 Task: Fill out and submit a new job application form with candidate ID, position, and cover letter.
Action: Key pressed <Key.space>team's<Key.space>success<Key.space>amd<Key.space>be<Key.space>part<Key.space>of<Key.space>an<Key.space>organiation<Key.space>that<Key.space>va
Screenshot: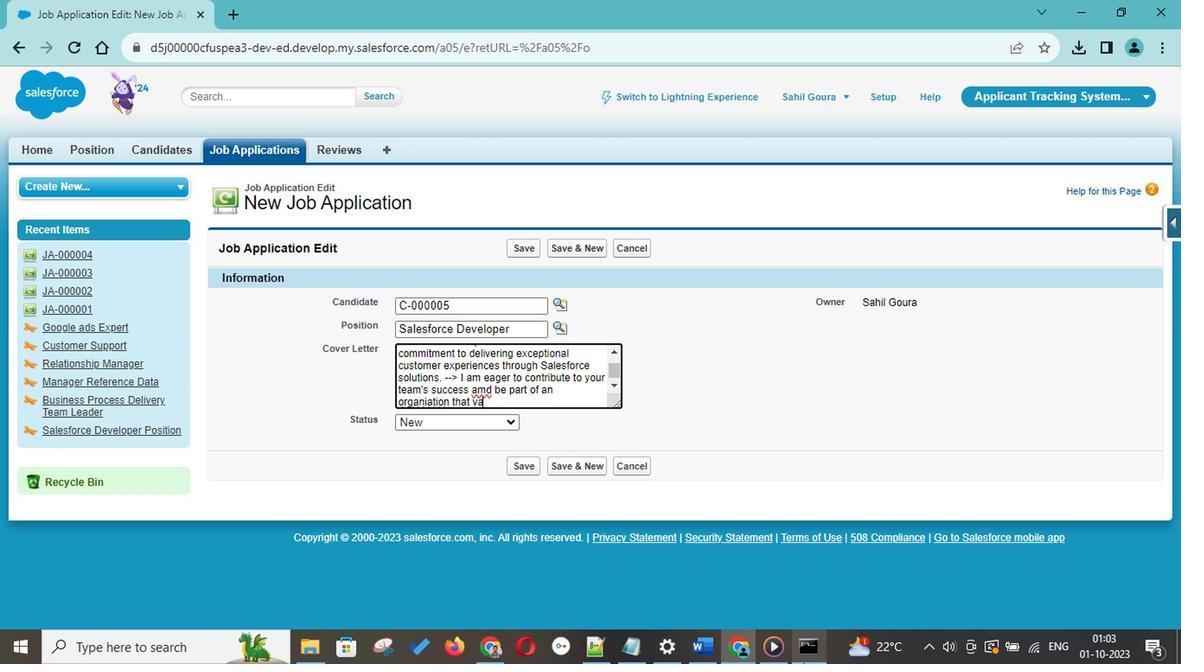 
Action: Mouse moved to (482, 388)
Screenshot: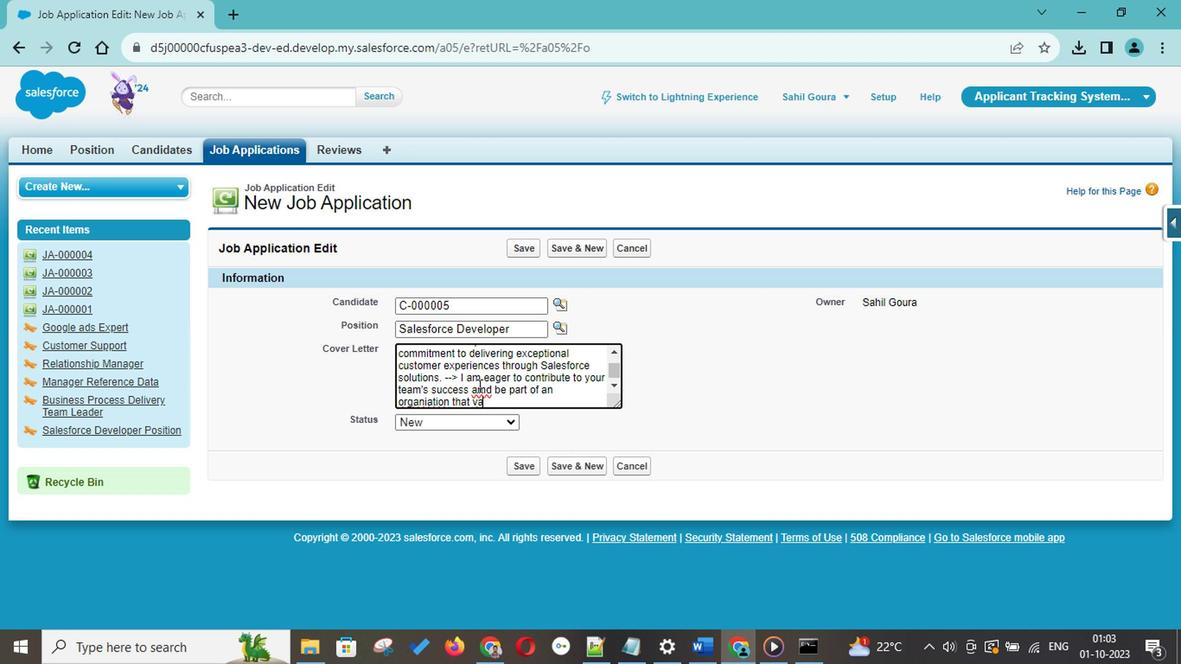 
Action: Mouse pressed left at (482, 388)
Screenshot: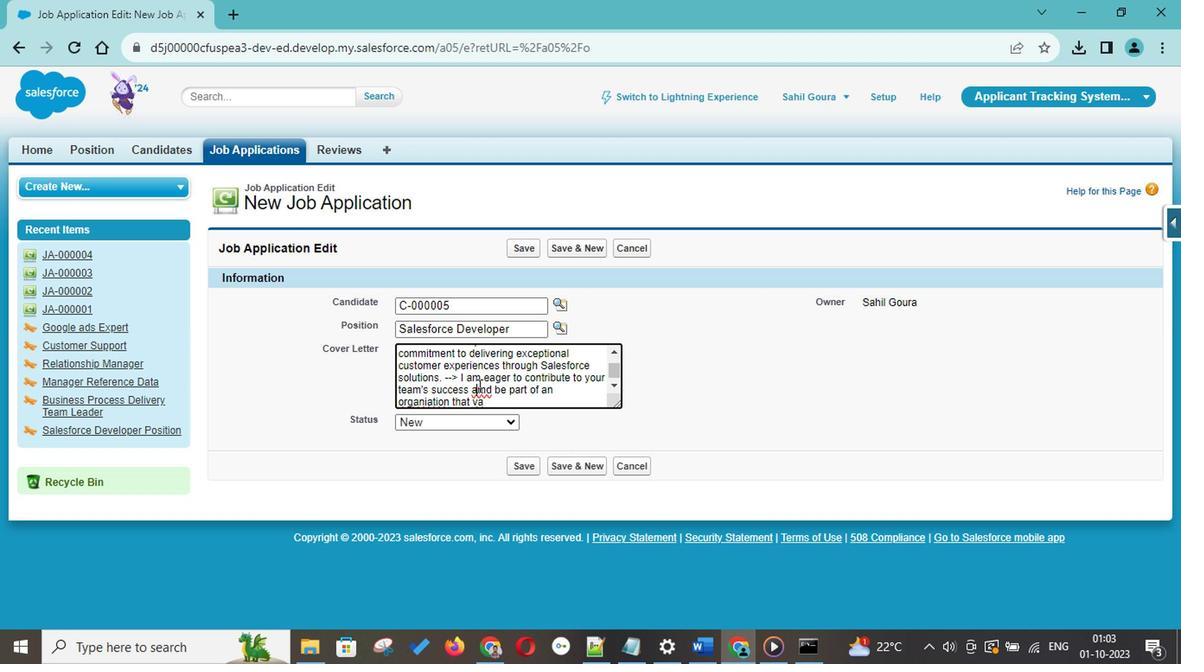 
Action: Mouse pressed right at (482, 388)
Screenshot: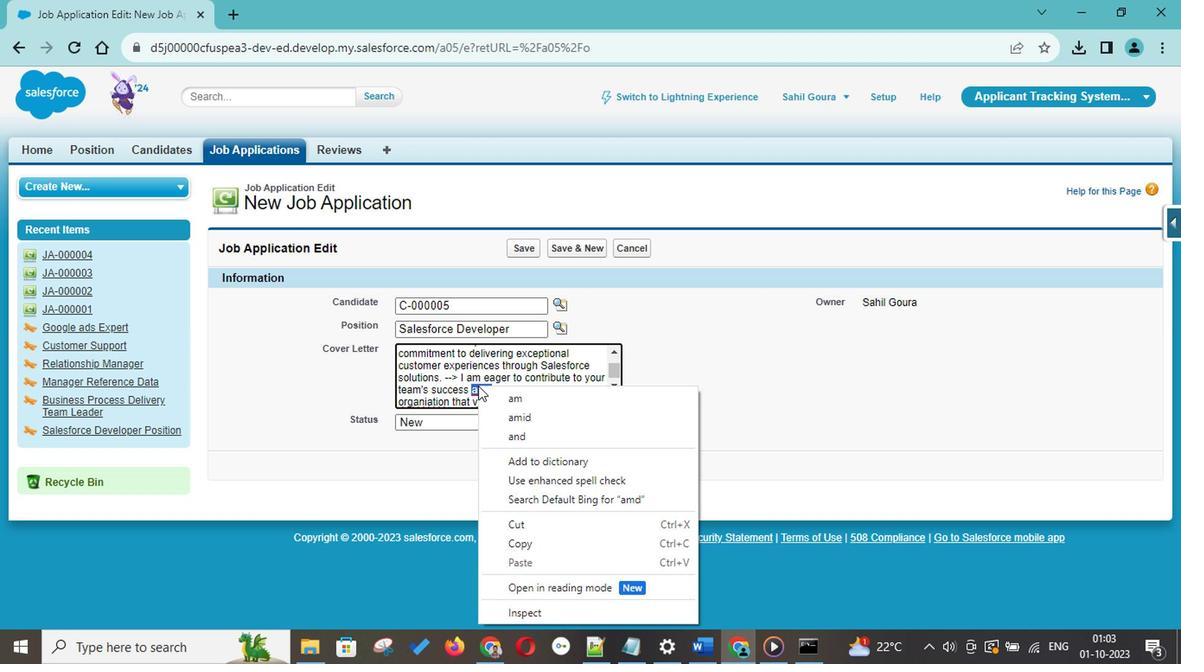 
Action: Mouse moved to (537, 432)
Screenshot: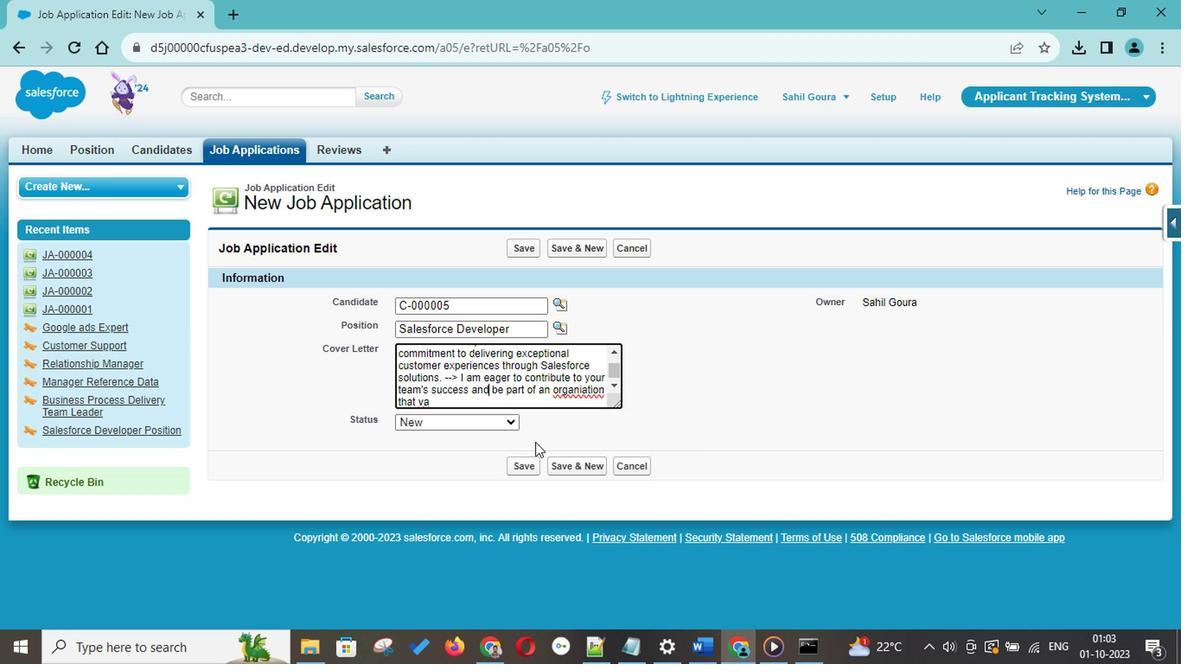 
Action: Mouse pressed left at (537, 432)
Screenshot: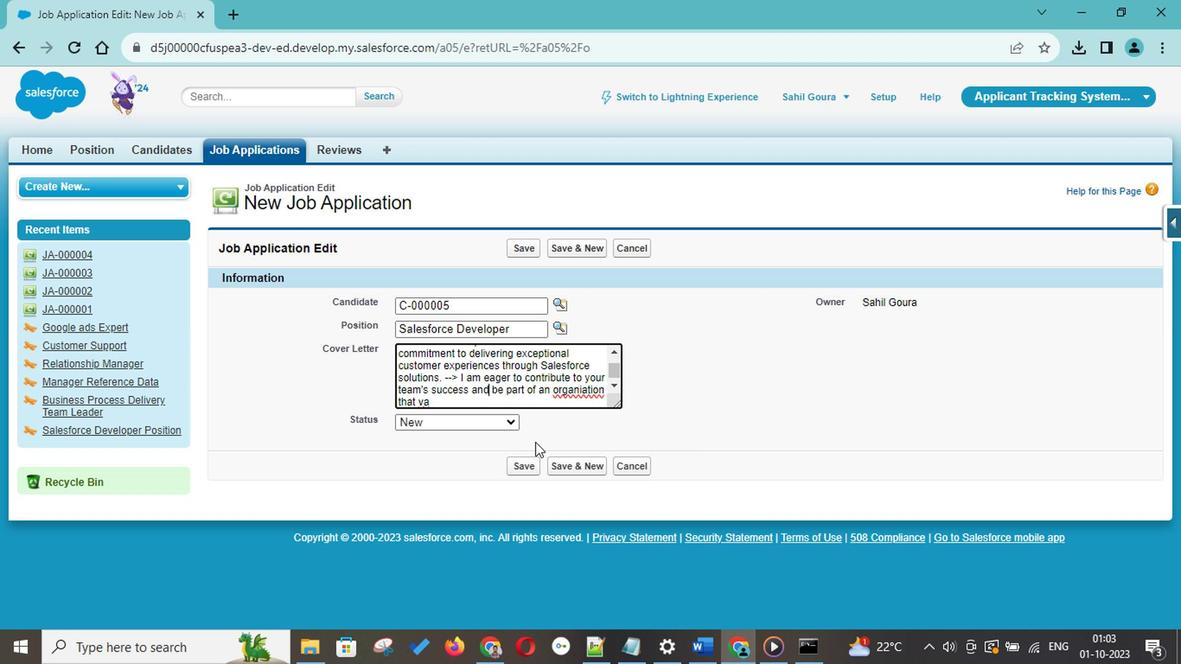 
Action: Mouse moved to (585, 390)
Screenshot: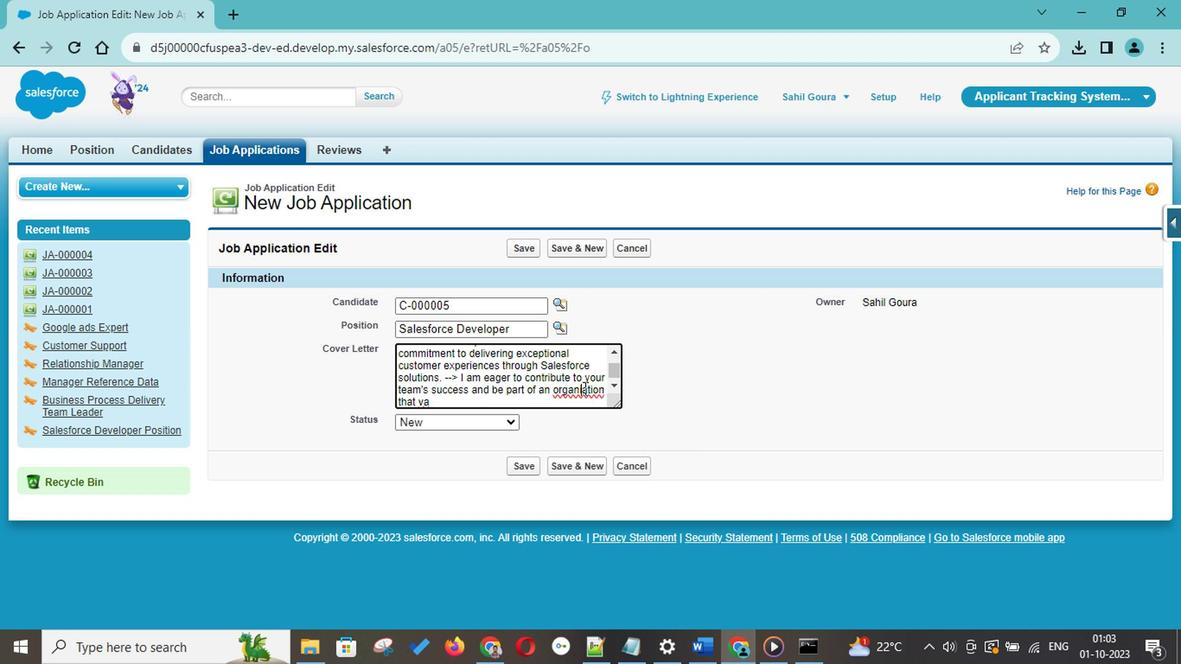 
Action: Mouse pressed left at (585, 390)
Screenshot: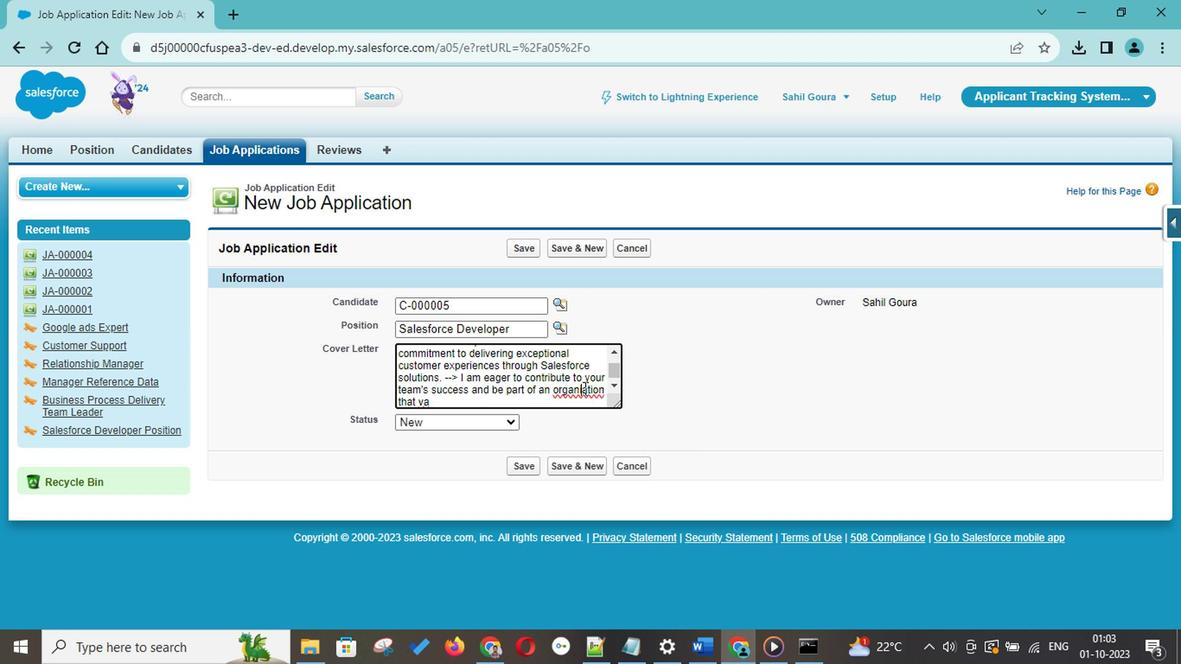 
Action: Key pressed <Key.right><Key.left>z
Screenshot: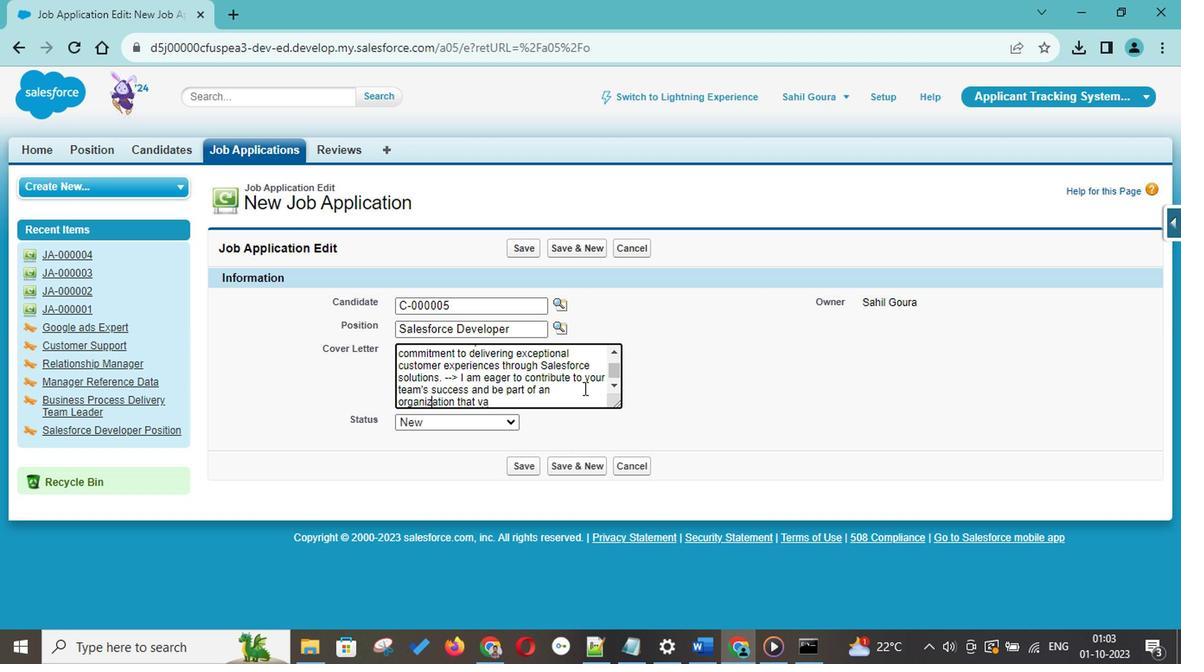 
Action: Mouse moved to (553, 400)
Screenshot: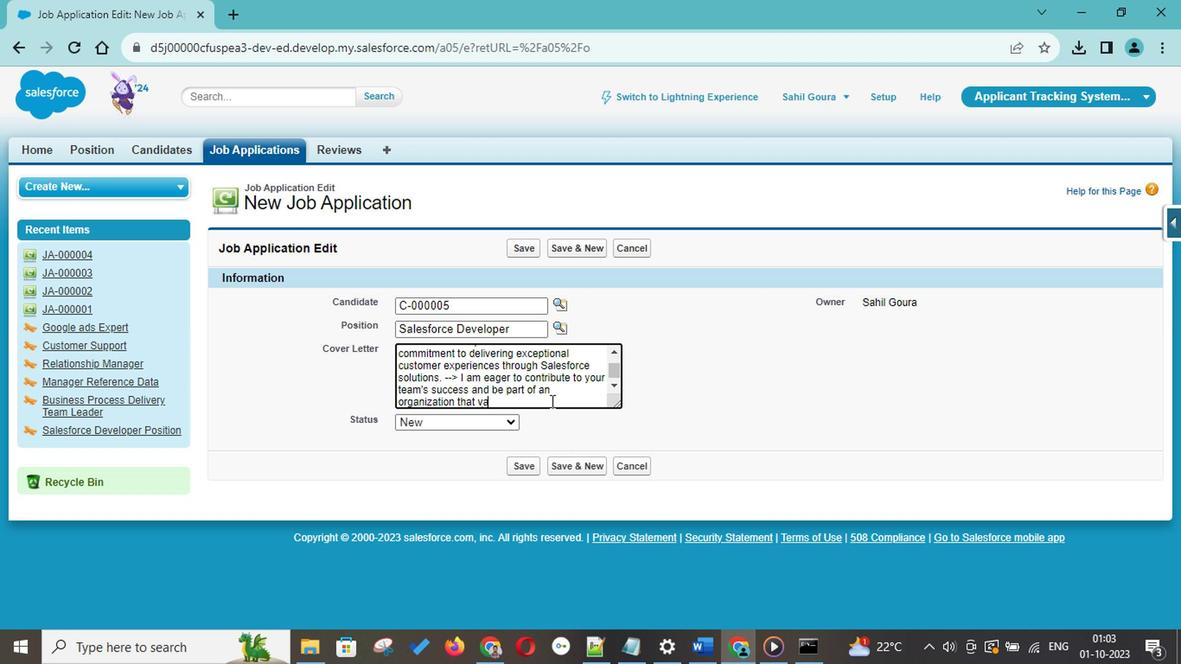 
Action: Mouse pressed left at (553, 400)
Screenshot: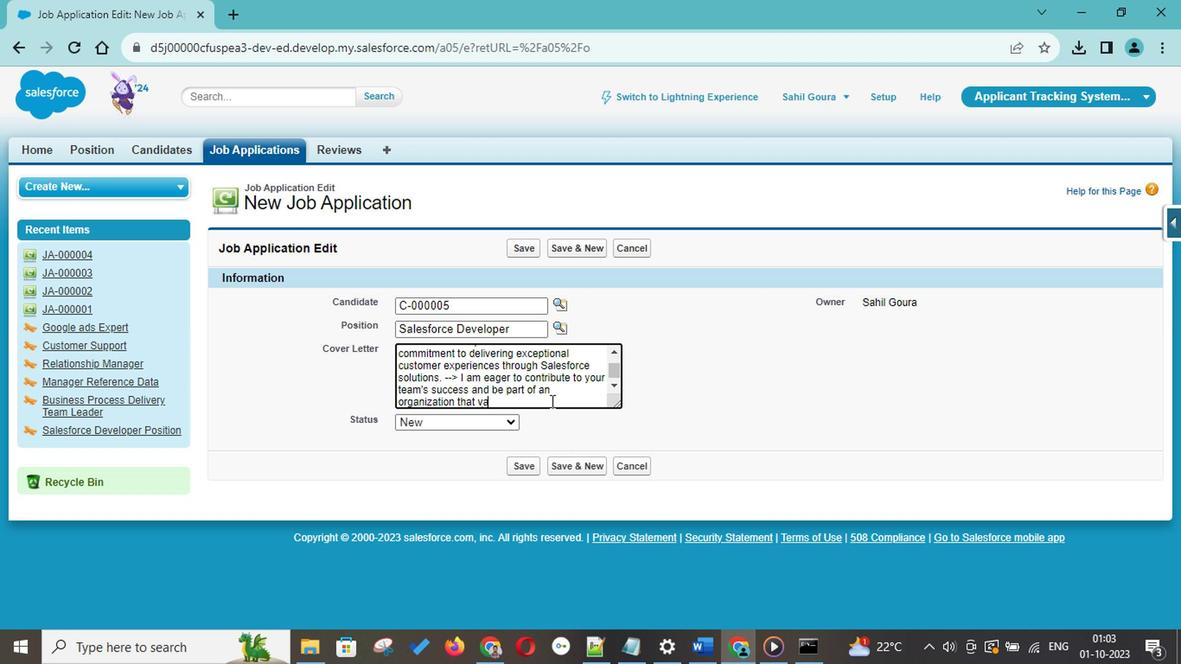 
Action: Key pressed lues<Key.space>technical<Key.space>excellence<Key.space>and<Key.space>innovation.
Screenshot: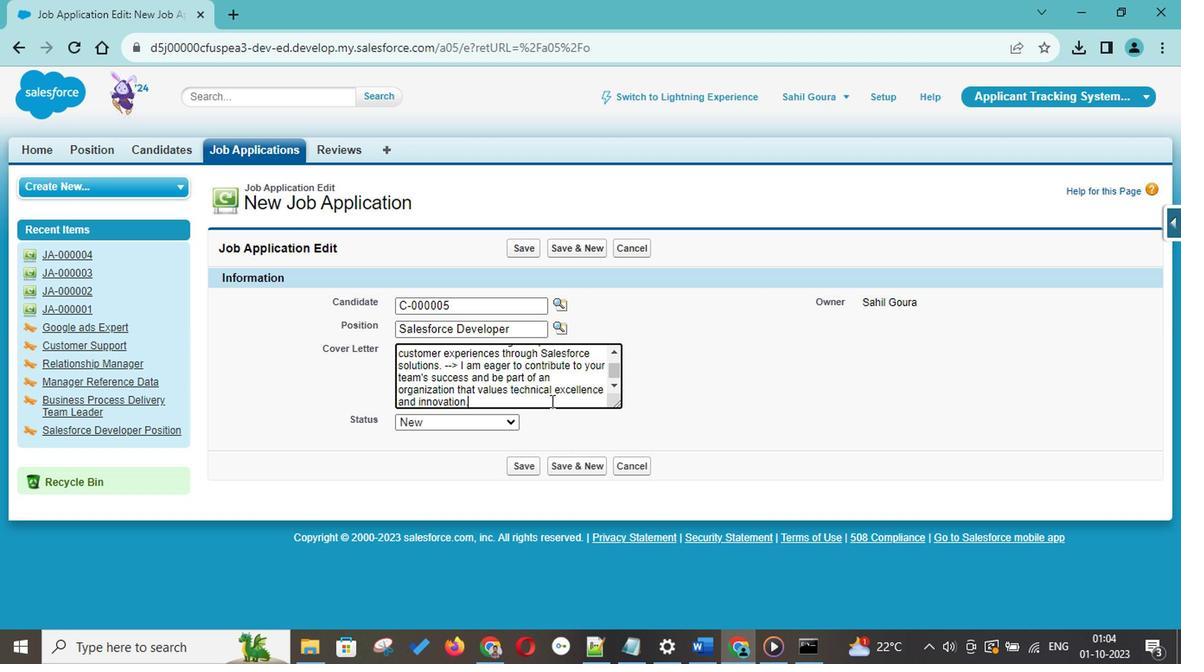 
Action: Mouse moved to (574, 451)
Screenshot: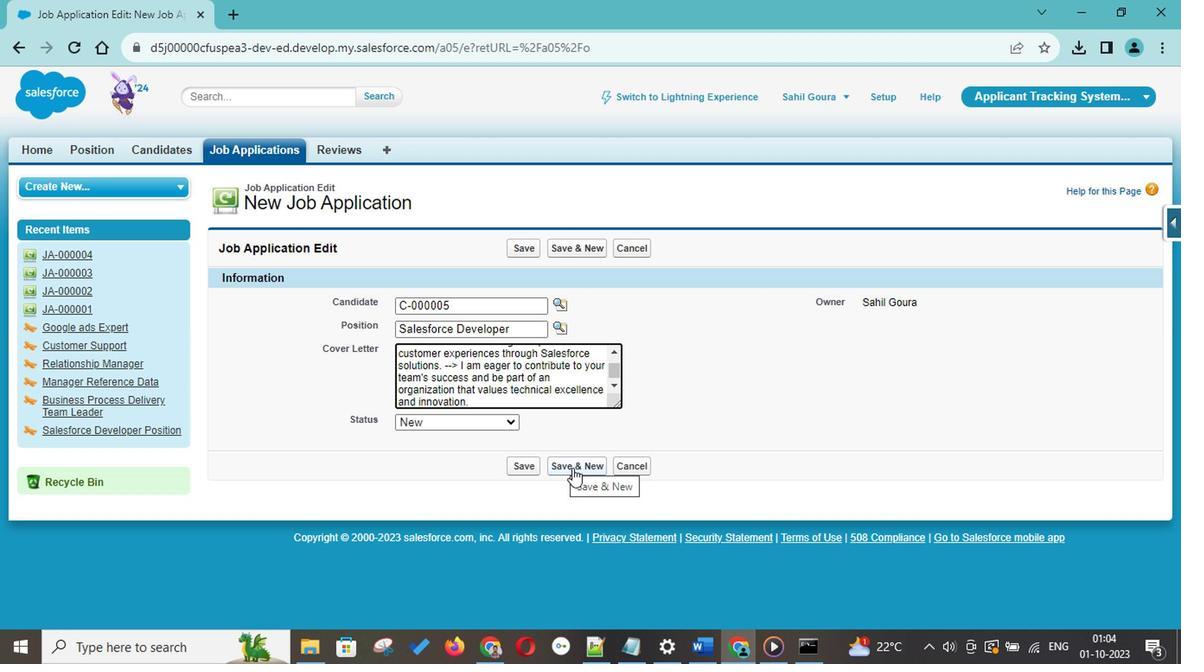 
Action: Mouse pressed left at (574, 451)
Screenshot: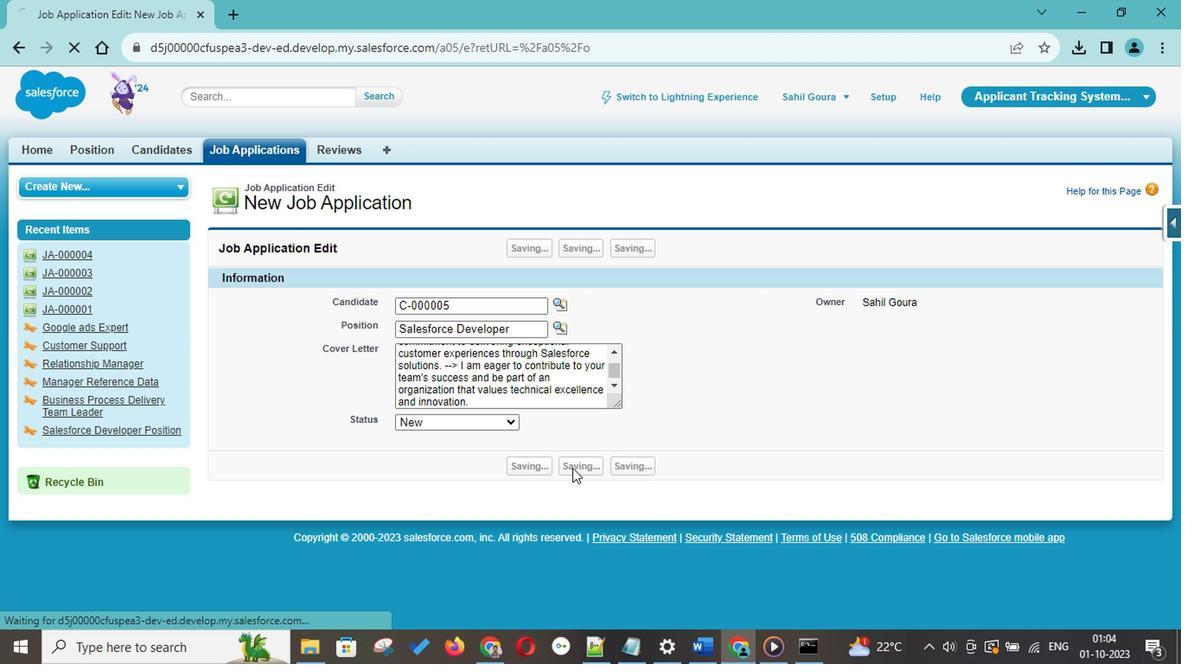 
Action: Mouse moved to (562, 323)
Screenshot: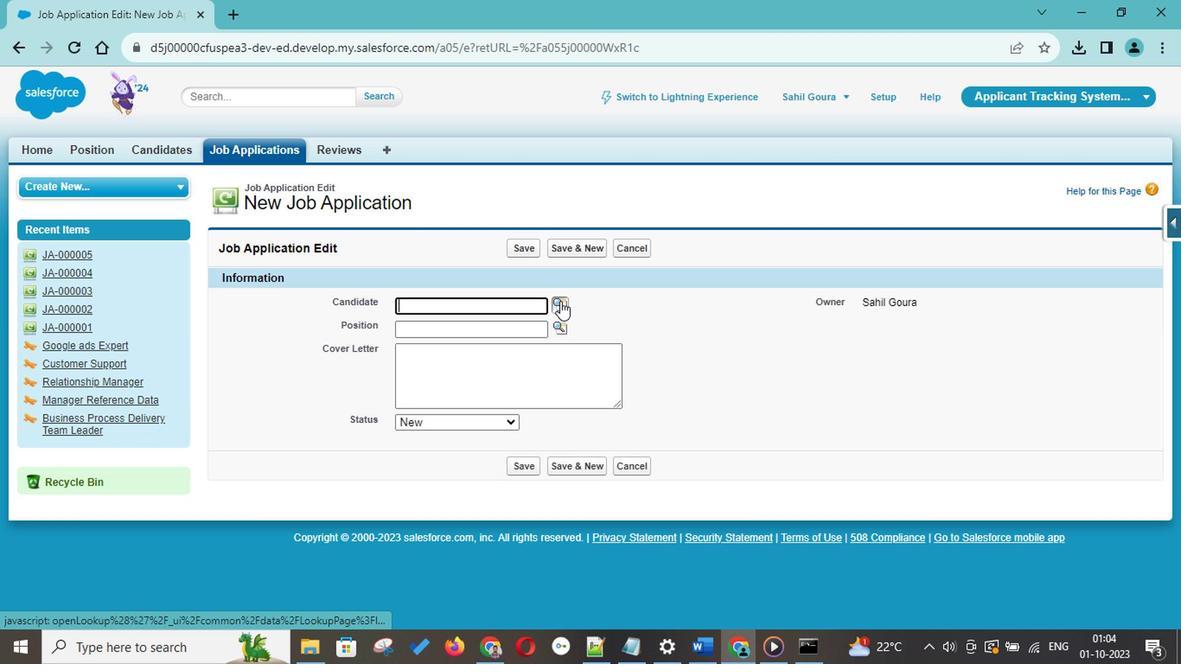 
Action: Mouse pressed left at (562, 323)
Screenshot: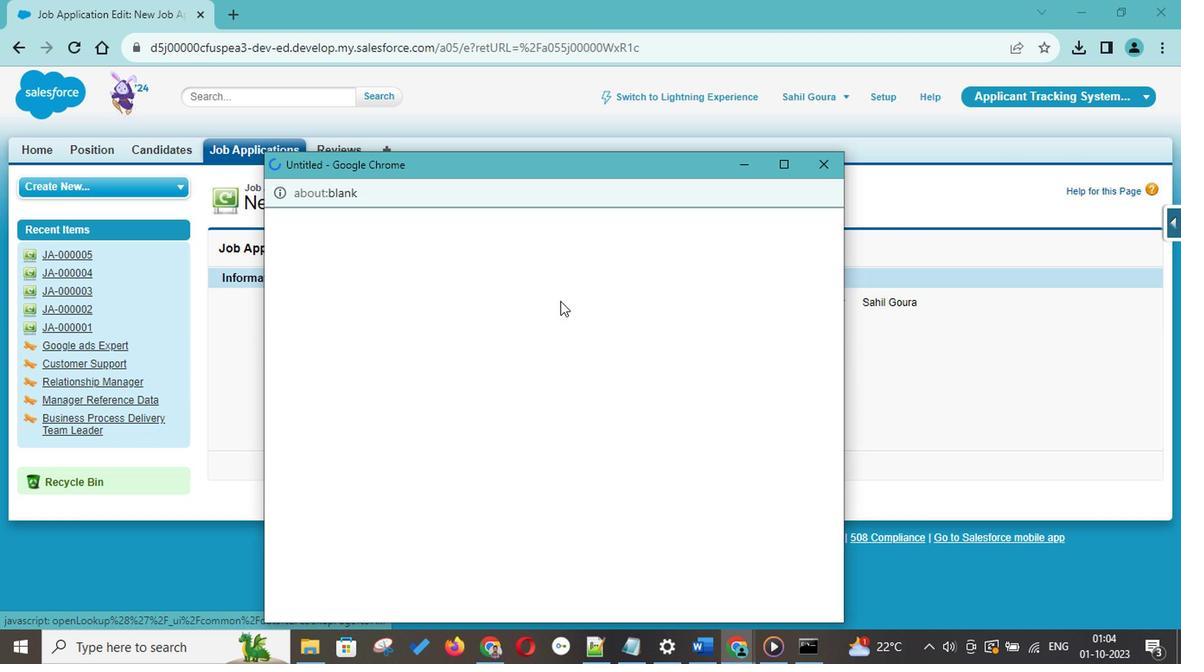 
Action: Mouse moved to (557, 372)
Screenshot: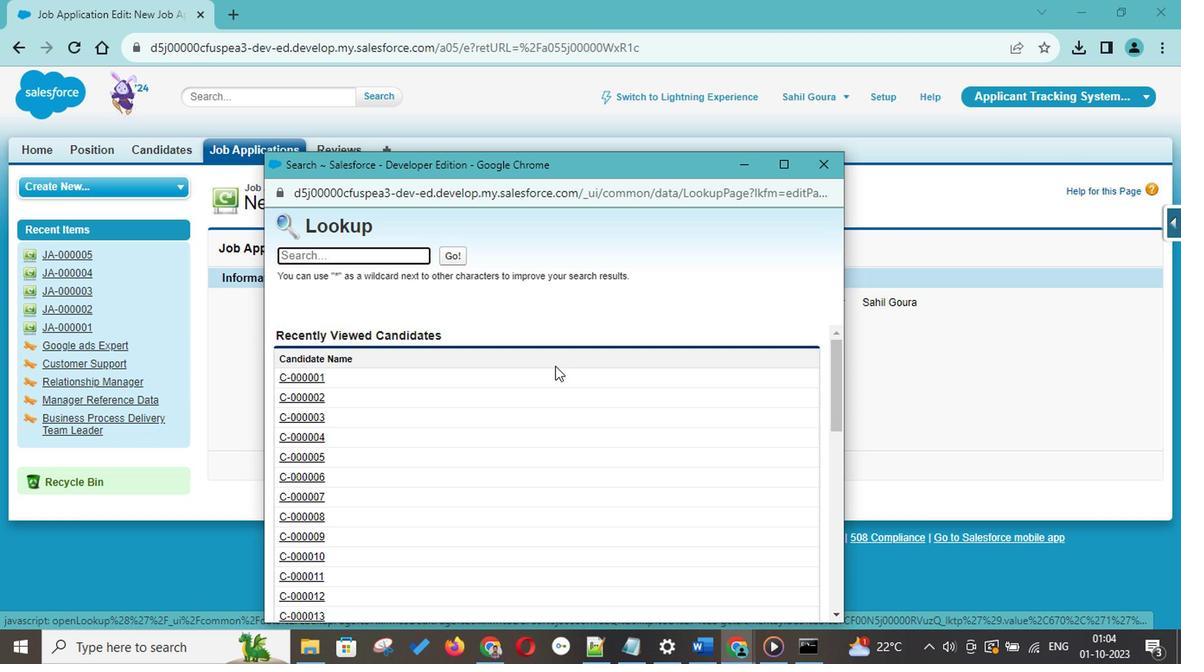 
Action: Mouse scrolled (557, 372) with delta (0, 0)
Screenshot: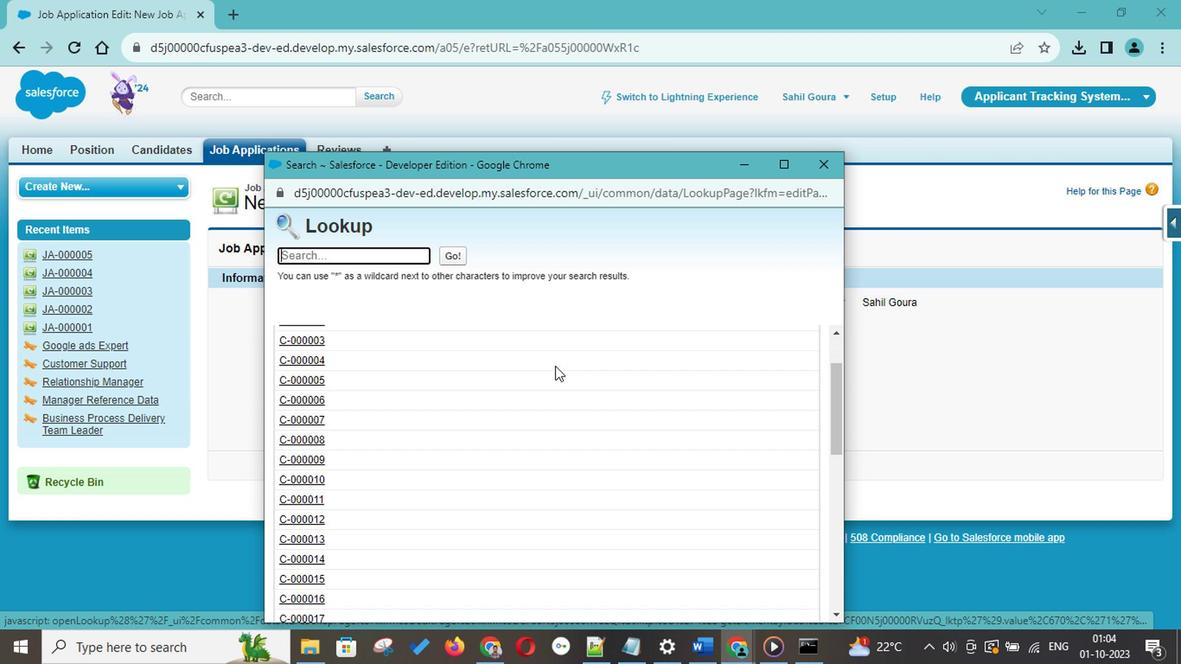 
Action: Mouse scrolled (557, 372) with delta (0, 0)
Screenshot: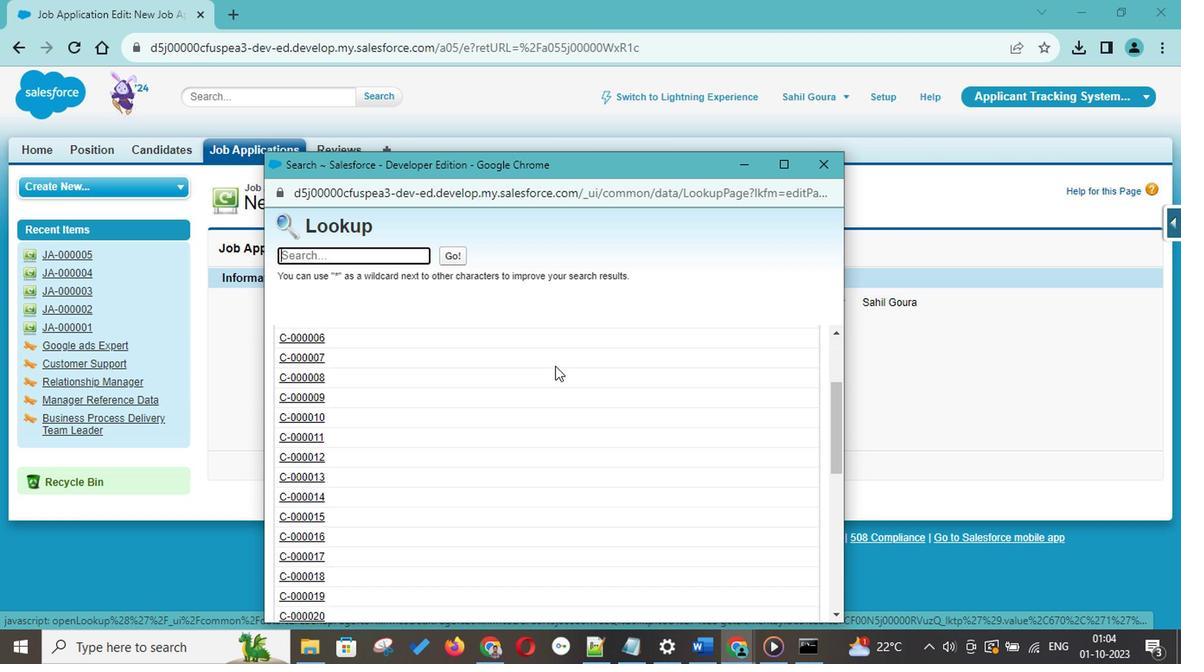 
Action: Mouse scrolled (557, 372) with delta (0, 0)
Screenshot: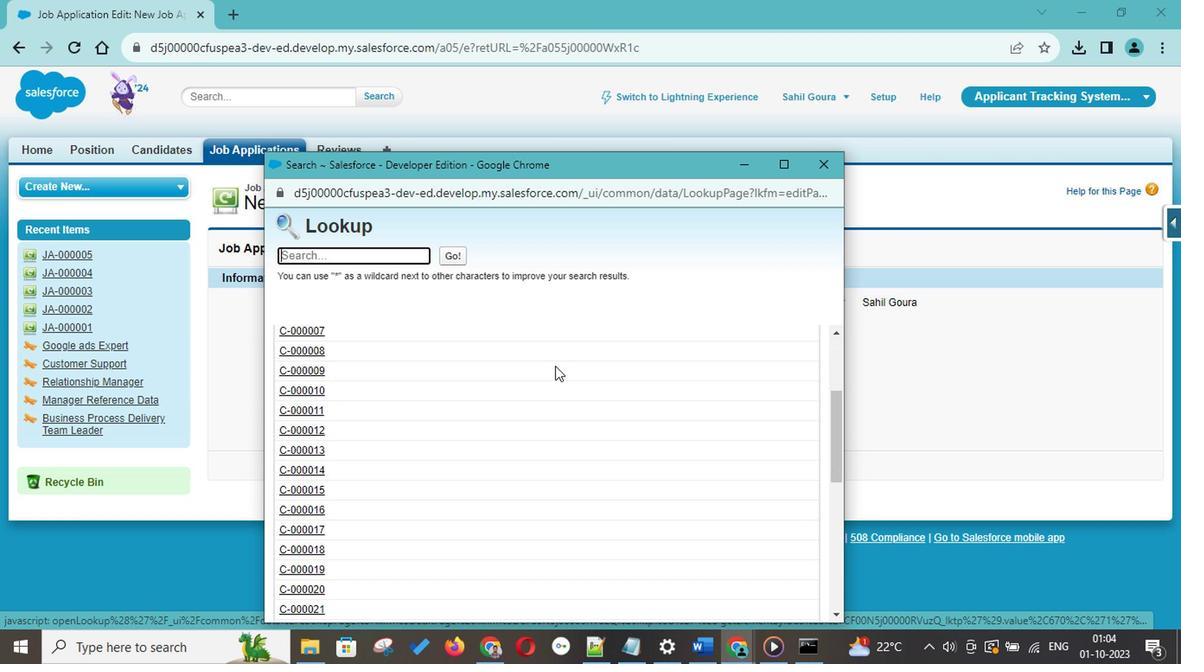 
Action: Mouse scrolled (557, 372) with delta (0, 0)
Screenshot: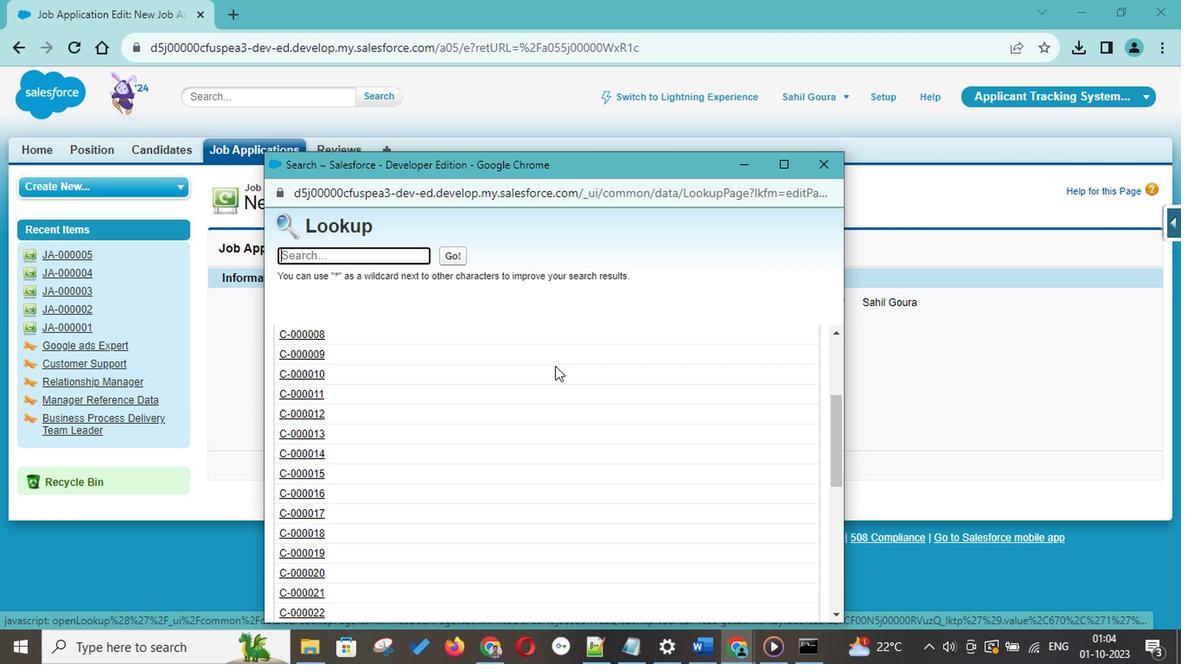 
Action: Mouse scrolled (557, 372) with delta (0, 0)
Screenshot: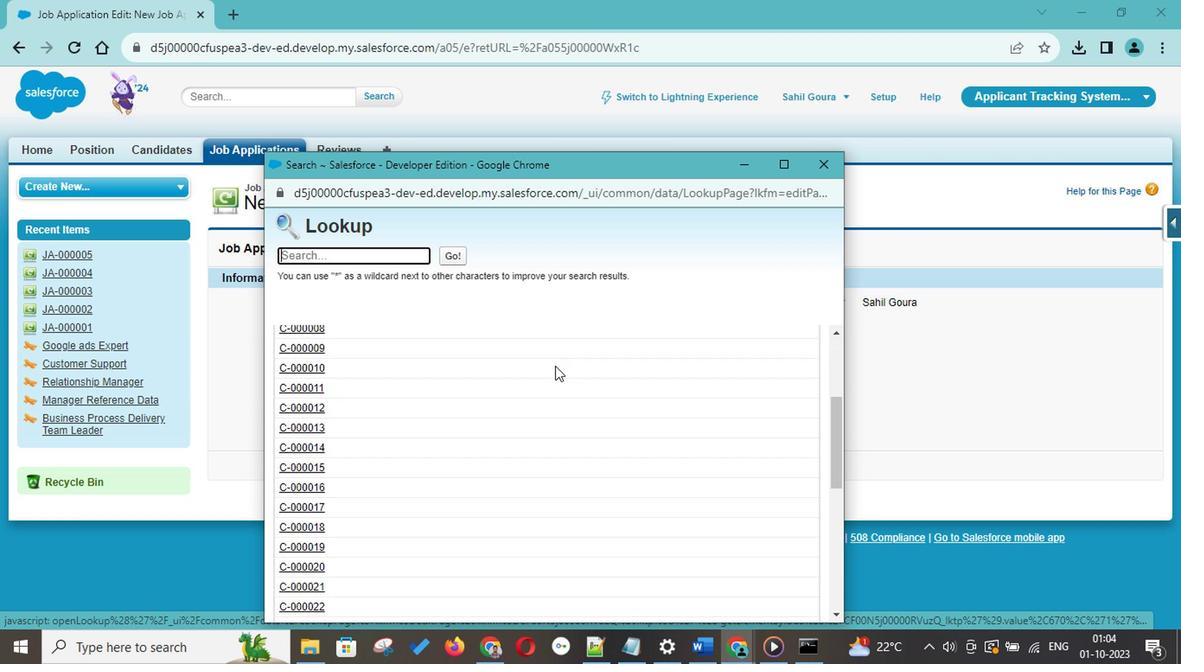 
Action: Mouse scrolled (557, 372) with delta (0, 0)
Screenshot: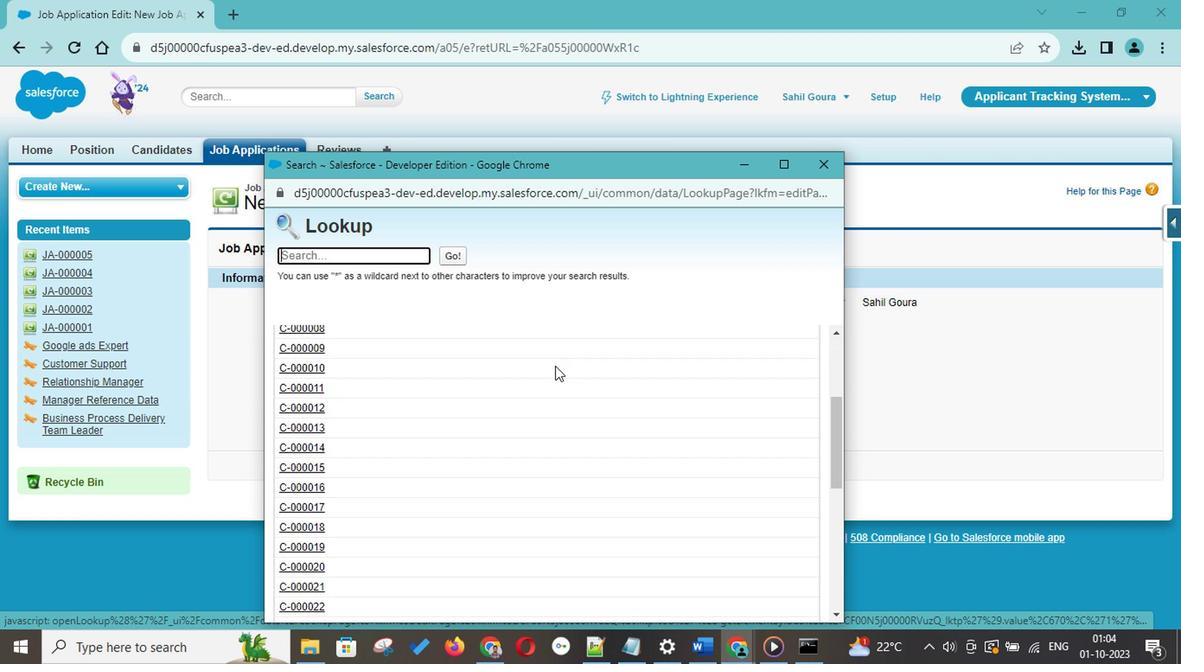 
Action: Mouse scrolled (557, 372) with delta (0, 0)
Screenshot: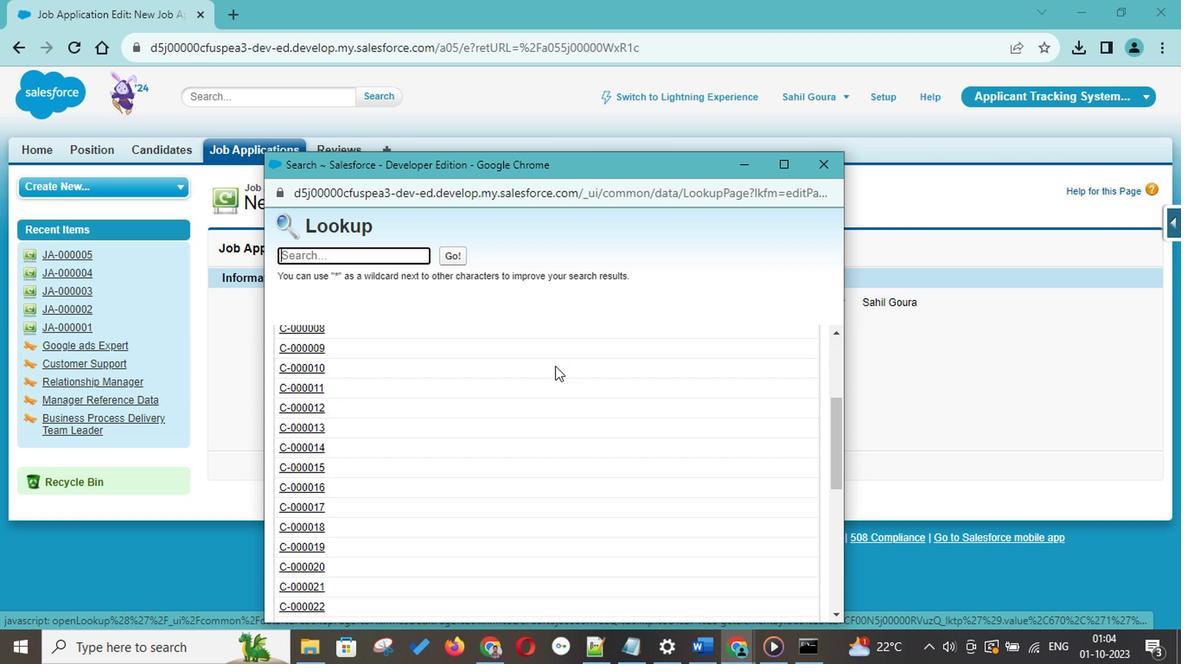 
Action: Mouse scrolled (557, 372) with delta (0, 0)
Screenshot: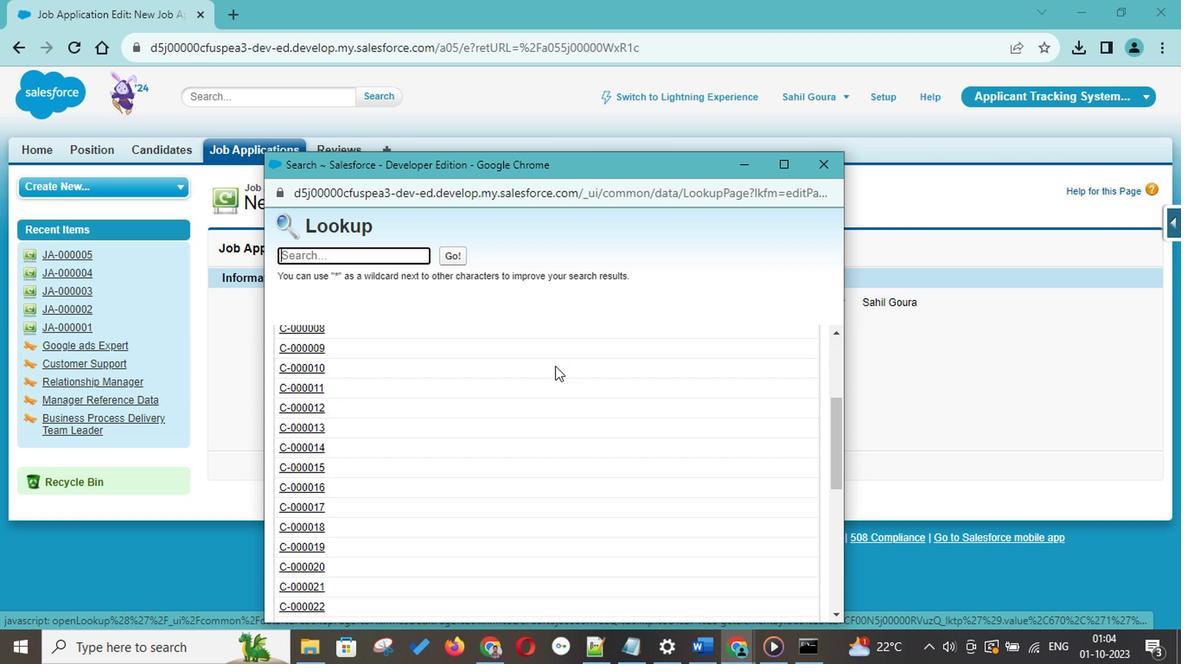 
Action: Mouse scrolled (557, 372) with delta (0, 0)
Screenshot: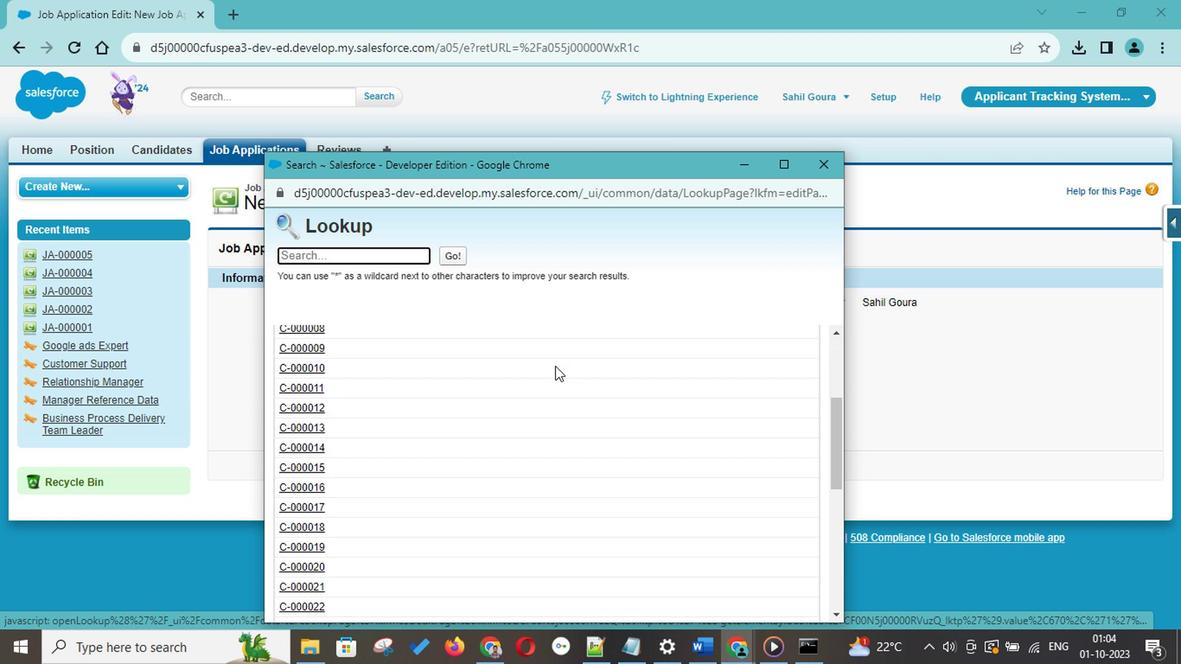 
Action: Mouse scrolled (557, 372) with delta (0, 0)
Screenshot: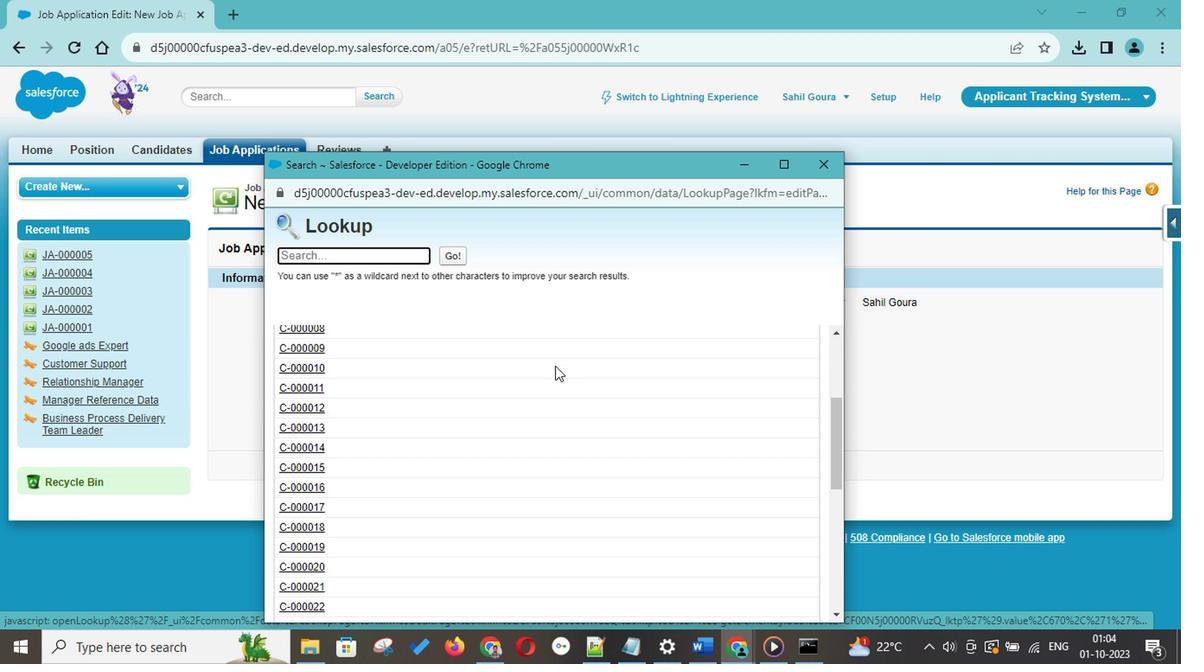 
Action: Mouse scrolled (557, 372) with delta (0, 0)
Screenshot: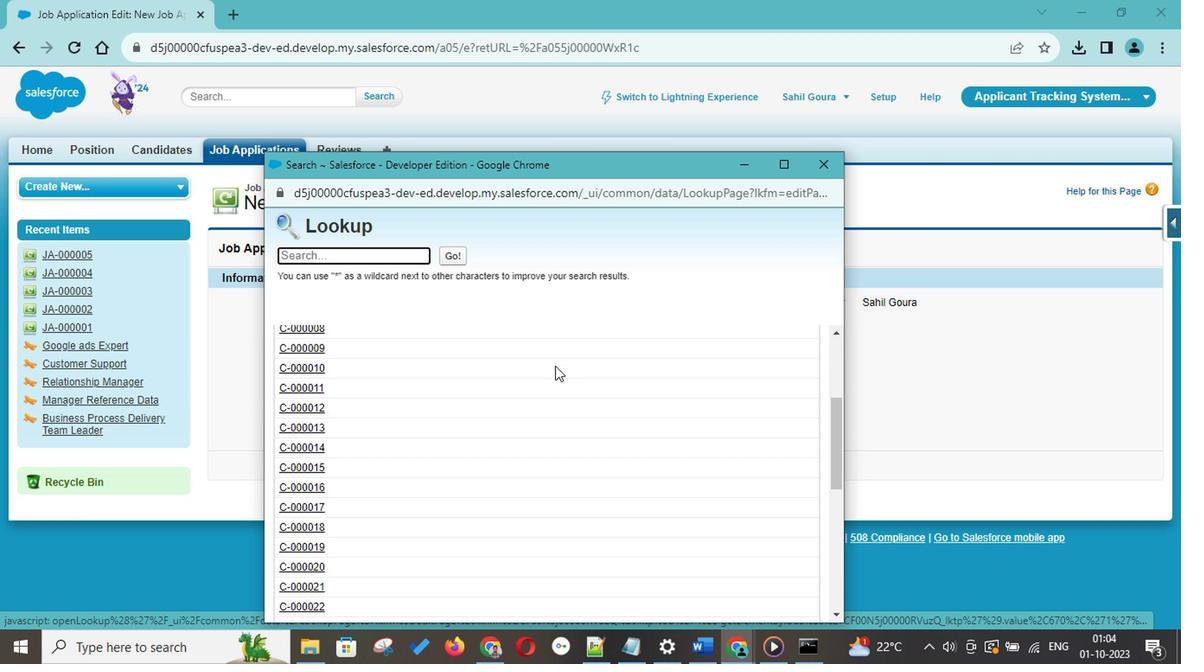 
Action: Mouse moved to (448, 380)
Screenshot: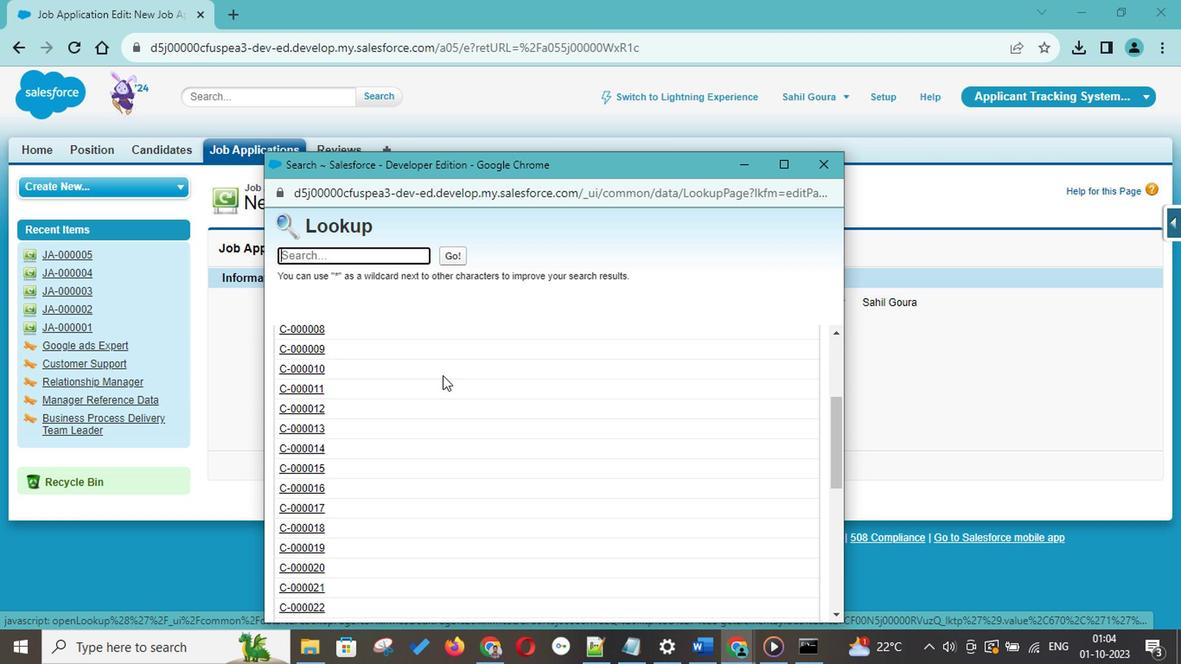 
Action: Mouse scrolled (448, 381) with delta (0, 1)
Screenshot: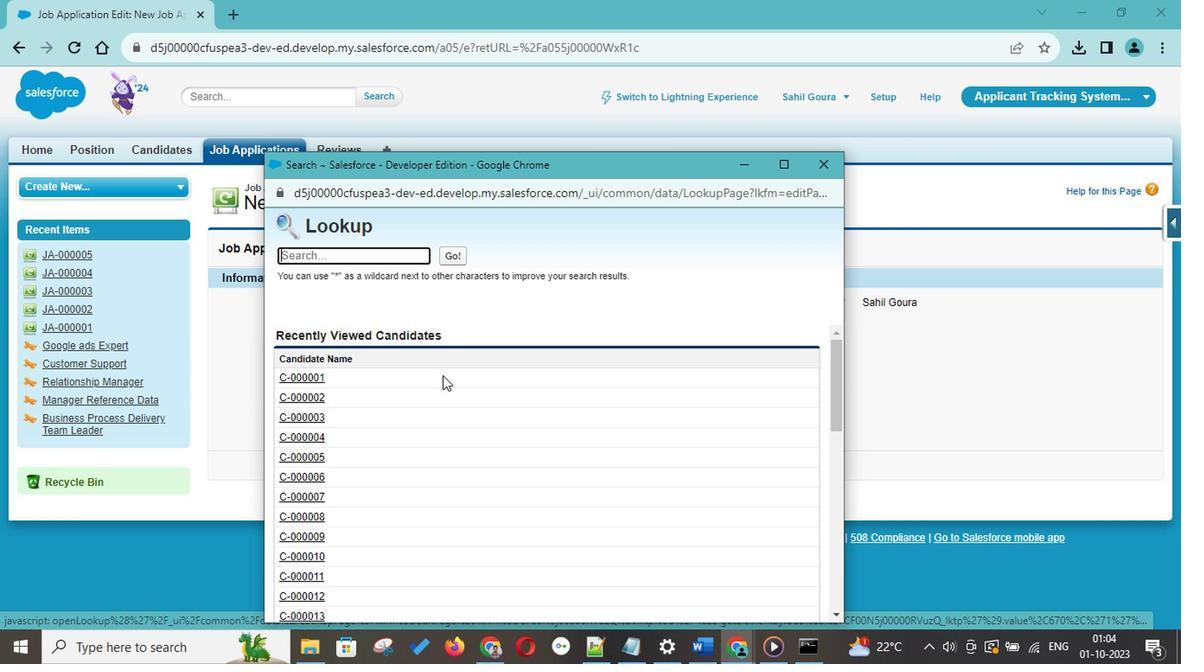 
Action: Mouse scrolled (448, 381) with delta (0, 1)
Screenshot: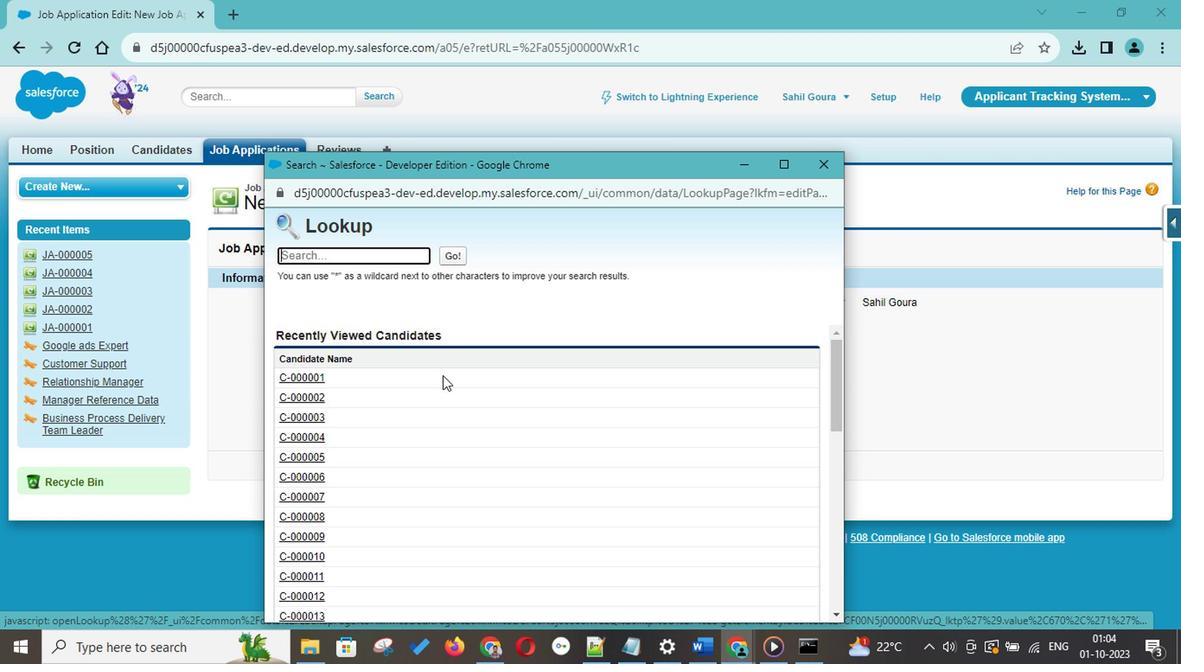 
Action: Mouse moved to (316, 456)
Screenshot: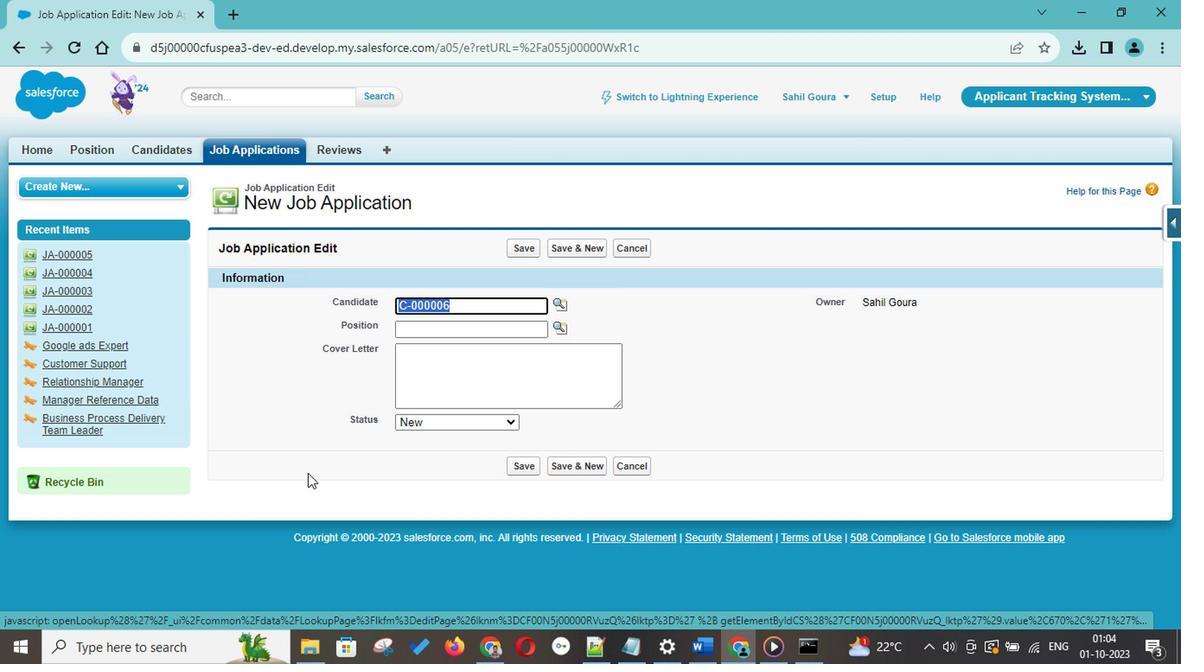 
Action: Mouse pressed left at (316, 456)
Screenshot: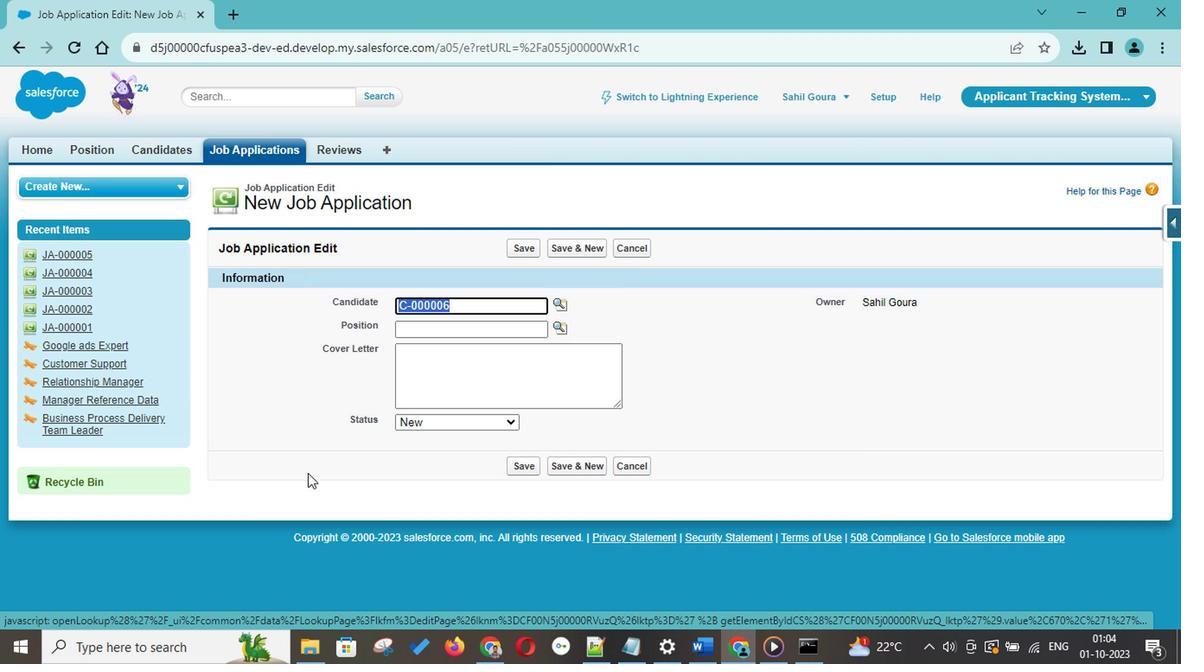 
Action: Mouse moved to (556, 347)
Screenshot: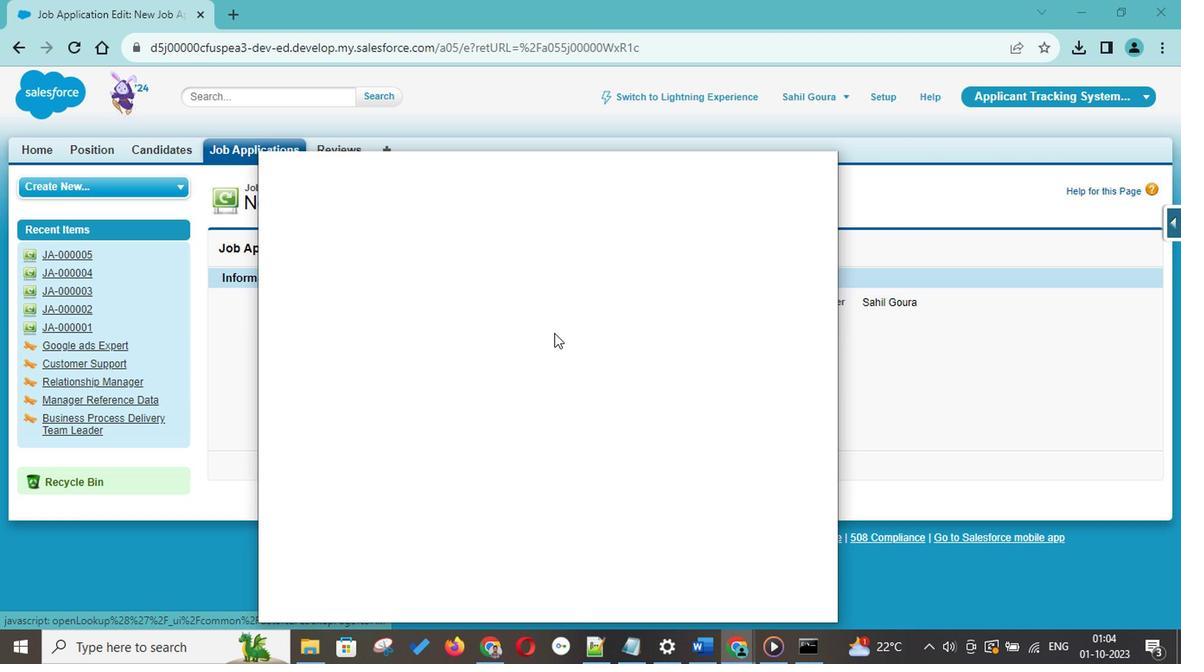 
Action: Mouse pressed left at (556, 347)
Screenshot: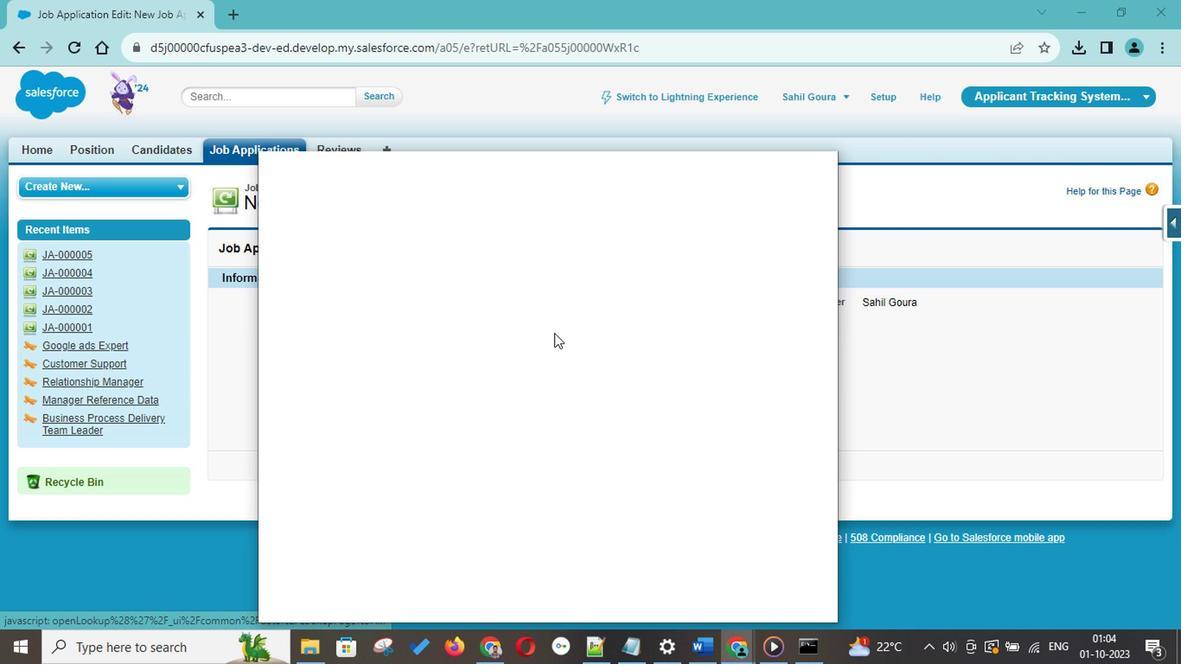 
Action: Mouse moved to (302, 521)
Screenshot: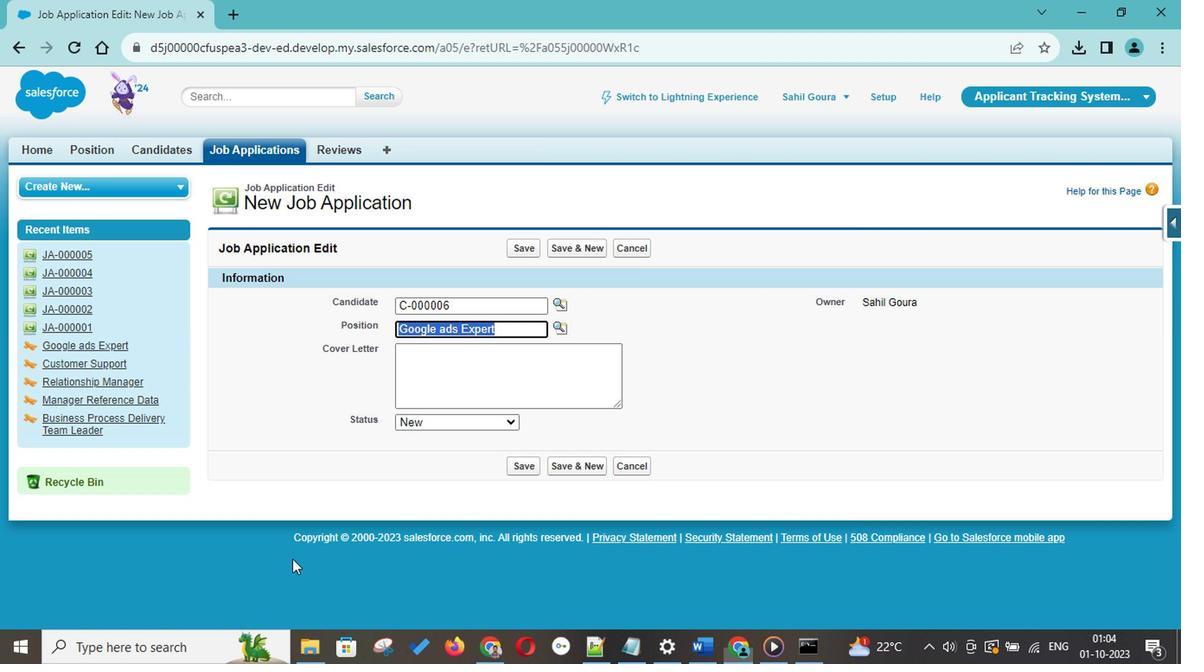
Action: Mouse pressed left at (302, 521)
Screenshot: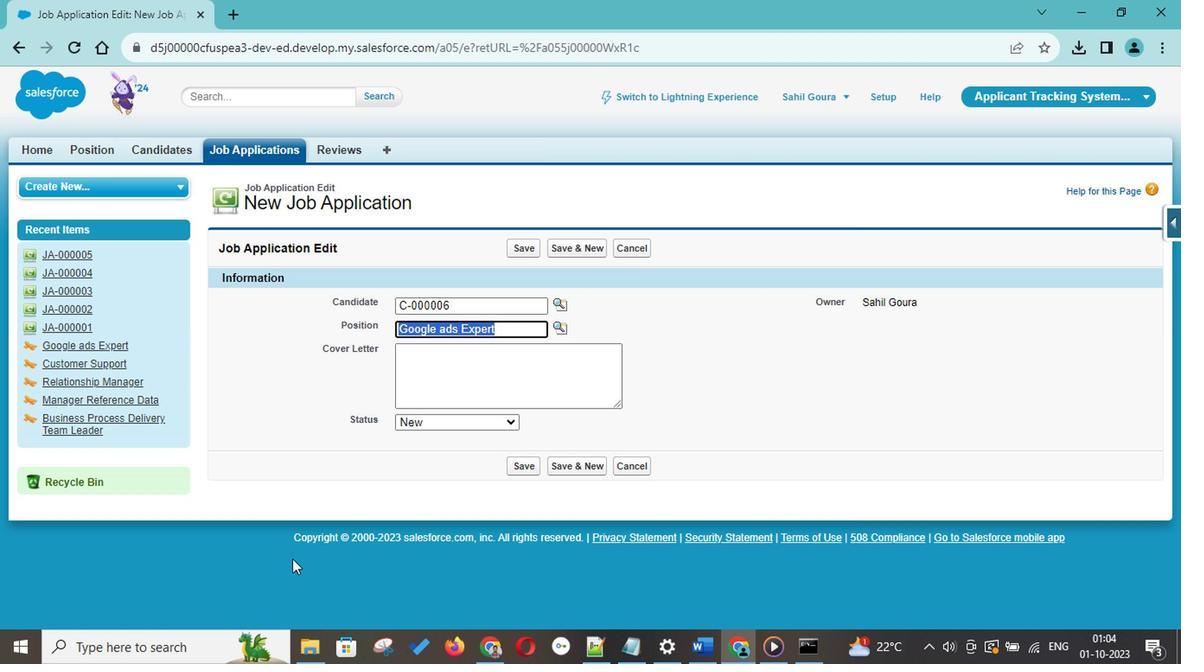 
Action: Key pressed <Key.tab><Key.tab><Key.shift>I<Key.space>am<Key.space>writing<Key.space>to<Key.space>express<Key.space>my<Key.space>strong<Key.space>interest<Key.space>in<Key.space>the<Key.space><Key.shift>Google<Key.space><Key.shift><Key.shift><Key.shift><Key.shift><Key.shift><Key.shift><Key.shift><Key.shift><Key.shift><Key.shift><Key.shift><Key.shift>Ads<Key.space><Key.shift>Expert<Key.space>position<Key.space>as<Key.space>advertised<Key.space>on<Key.space><Key.shift>Job<Key.space><Key.shift>Portal.<Key.space>--<Key.shift_r>><Key.space><Key.shift>With<Key.space>a<Key.space>proven<Key.space>track<Key.space>record<Key.space>of<Key.space>optimizing<Key.space>online<Key.space>advertizing<Key.space>
Screenshot: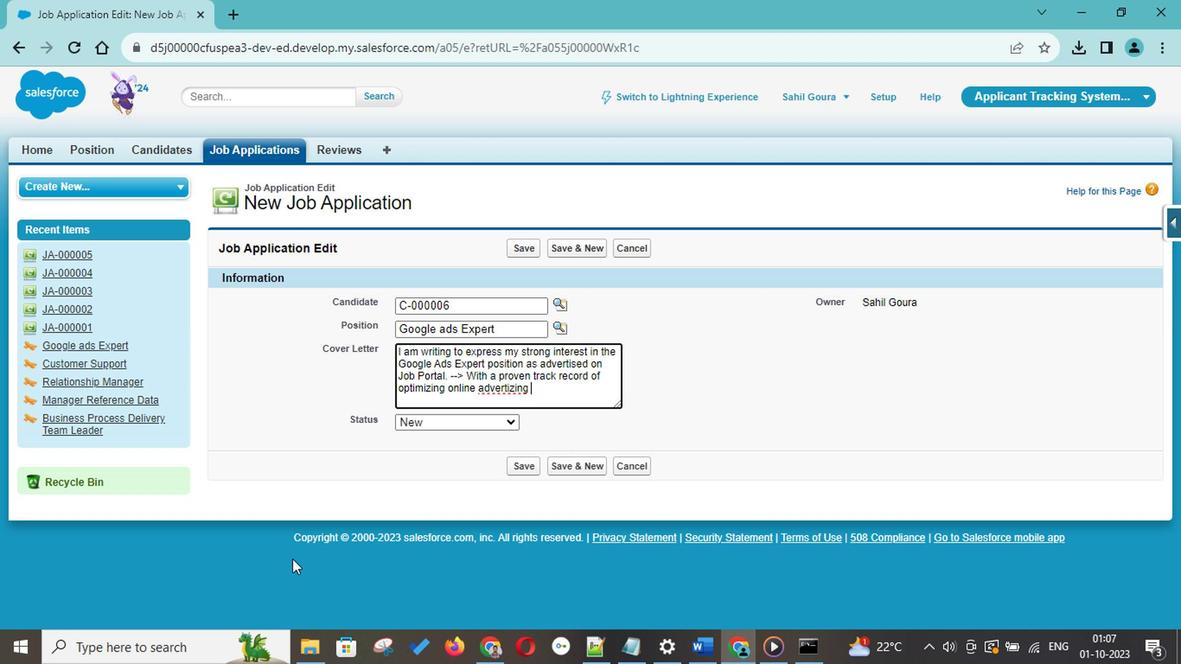 
Action: Mouse moved to (512, 393)
Screenshot: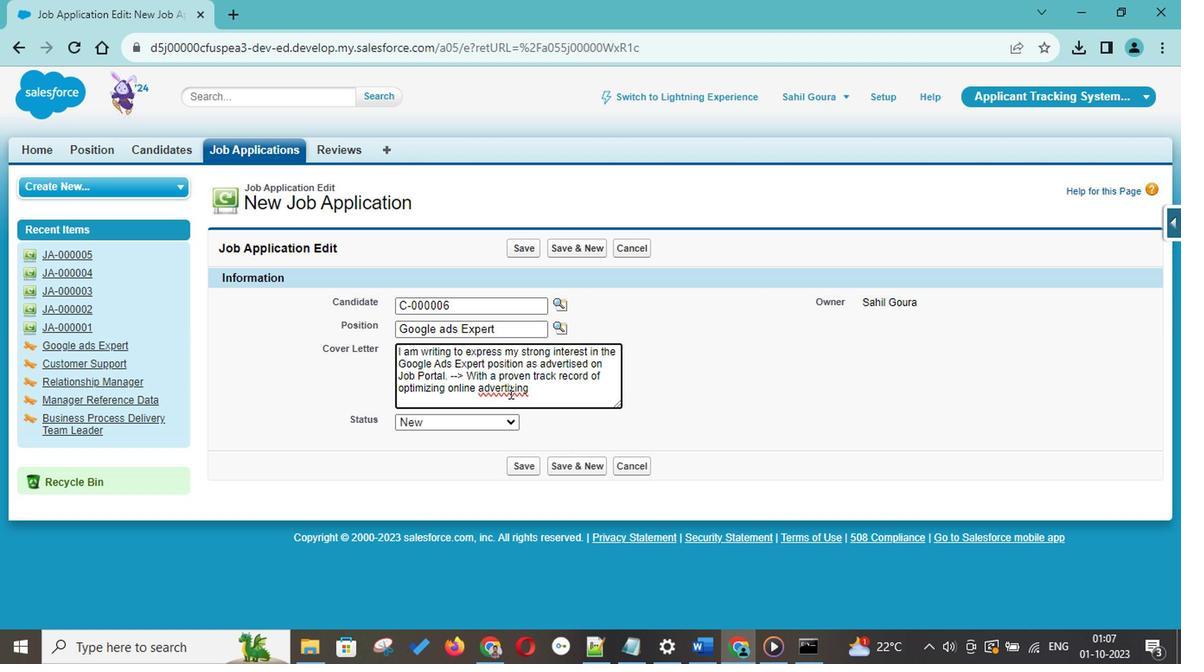 
Action: Mouse pressed right at (512, 393)
Screenshot: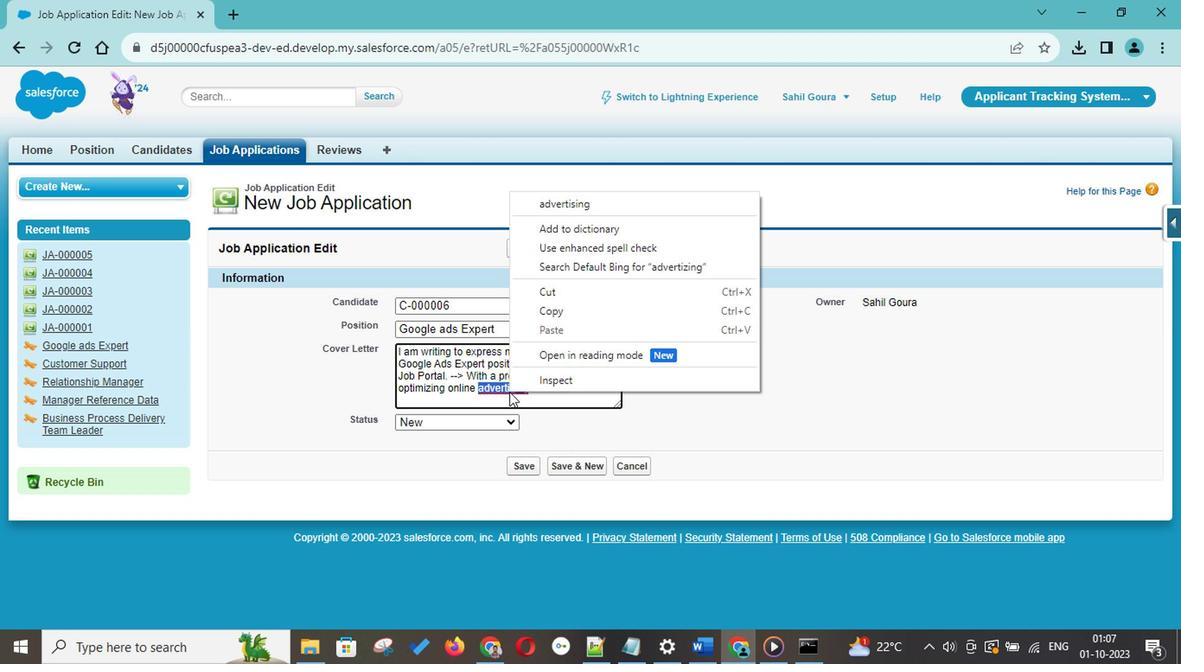 
Action: Mouse moved to (547, 254)
Screenshot: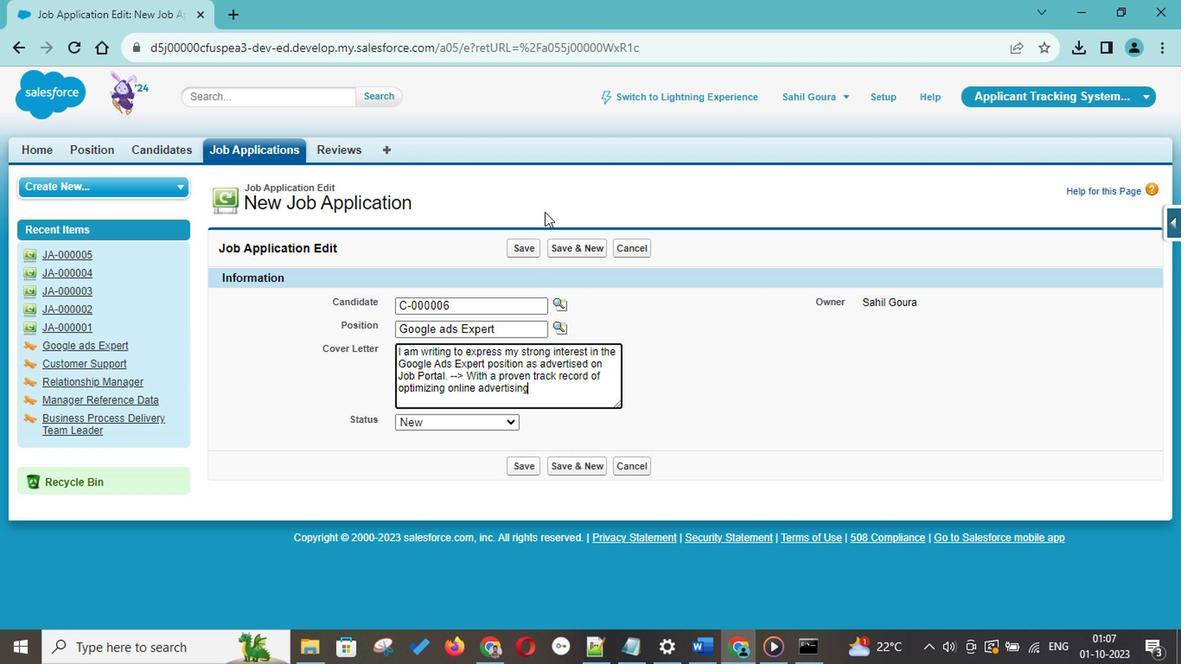 
Action: Mouse pressed left at (547, 254)
Screenshot: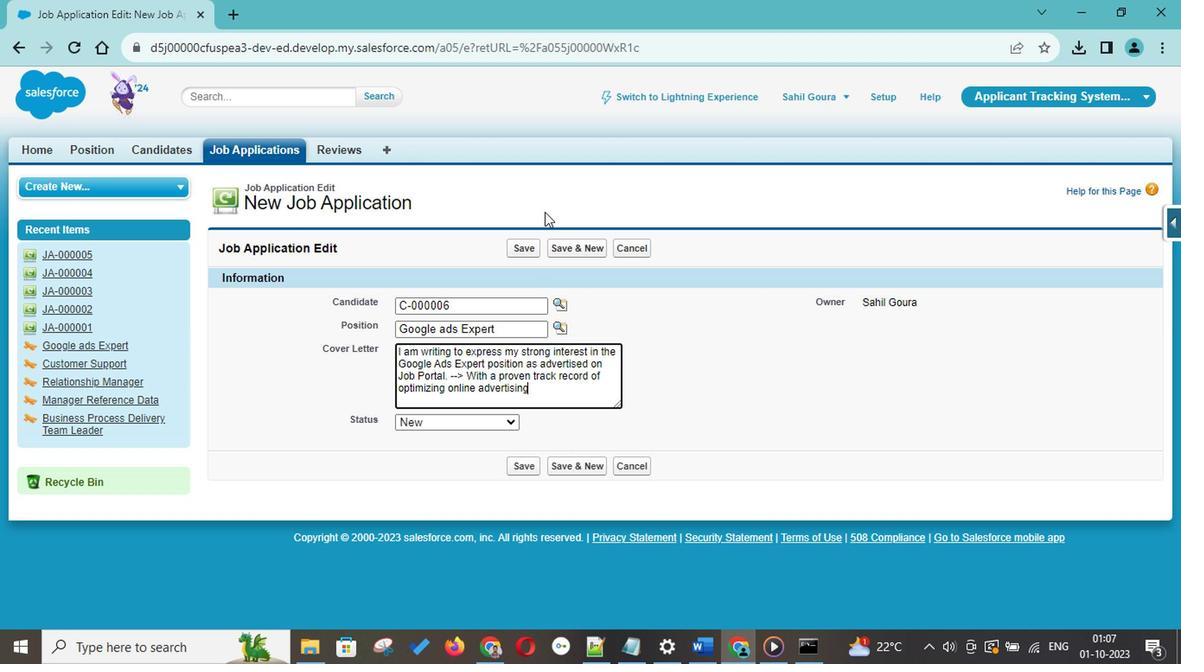 
Action: Mouse moved to (584, 419)
Screenshot: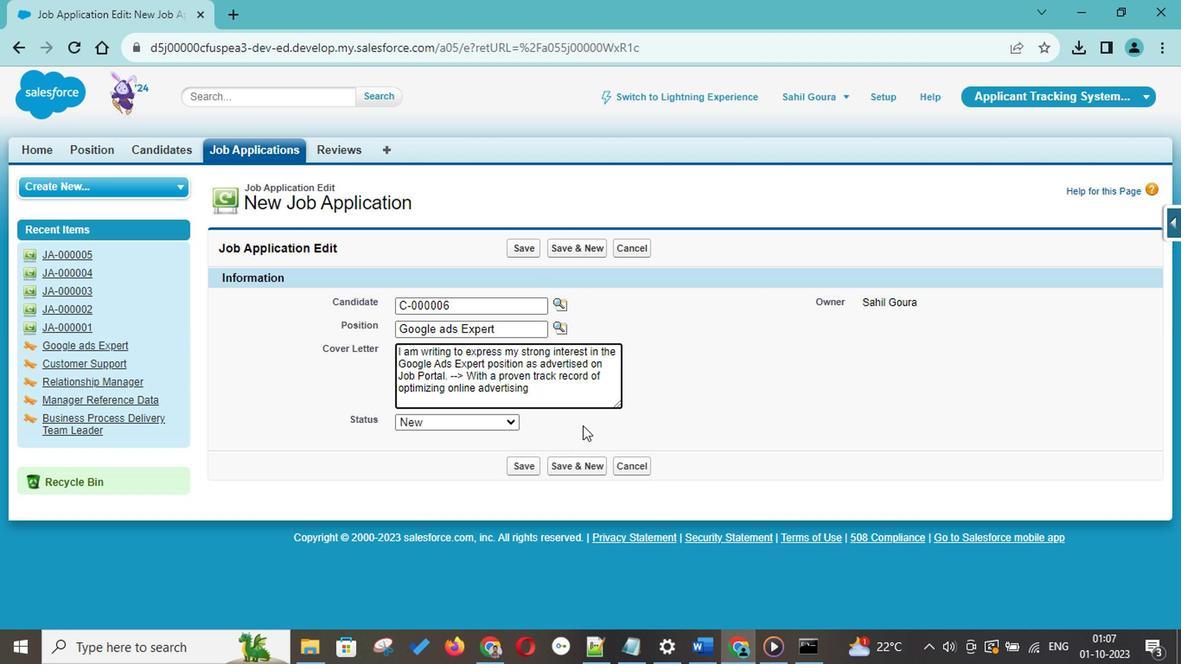
Action: Key pressed <Key.space>campaigns<Key.space>and<Key.space>a<Key.space>deep<Key.space>understanding<Key.space>of<Key.space><Key.shift>Google<Key.space><Key.shift>Ads,<Key.space><Key.shift>I<Key.space>am<Key.space>confident<Key.space>that<Key.space><Key.shift>I<Key.space>can<Key.space>contribute<Key.space>to<Key.space>your<Key.space>team's<Key.space>success<Key.space>and<Key.space>help<Key.space>achieve<Key.space>its<Key.space>marekting<Key.space>objectives.<Key.space>--<Key.shift_r>><Key.space><Key.shift>My<Key.space>experience<Key.space>in<Key.space>digital
Screenshot: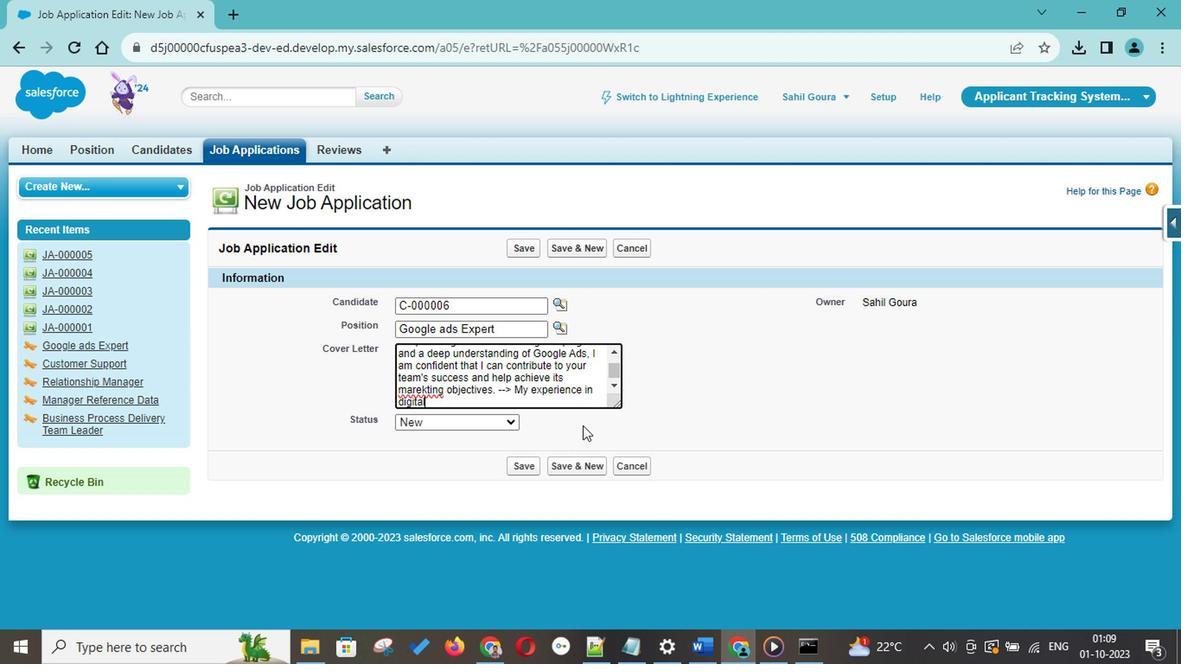 
Action: Mouse moved to (433, 392)
Screenshot: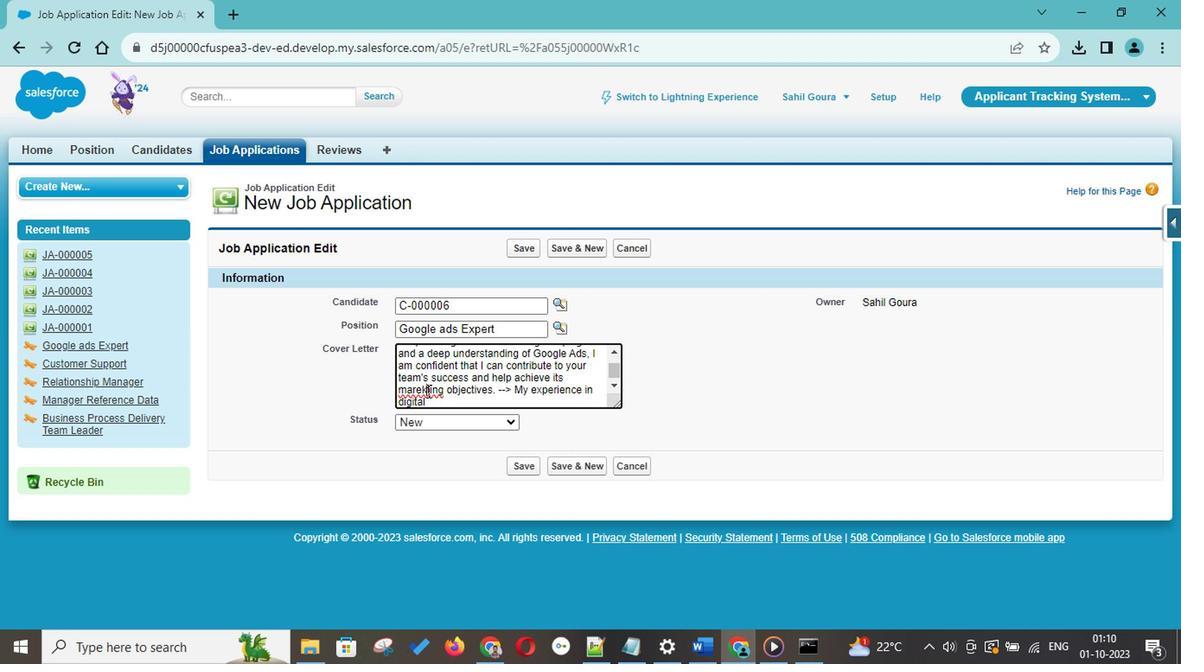 
Action: Mouse pressed left at (433, 392)
Screenshot: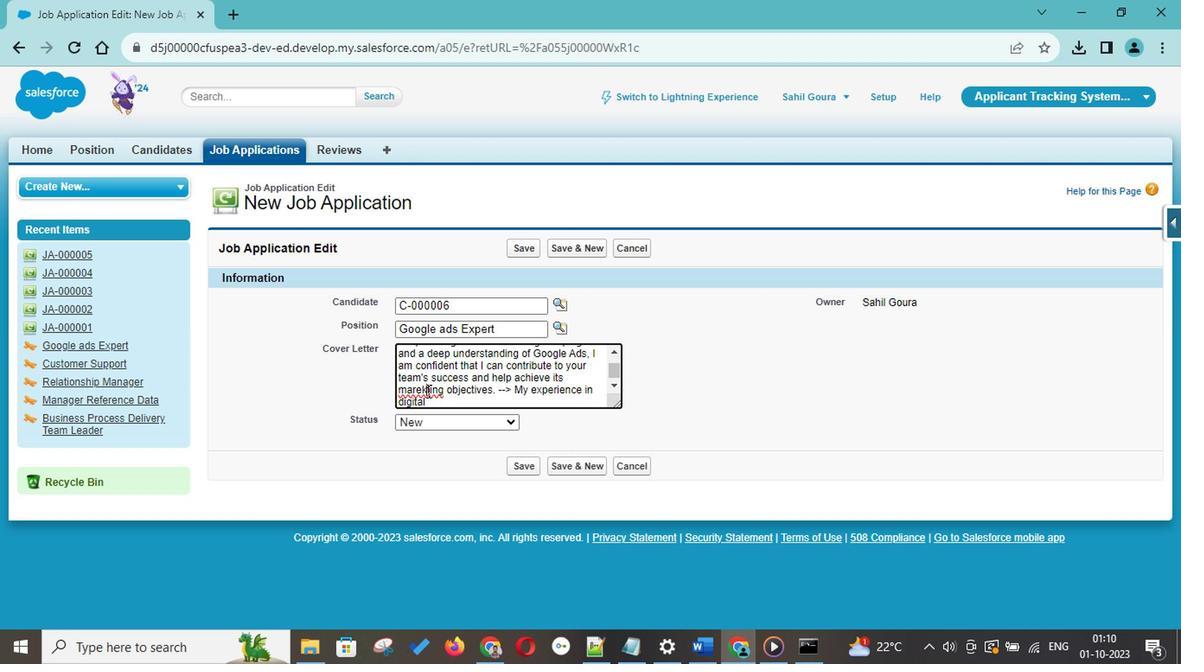 
Action: Key pressed <Key.backspace><Key.backspace>ke
Screenshot: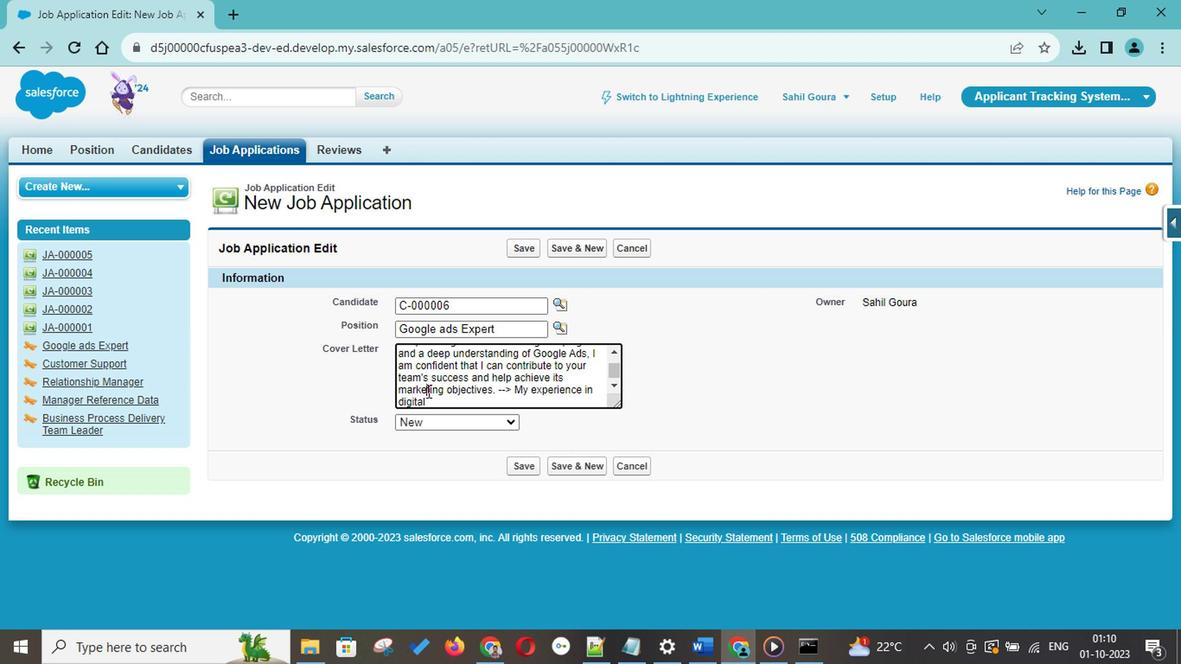 
Action: Mouse moved to (444, 402)
Screenshot: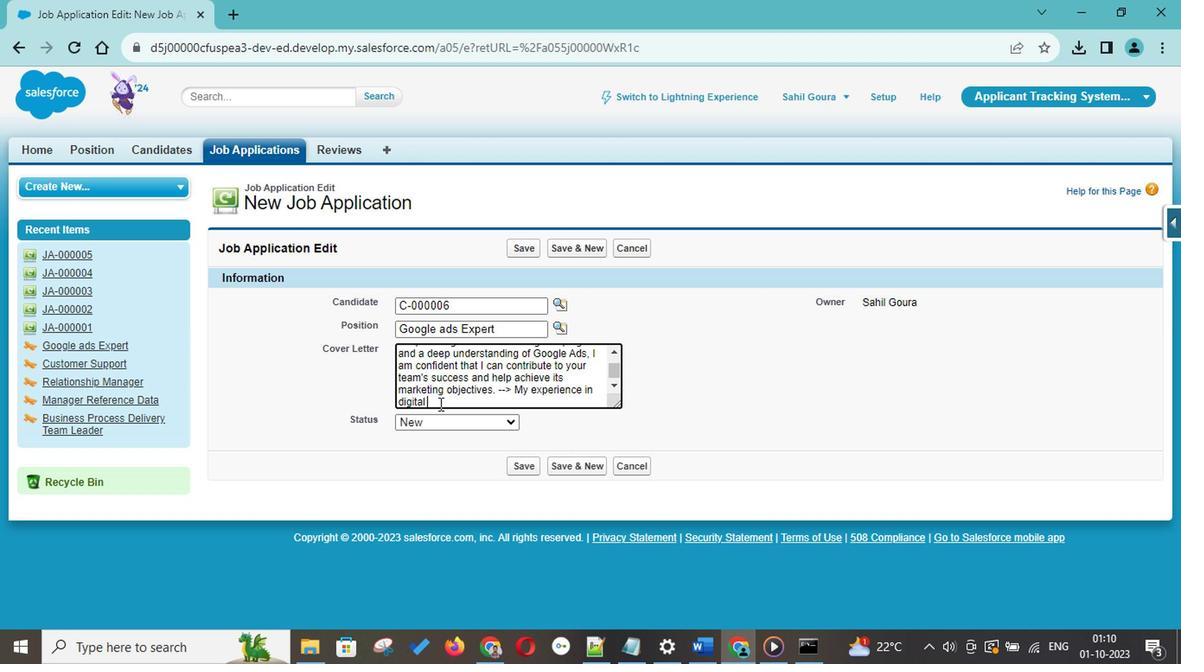 
Action: Mouse pressed left at (444, 402)
Screenshot: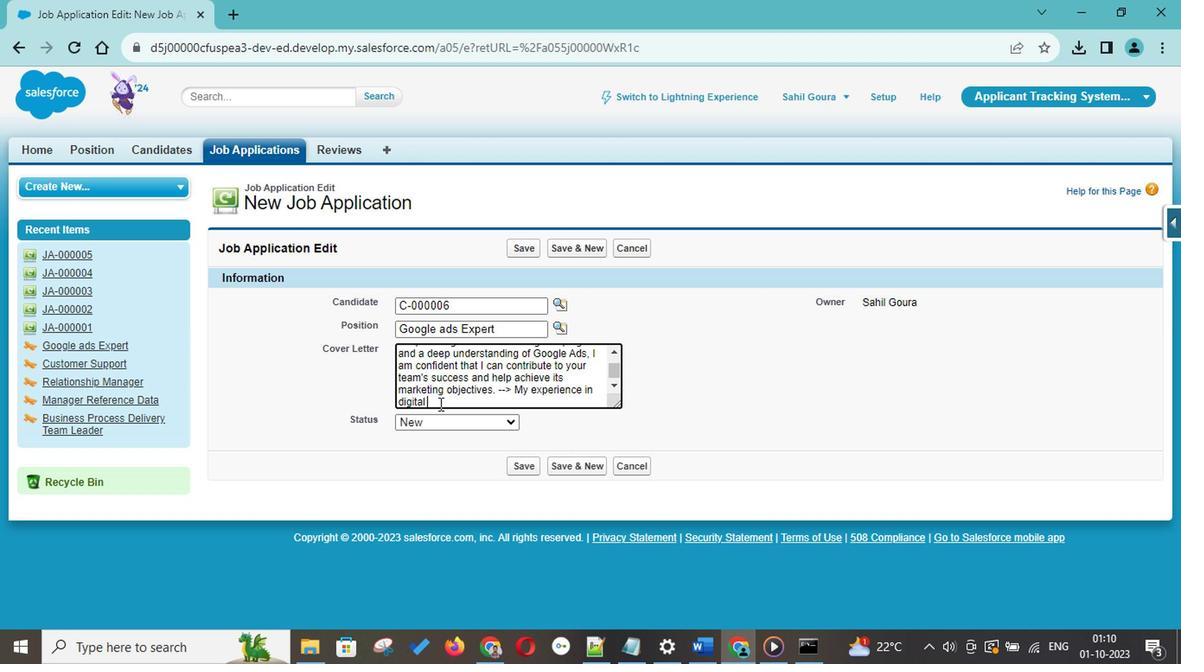 
Action: Key pressed spans<Key.space>over<Key.space>4<Key.space>years<Key.space>\<Key.backspace><Key.backspace>,<Key.space><Key.space><Key.backspace>during<Key.space>which<Key.space><Key.shift>I<Key.space>c<Key.backspace>have<Key.space>developed<Key.space>a<Key.space>strong<Key.space>expertise<Key.space>in<Key.space><Key.shift>Google<Key.space><Key.shift>Ads.<Key.space>--<Key.shift_r>><Key.space><Key.shift>Here<Key.space>are<Key.space>some<Key.space>highlights<Key.space>of<Key.space>my<Key.space>qualification<Key.space>and<Key.space>achievements<Key.space>that<Key.space>make<Key.space>me<Key.space>an<Key.space>ideal<Key.space>candidate<Key.space>for<Key.space>this<Key.space>role-<Key.shift_r>:<Key.space><Key.shift>Proven<Key.space><Key.shift>Track<Key.space><Key.shift><Key.shift>Record<Key.space><Key.shift_r>:<Key.space><Key.shift>I<Key.space>have<Key.space>successully<Key.space>
Screenshot: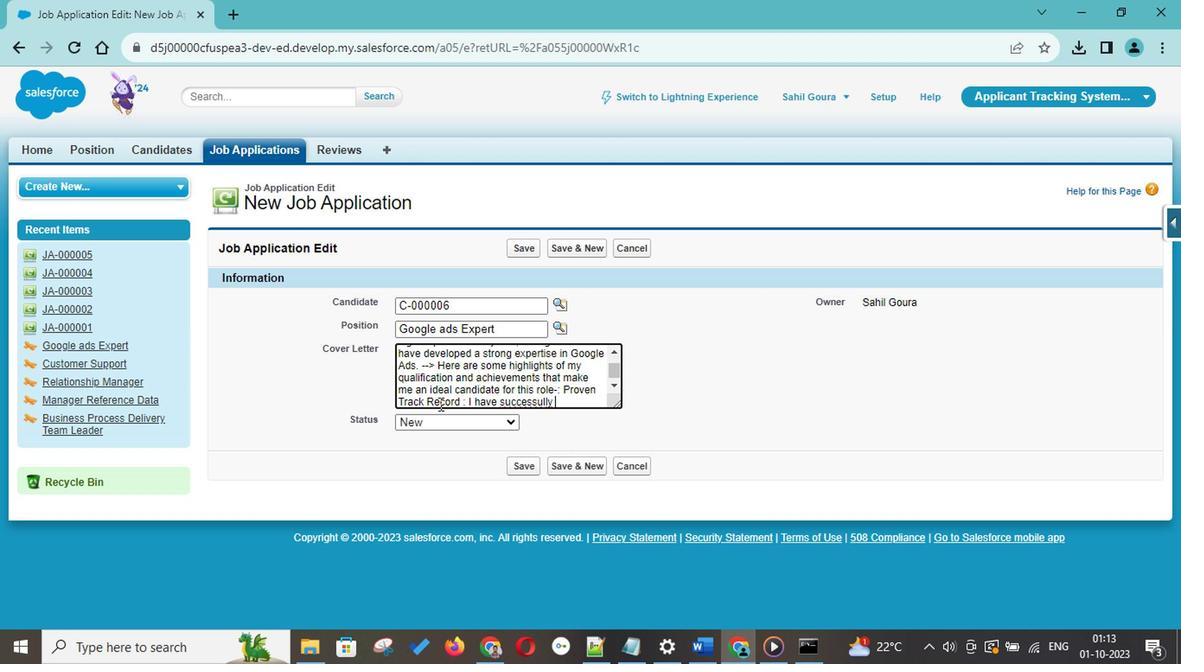 
Action: Mouse moved to (535, 404)
Screenshot: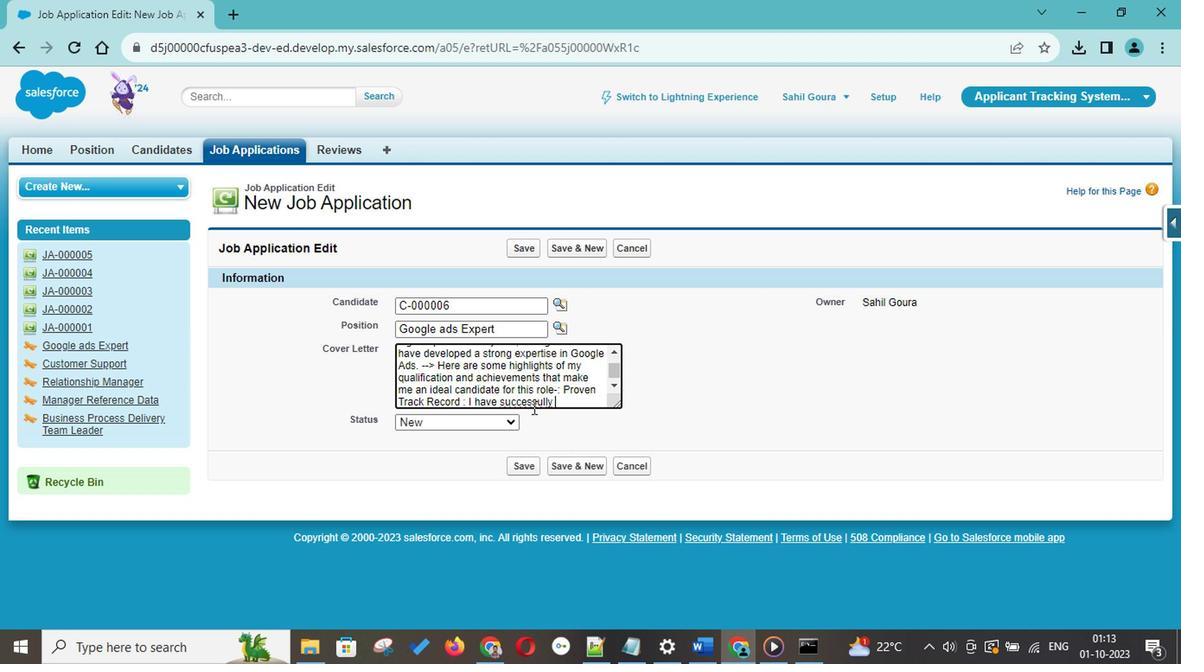 
Action: Mouse pressed right at (535, 404)
Screenshot: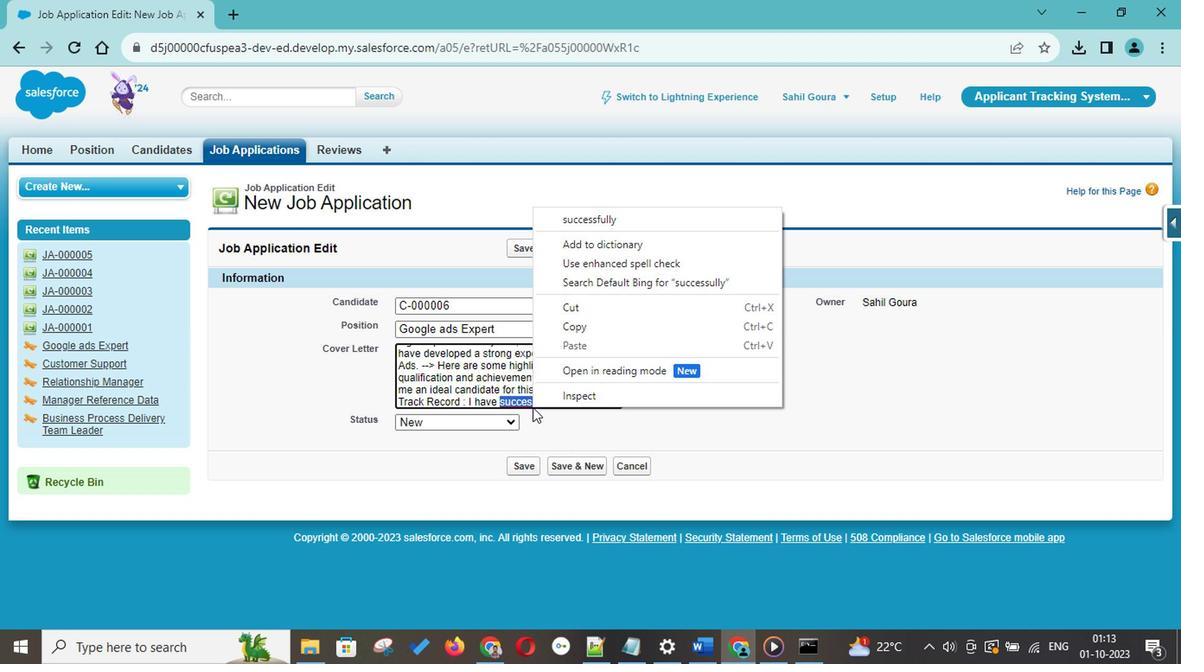 
Action: Mouse moved to (656, 257)
Screenshot: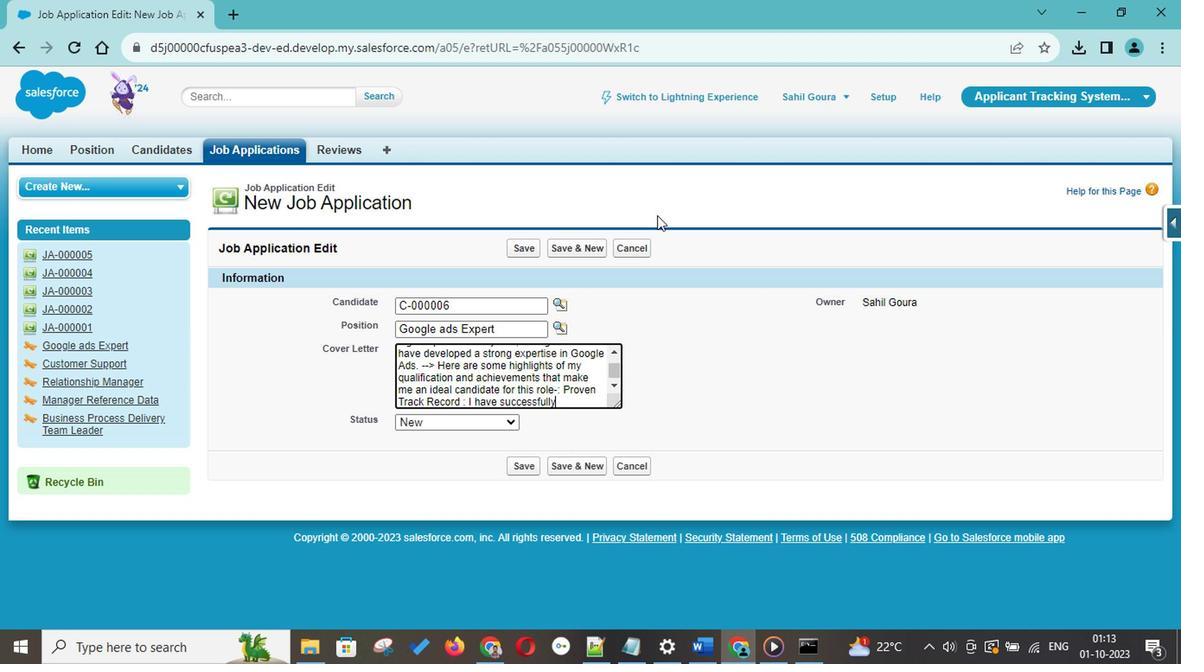 
Action: Mouse pressed left at (656, 257)
Screenshot: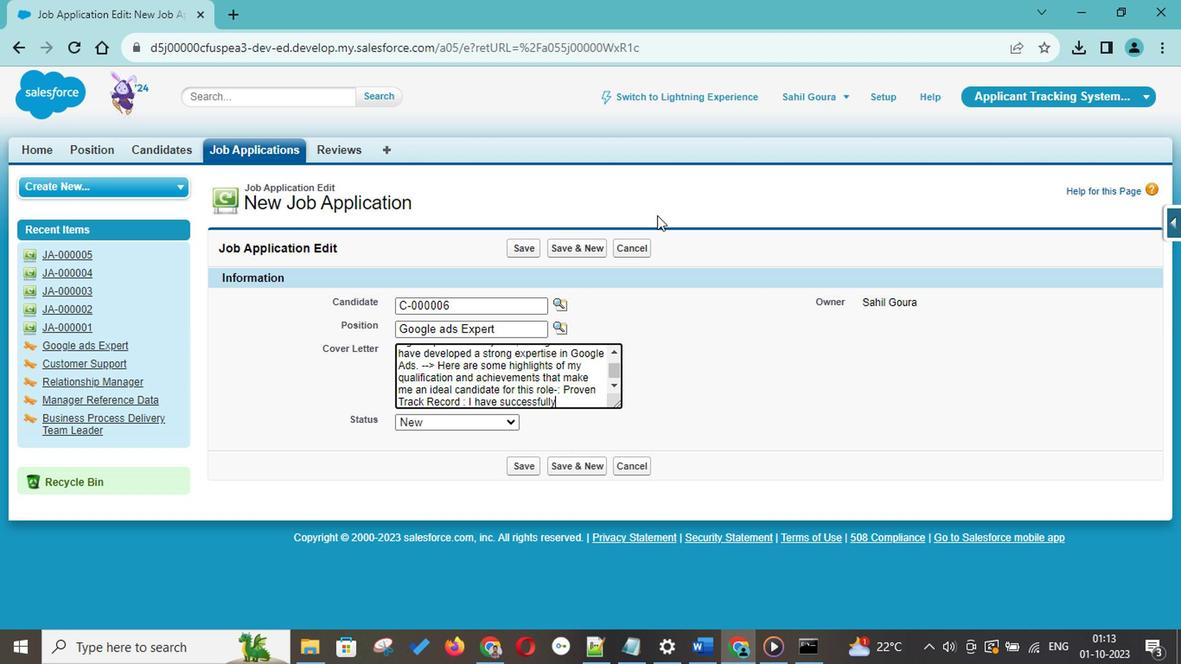 
Action: Mouse moved to (636, 377)
Screenshot: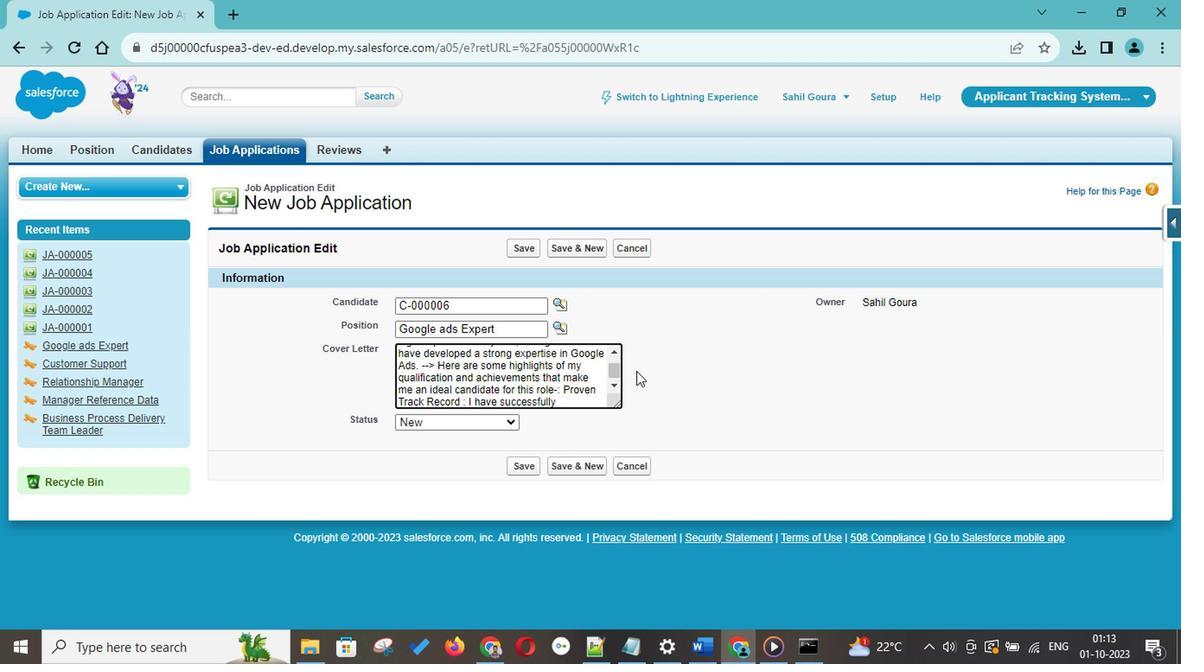 
Action: Key pressed <Key.space>managed<Key.space>and<Key.space>optimized<Key.space><Key.shift>Google<Key.space><Key.shift>ad<Key.backspace><Key.backspace><Key.shift><Key.shift><Key.shift><Key.shift><Key.shift><Key.shift>Ads<Key.space>campaigns<Key.space>for<Key.space>diverse<Key.space>clients,<Key.space>consistenly<Key.space>
Screenshot: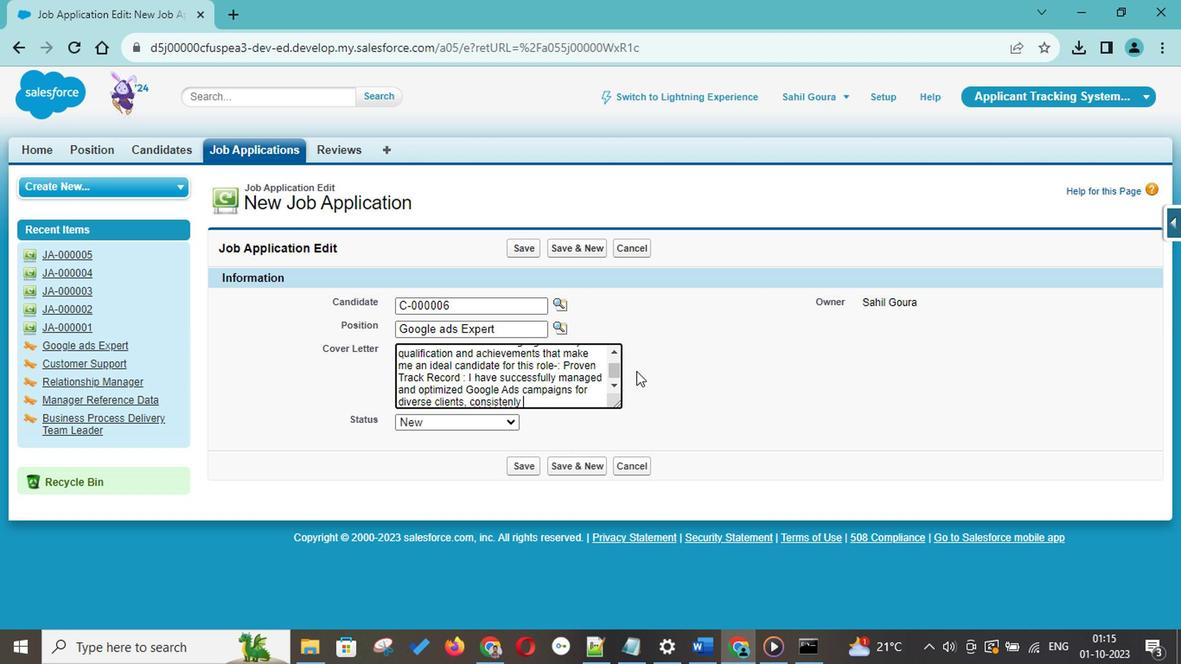 
Action: Mouse moved to (513, 403)
Screenshot: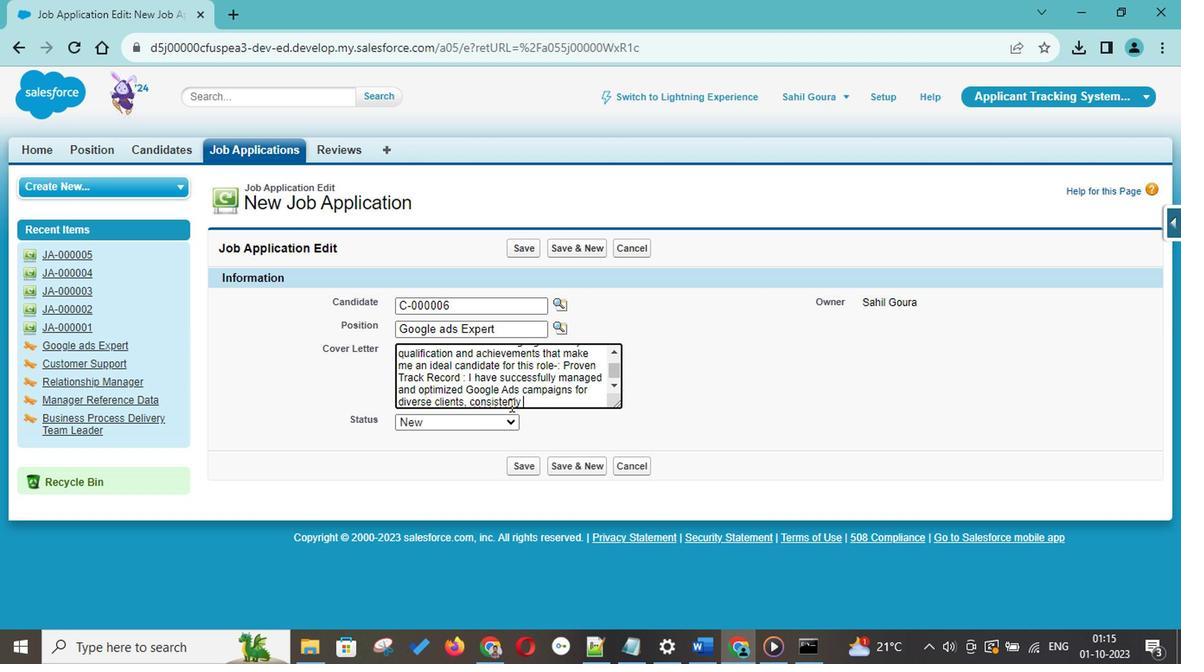 
Action: Mouse pressed right at (513, 403)
Screenshot: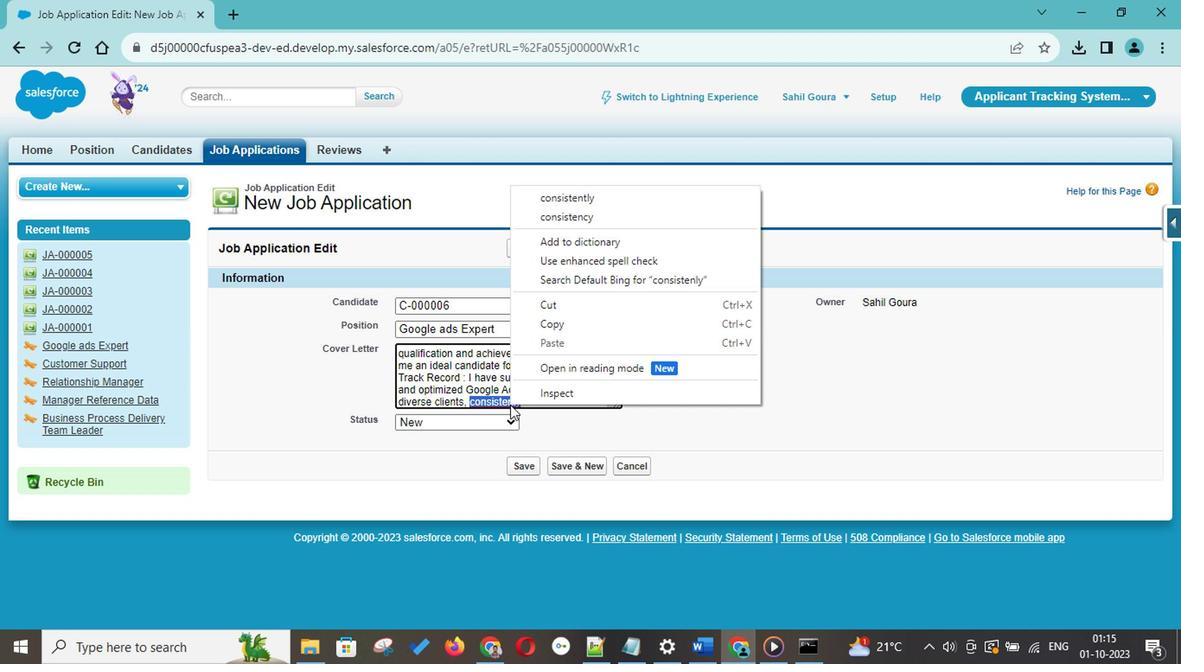 
Action: Mouse moved to (627, 248)
Screenshot: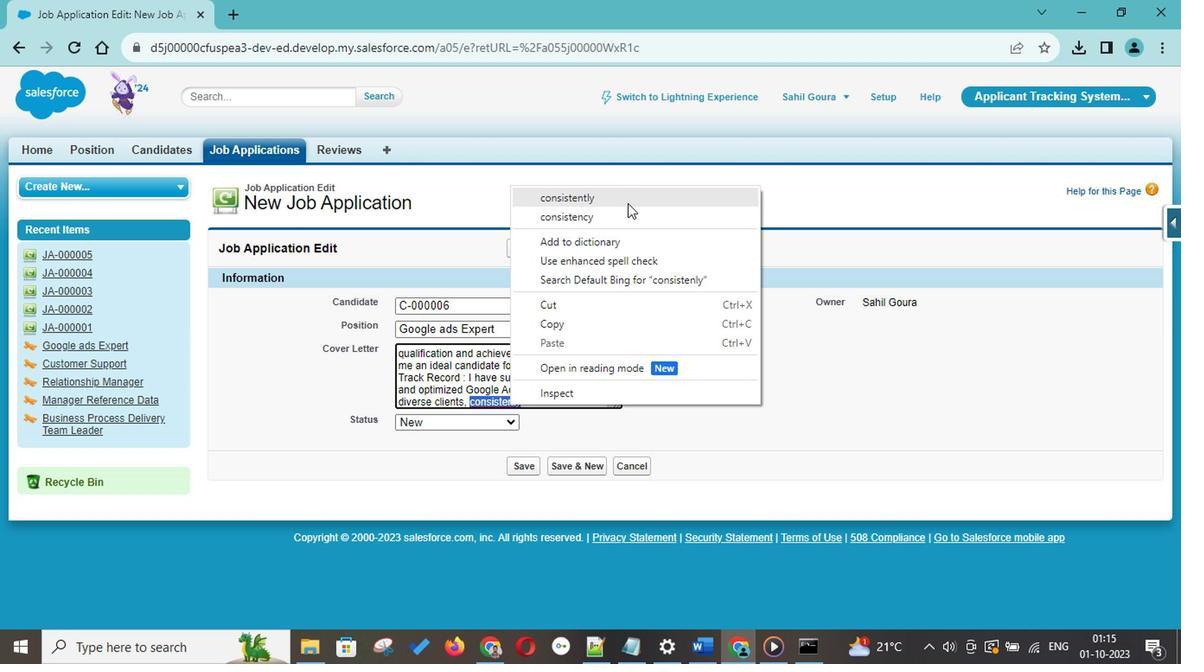 
Action: Mouse pressed left at (627, 248)
Screenshot: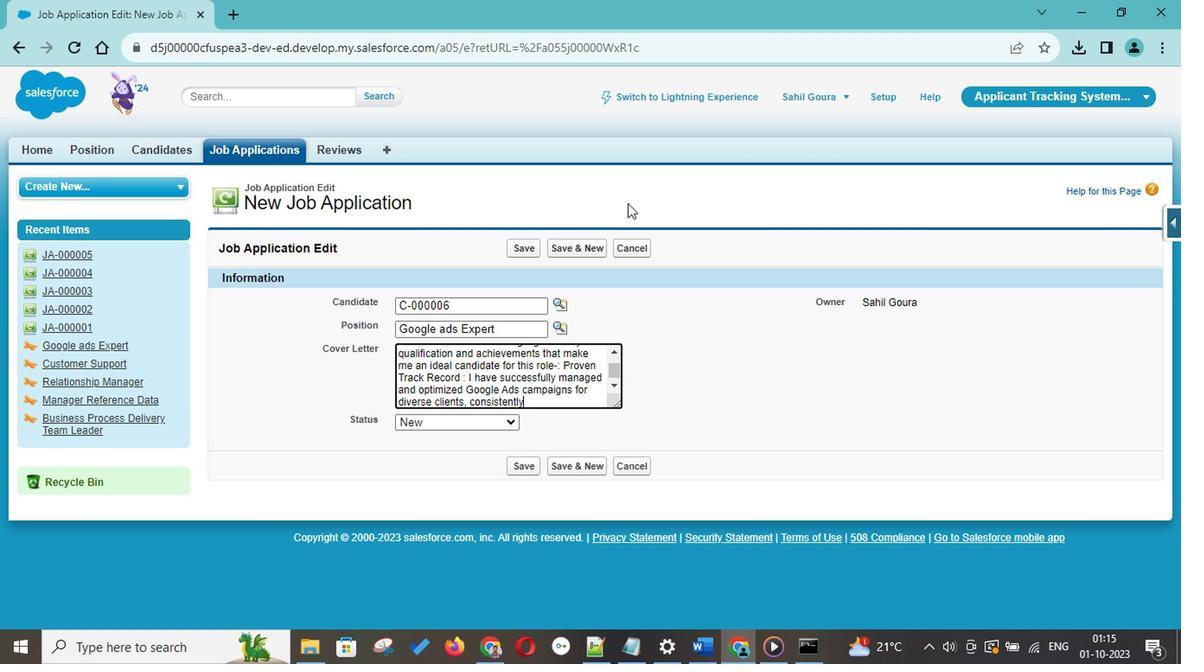 
Action: Mouse moved to (605, 366)
Screenshot: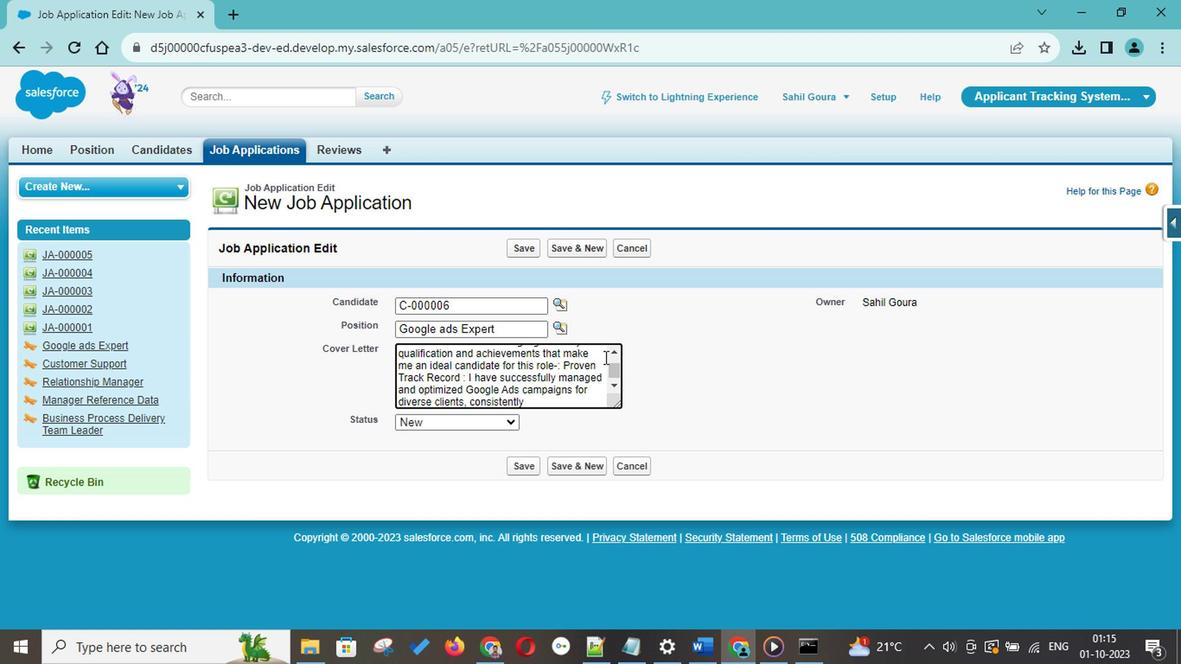 
Action: Key pressed <Key.space>achieving<Key.space>improvements<Key.space>in<Key.space>click-through<Key.space>rates<Key.space><Key.shift_r>(<Key.shift>CTR<Key.shift_r>),<Key.space>conversion<Key.space>rates,<Key.space>and<Key.space>return<Key.space>on<Key.space>d<Key.backspace>ad<Key.space>spend<Key.space><Key.shift_r>(<Key.shift>ROa<Key.backspace><Key.shift><Key.shift><Key.shift><Key.shift>AS<Key.shift_r>).<Key.space>--<Key.shift_r><Key.shift_r>><Key.space><Key.shift>Strategix<Key.backspace>c<Key.space><Key.shift>Planning<Key.space><Key.shift_r>:<Key.space><Key.shift>I<Key.space>excel<Key.space>in<Key.space>creating<Key.space>tilored<Key.space>advertising<Key.space>strategiescondu<Key.backspace><Key.backspace><Key.backspace><Key.backspace><Key.backspace><Key.space>conducting<Key.space>thorough
Screenshot: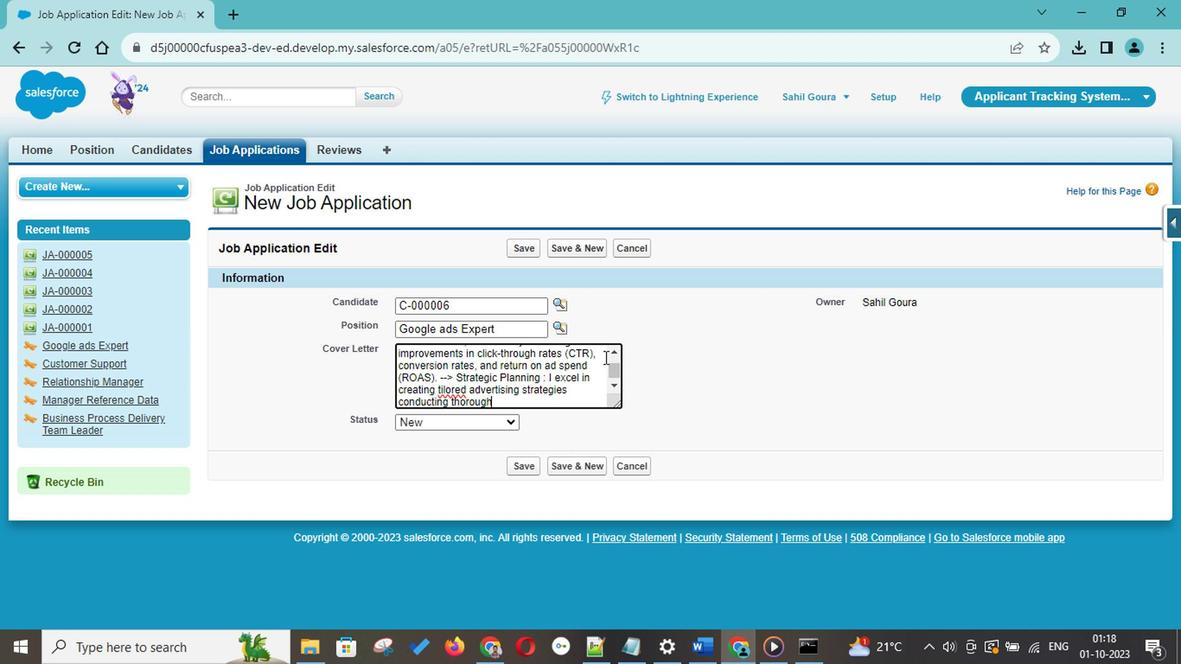 
Action: Mouse moved to (443, 392)
Screenshot: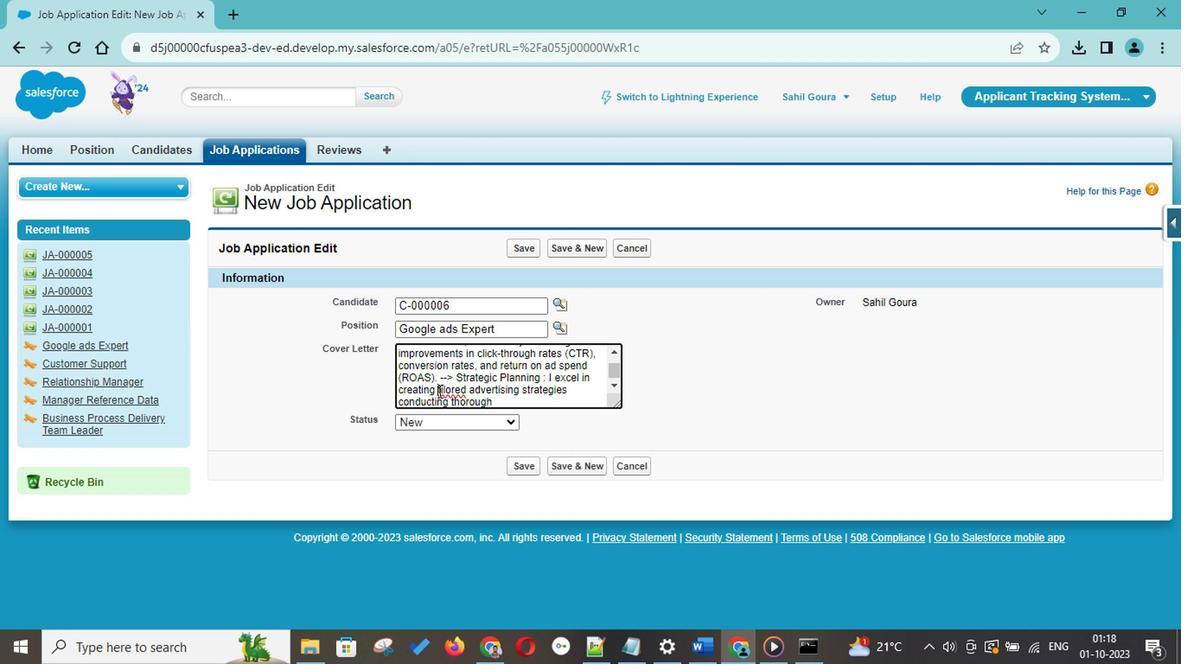 
Action: Mouse pressed left at (443, 392)
Screenshot: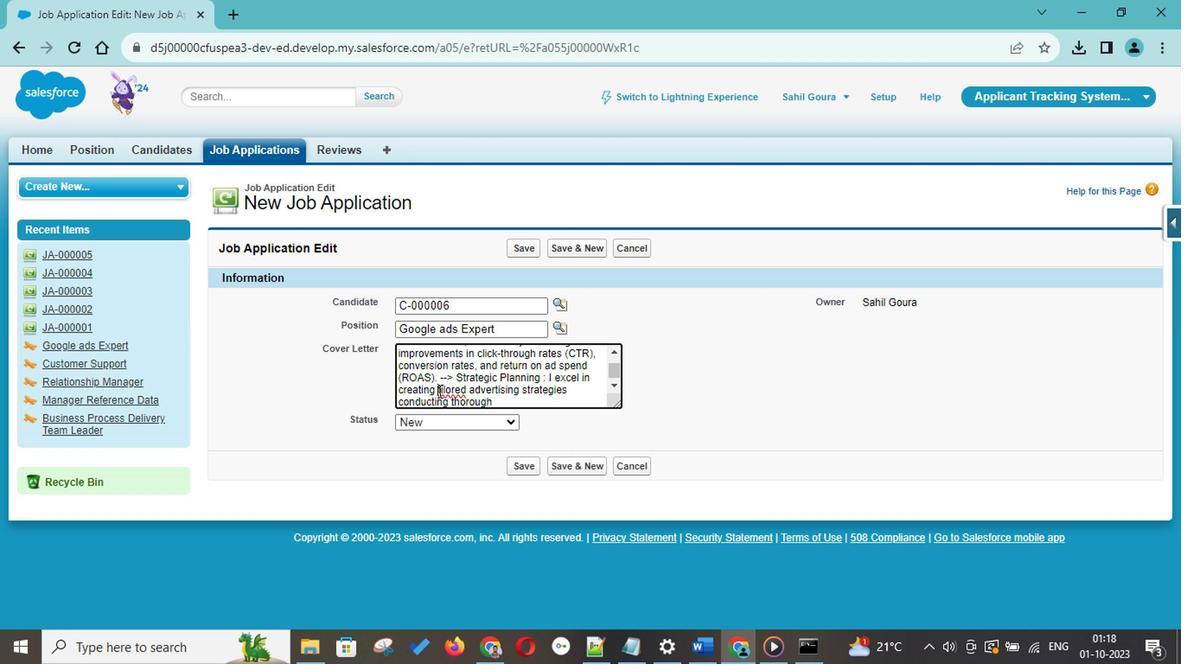 
Action: Key pressed <Key.right>a
Screenshot: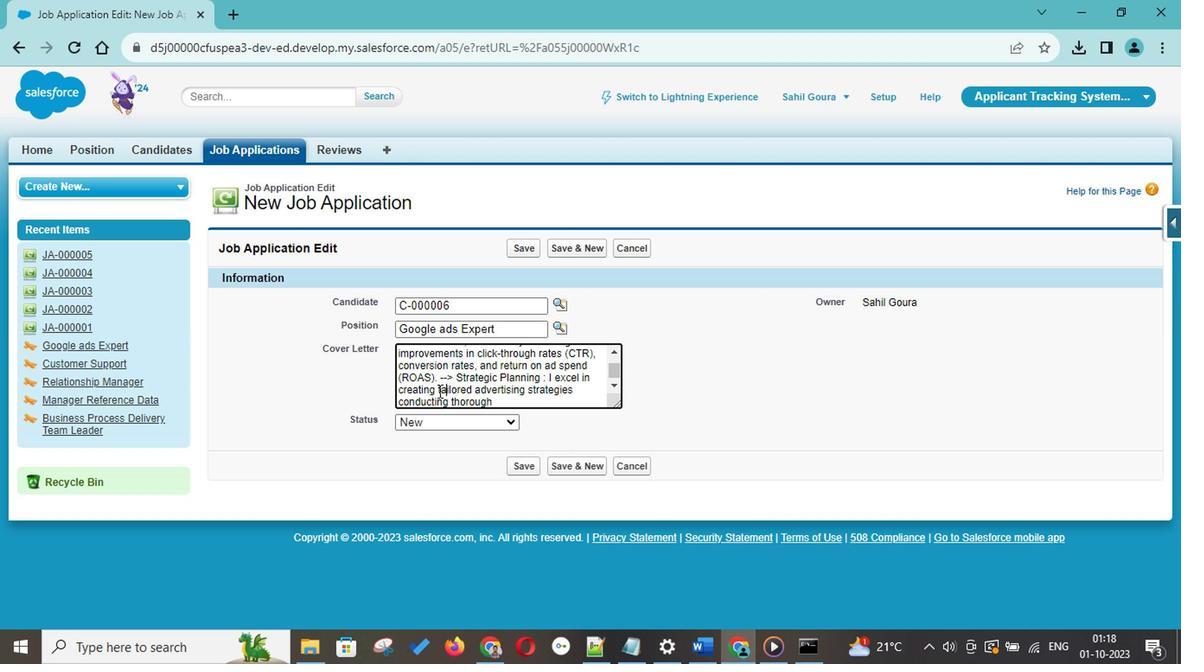 
Action: Mouse moved to (509, 403)
Screenshot: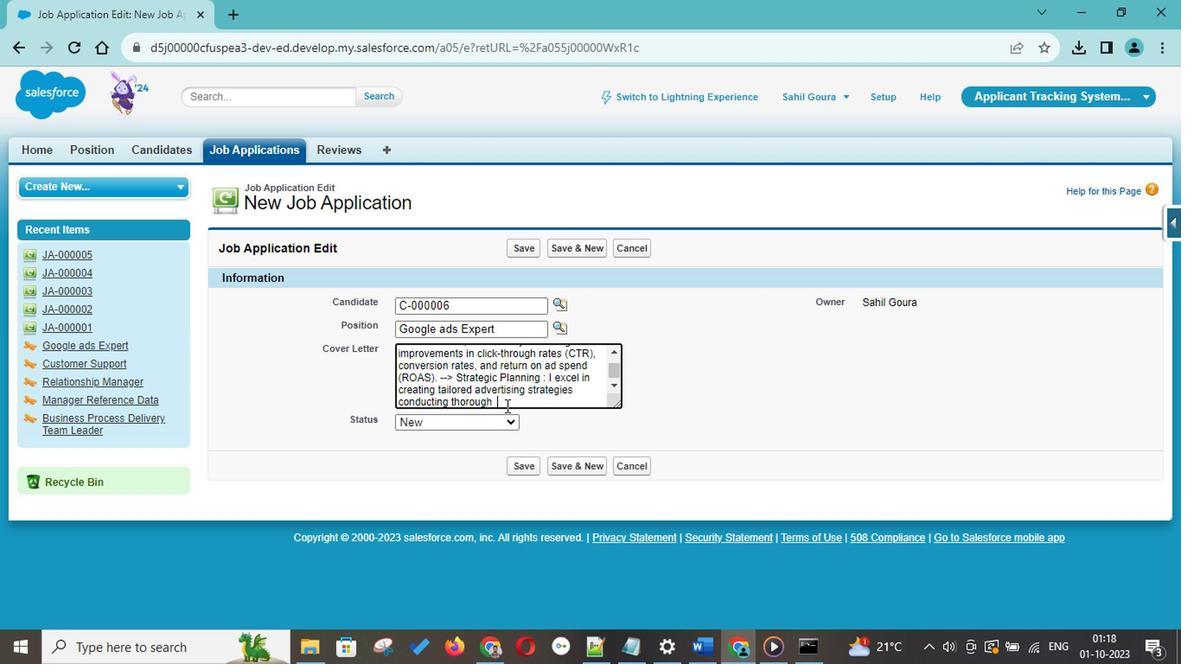 
Action: Mouse pressed left at (509, 403)
Screenshot: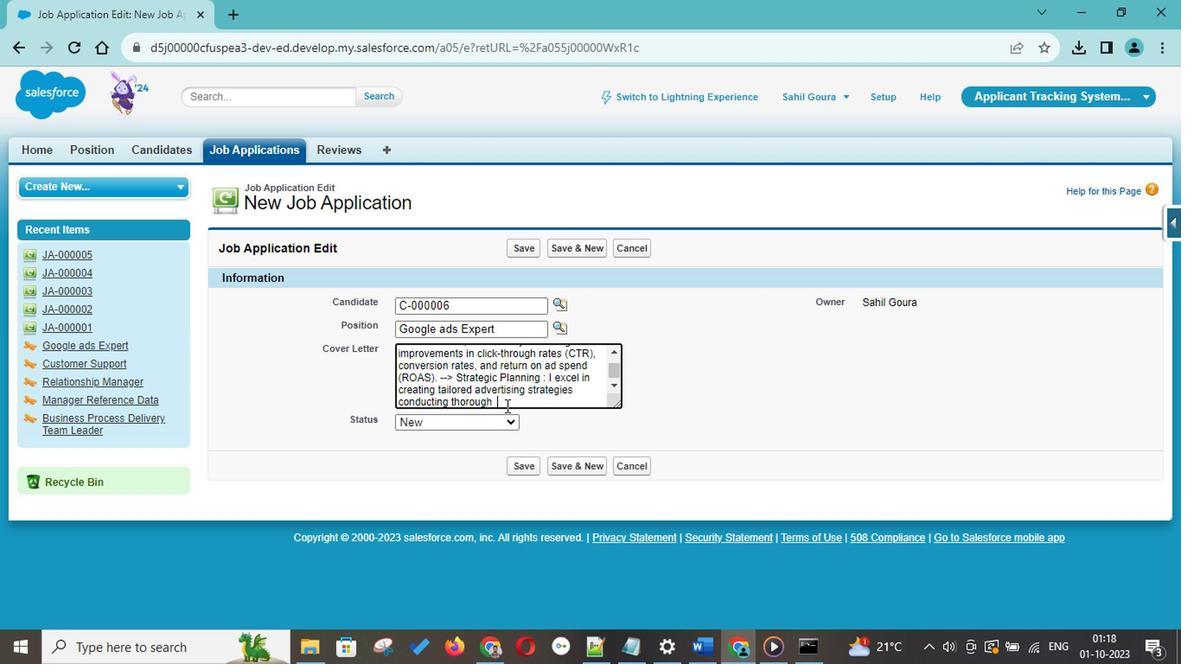 
Action: Key pressed keyword<Key.space>research,<Key.space>and<Key.space>optimizing<Key.space>ad<Key.space>copy<Key.space>to<Key.space>im<Key.backspace>mprove<Key.space>ad<Key.space>relevnc<Key.backspace><Key.backspace>ance,<Key.space>which<Key.space>ultimately<Key.space>enhanci
Screenshot: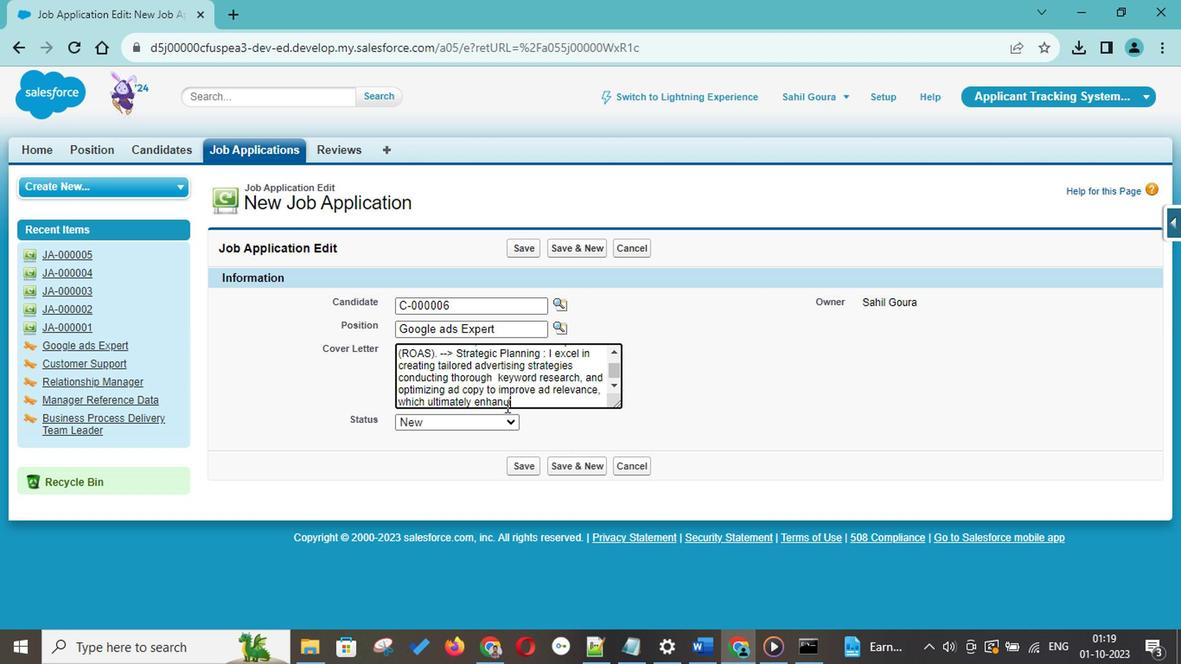 
Action: Mouse moved to (531, 404)
Screenshot: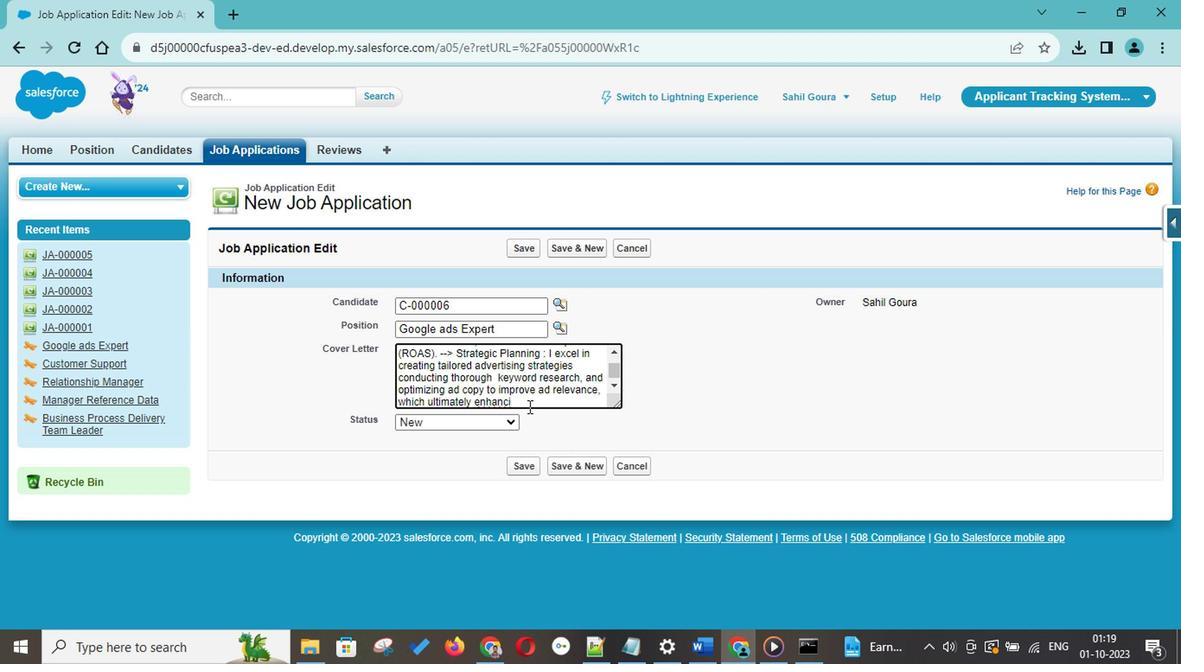 
Action: Key pressed <Key.backspace>es<Key.space>campaign<Key.space>performance.<Key.space>--<Key.shift_r><Key.shift_r><Key.shift_r>><Key.space><Key.shift>Budget<Key.space><Key.shift>m<Key.backspace><Key.shift><Key.shift>Management<Key.space><Key.shift_r>:<Key.space><Key.shift><Key.shift><Key.shift><Key.shift><Key.shift><Key.shift><Key.shift><Key.shift><Key.shift><Key.shift><Key.shift><Key.shift><Key.shift><Key.shift><Key.shift><Key.shift><Key.shift><Key.shift><Key.shift><Key.shift><Key.shift><Key.shift><Key.shift><Key.shift><Key.shift><Key.shift><Key.shift><Key.shift><Key.shift><Key.shift><Key.shift><Key.shift><Key.shift><Key.shift><Key.shift><Key.shift><Key.shift><Key.shift><Key.shift><Key.shift><Key.shift><Key.shift><Key.shift><Key.shift><Key.shift><Key.shift><Key.shift><Key.shift><Key.shift><Key.shift><Key.shift><Key.shift><Key.shift><Key.shift><Key.shift><Key.shift><Key.shift><Key.shift><Key.shift><Key.shift><Key.shift><Key.shift><Key.shift><Key.shift><Key.shift><Key.shift><Key.shift><Key.shift><Key.shift><Key.shift><Key.shift><Key.shift><Key.shift><Key.shift><Key.shift><Key.shift><Key.shift><Key.shift><Key.backspace><Key.backspace><Key.backspace><Key.backspace><Key.backspace><Key.backspace><Key.backspace><Key.backspace><Key.backspace><Key.backspace><Key.backspace><Key.backspace><Key.backspace><Key.backspace><Key.backspace><Key.backspace><Key.backspace><Key.backspace><Key.backspace><Key.backspace><Key.shift>Certifications<Key.space><Key.shift_r>:<Key.space><Key.shift><Key.shift>I<Key.space>hold<Key.space><Key.shift>Google<Key.space><Key.shift>Ads<Key.space>and<Key.space>its<Key.space>best<Key.space>practices.<Key.space>--<Key.shift_r>><Key.space><Key.shift>I<Key.backspace><Key.shift>Team<Key.space><Key.shift><Key.shift><Key.shift>Collaboration<Key.space><Key.shift_r>:<Key.space><Key.shift>I<Key.space>thrive<Key.space>in<Key.space>a<Key.space>collaborative<Key.space>environment<Key.space>and<Key.space>have<Key.space>a<Key.space>proven<Key.space>track<Key.space>record<Key.space>of<Key.space>working<Key.space>effectively<Key.space>with<Key.space>cross-functional<Key.space>teams<Key.space>to<Key.space>achieve<Key.space>shared<Key.space>marketing.--<Key.shift_r>><Key.space><Key.shift>I<Key.space>am<Key.space>enthusiastic<Key.space>about<Key.space>the<Key.space>opportunity<Key.space>to<Key.space>contribute<Key.space>my<Key.space>expertise<Key.space>to<Key.space>the<Key.space><Key.shift>Company<Key.space>and<Key.space>help<Key.space>drive<Key.space>its<Key.space>digital<Key.space>marketing<Key.space>initiatives.<Key.space>--<Key.shift_r>><Key.space><Key.shift>I<Key.space>am<Key.space>confident<Key.space>that<Key.space>that<Key.space>my<Key.space>passion<Key.space>for<Key.space>online<Key.space>advertising<Key.space>and<Key.space>my<Key.space>results-driven<Key.space>approach<Key.space>would<Key.space>make<Key.space>me<Key.space>a<Key.space>valuable<Key.space>addition<Key.space>to<Key.space>your<Key.space>team.<Key.space>
Screenshot: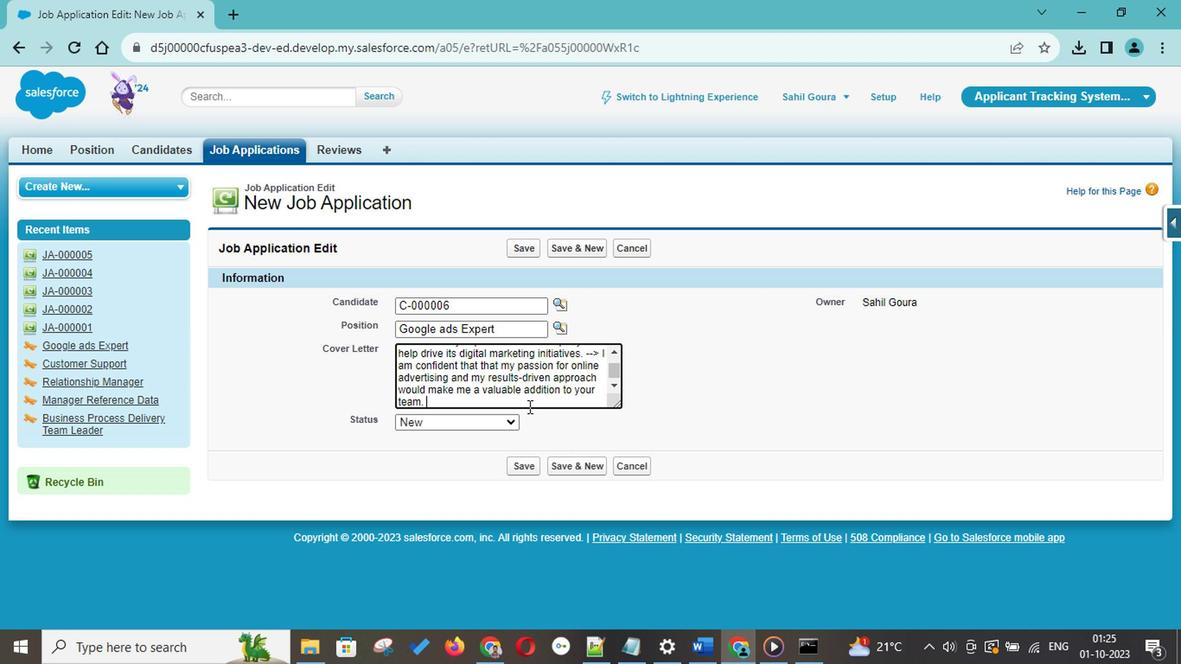 
Action: Mouse moved to (472, 416)
Screenshot: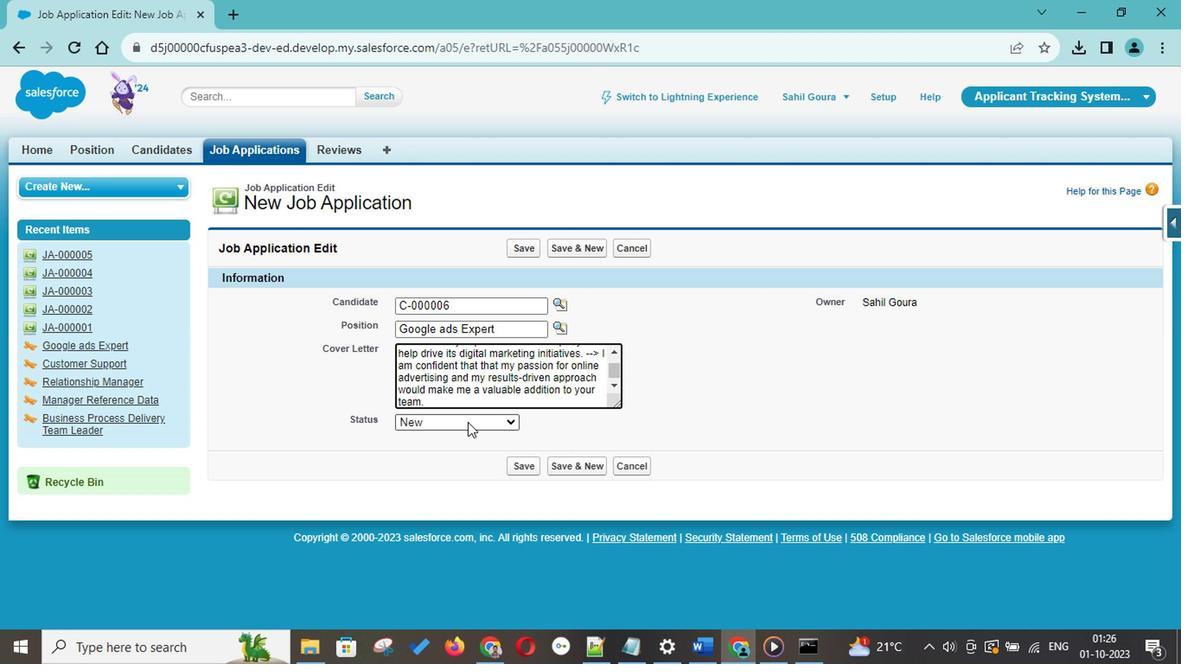 
Action: Mouse pressed left at (472, 416)
Screenshot: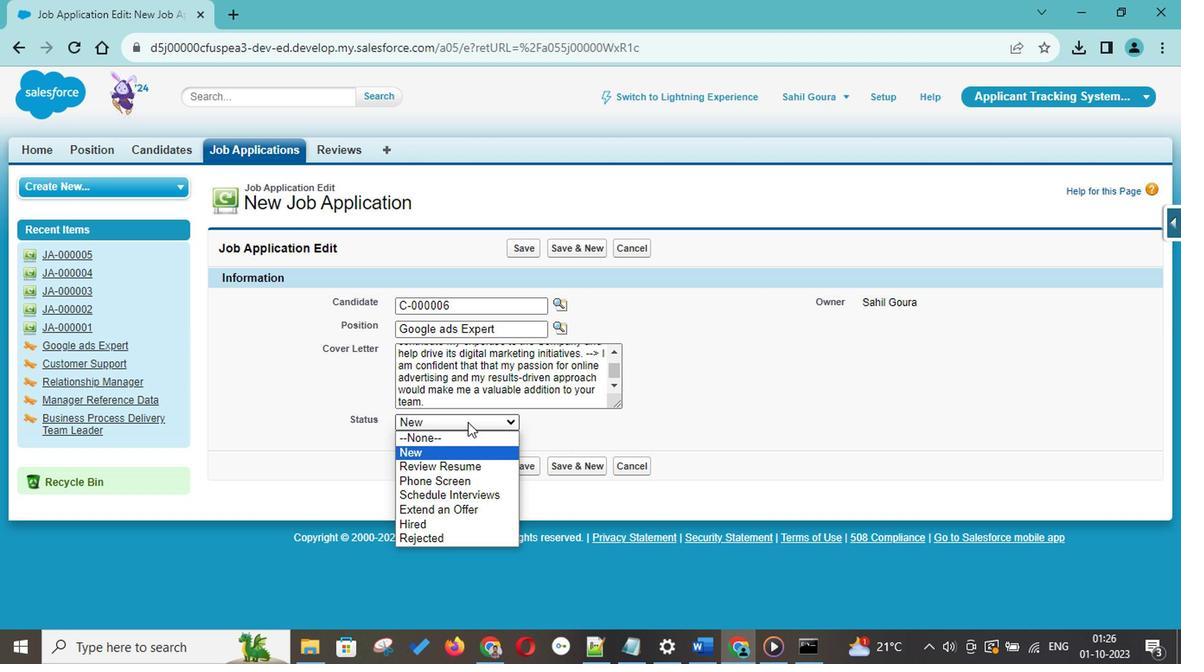 
Action: Mouse moved to (461, 495)
Screenshot: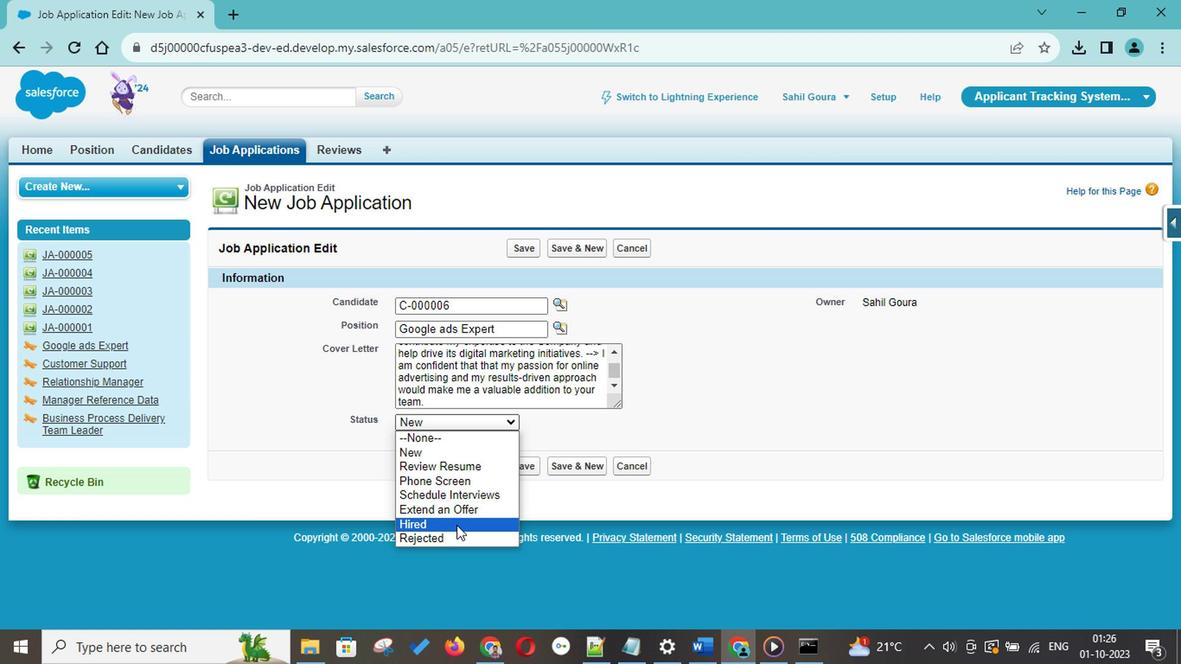 
Action: Mouse pressed left at (461, 495)
Screenshot: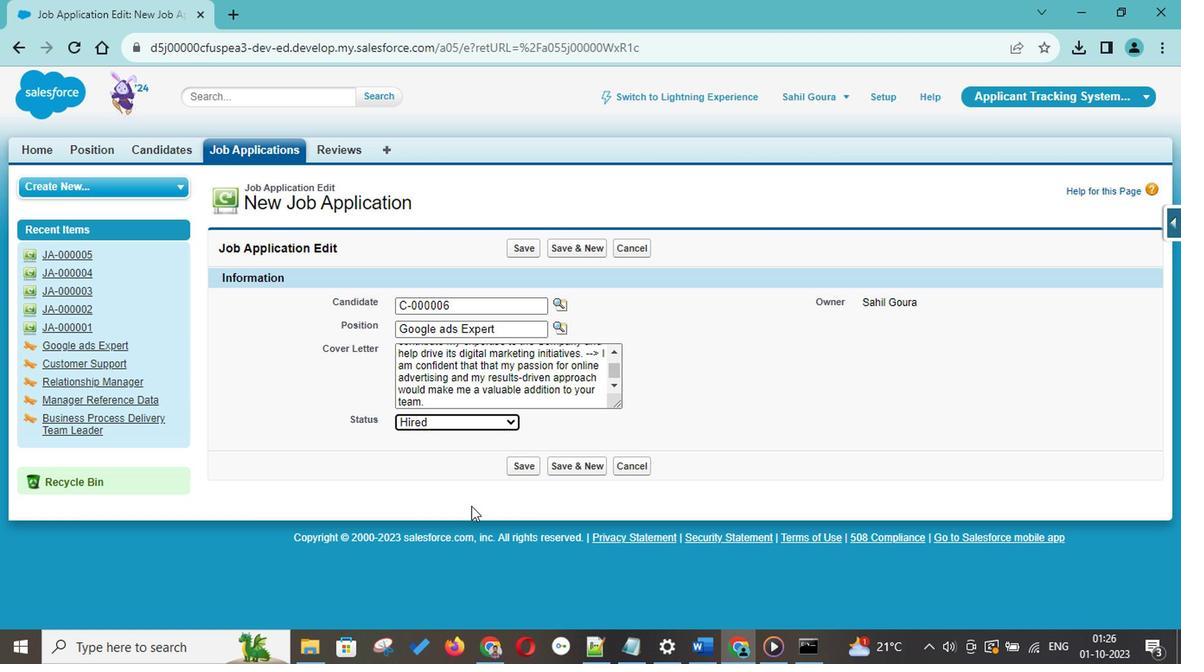 
Action: Mouse moved to (572, 449)
Screenshot: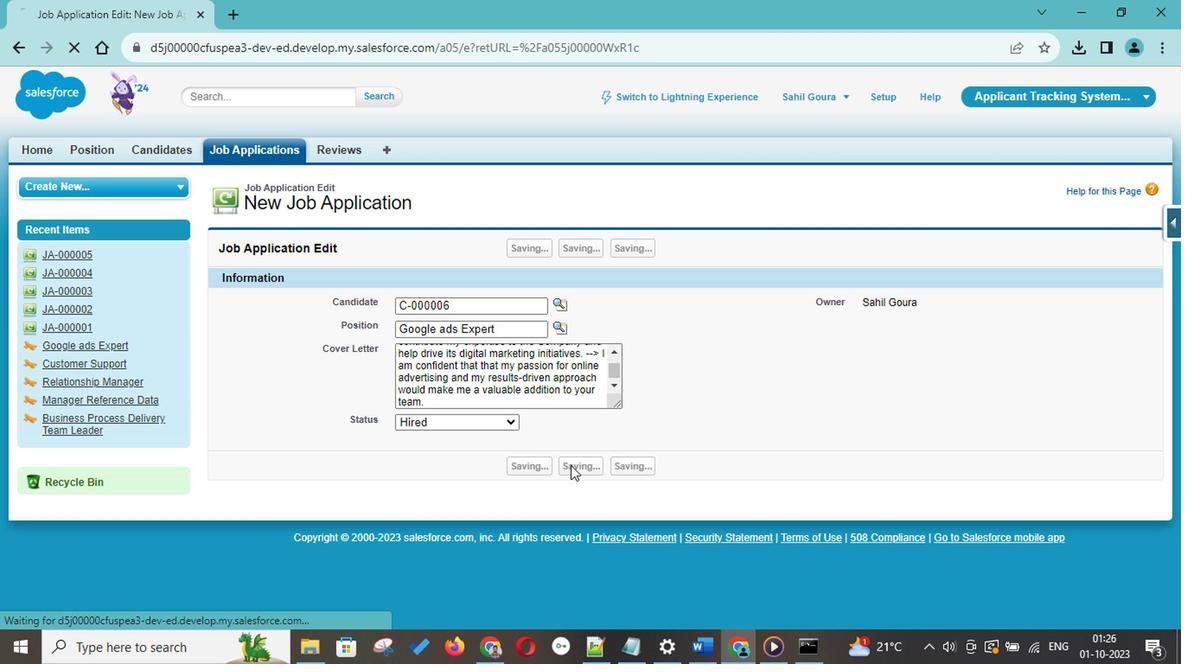 
Action: Mouse pressed left at (572, 449)
Screenshot: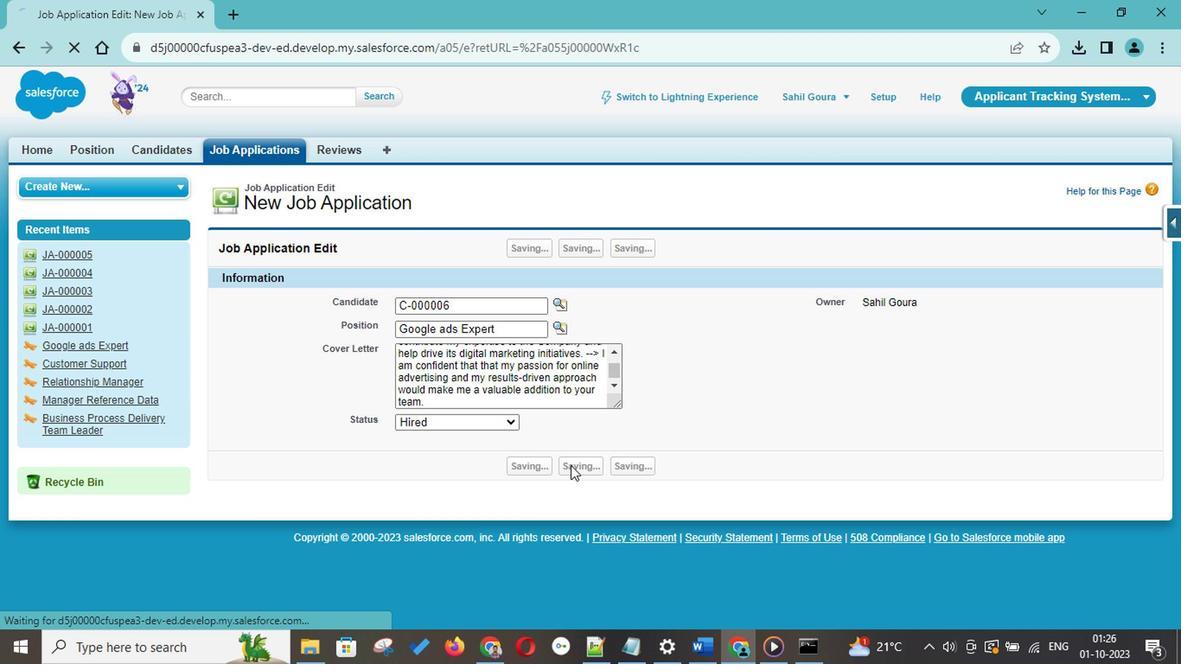 
Action: Mouse moved to (561, 323)
Screenshot: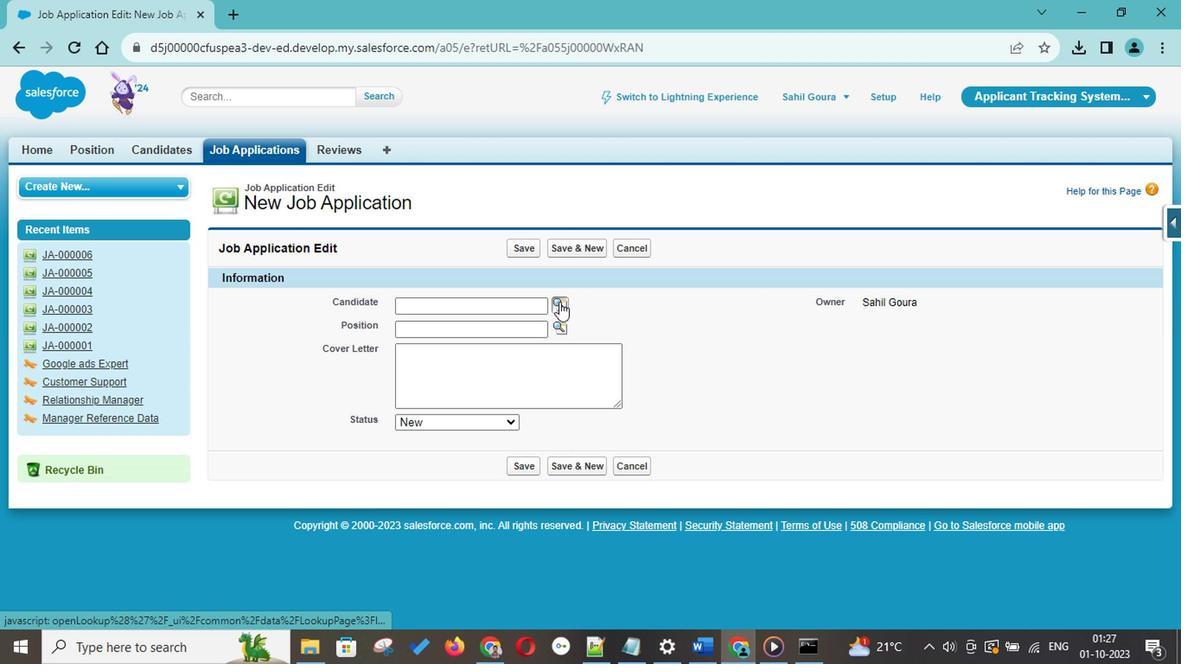 
Action: Mouse pressed left at (561, 323)
Screenshot: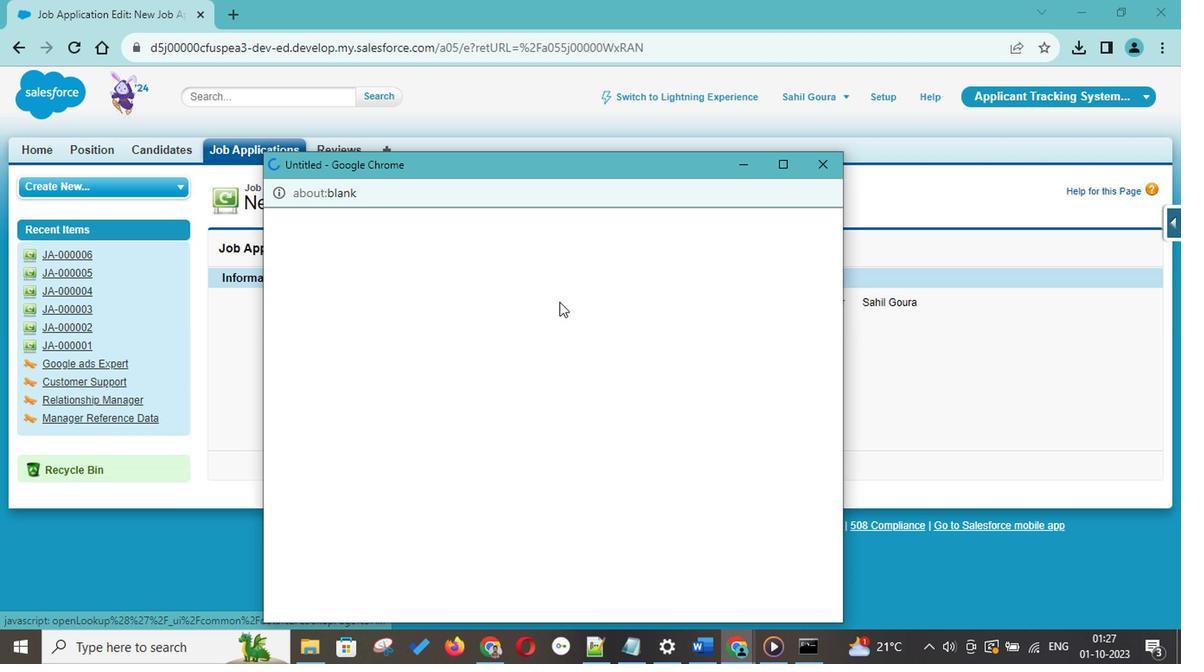 
Action: Mouse moved to (320, 475)
Screenshot: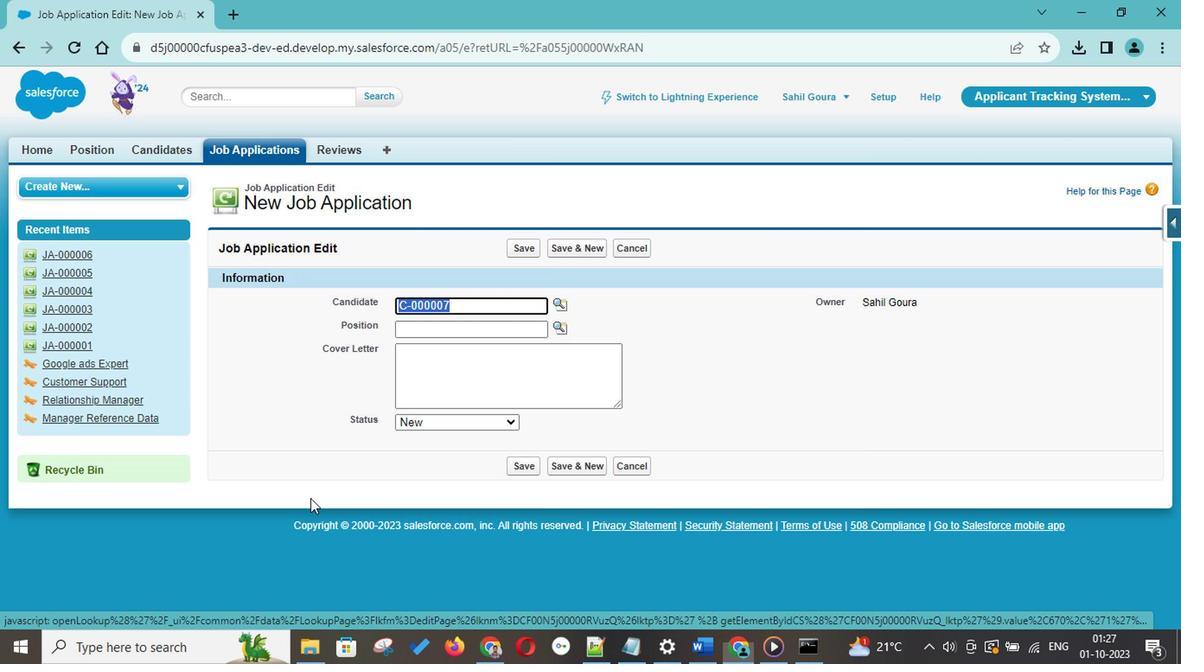
Action: Mouse pressed left at (320, 475)
Screenshot: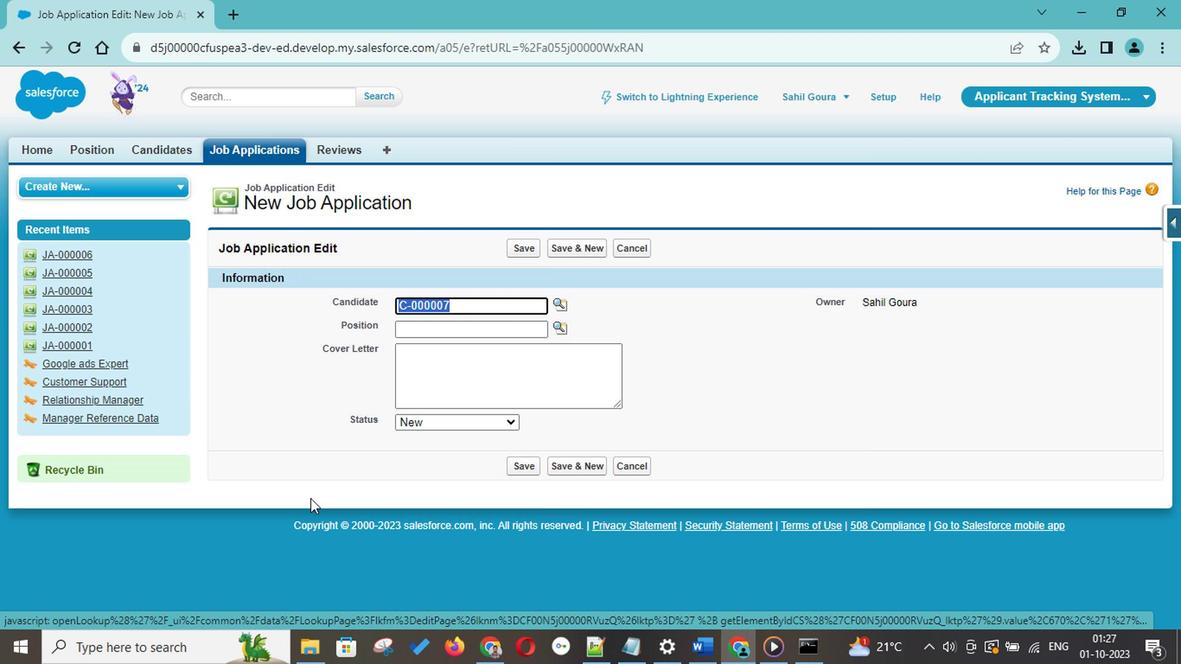 
Action: Mouse moved to (565, 344)
Screenshot: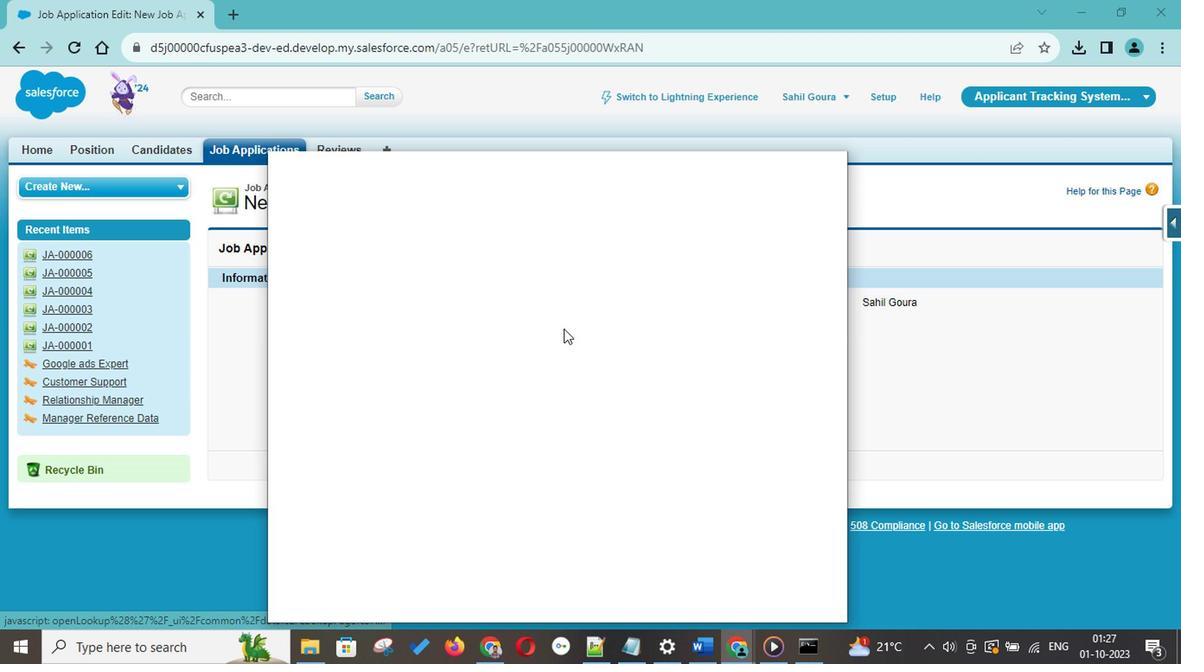 
Action: Mouse pressed left at (565, 344)
Screenshot: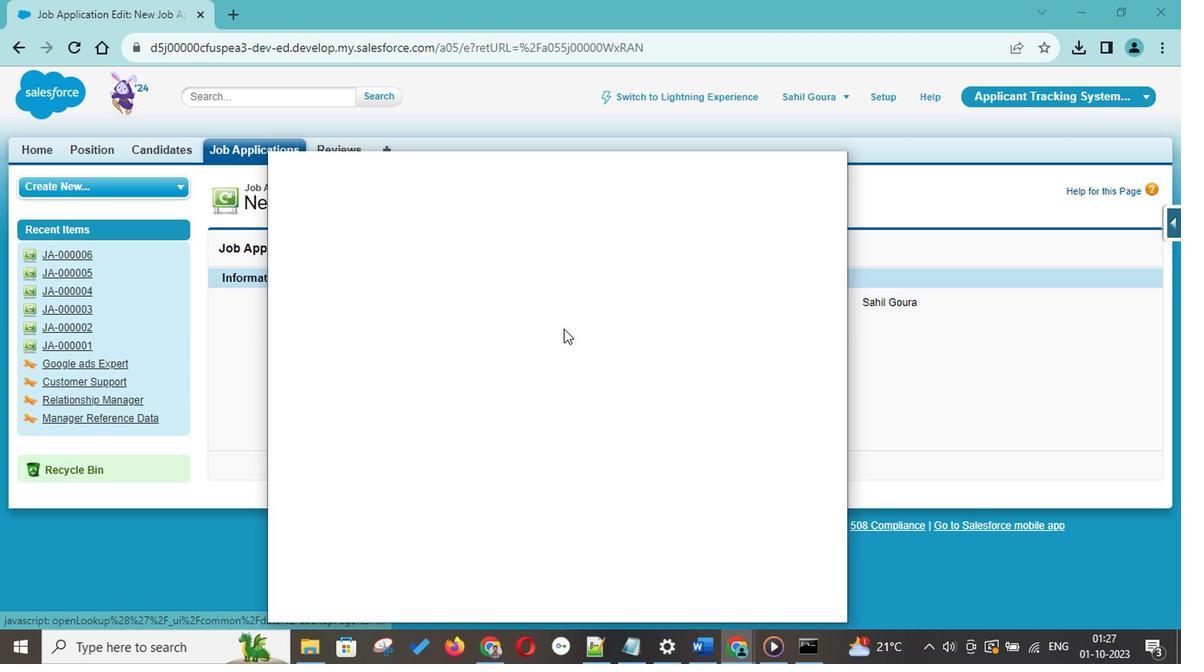 
Action: Mouse moved to (539, 441)
Screenshot: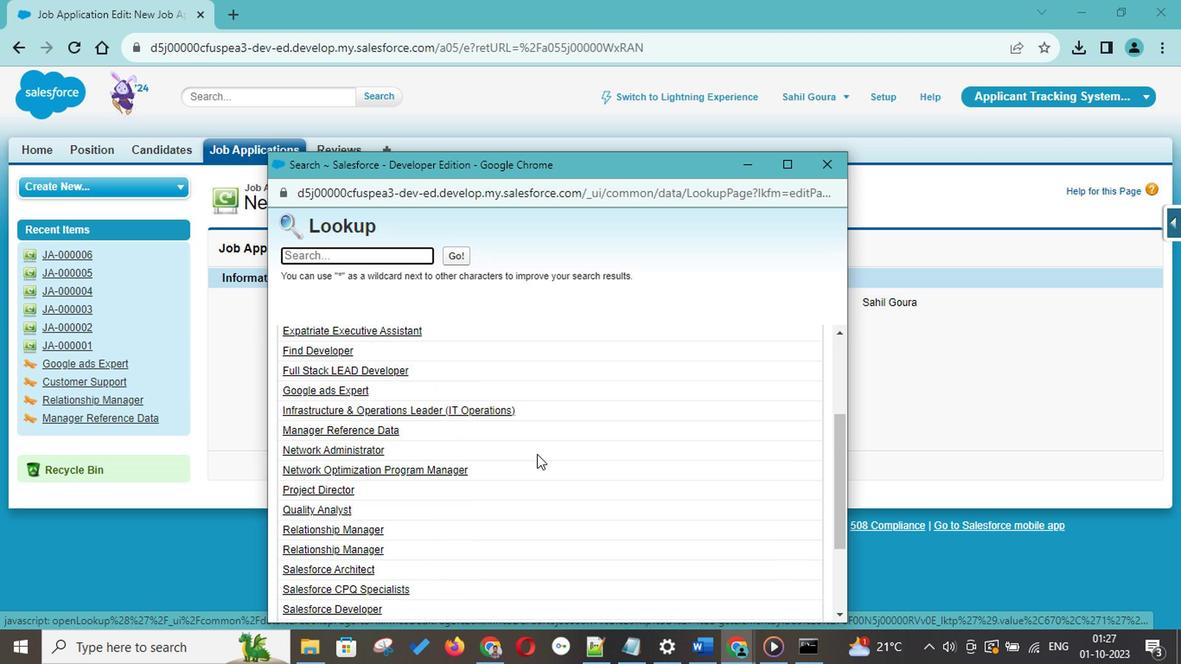 
Action: Mouse scrolled (539, 440) with delta (0, 0)
Screenshot: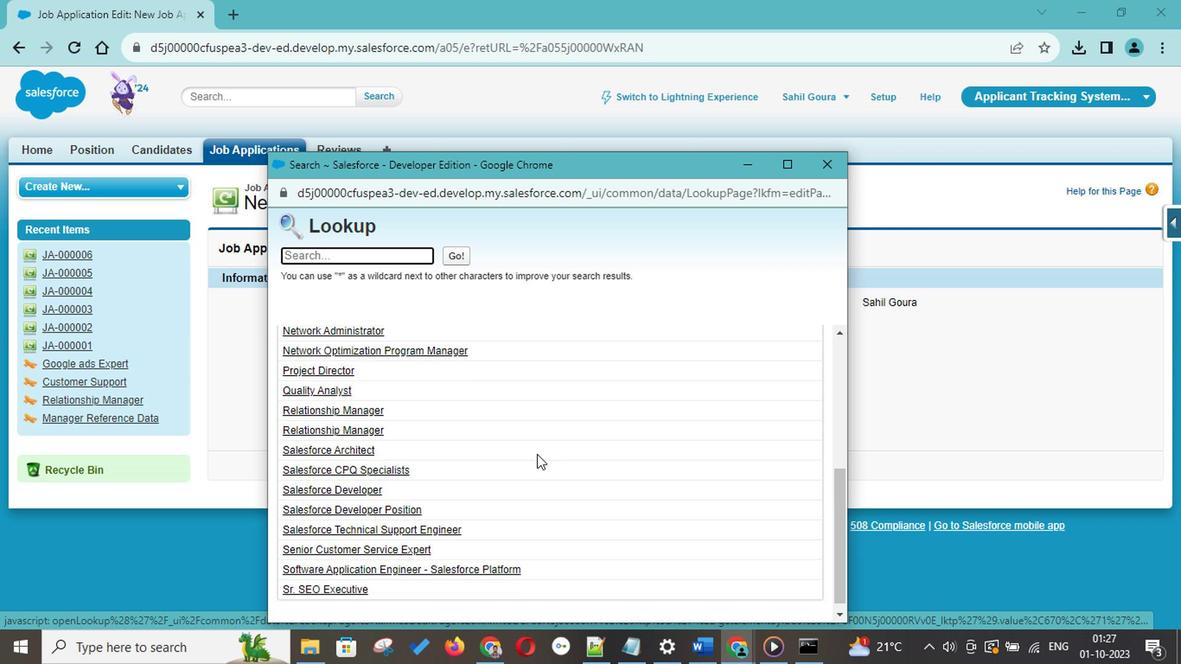 
Action: Mouse scrolled (539, 440) with delta (0, 0)
Screenshot: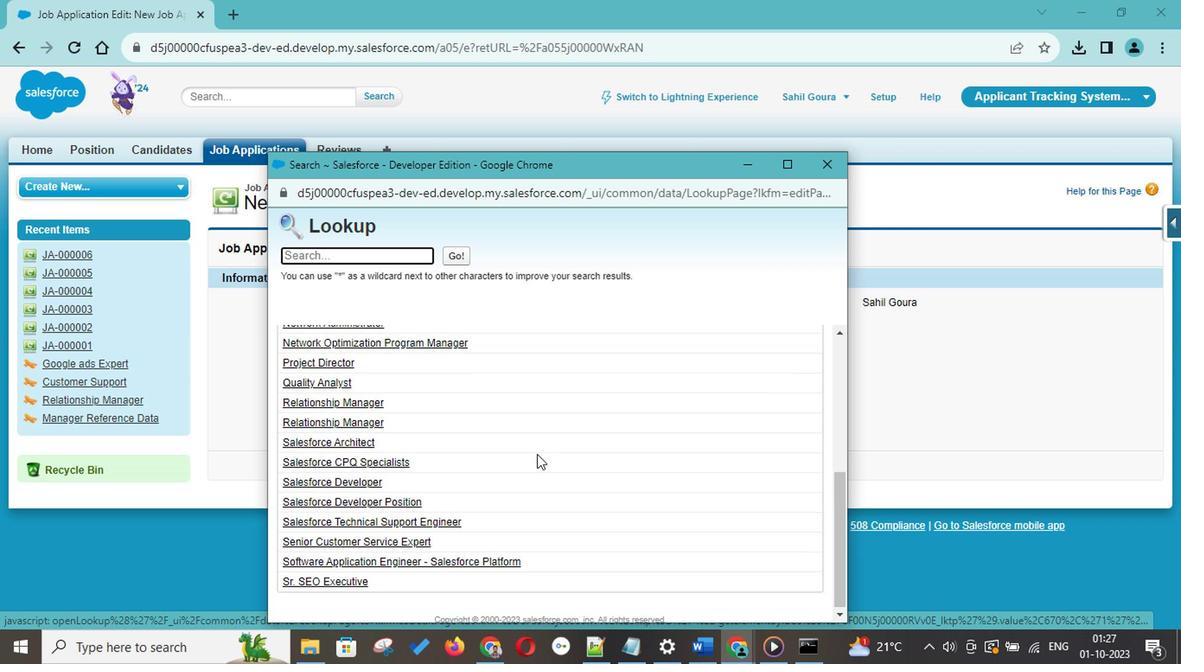 
Action: Mouse scrolled (539, 440) with delta (0, 0)
Screenshot: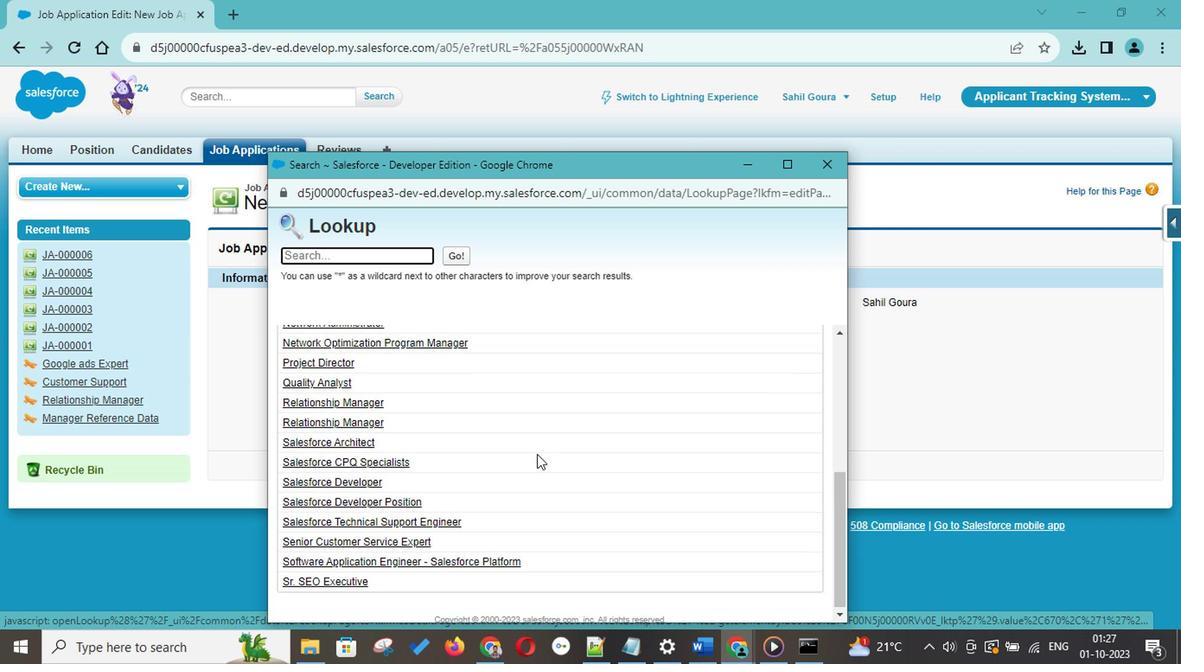 
Action: Mouse scrolled (539, 440) with delta (0, 0)
Screenshot: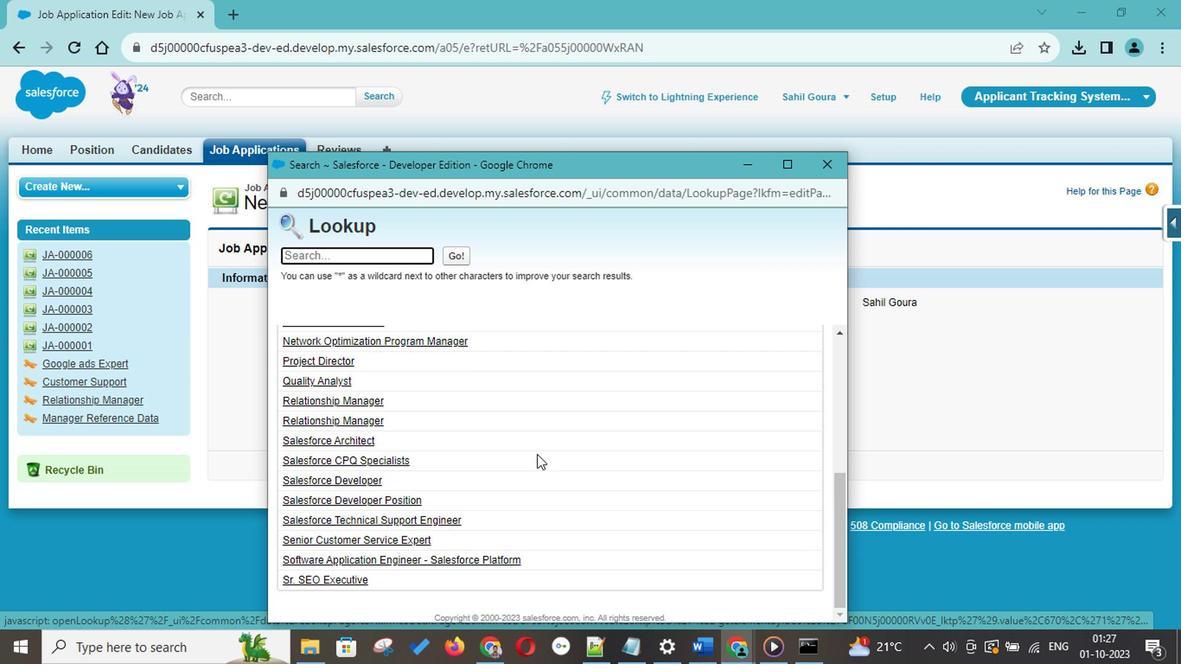 
Action: Mouse scrolled (539, 440) with delta (0, 0)
Screenshot: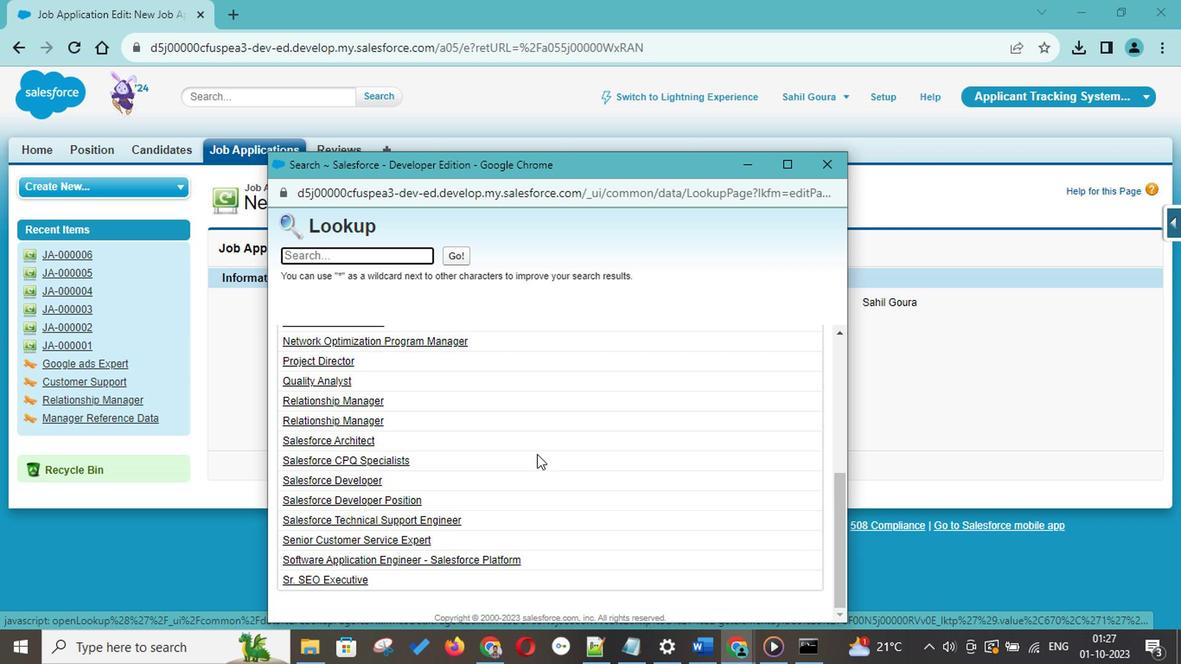 
Action: Mouse scrolled (539, 440) with delta (0, 0)
Screenshot: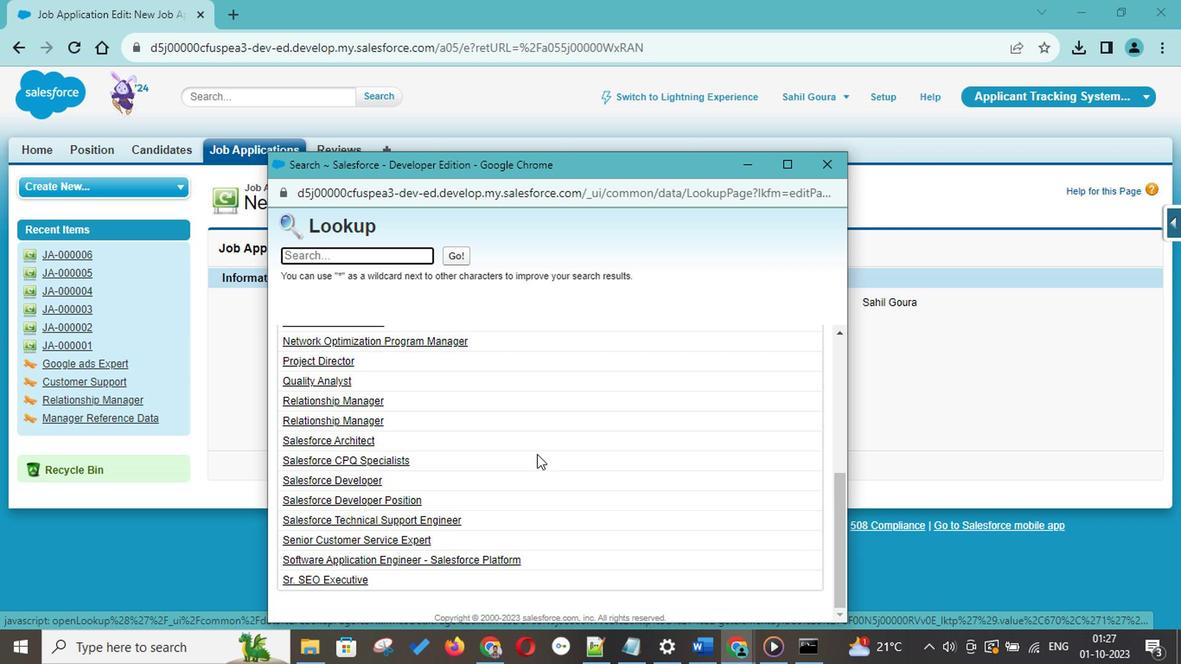 
Action: Mouse scrolled (539, 440) with delta (0, 0)
Screenshot: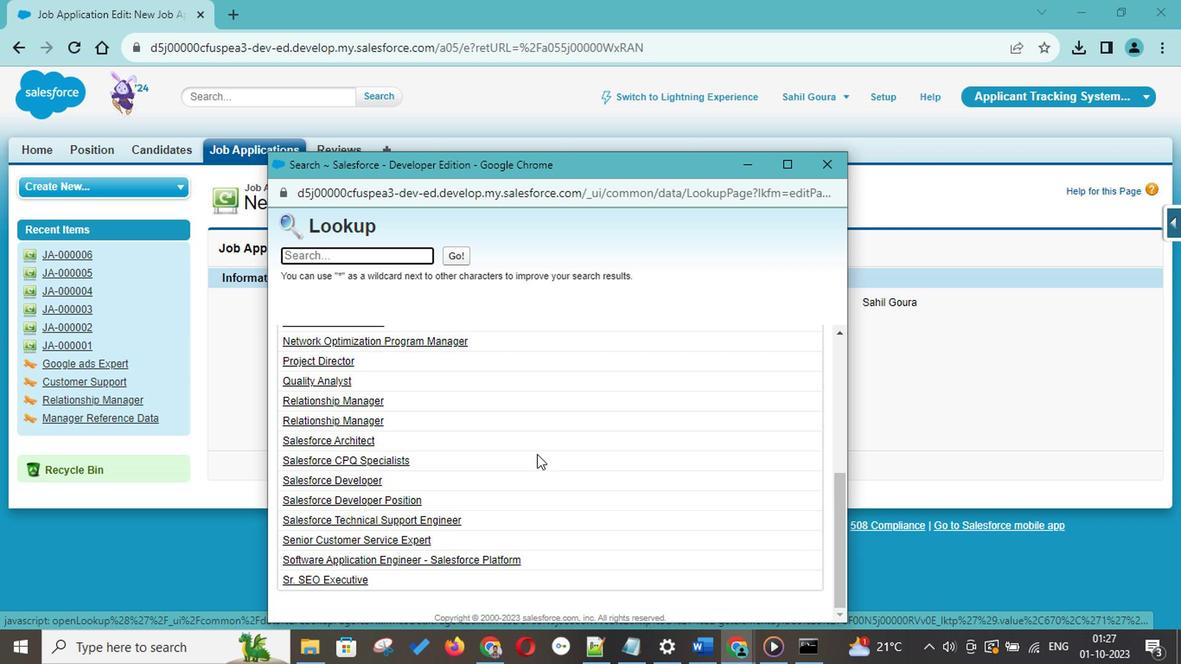 
Action: Mouse scrolled (539, 440) with delta (0, 0)
Screenshot: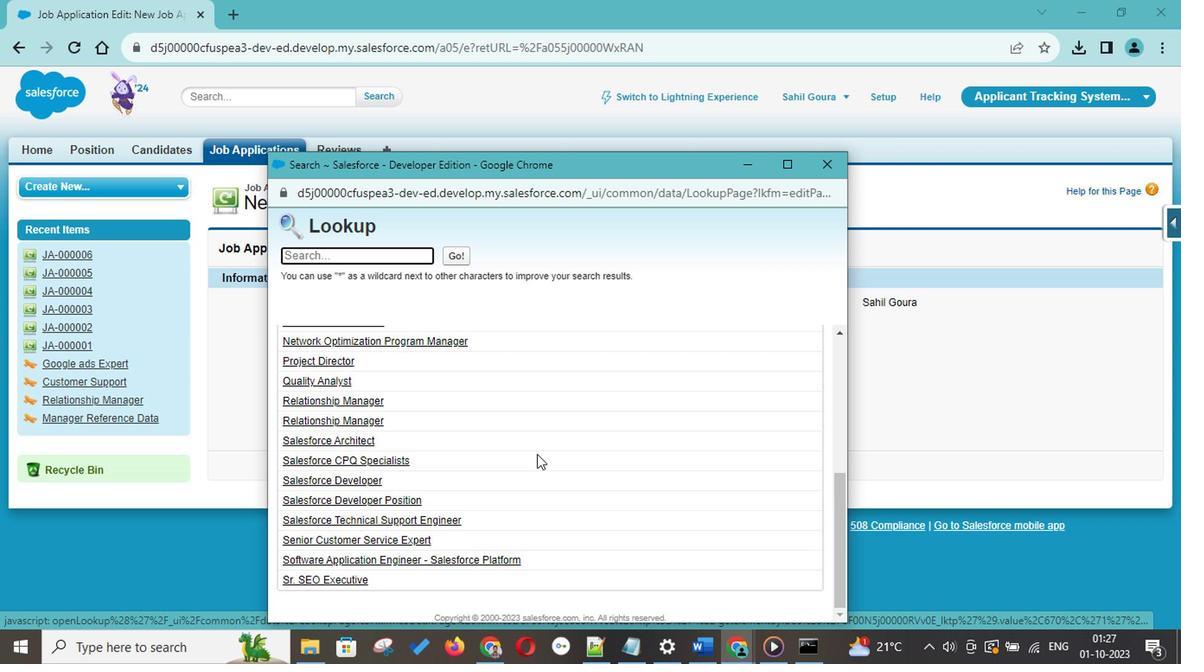 
Action: Mouse scrolled (539, 440) with delta (0, 0)
Screenshot: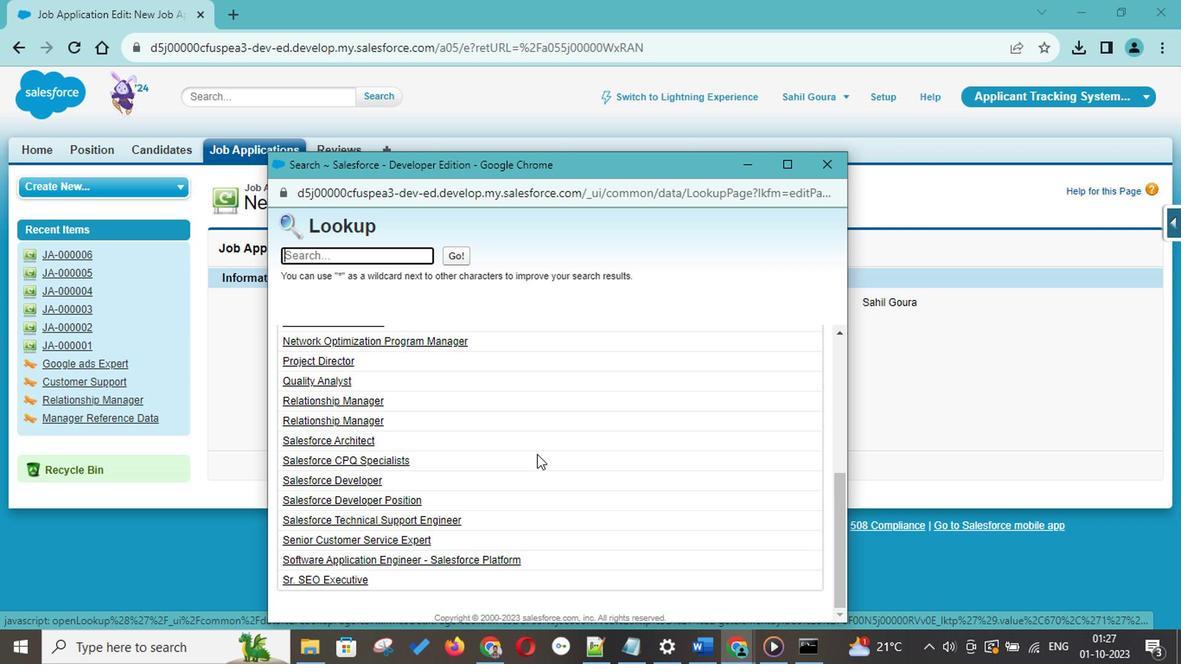 
Action: Mouse scrolled (539, 440) with delta (0, 0)
Screenshot: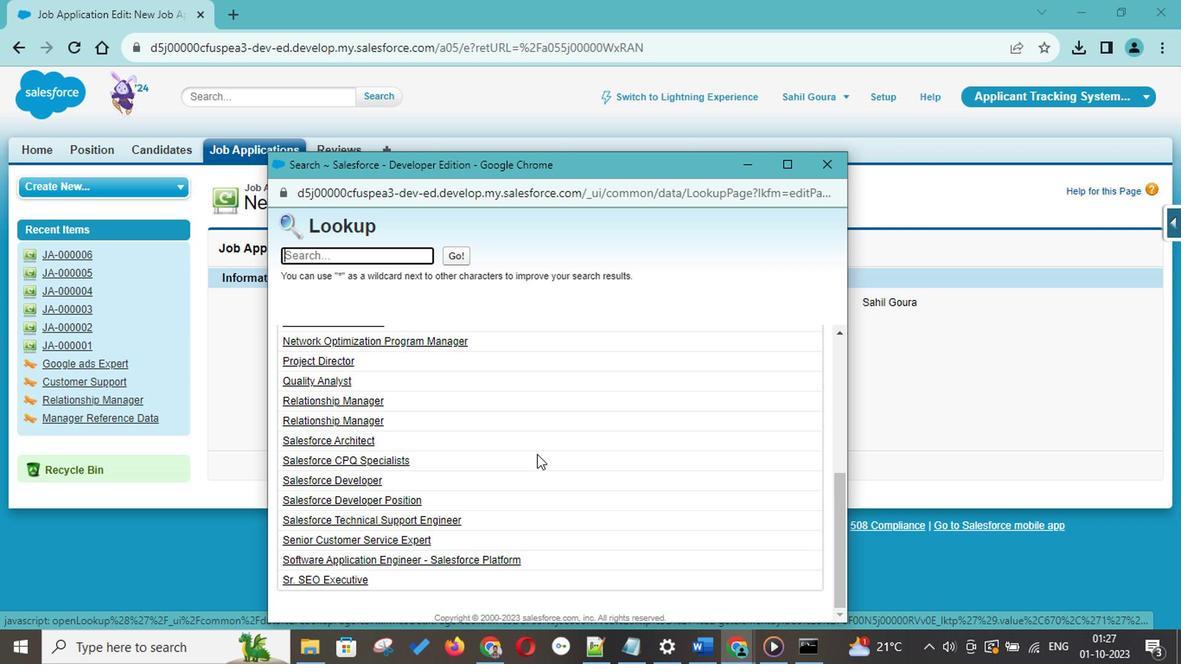 
Action: Mouse scrolled (539, 440) with delta (0, 0)
Screenshot: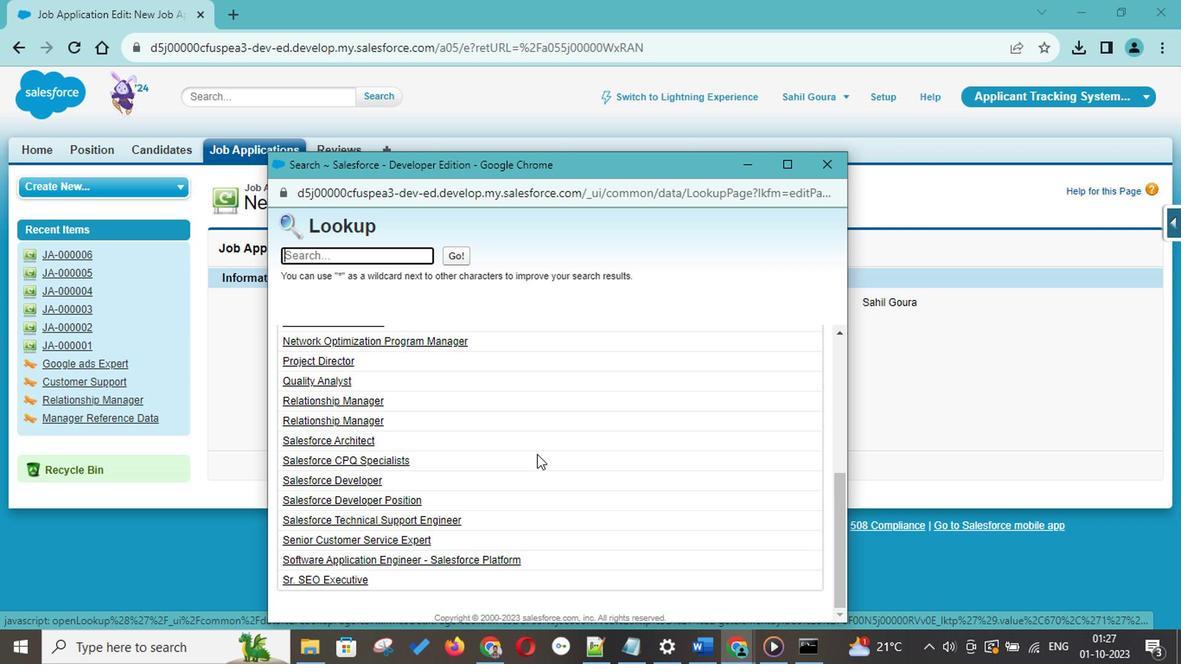 
Action: Mouse moved to (363, 503)
Screenshot: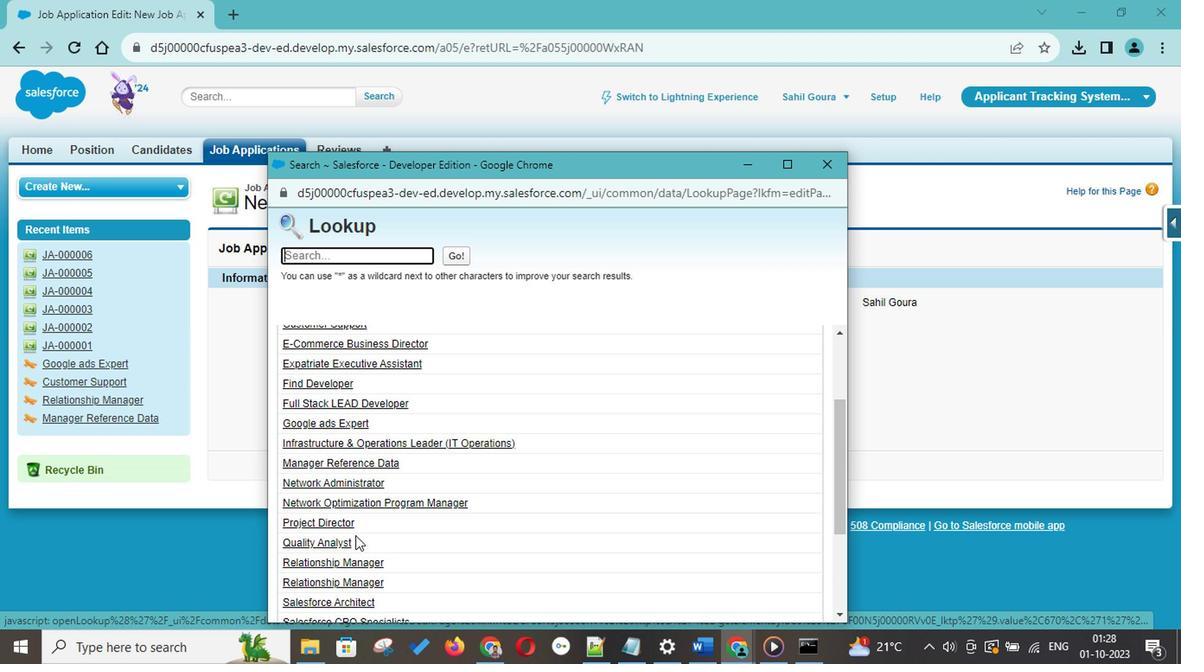 
Action: Mouse scrolled (363, 502) with delta (0, 0)
Screenshot: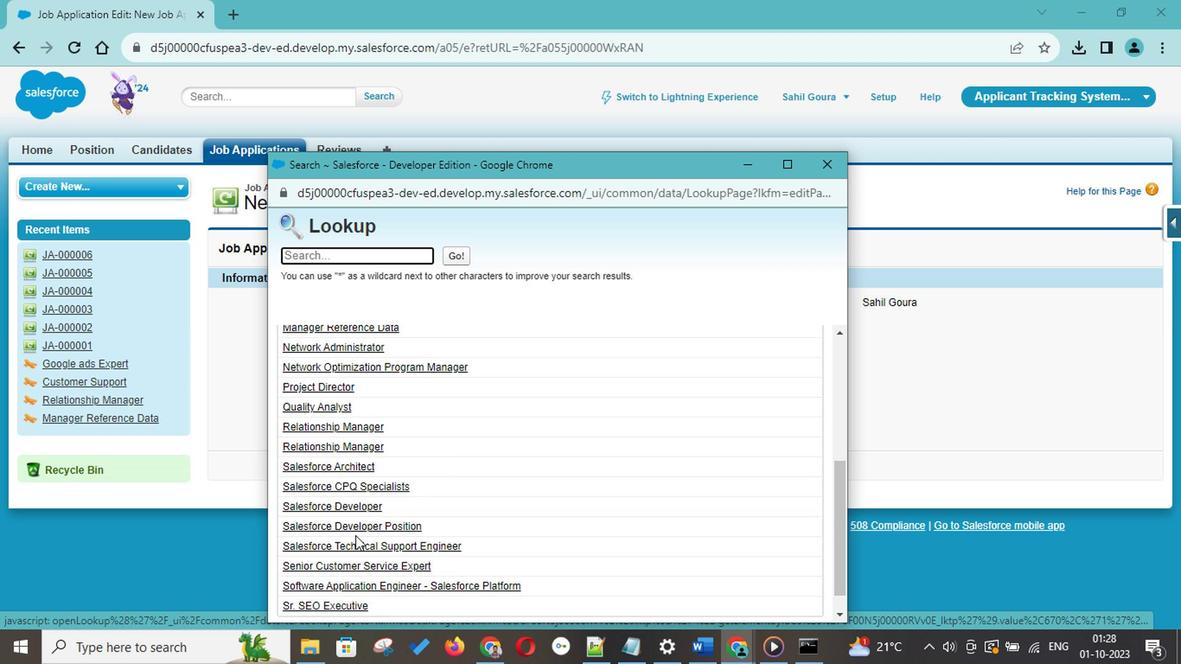 
Action: Mouse scrolled (363, 502) with delta (0, 0)
Screenshot: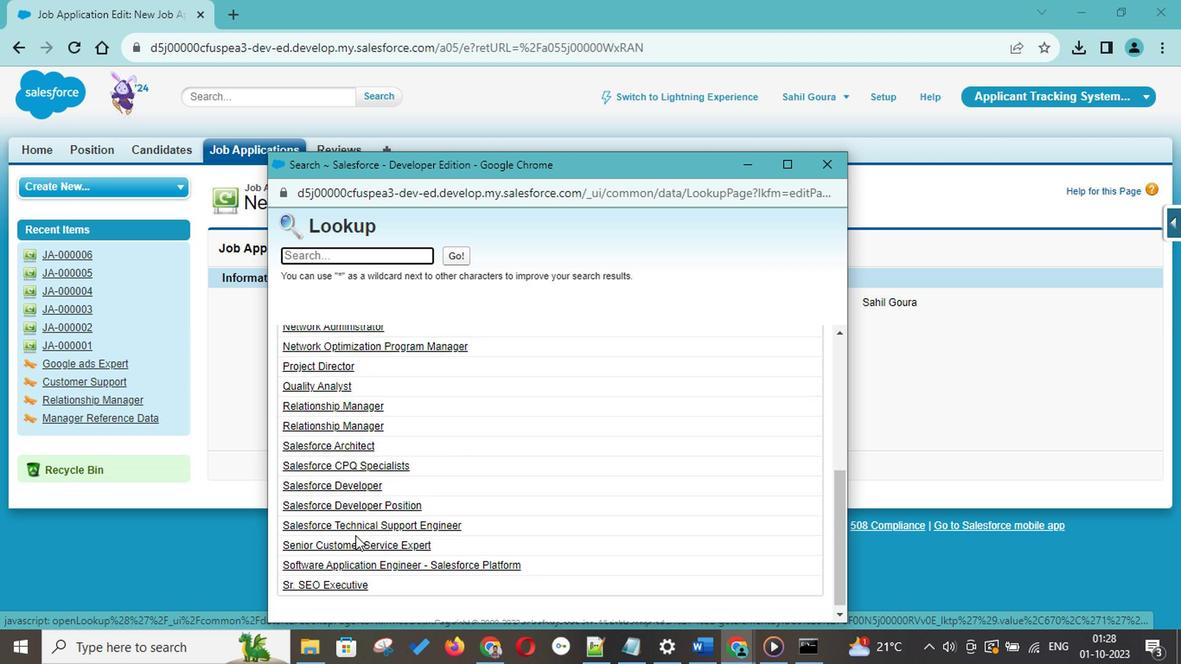 
Action: Mouse scrolled (363, 502) with delta (0, 0)
Screenshot: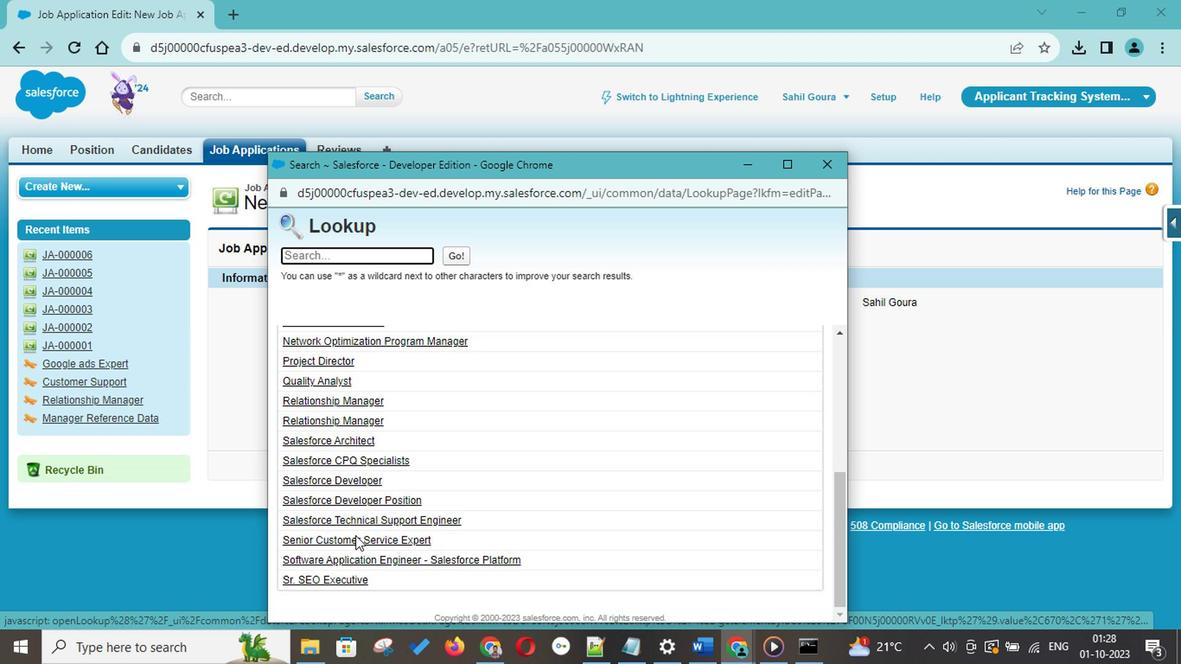 
Action: Mouse scrolled (363, 502) with delta (0, 0)
Screenshot: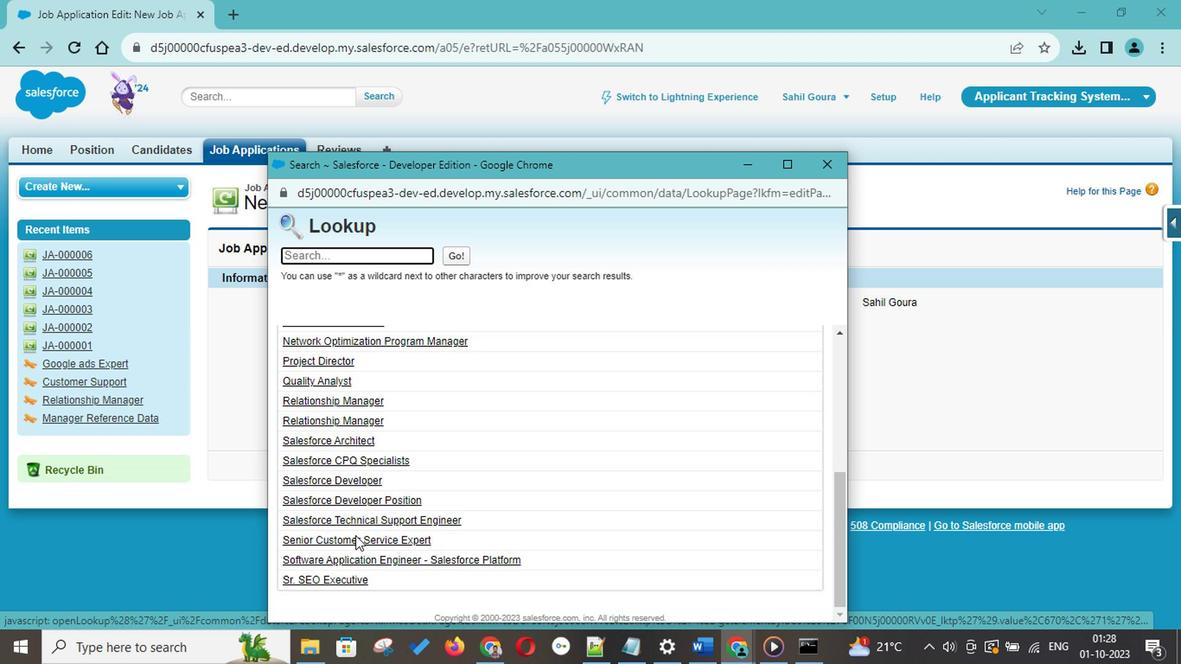
Action: Mouse scrolled (363, 502) with delta (0, 0)
Screenshot: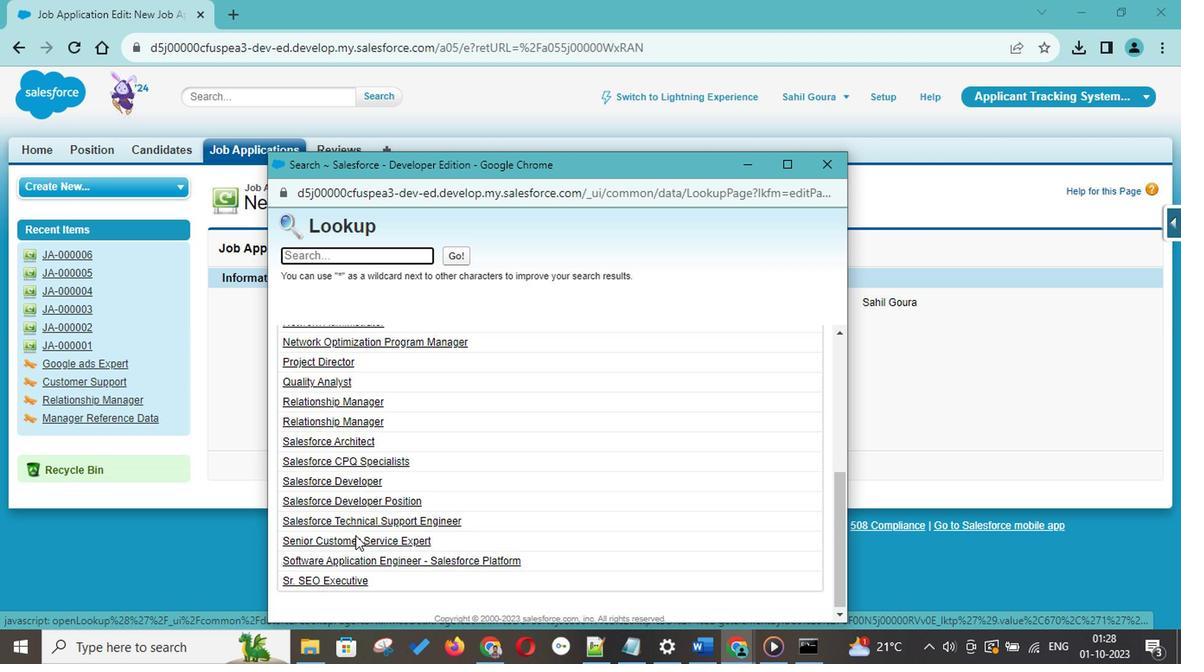 
Action: Mouse scrolled (363, 502) with delta (0, 0)
Screenshot: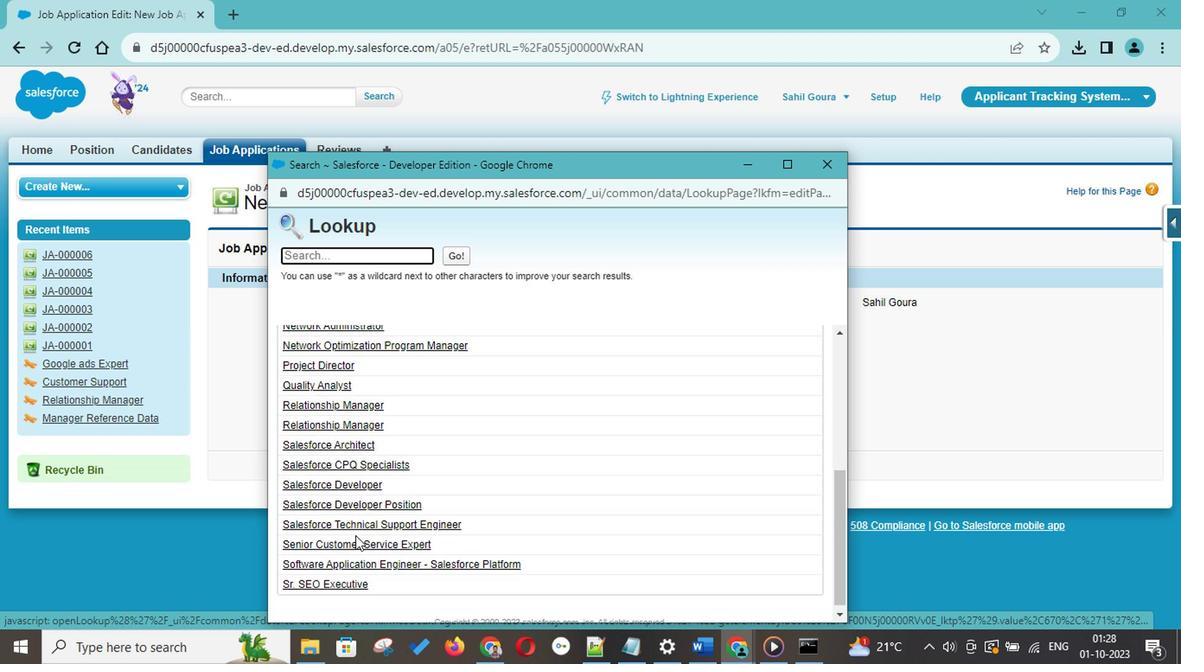 
Action: Mouse scrolled (363, 502) with delta (0, 0)
Screenshot: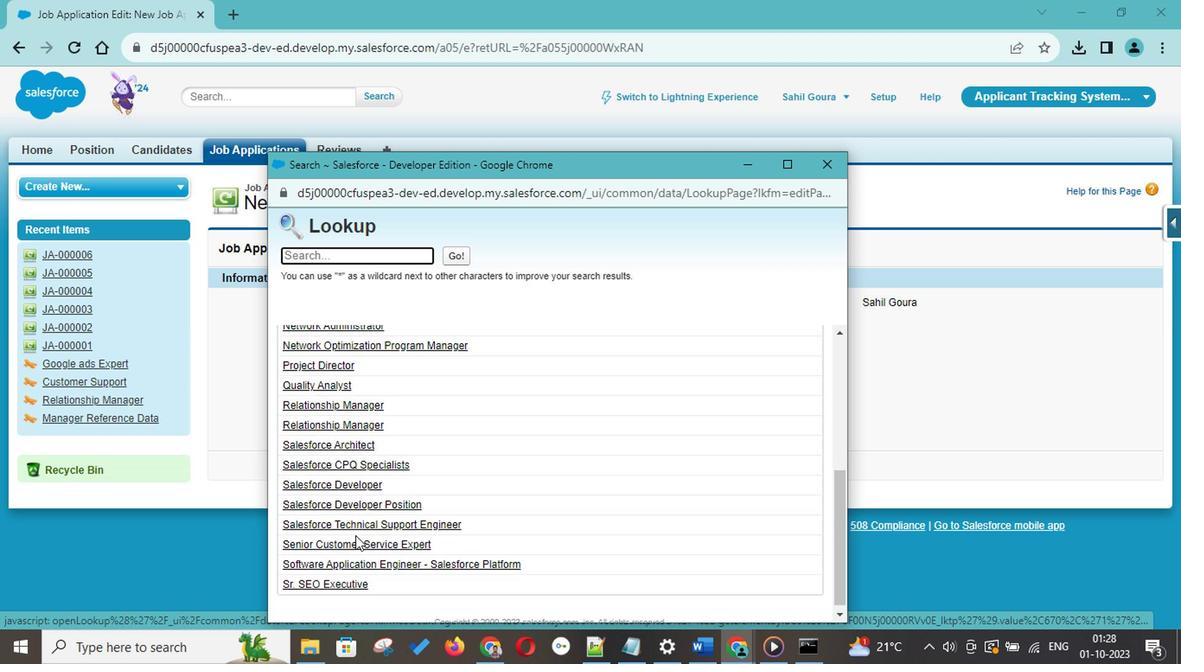 
Action: Mouse scrolled (363, 502) with delta (0, 0)
Screenshot: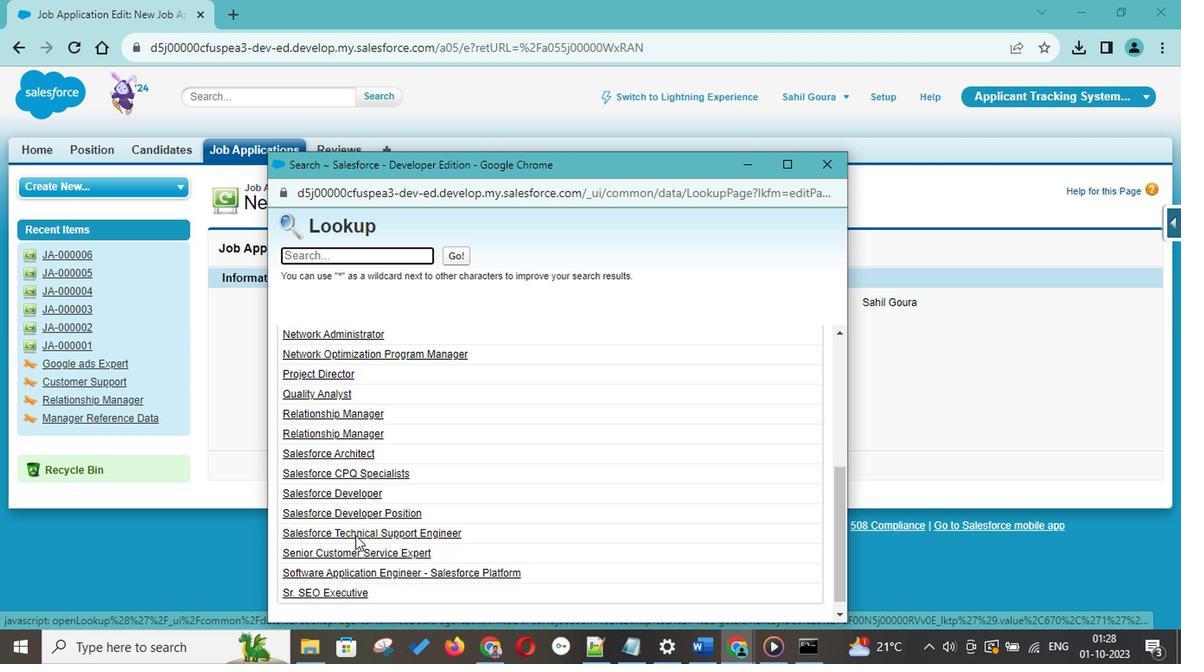
Action: Mouse scrolled (363, 502) with delta (0, 0)
Screenshot: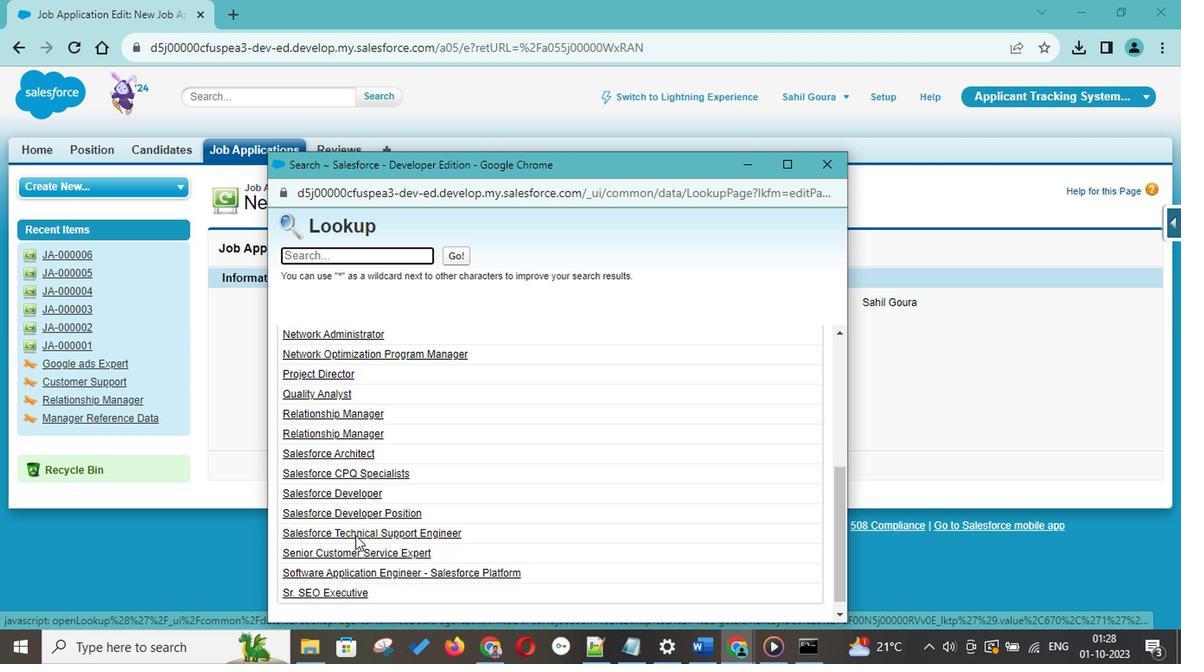 
Action: Mouse scrolled (363, 502) with delta (0, 0)
Screenshot: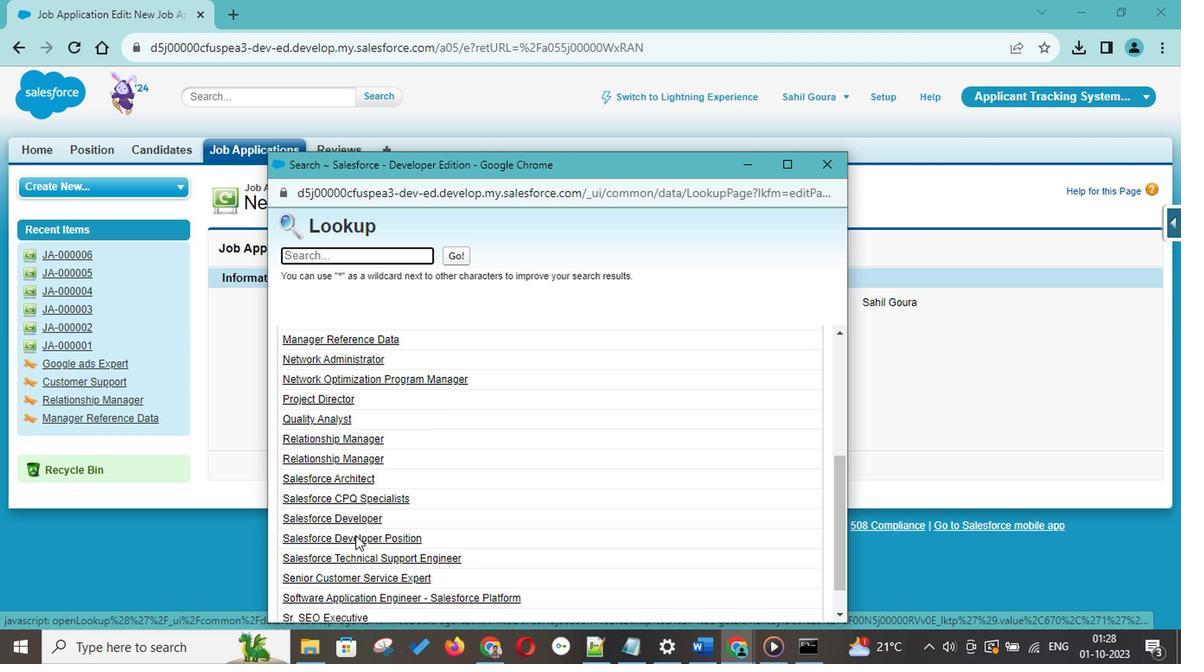 
Action: Mouse scrolled (363, 502) with delta (0, 0)
Screenshot: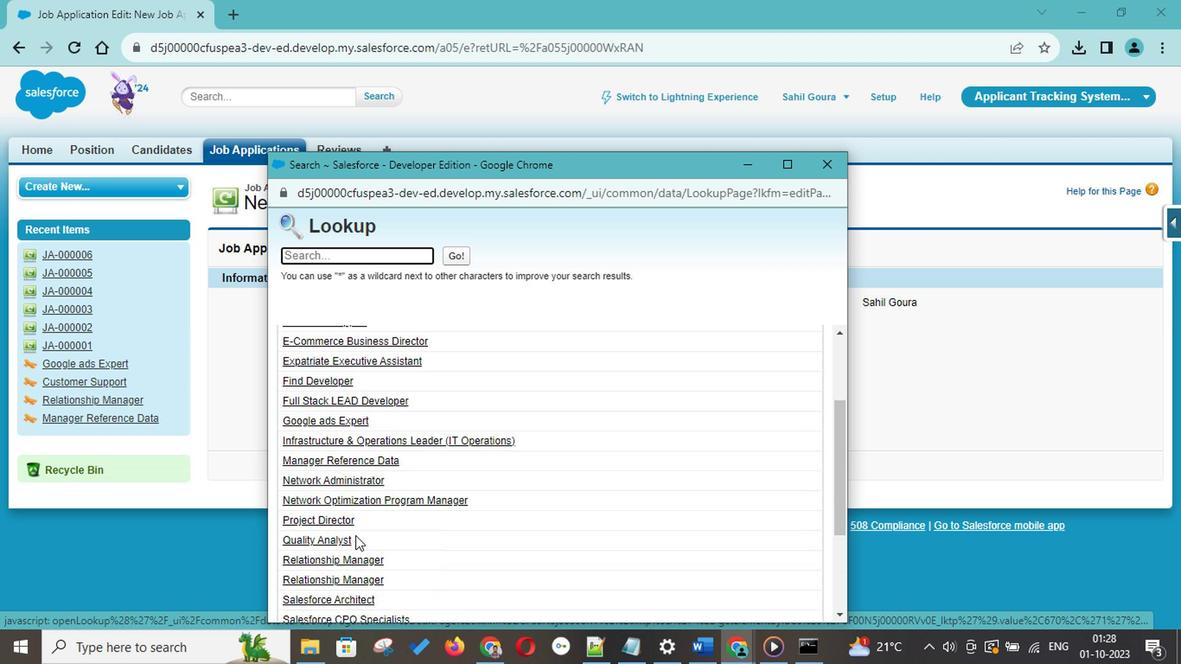 
Action: Mouse scrolled (363, 502) with delta (0, 0)
Screenshot: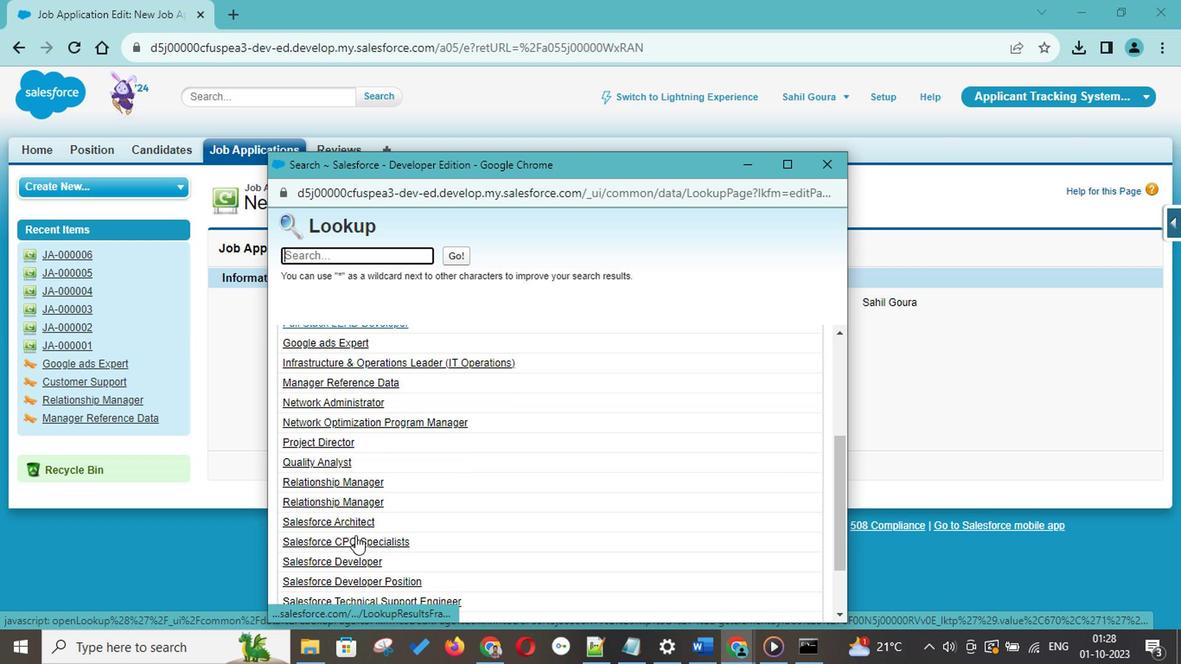 
Action: Mouse scrolled (363, 502) with delta (0, 0)
Screenshot: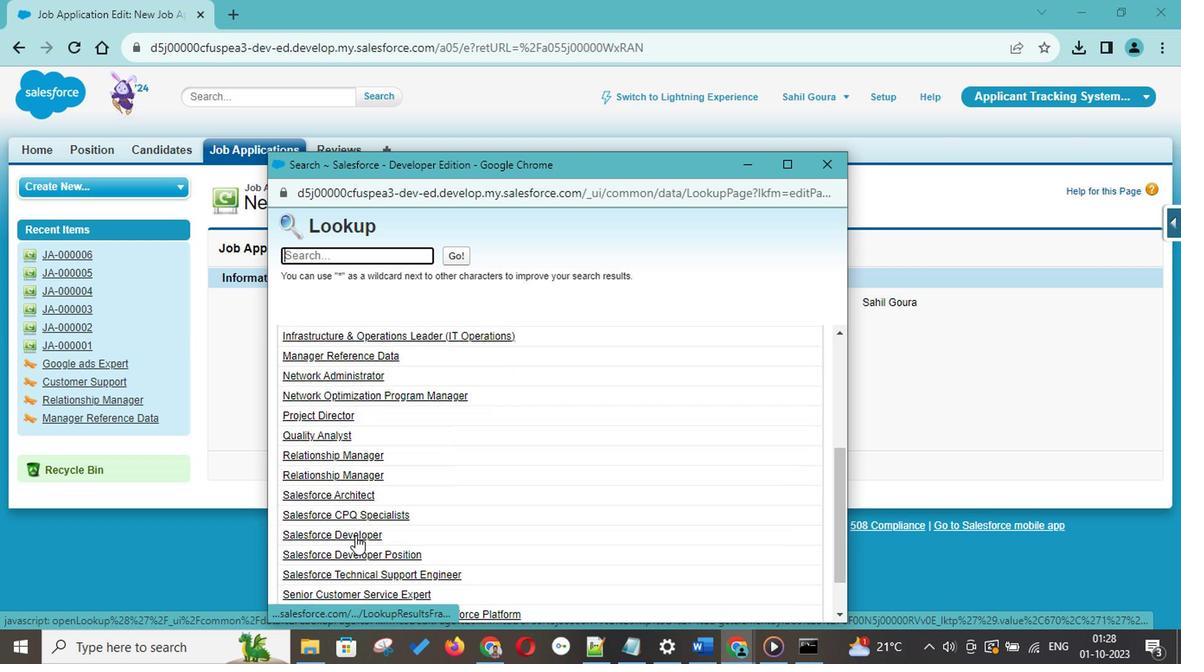 
Action: Mouse scrolled (363, 502) with delta (0, 0)
Screenshot: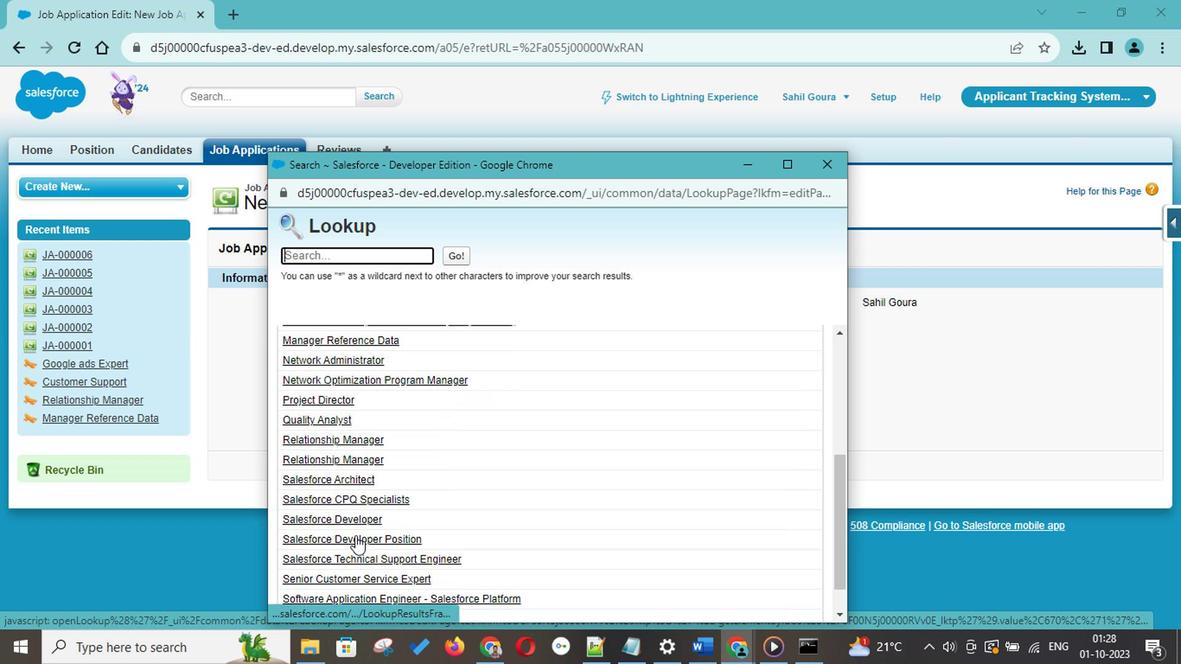 
Action: Mouse scrolled (363, 502) with delta (0, 0)
Screenshot: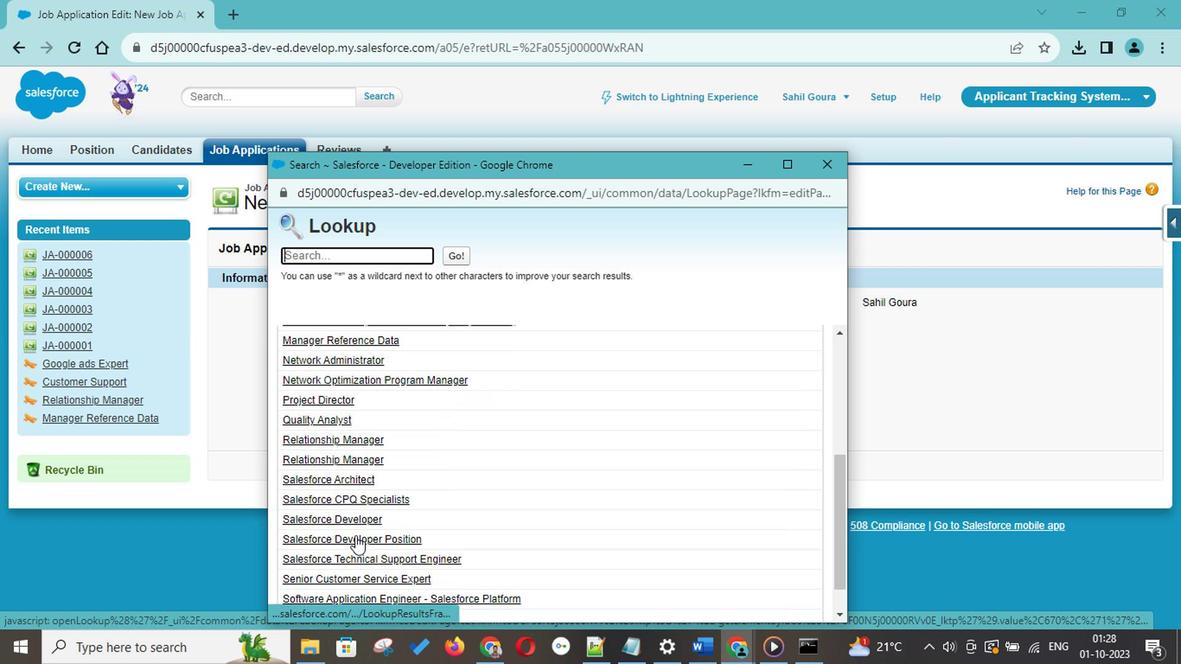 
Action: Mouse scrolled (363, 502) with delta (0, 0)
Screenshot: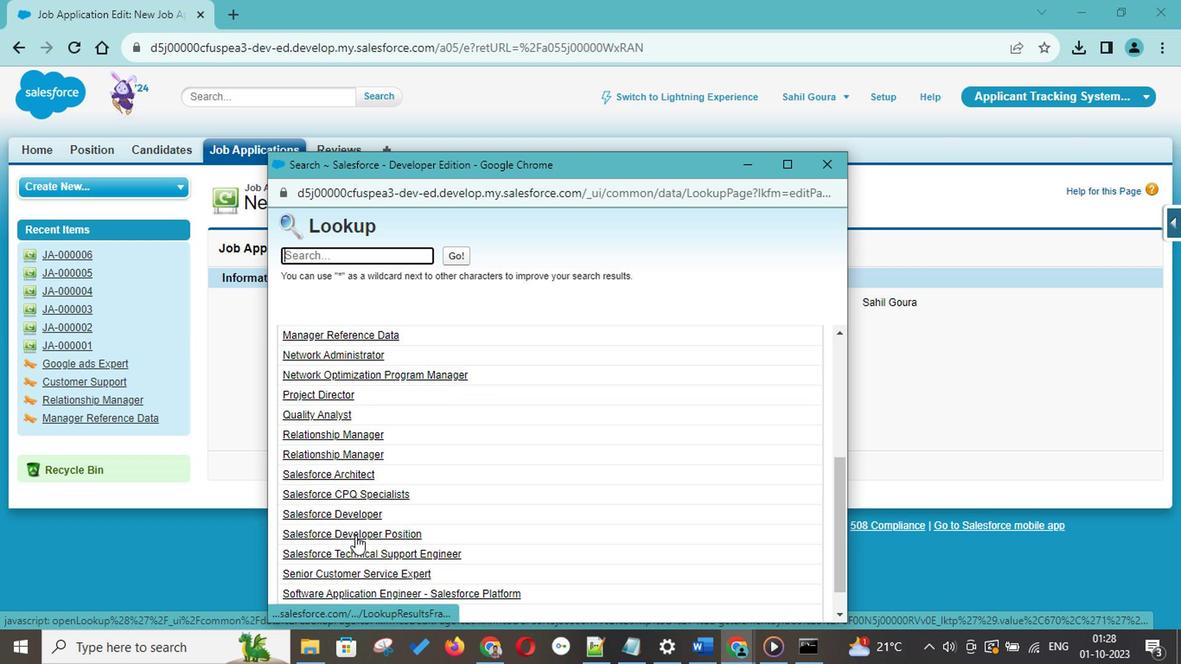
Action: Mouse scrolled (363, 502) with delta (0, 0)
Screenshot: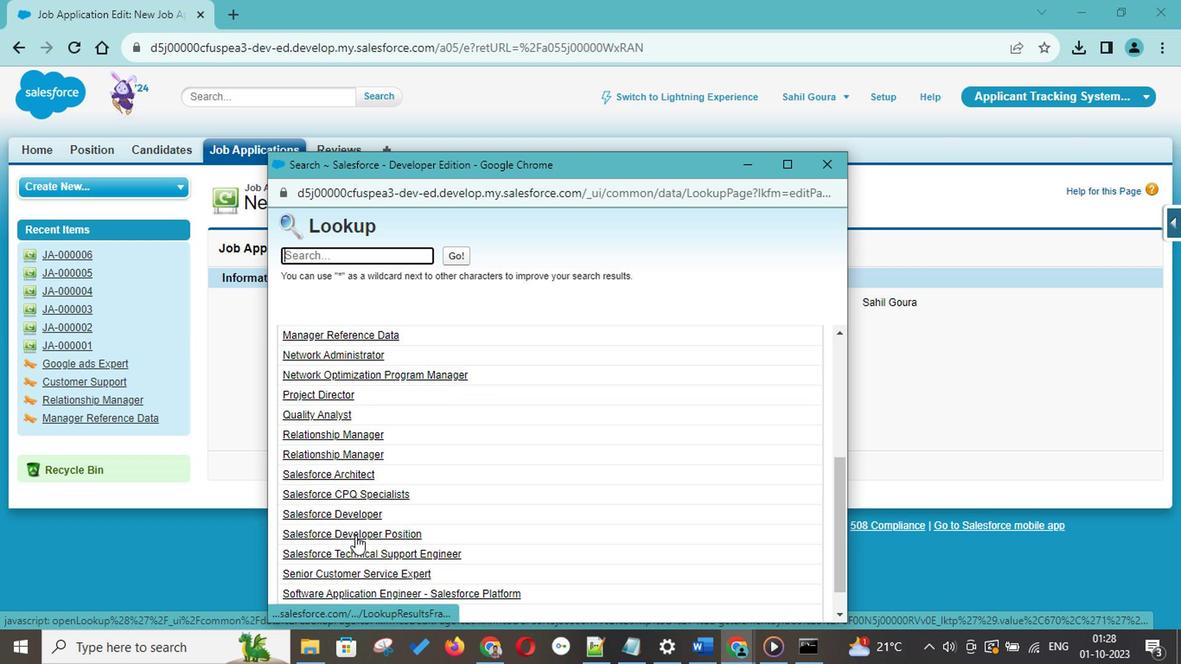
Action: Mouse scrolled (363, 502) with delta (0, 0)
Screenshot: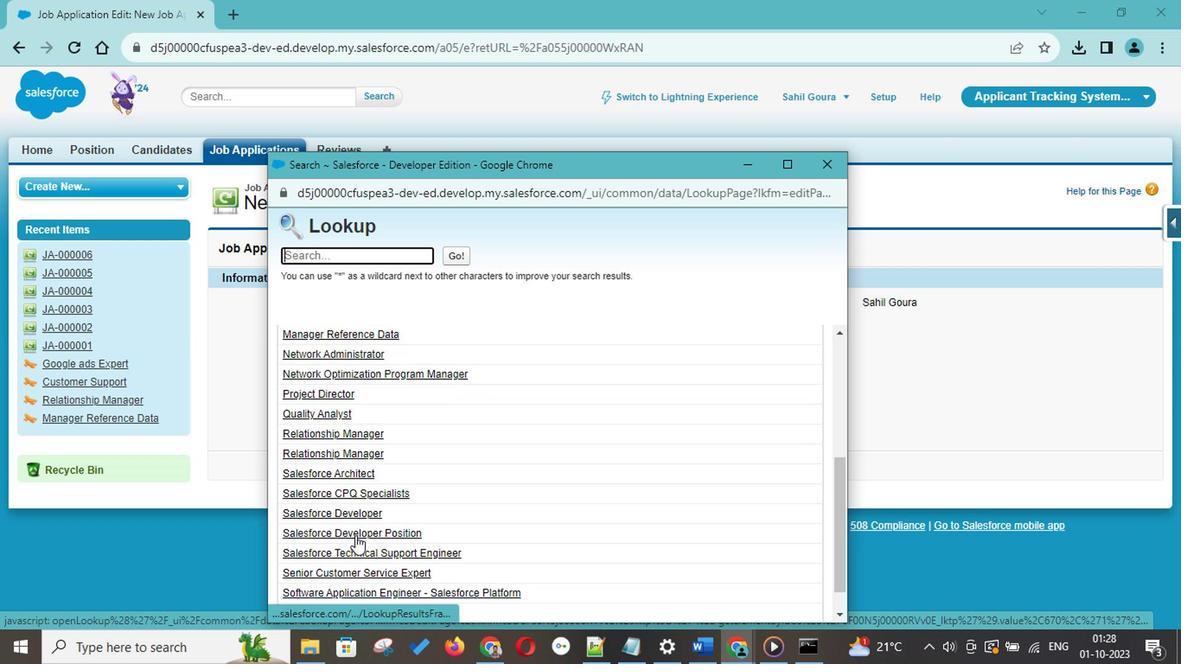 
Action: Mouse scrolled (363, 502) with delta (0, 0)
Screenshot: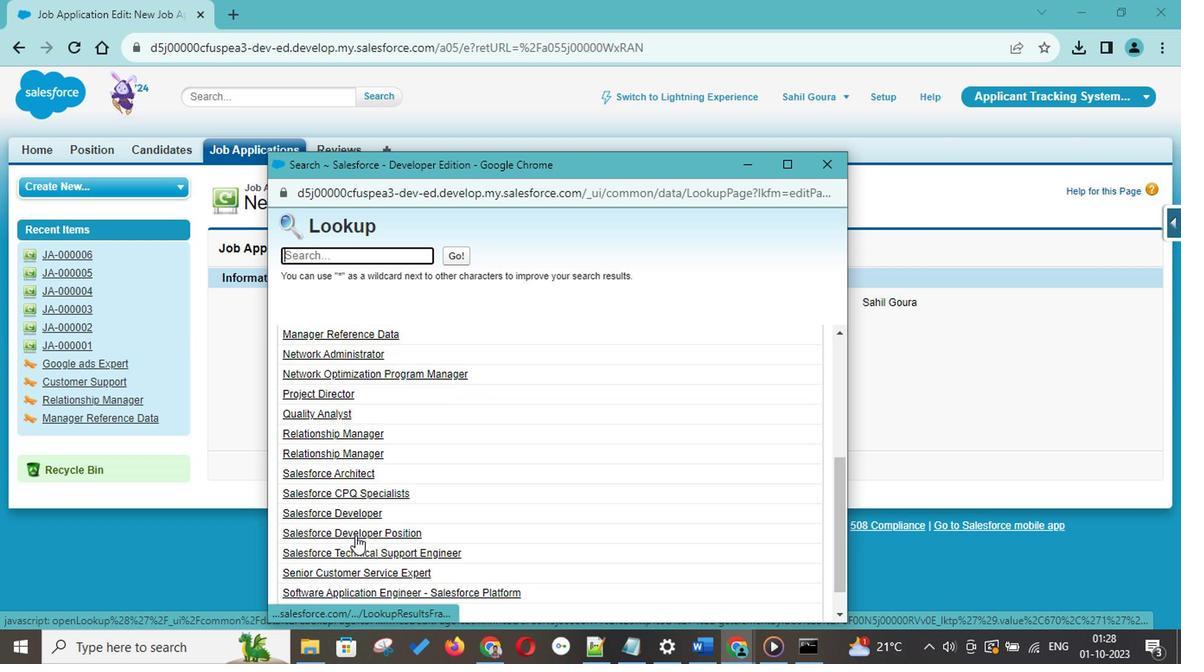 
Action: Mouse scrolled (363, 502) with delta (0, 0)
Screenshot: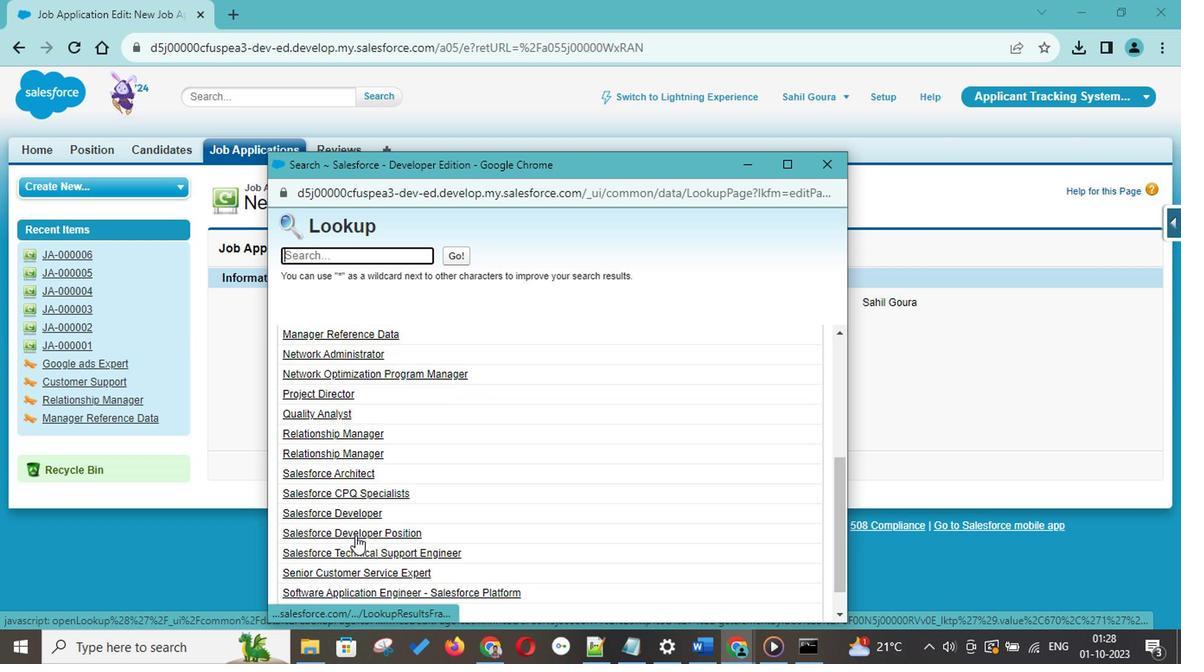 
Action: Mouse scrolled (363, 502) with delta (0, 0)
Screenshot: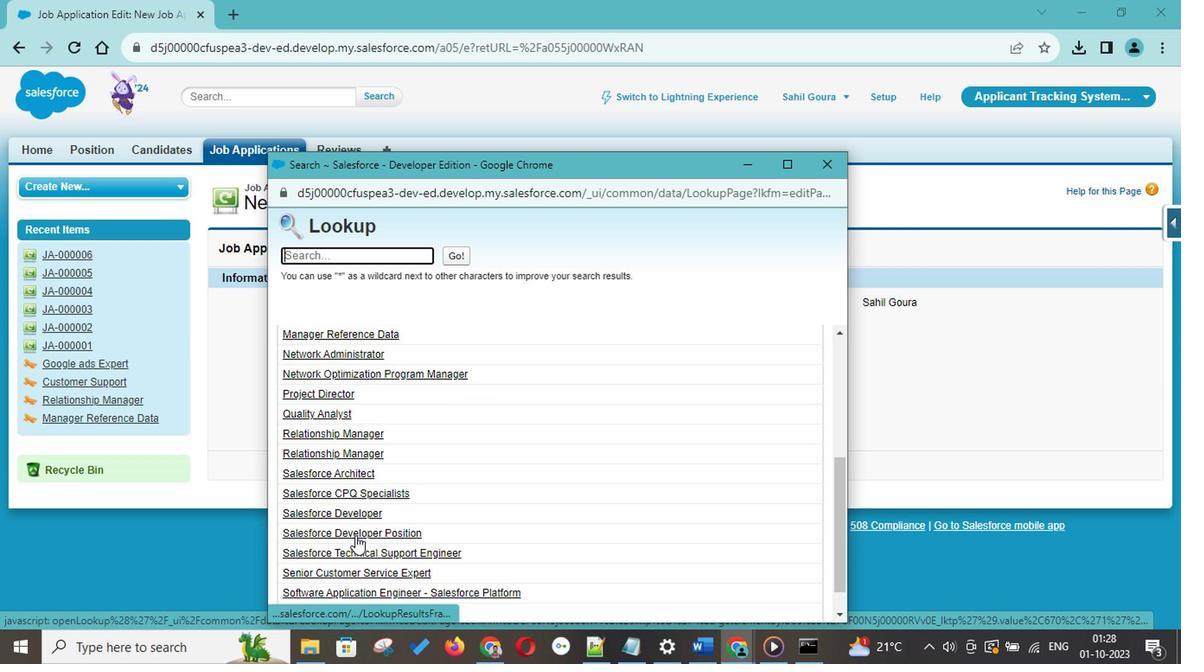 
Action: Mouse scrolled (363, 502) with delta (0, 0)
Screenshot: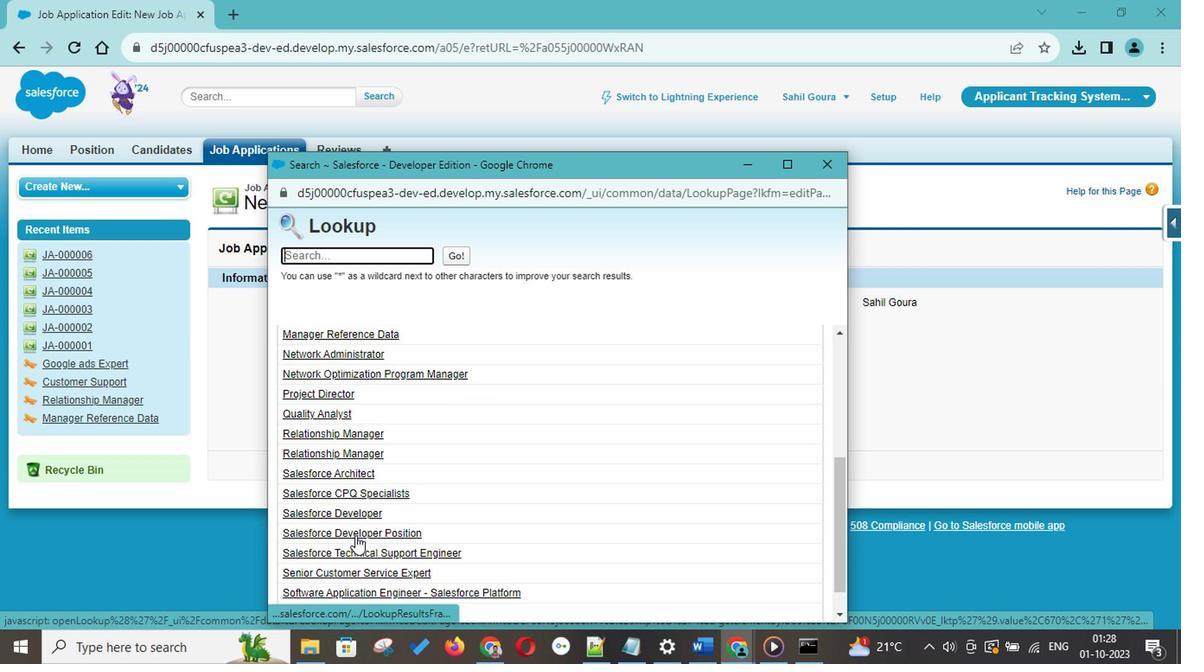 
Action: Mouse scrolled (363, 502) with delta (0, 0)
Screenshot: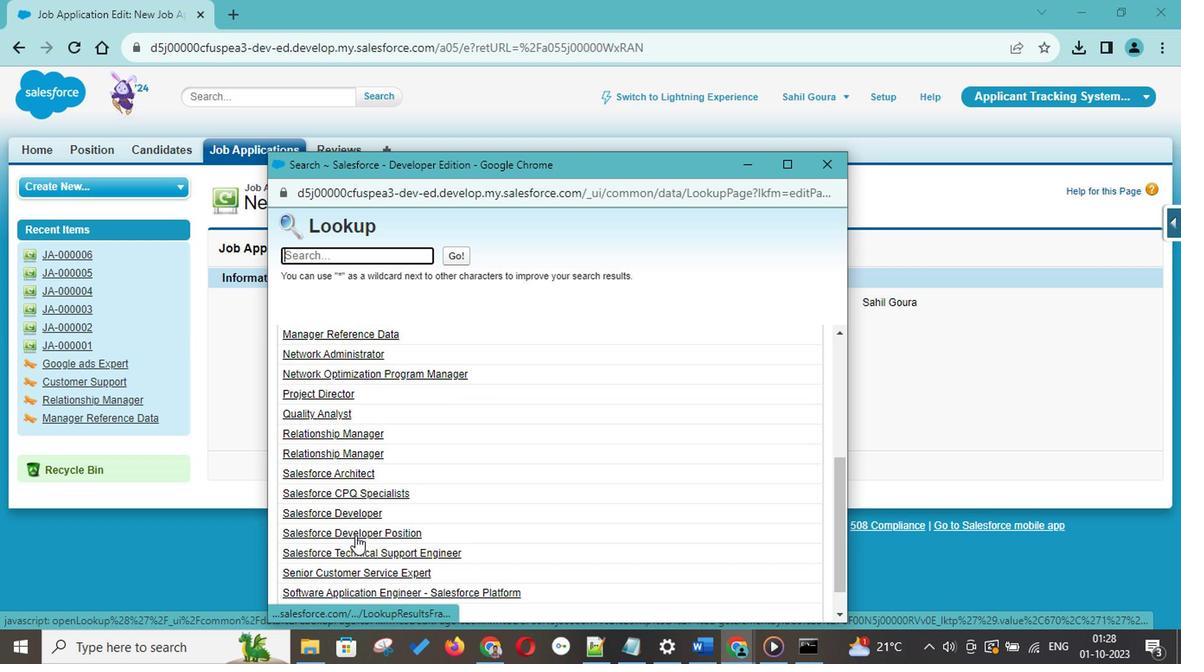 
Action: Mouse moved to (342, 473)
Screenshot: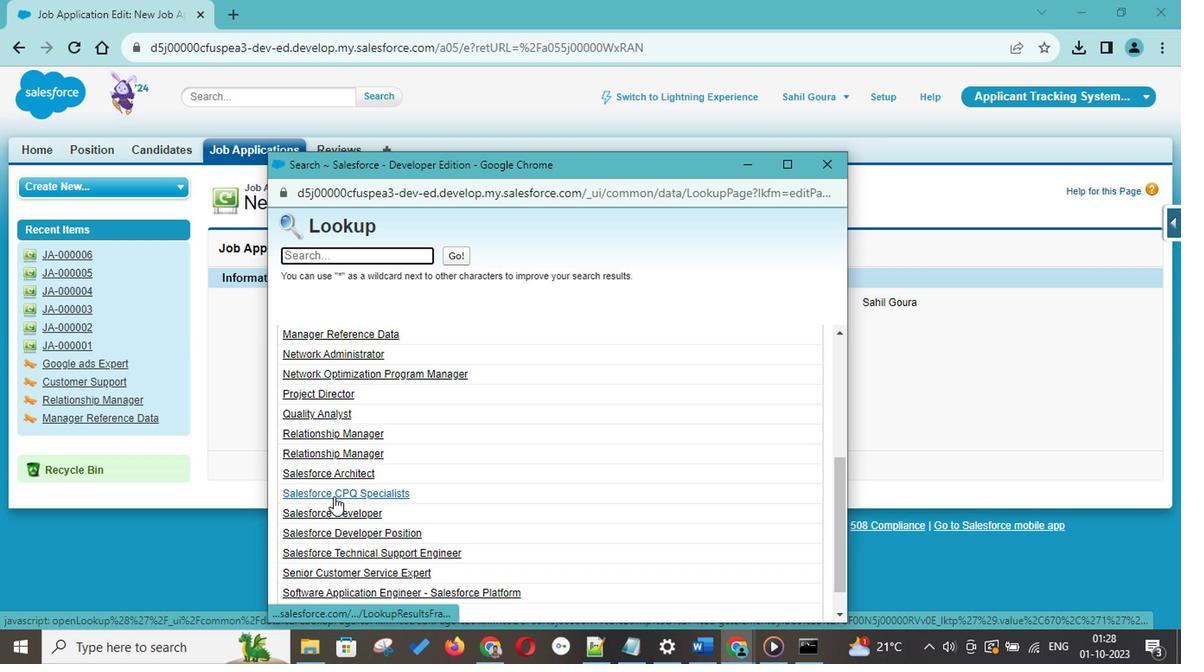 
Action: Mouse scrolled (342, 473) with delta (0, 0)
Screenshot: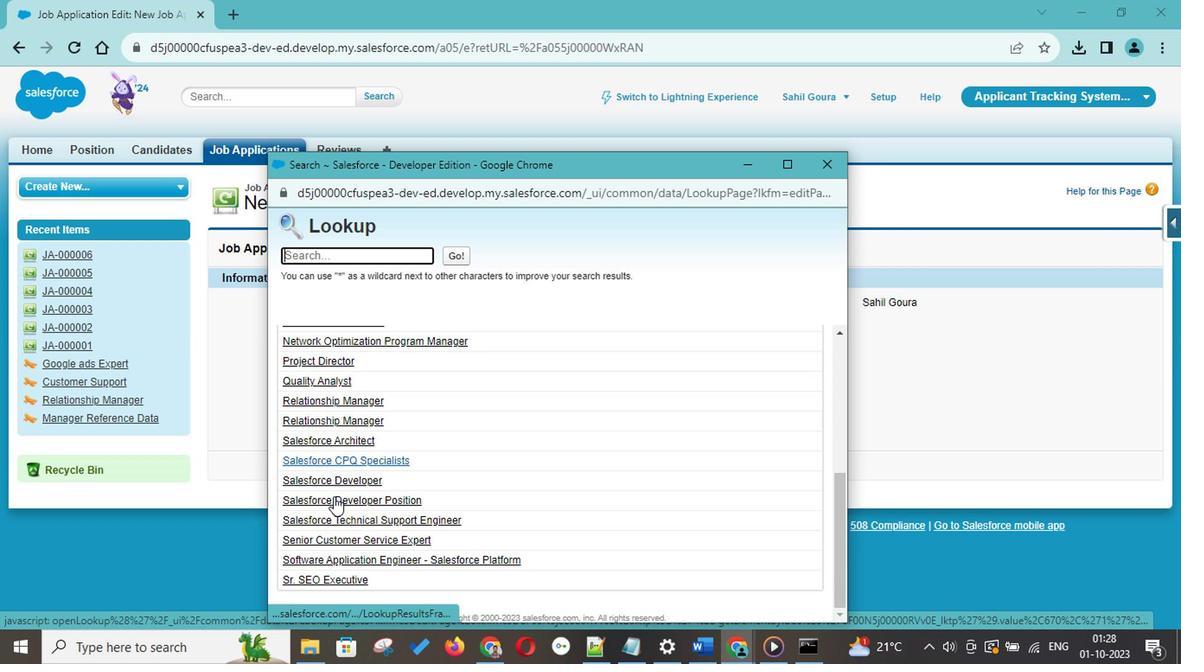 
Action: Mouse scrolled (342, 473) with delta (0, 0)
Screenshot: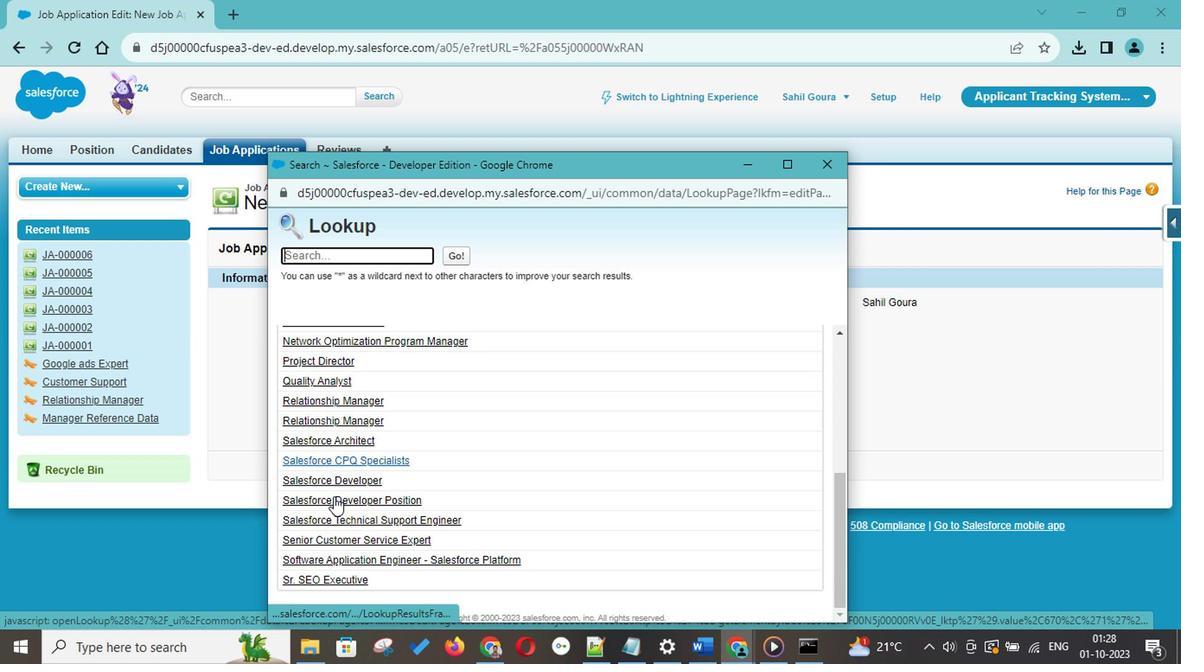 
Action: Mouse scrolled (342, 473) with delta (0, 0)
Screenshot: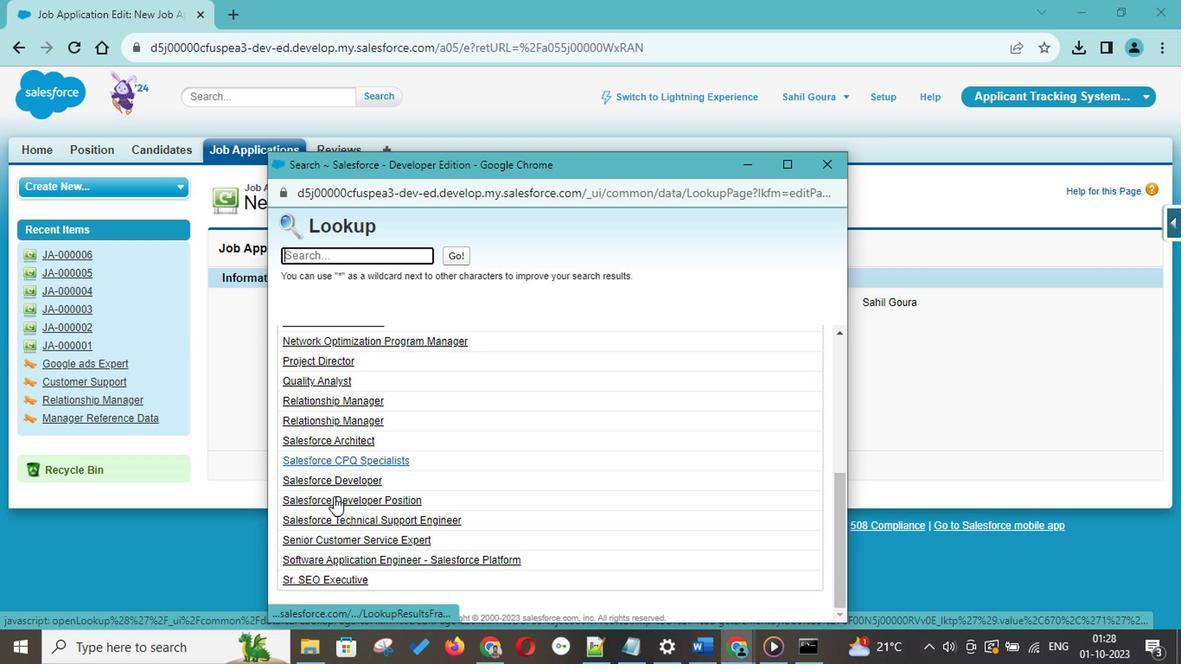 
Action: Mouse scrolled (342, 473) with delta (0, 0)
Screenshot: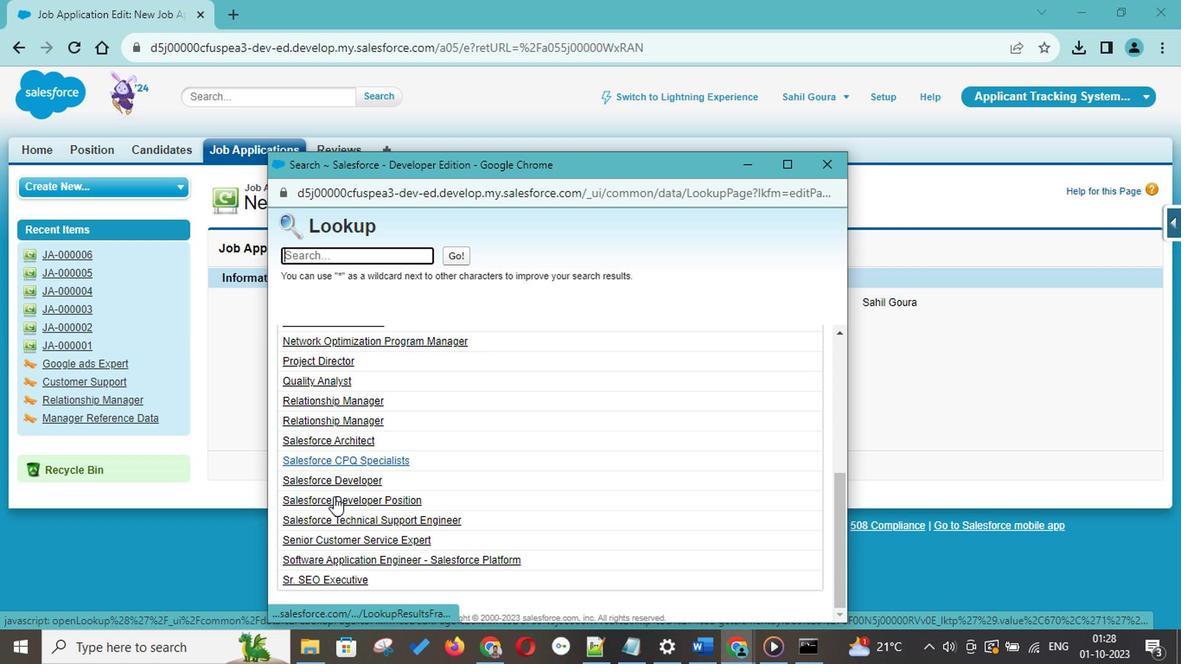 
Action: Mouse scrolled (342, 473) with delta (0, 0)
Screenshot: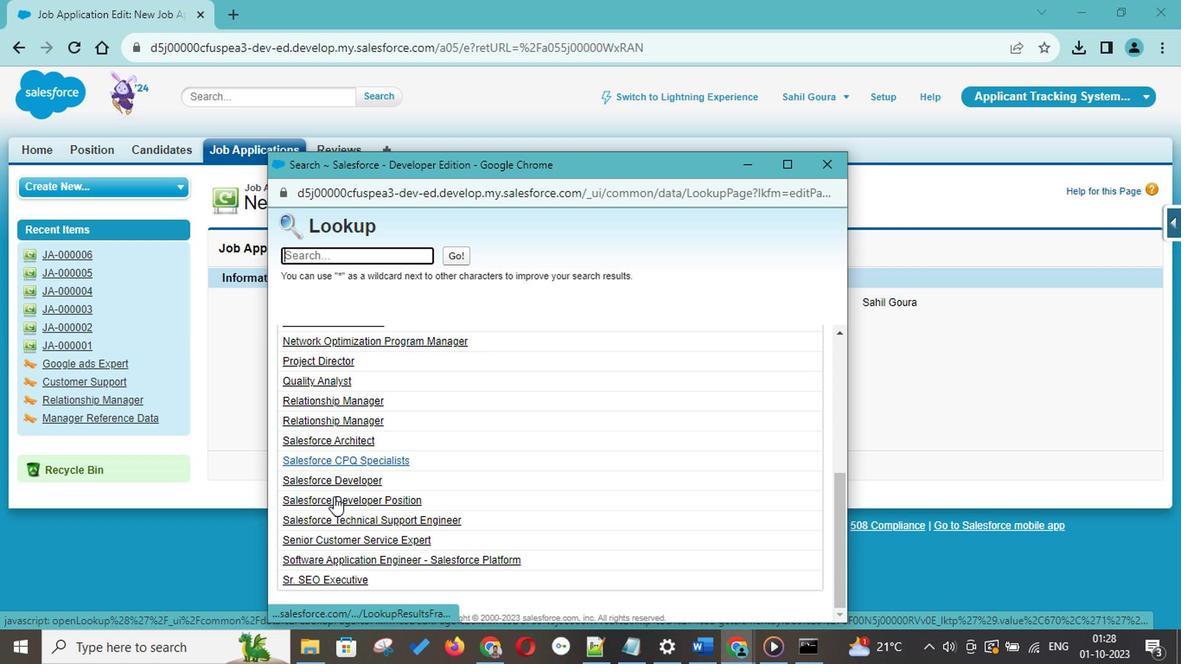 
Action: Mouse scrolled (342, 473) with delta (0, 0)
Screenshot: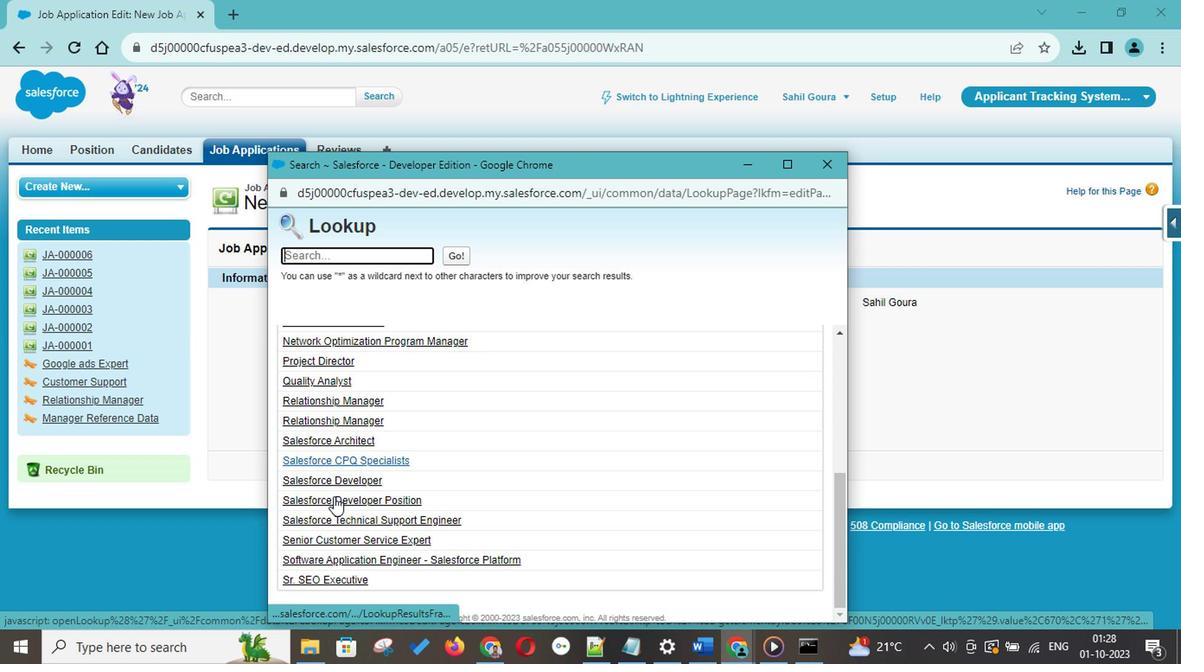 
Action: Mouse scrolled (342, 473) with delta (0, 0)
Screenshot: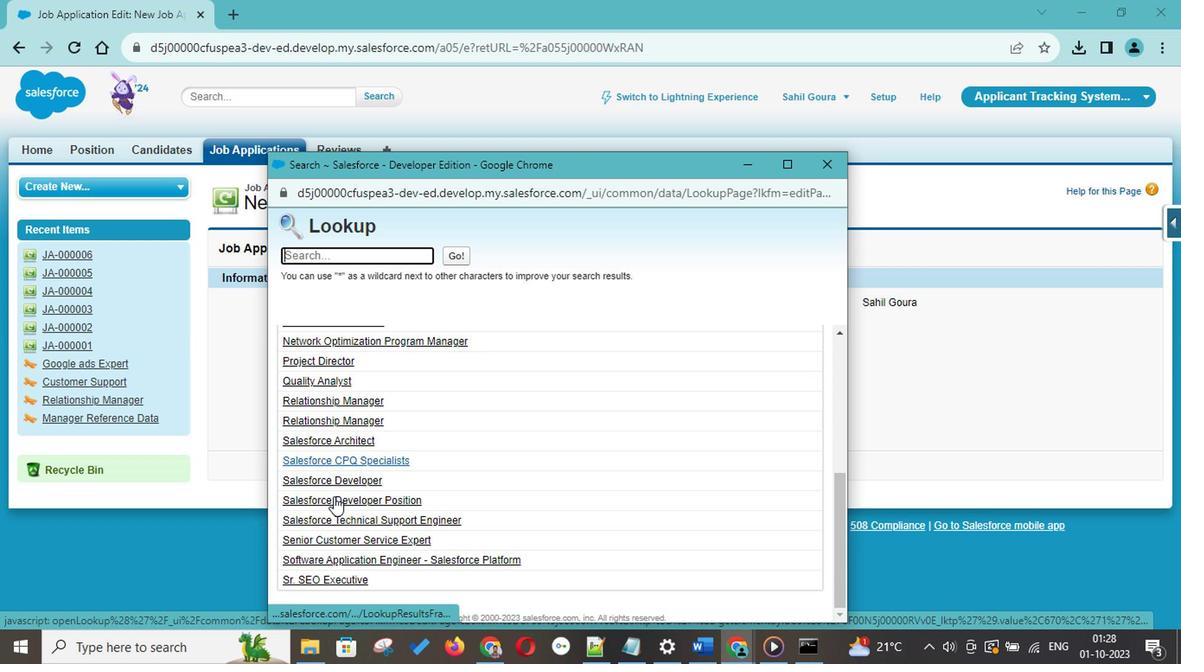 
Action: Mouse scrolled (342, 473) with delta (0, 0)
Screenshot: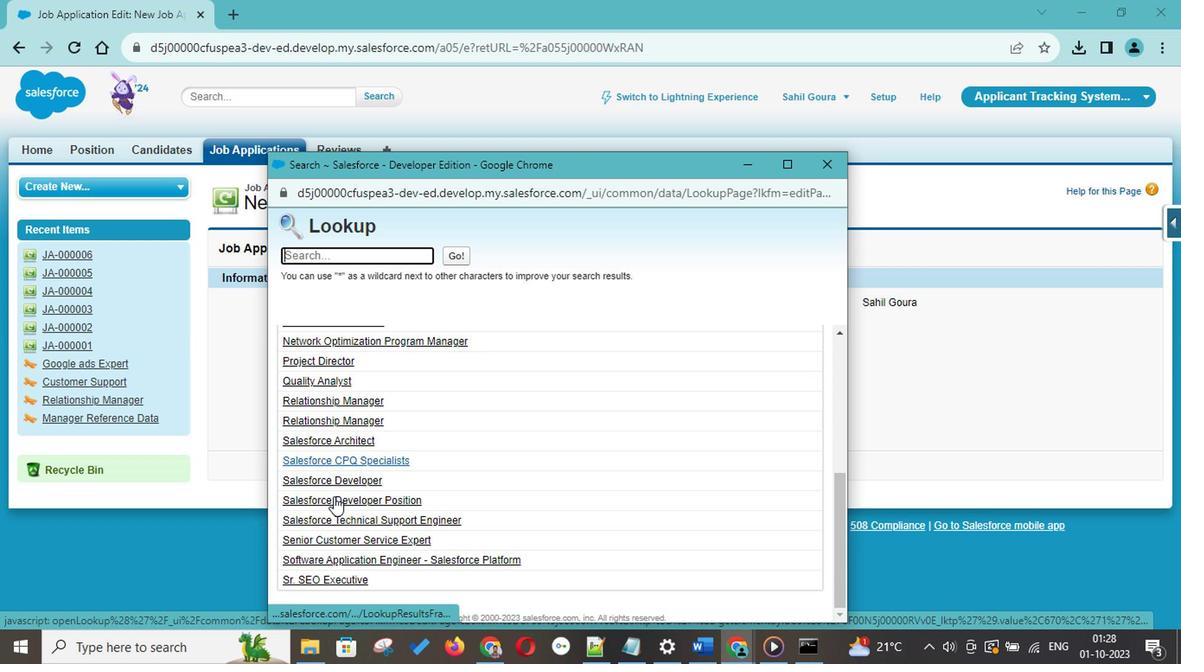 
Action: Mouse scrolled (342, 473) with delta (0, 0)
Screenshot: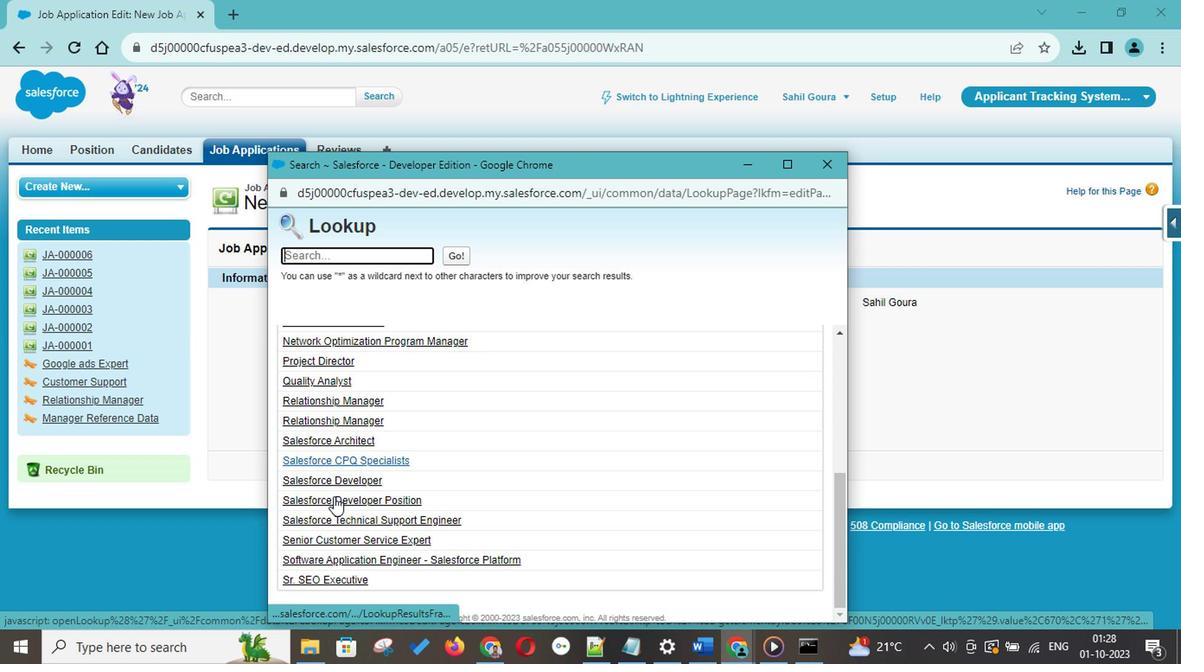 
Action: Mouse scrolled (342, 473) with delta (0, 0)
Screenshot: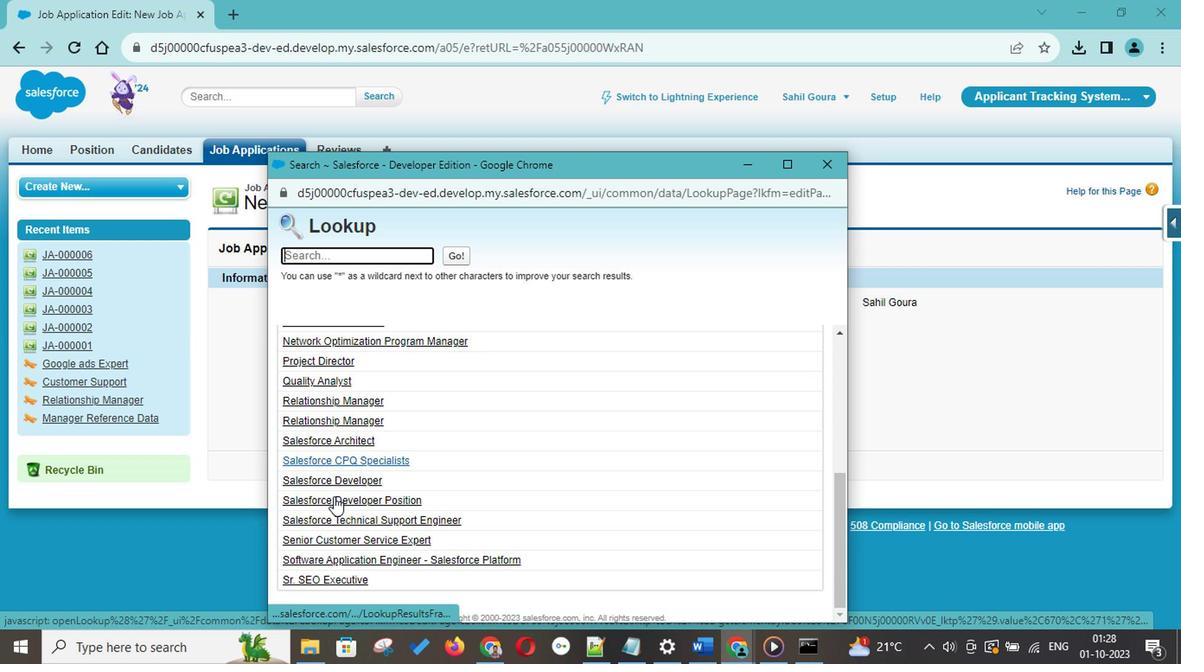 
Action: Mouse moved to (345, 458)
Screenshot: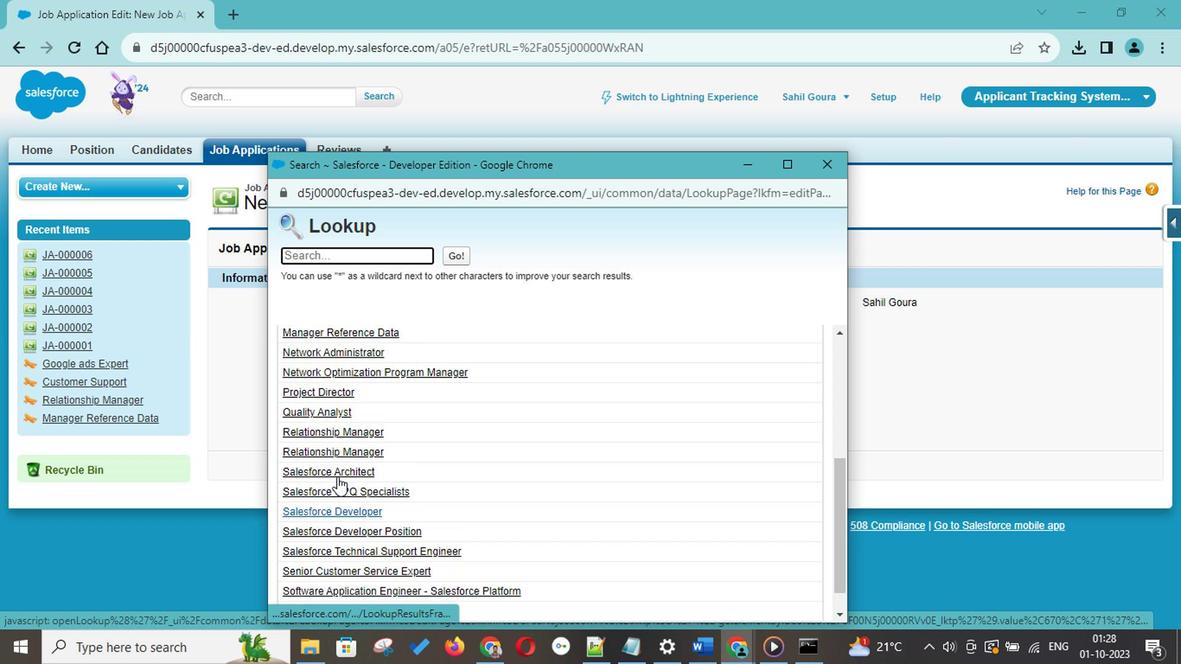 
Action: Mouse scrolled (345, 457) with delta (0, 0)
Screenshot: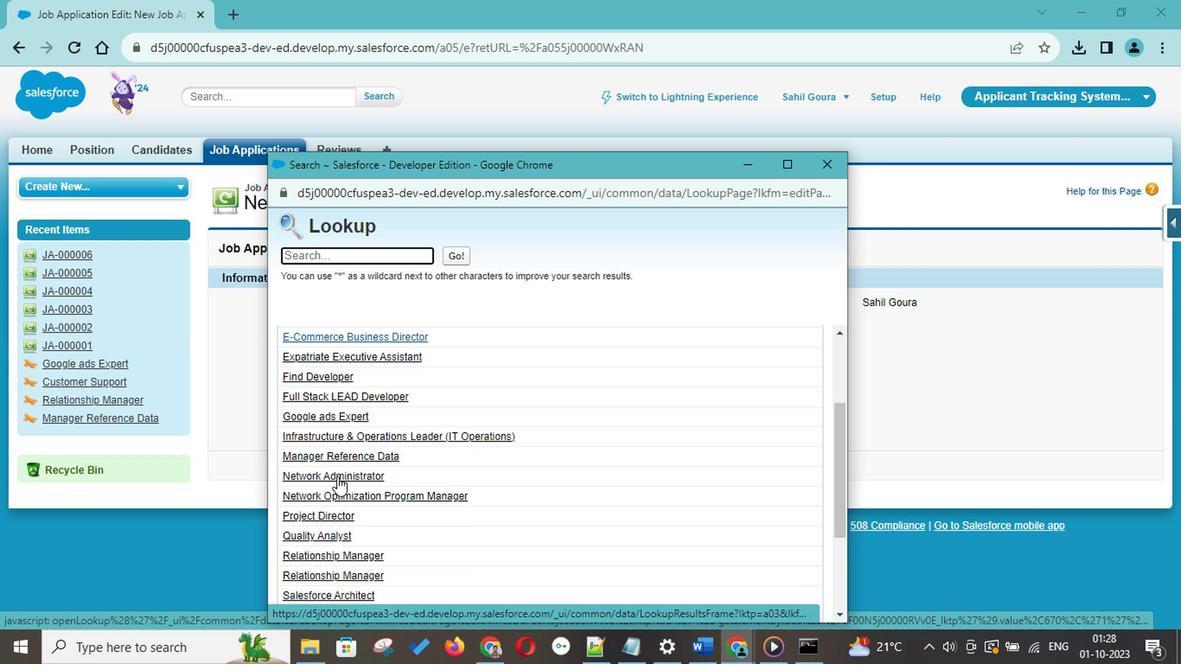 
Action: Mouse scrolled (345, 457) with delta (0, 0)
Screenshot: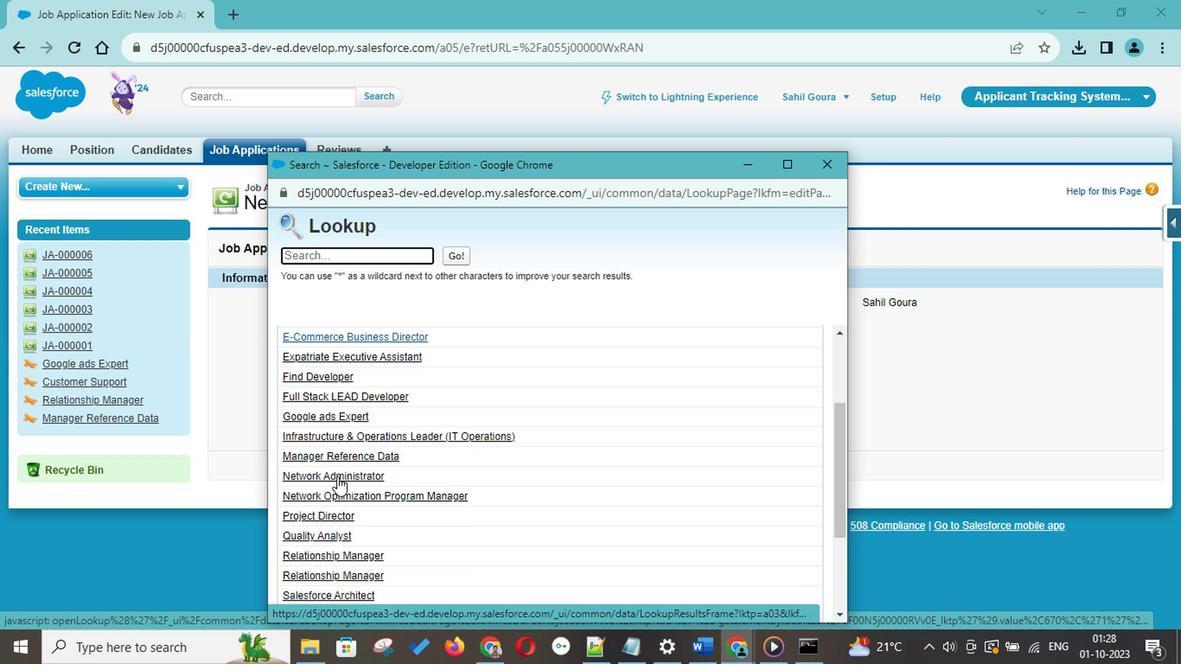 
Action: Mouse scrolled (345, 457) with delta (0, 0)
Screenshot: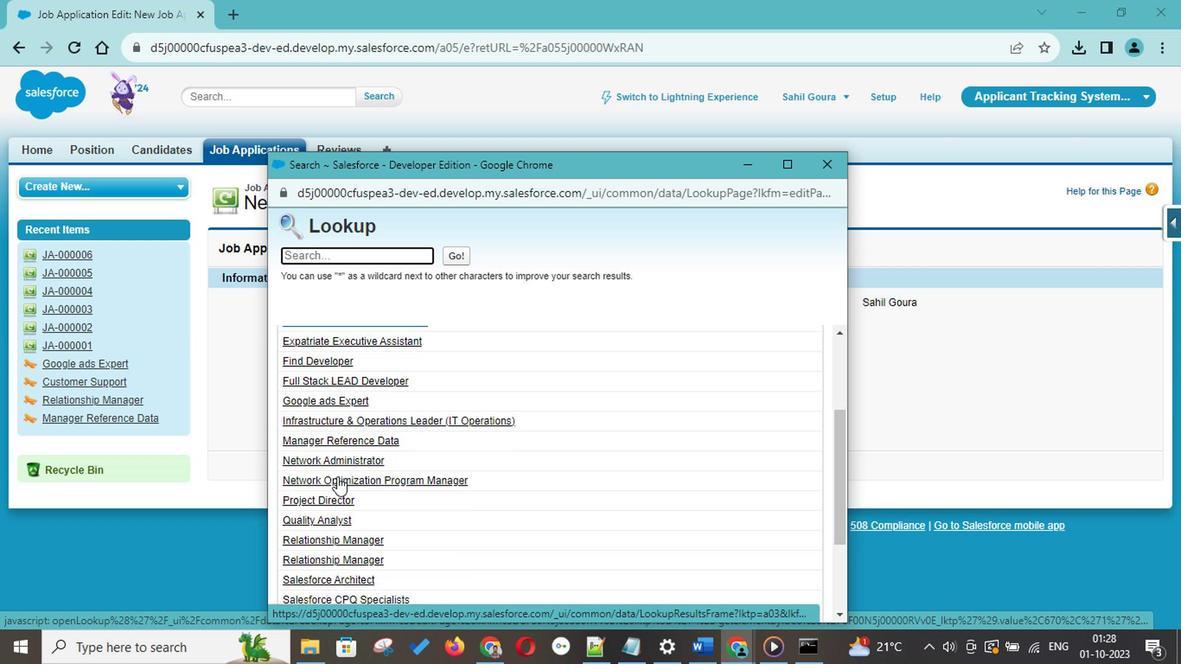 
Action: Mouse scrolled (345, 457) with delta (0, 0)
Screenshot: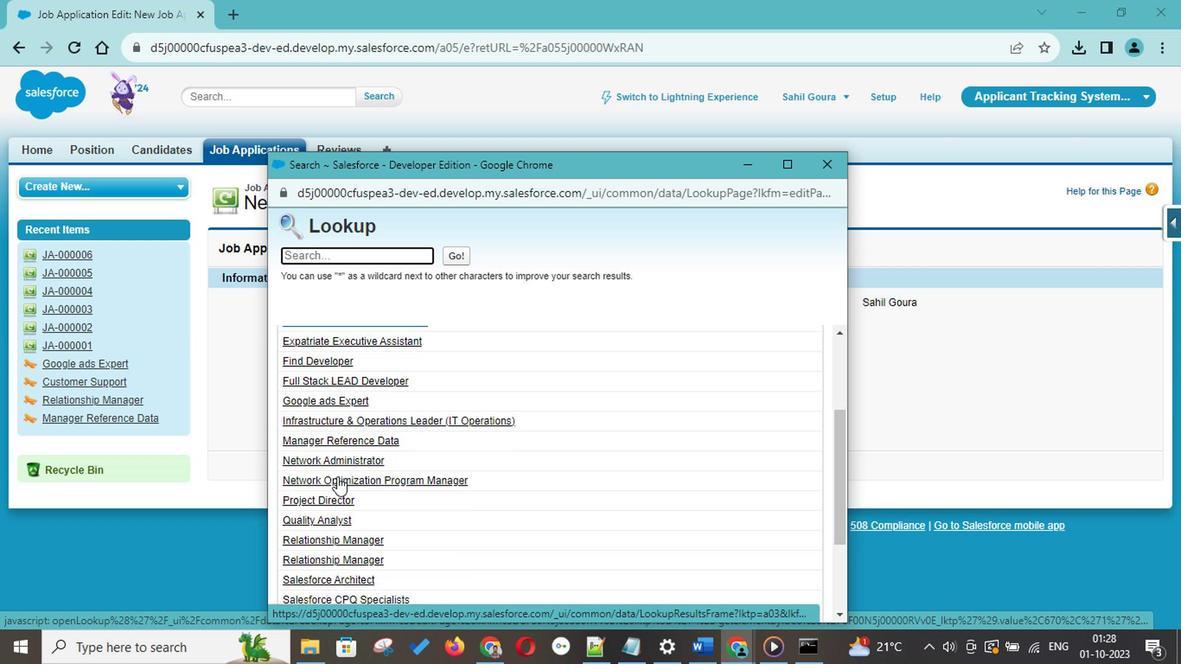 
Action: Mouse scrolled (345, 457) with delta (0, 0)
Screenshot: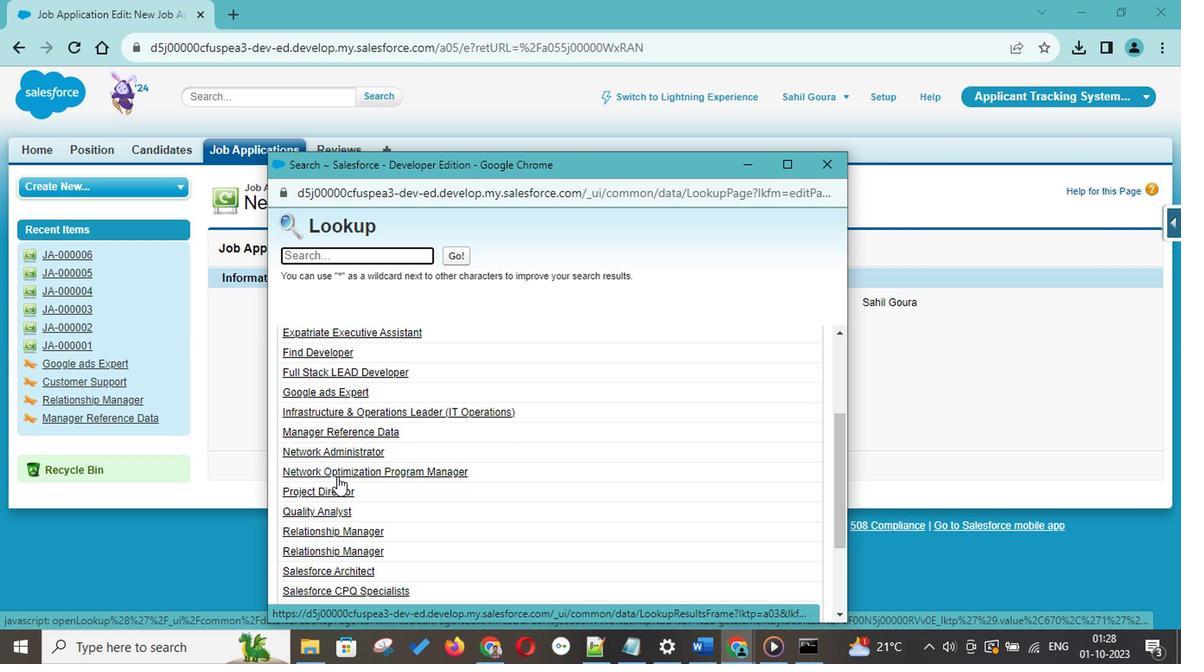 
Action: Mouse scrolled (345, 457) with delta (0, 0)
Screenshot: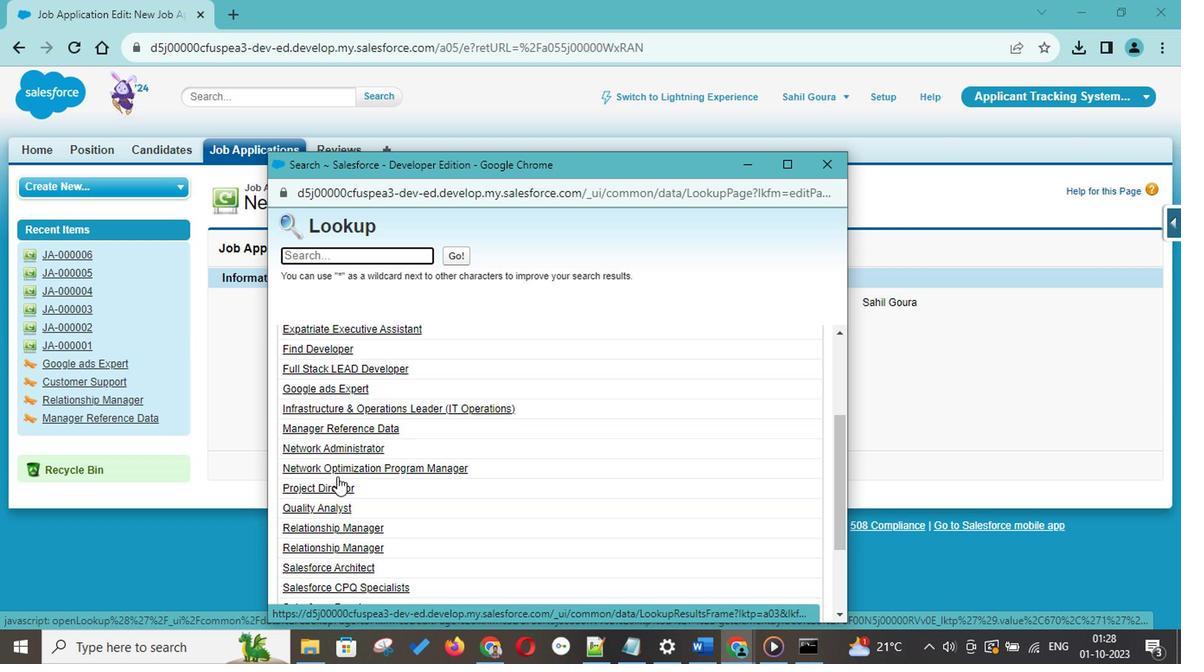 
Action: Mouse scrolled (345, 457) with delta (0, 0)
Screenshot: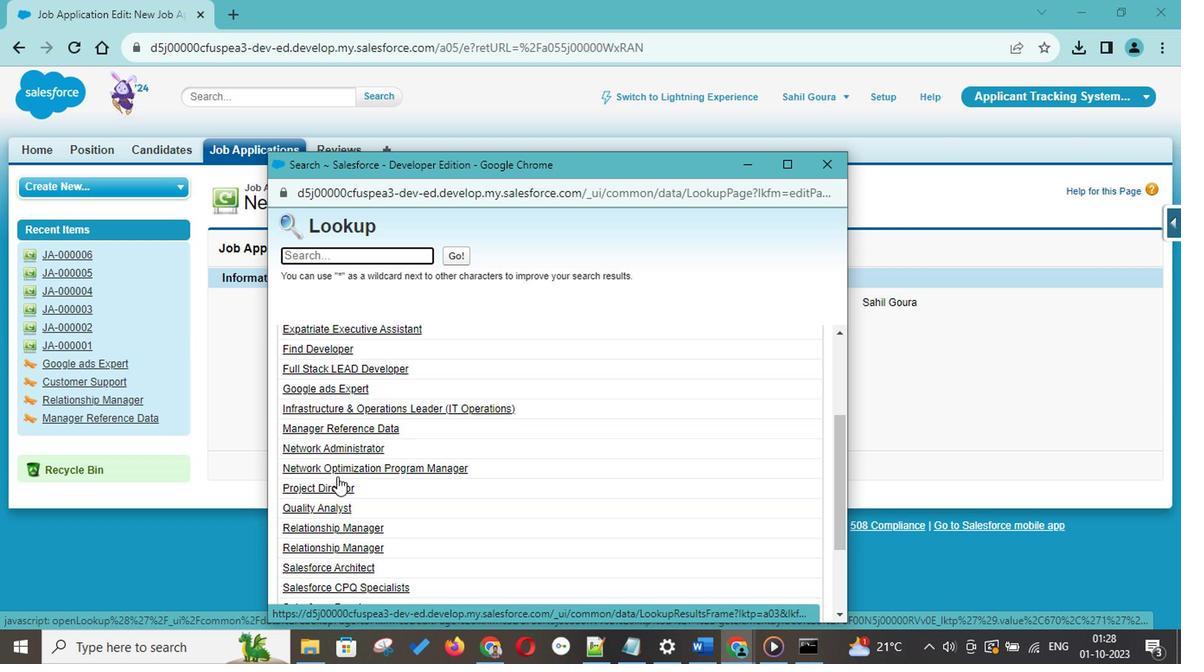 
Action: Mouse scrolled (345, 457) with delta (0, 0)
Screenshot: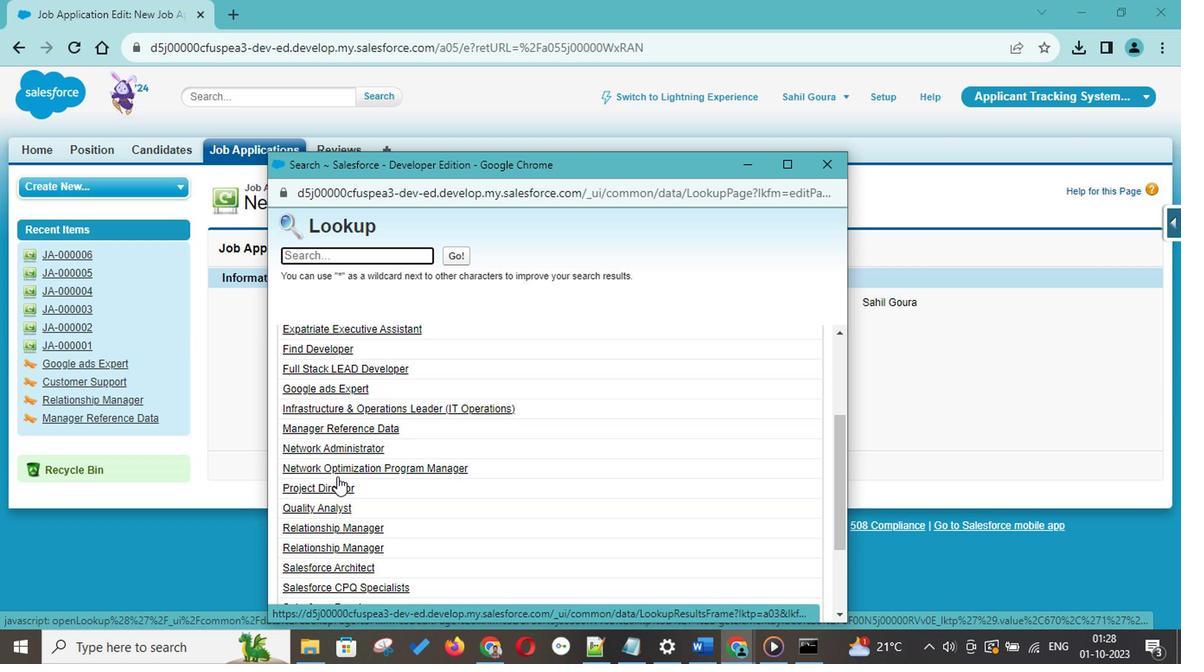 
Action: Mouse scrolled (345, 457) with delta (0, 0)
Screenshot: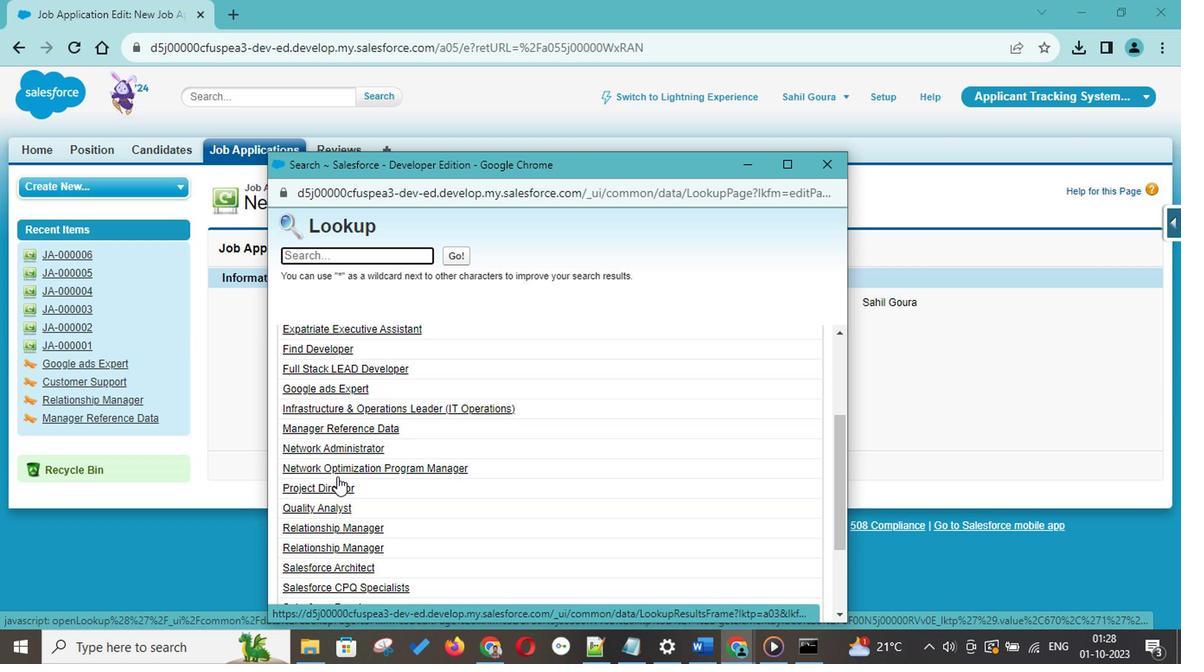 
Action: Mouse scrolled (345, 457) with delta (0, 0)
Screenshot: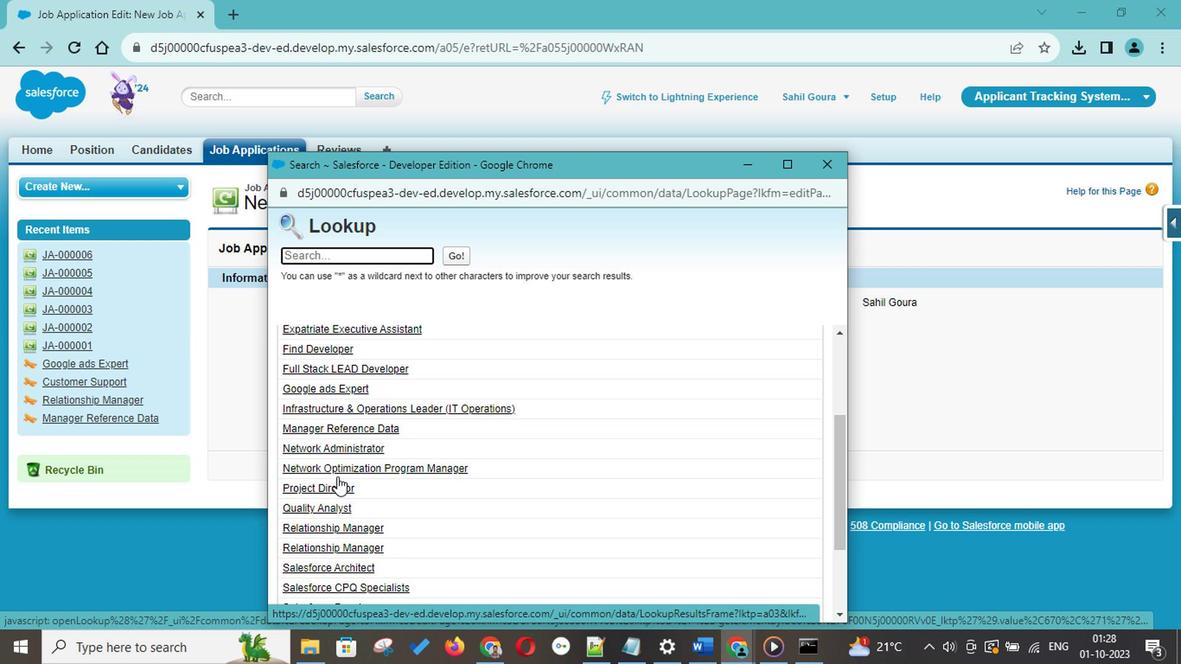 
Action: Mouse scrolled (345, 457) with delta (0, 0)
Screenshot: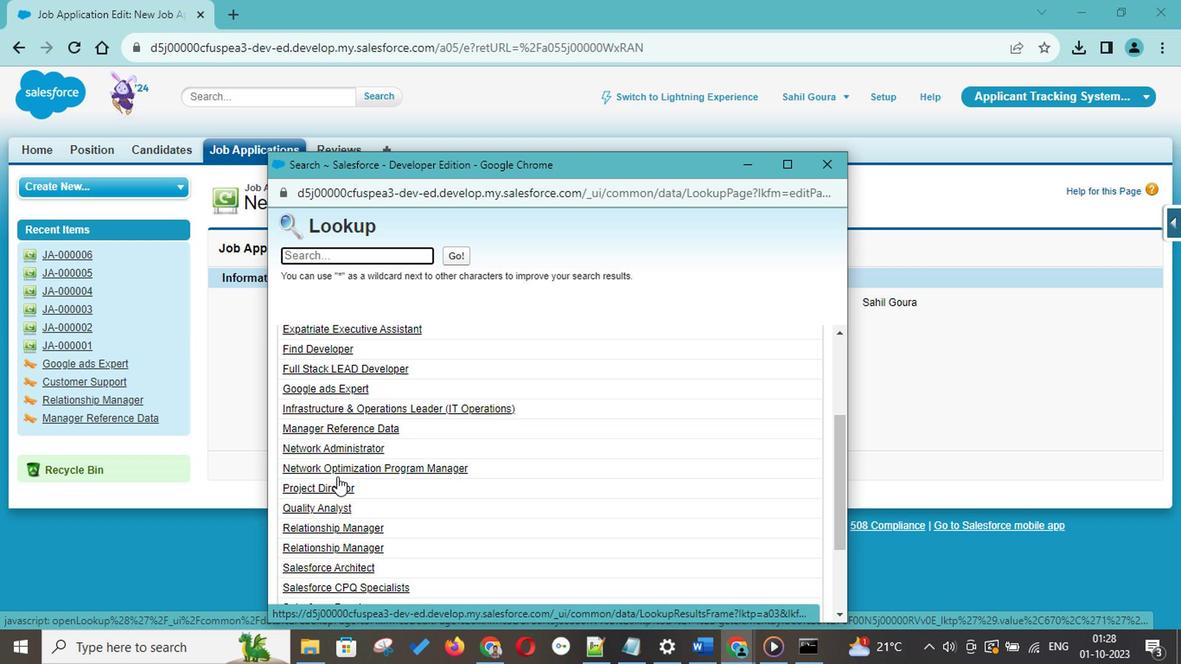 
Action: Mouse scrolled (345, 457) with delta (0, 0)
Screenshot: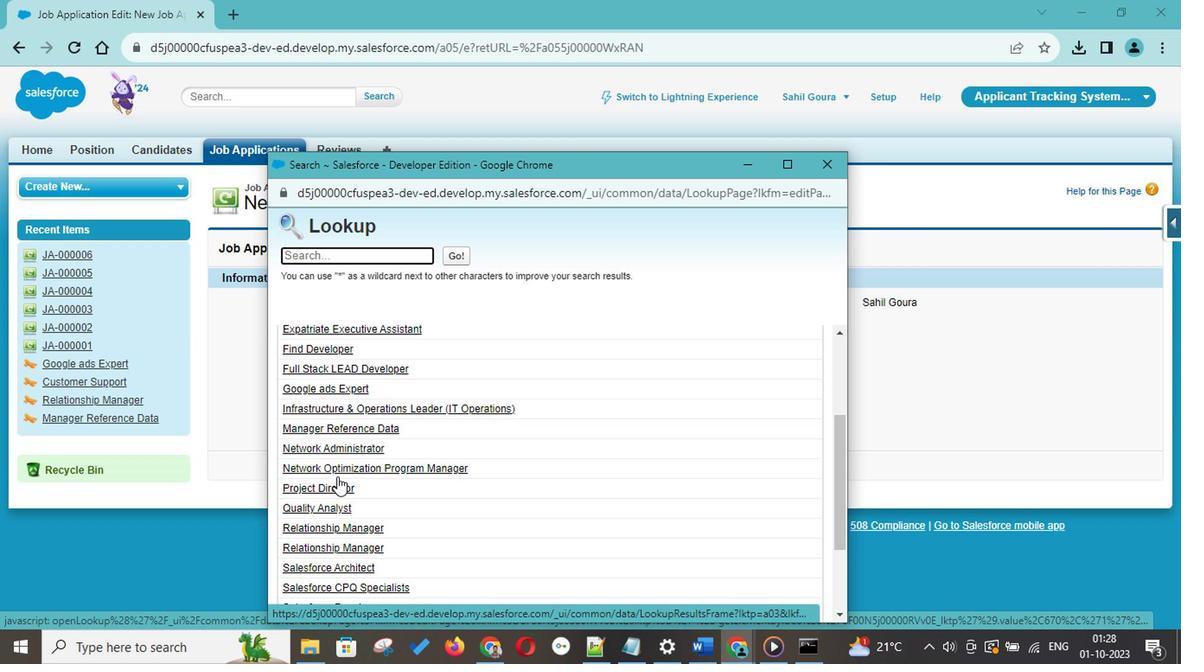 
Action: Mouse moved to (320, 388)
Screenshot: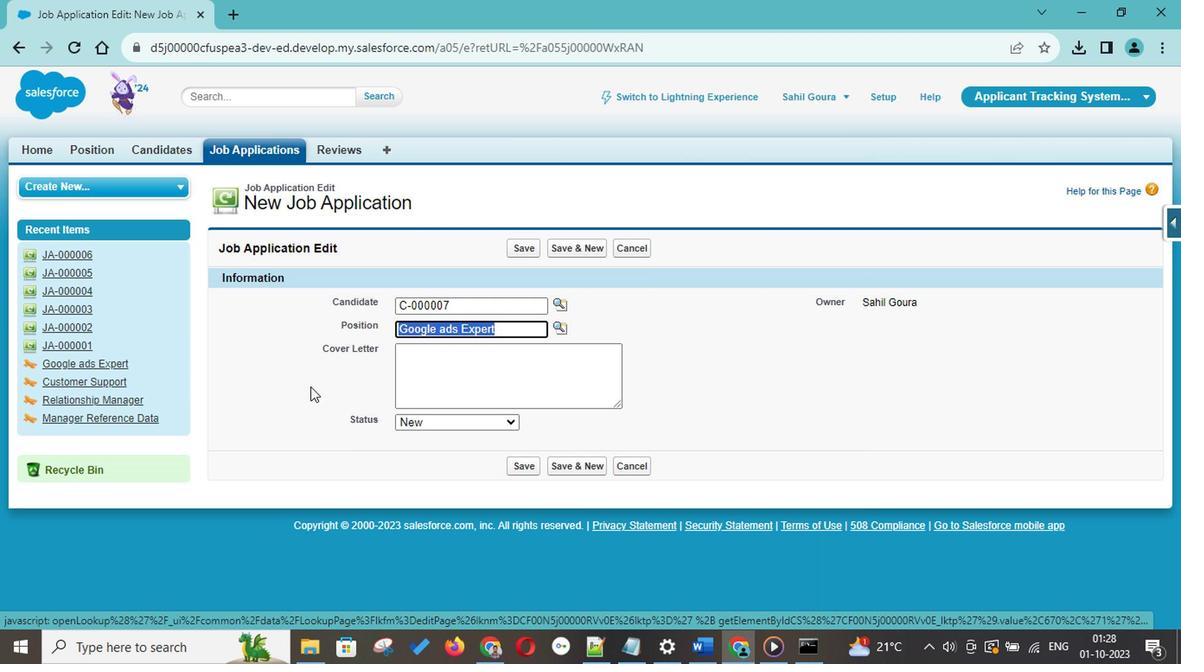 
Action: Mouse pressed left at (320, 388)
Screenshot: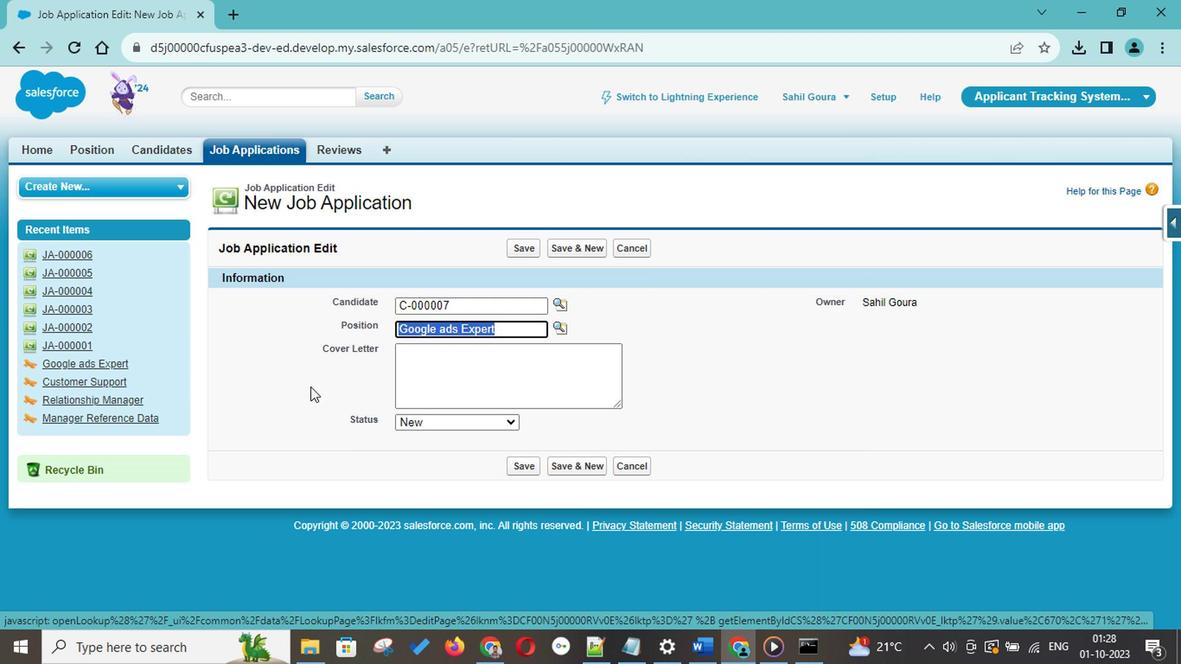 
Action: Mouse moved to (459, 388)
Screenshot: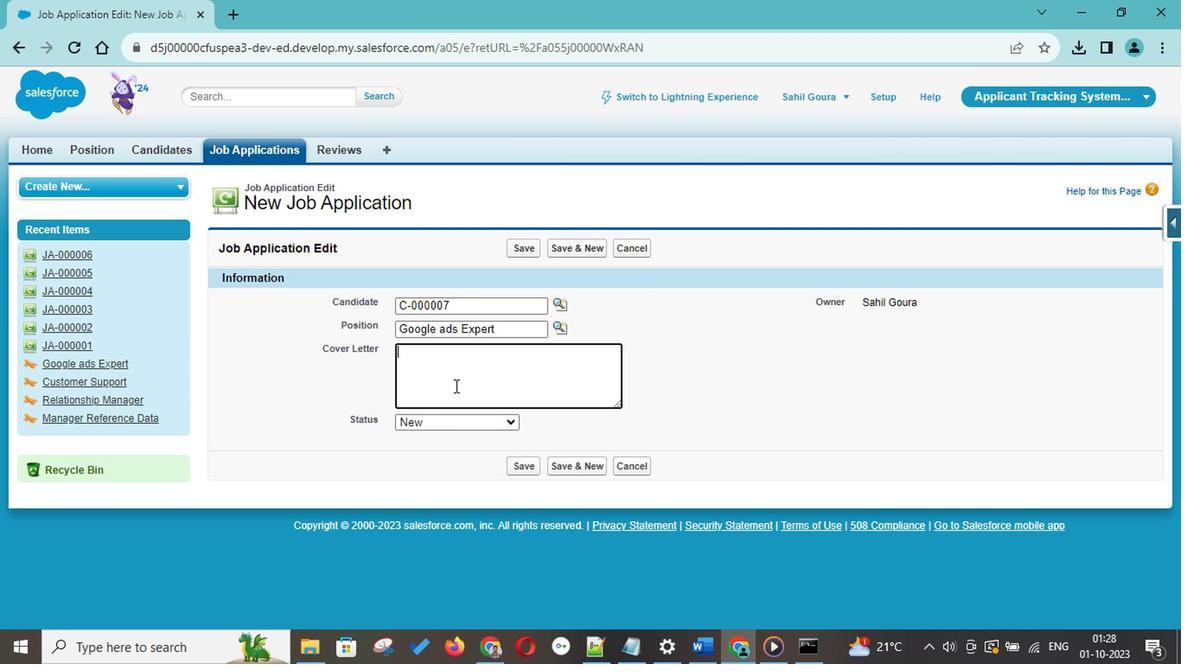 
Action: Mouse pressed left at (459, 388)
Screenshot: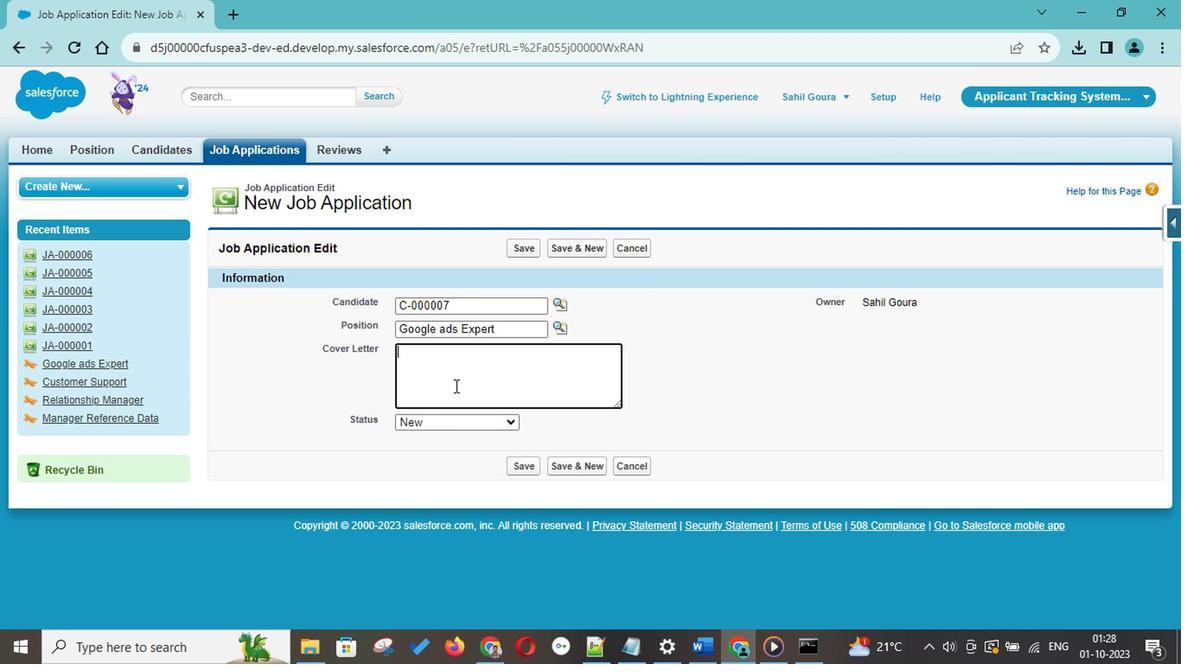 
Action: Key pressed <Key.shift>I<Key.space>am<Key.space>writing<Key.space>to<Key.space>express<Key.space>my<Key.space>strong<Key.space>interest<Key.space>in<Key.space>the<Key.space><Key.shift>Google<Key.space><Key.shift>Ads<Key.space><Key.shift>Expert<Key.space>position<Key.space>at<Key.space><Key.backspace><Key.backspace>s<Key.space>advertised<Key.space>on<Key.space><Key.shift><Key.shift><Key.shift><Key.shift><Key.shift><Key.shift><Key.shift><Key.shift><Key.shift><Key.shift><Key.shift><Key.shift><Key.shift><Key.shift><Key.shift><Key.shift><Key.shift>Company's<Key.space><Key.shift>Website.<Key.space>--<Key.shift_r>><Key.space><Key.shift>With<Key.space>a<Key.space>proven<Key.space>track<Key.space>record<Key.space>of<Key.space>optimizing<Key.space>online<Key.space>advertising<Key.space>campaigns<Key.space>and<Key.space>a<Key.space>passion<Key.space>for<Key.space>dats-driven
Screenshot: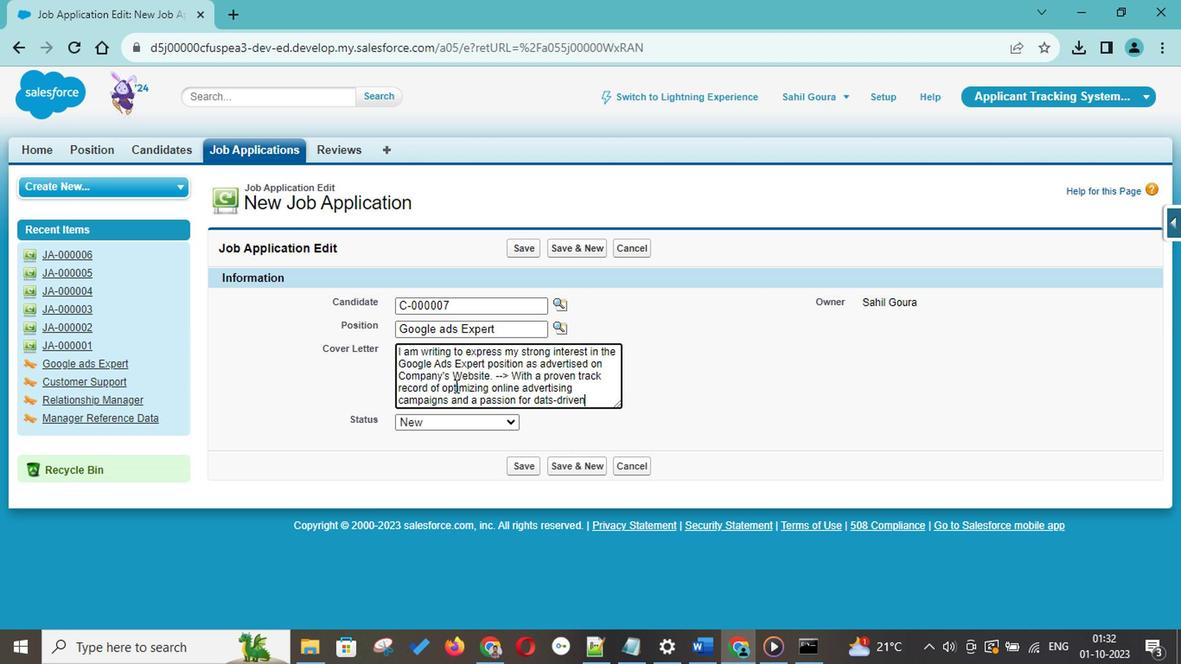 
Action: Mouse moved to (555, 399)
Screenshot: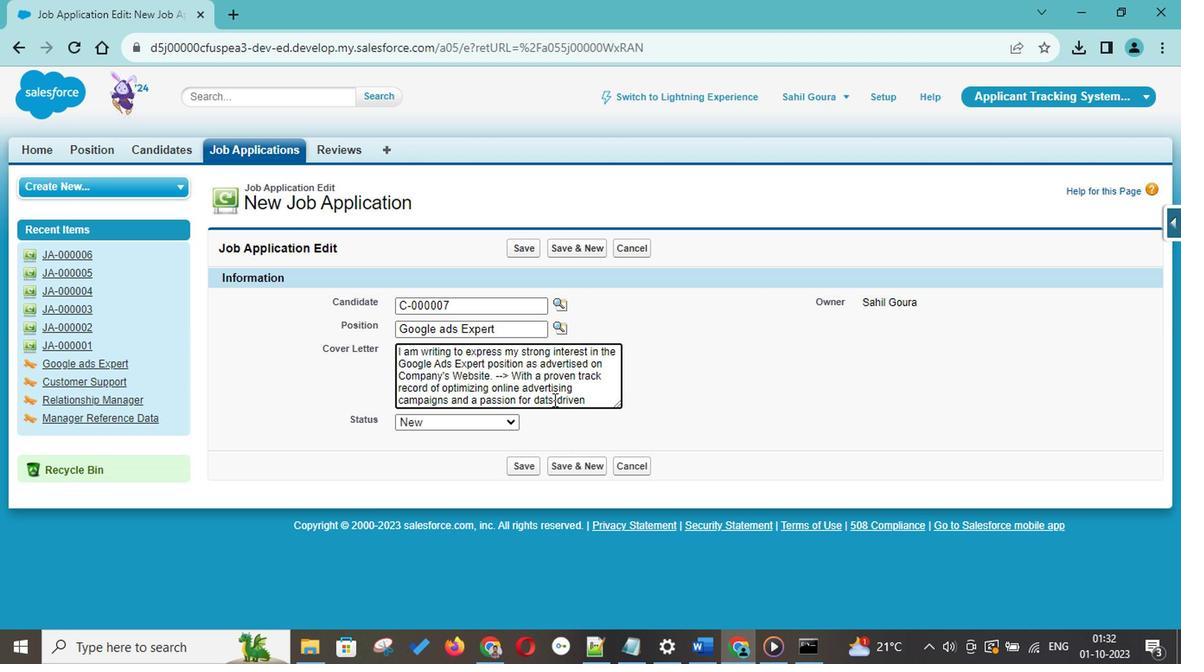 
Action: Mouse pressed left at (555, 399)
Screenshot: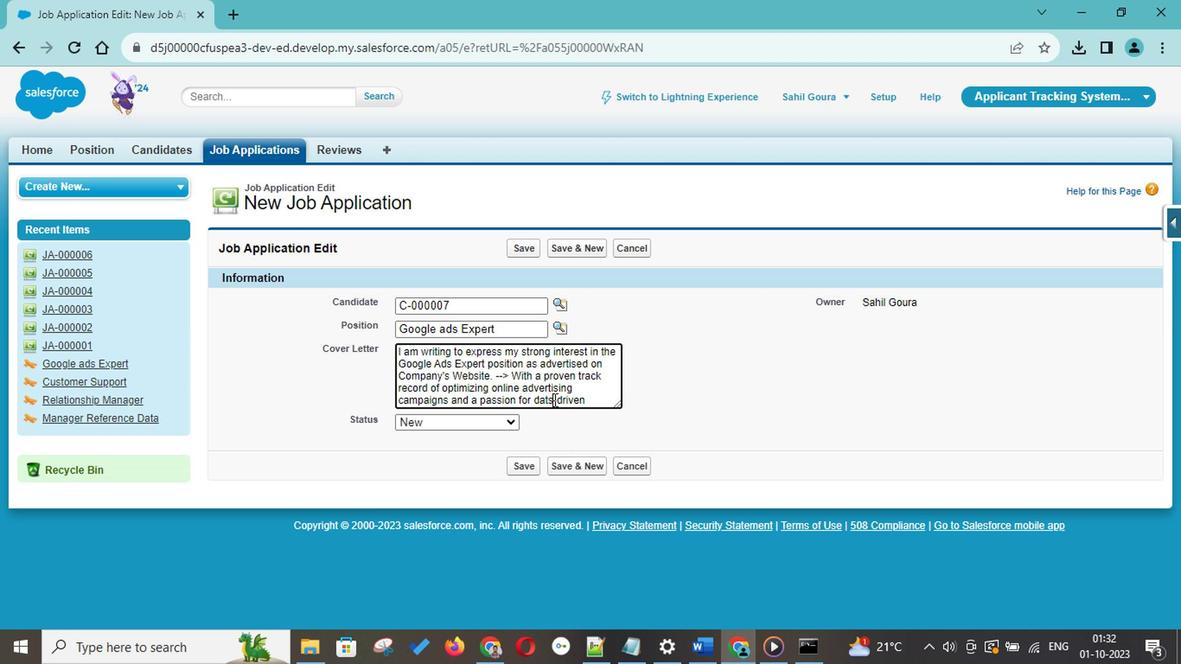 
Action: Key pressed <Key.backspace>a
Screenshot: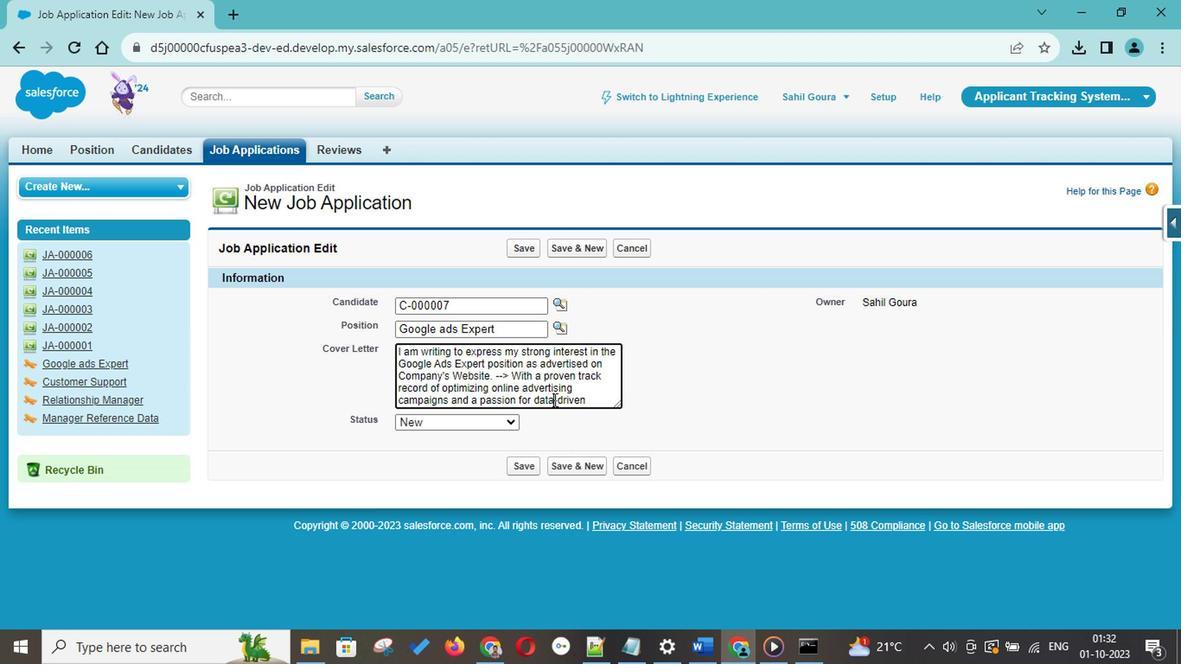 
Action: Mouse moved to (590, 394)
Screenshot: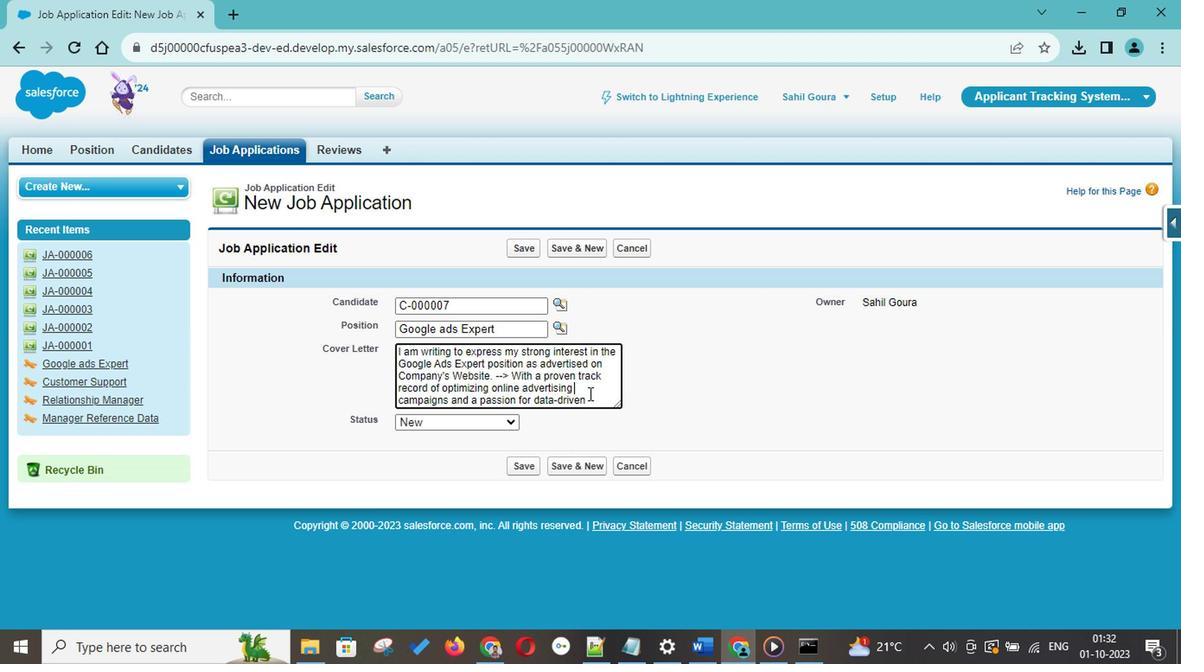 
Action: Mouse pressed left at (590, 394)
Screenshot: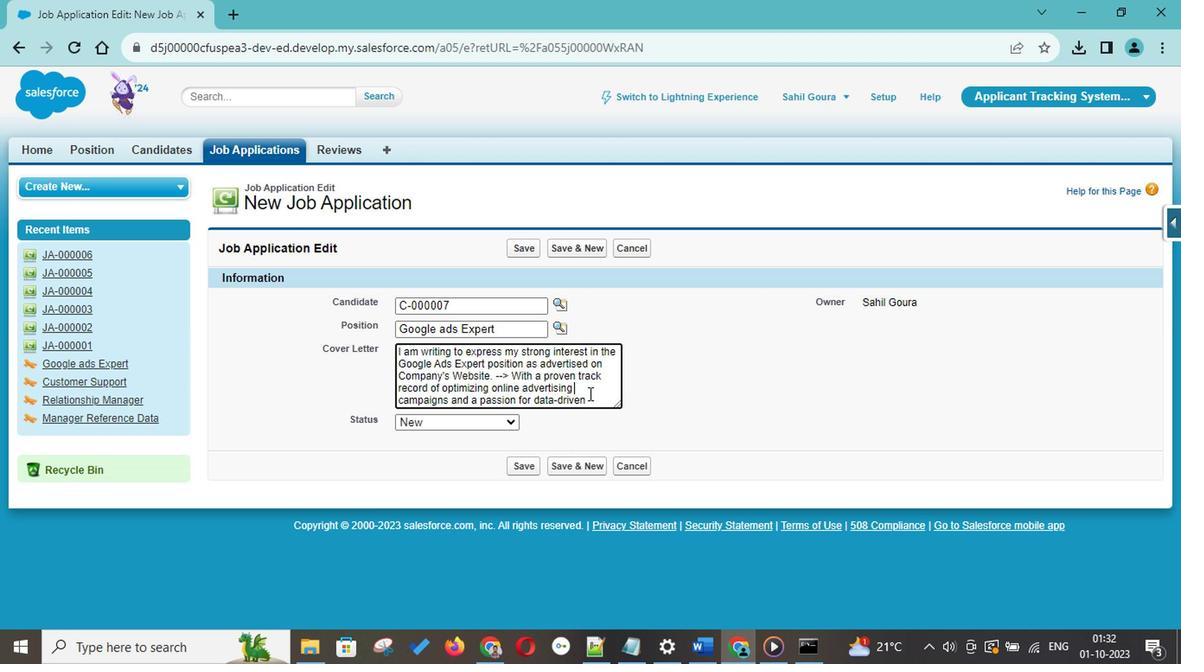 
Action: Mouse moved to (595, 401)
Screenshot: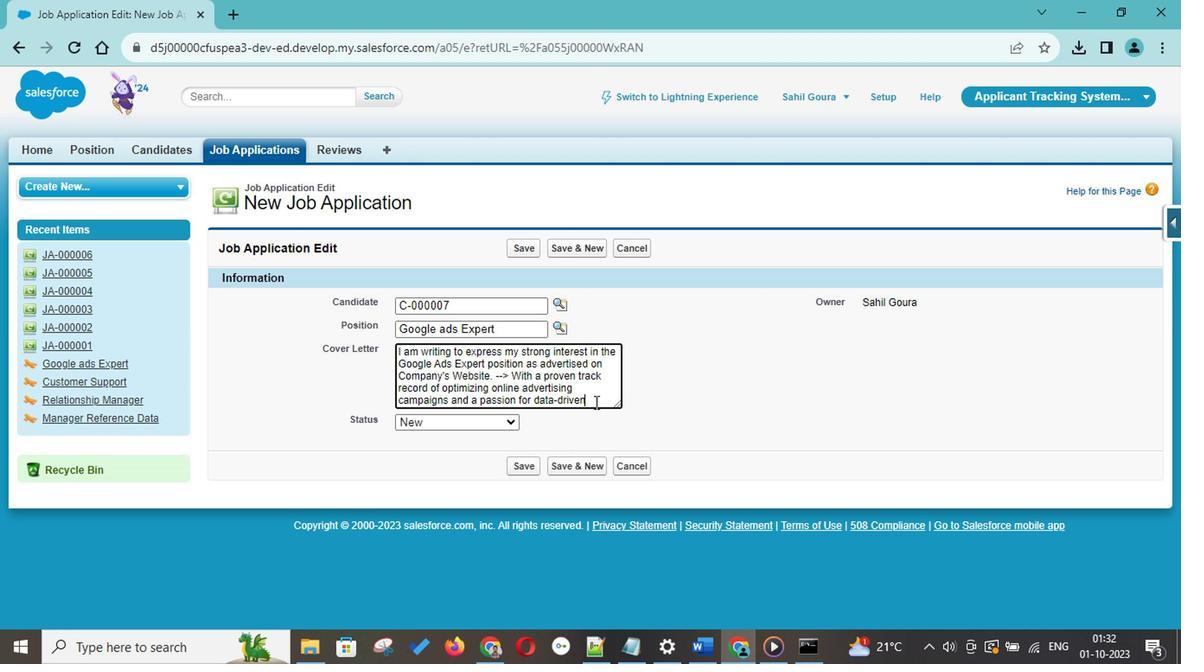 
Action: Mouse pressed left at (595, 401)
Screenshot: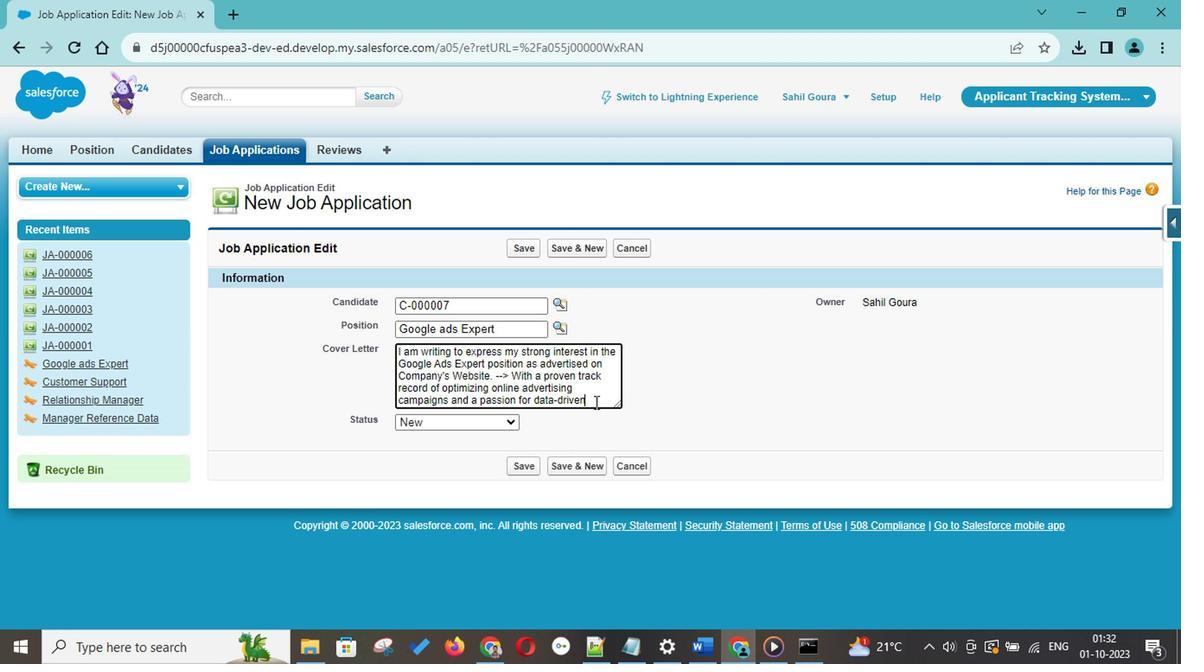 
Action: Key pressed <Key.space>results,<Key.space><Key.shift>I<Key.space>am<Key.space>confident<Key.space>in<Key.space>my<Key.space>ability<Key.space>to<Key.space>contribute<Key.space>to<Key.space>your<Key.space>team<Key.space>and<Key.space>help<Key.space>achieve<Key.space>its<Key.space>marketing<Key.space>goals.<Key.space>--<Key.shift_r>><Key.space><Key.shift>My<Key.space>expei<Key.backspace>rience<Key.space>in<Key.space><Key.shift>Google<Key.space><Key.shift><Key.shift>Ads<Key.space>spans<Key.space>over<Key.space>8<Key.space>years<Key.space>during<Key.space>which<Key.space><Key.shift>I<Key.space>have<Key.space>
Screenshot: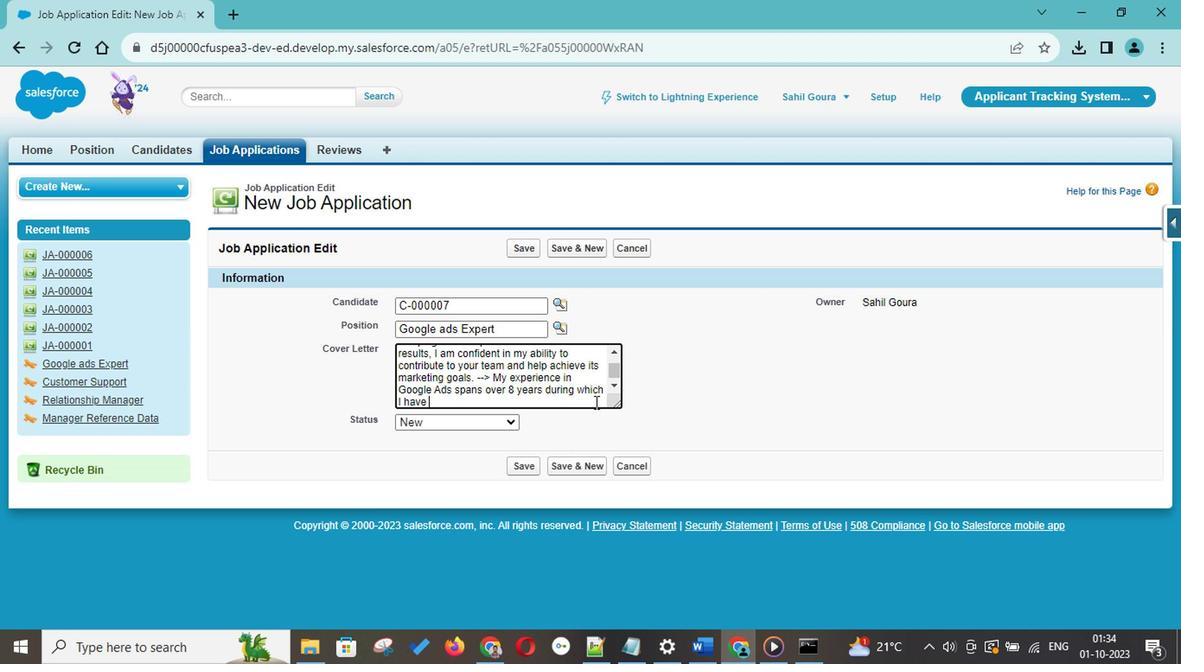 
Action: Mouse moved to (456, 400)
Screenshot: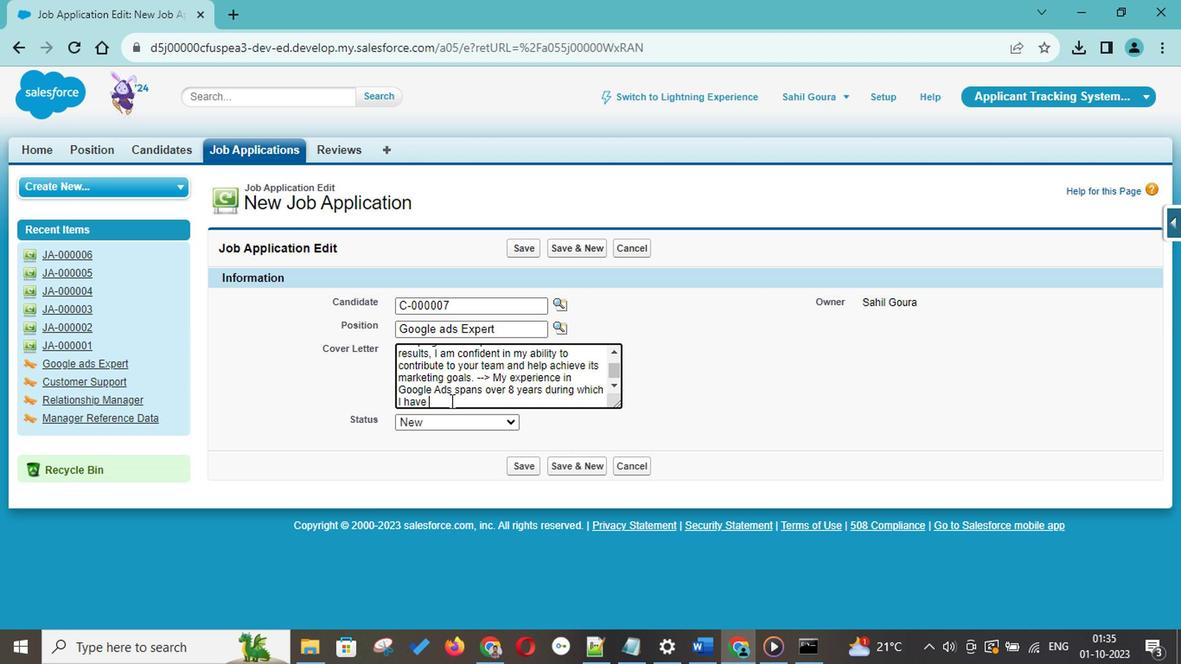 
Action: Mouse pressed left at (456, 400)
Screenshot: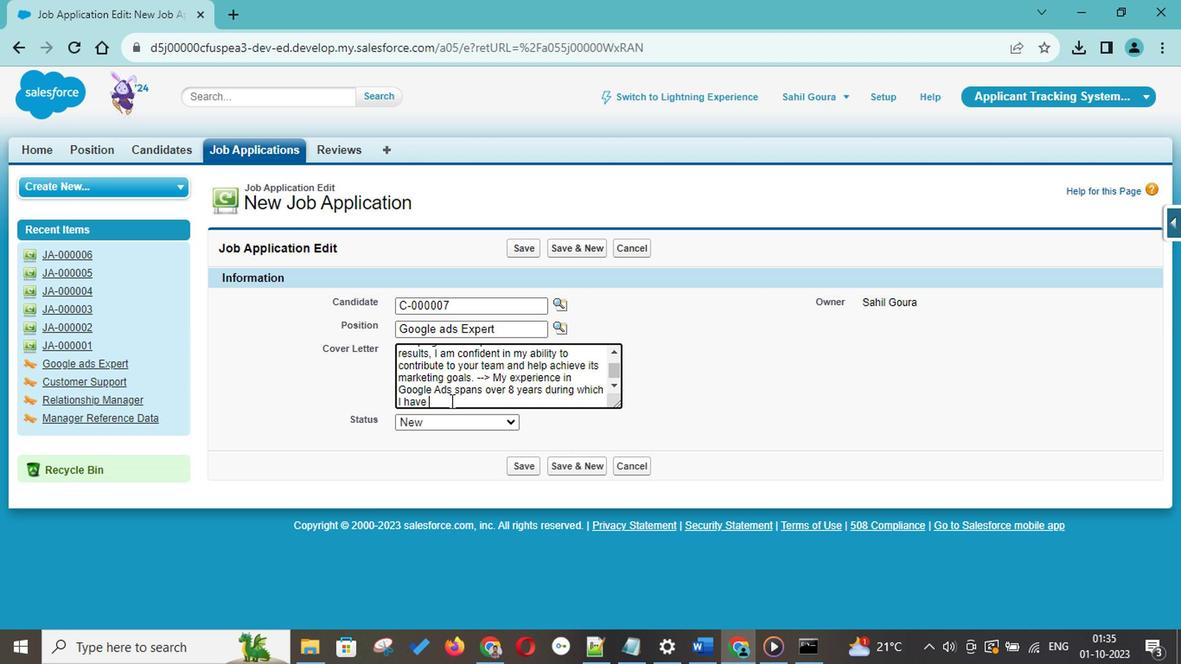 
Action: Key pressed managed<Key.space>and<Key.space>optimised<Key.space>
Screenshot: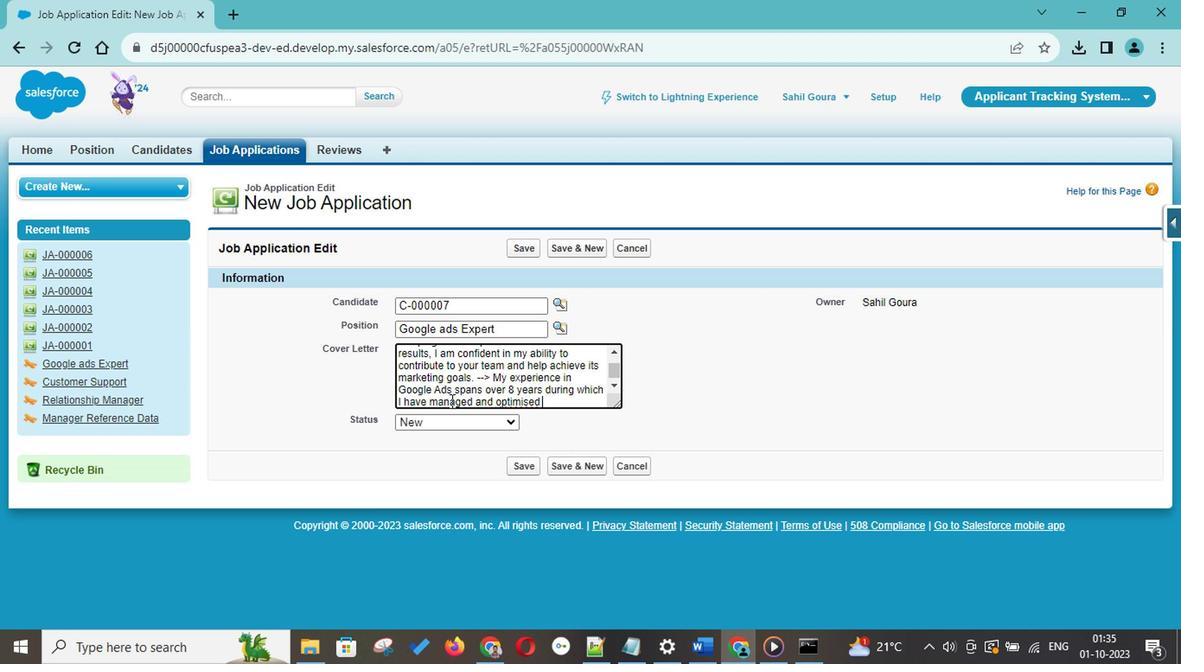 
Action: Mouse moved to (510, 402)
Screenshot: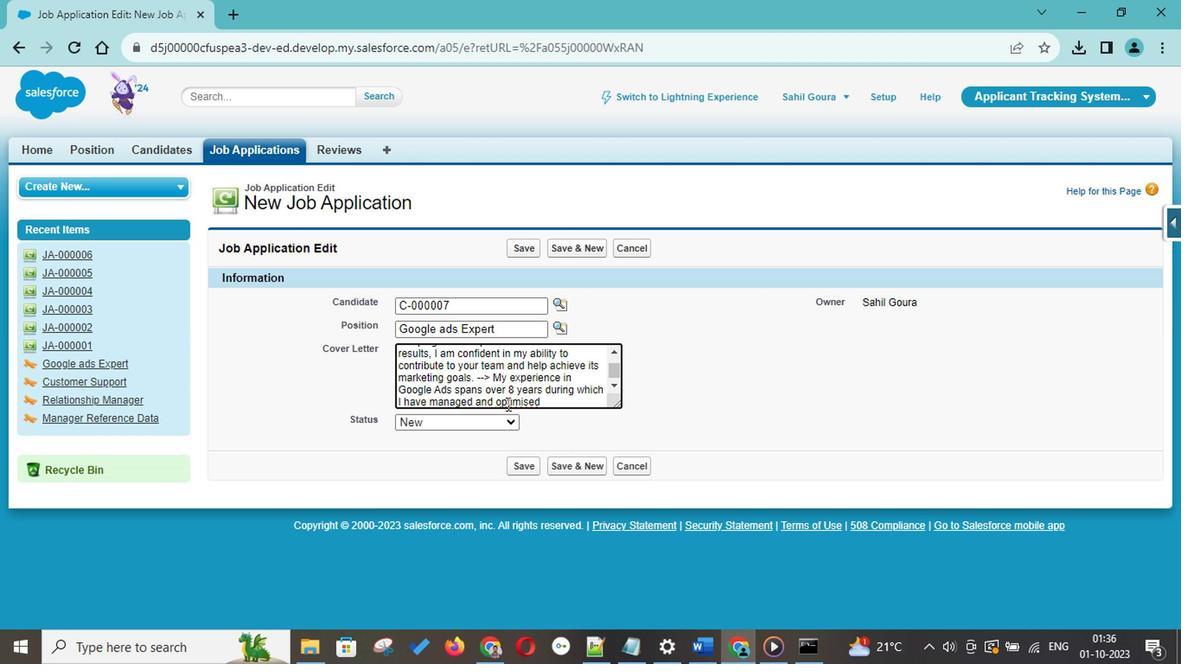 
Action: Mouse pressed right at (510, 402)
Screenshot: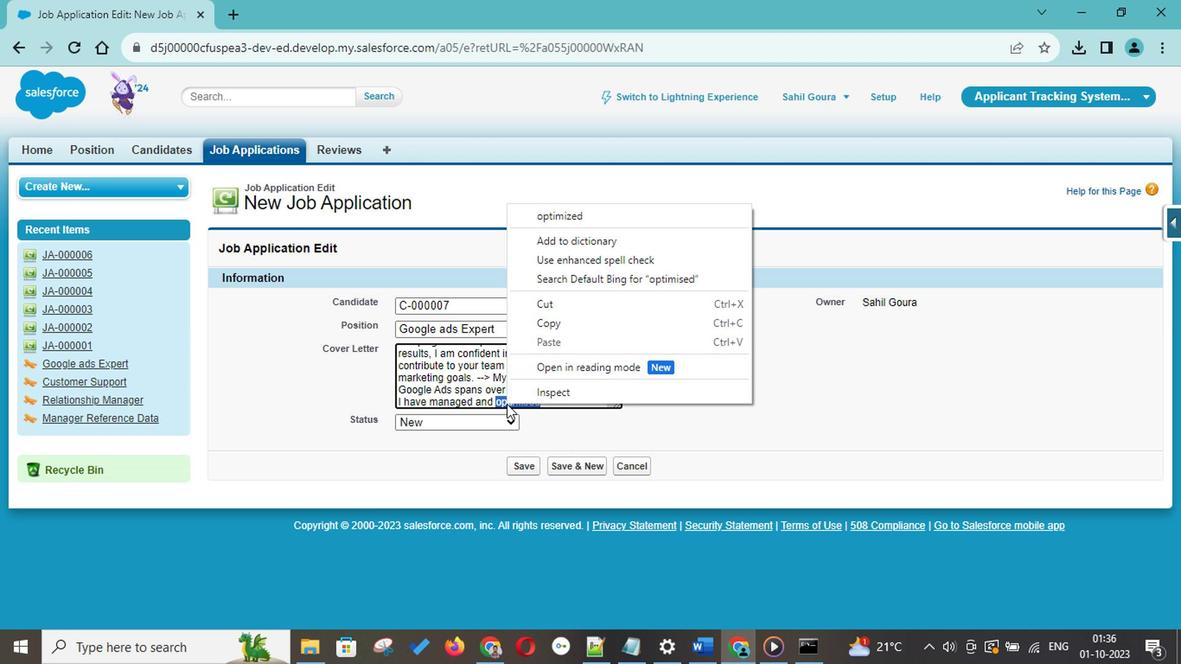 
Action: Mouse moved to (595, 258)
Screenshot: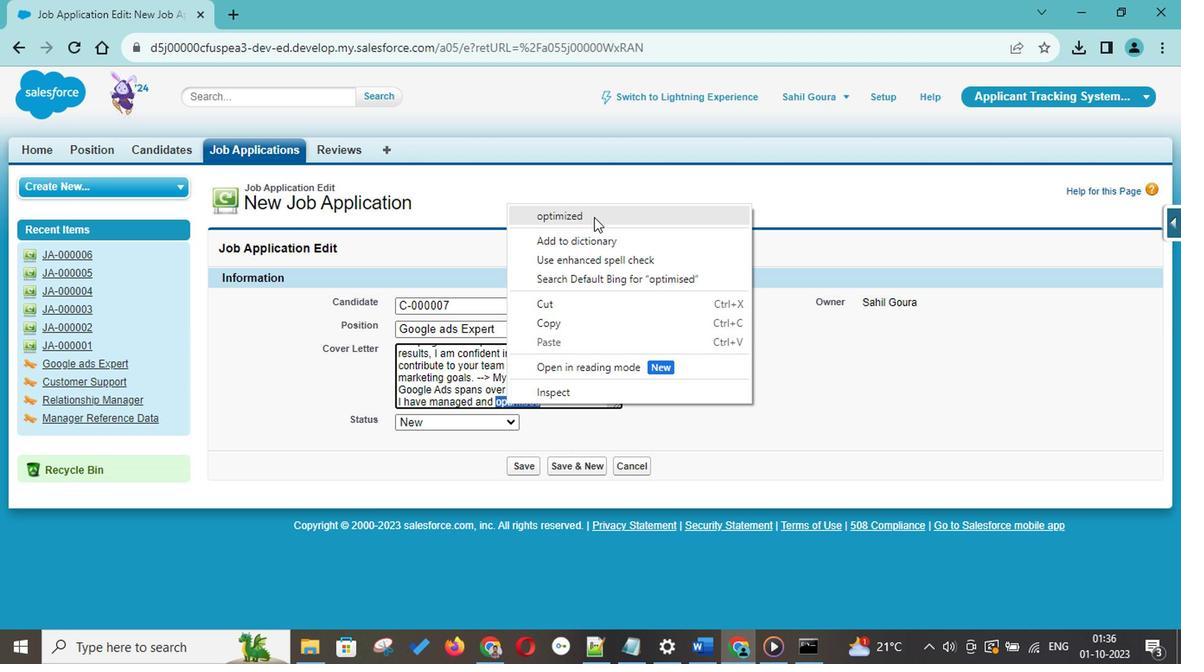 
Action: Mouse pressed left at (595, 258)
Screenshot: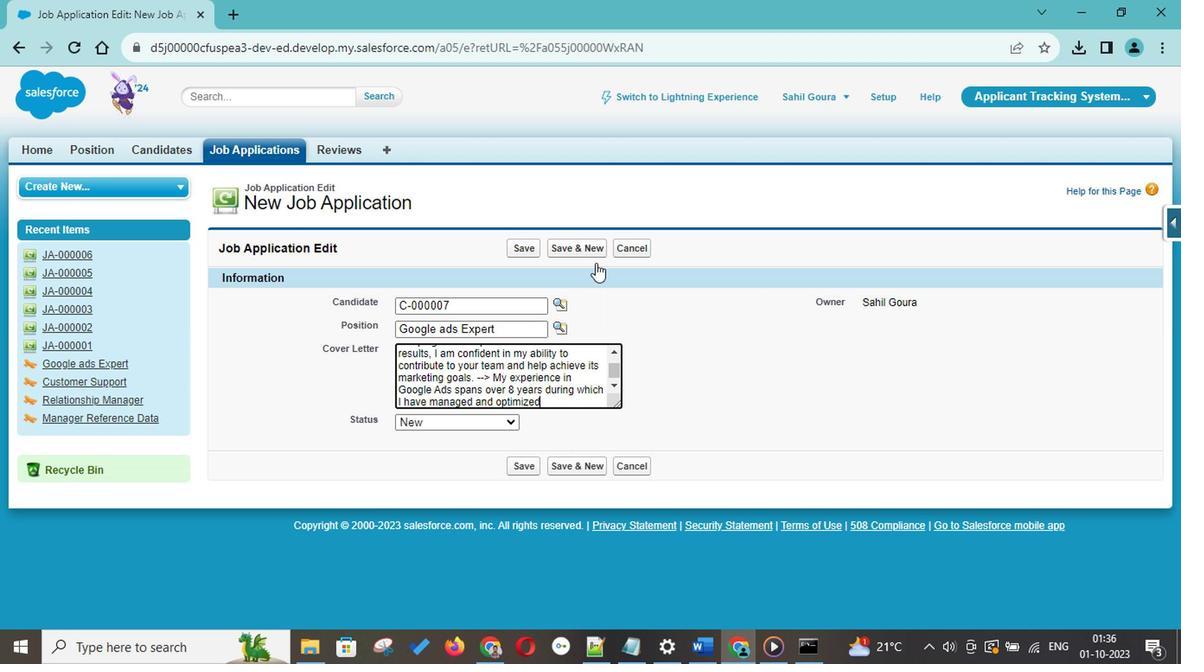 
Action: Mouse moved to (605, 371)
Screenshot: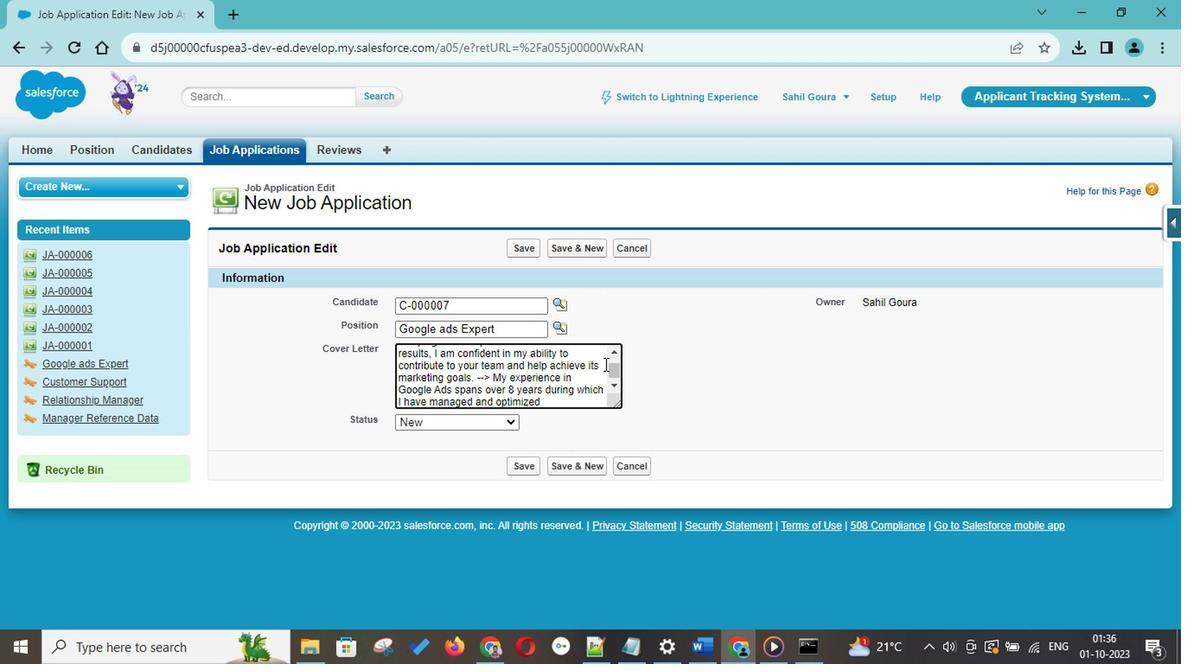 
Action: Key pressed <Key.space>campaigns<Key.space>for<Key.space>a<Key.space>deiv<Key.backspace><Key.backspace><Key.backspace>iverse<Key.space>range<Key.space>of<Key.space>clients<Key.space>in<Key.space>various<Key.space>industries,<Key.space>driving<Key.space>substantial<Key.space>improvements<Key.space>in<Key.space>click-through<Key.space>rates<Key.space><Key.shift_r>(<Key.shift>CTR<Key.shift>),<Key.space>conversion<Key.space>rates,<Key.space>and<Key.space>return<Key.space>on<Key.space>ad<Key.space>spend<Key.space><Key.shift>(<Key.shift>ROAS<Key.shift><Key.shift><Key.shift><Key.shift><Key.shift><Key.shift><Key.shift><Key.shift><Key.shift><Key.shift><Key.shift><Key.shift><Key.shift><Key.shift><Key.shift><Key.shift><Key.shift><Key.shift><Key.shift><Key.shift><Key.shift><Key.shift><Key.shift><Key.shift><Key.shift><Key.shift><Key.shift><Key.shift><Key.shift><Key.shift>).<Key.space><Key.shift>I<Key.space>excel<Key.space>in<Key.space><Key.shift_r>:<Key.space><Key.shift>Keywords<Key.space>reseac<Key.backspace><Key.backspace>arch<Key.space>and<Key.space>selection<Key.space>a<Key.backspace>to<Key.space>maximize<Key.space>relevance<Key.space>and<Key.space>cost-effectivemen<Key.backspace><Key.backspace><Key.backspace>ness.<Key.space>--<Key.shift_r>><Key.space><Key.shift>Creating<Key.space>compello<Key.backspace>ing<Key.space>ad<Key.space>copy<Key.space>that<Key.space>engages<Key.space>and<Key.space>converts<Key.space><Key.backspace>.<Key.space>--<Key.shift_r>><Key.space><Key.shift>Ongoing<Key.space>montinoring,<Key.space>ts<Key.backspace>esting,<Key.space>and<Key.space>adjustments
Screenshot: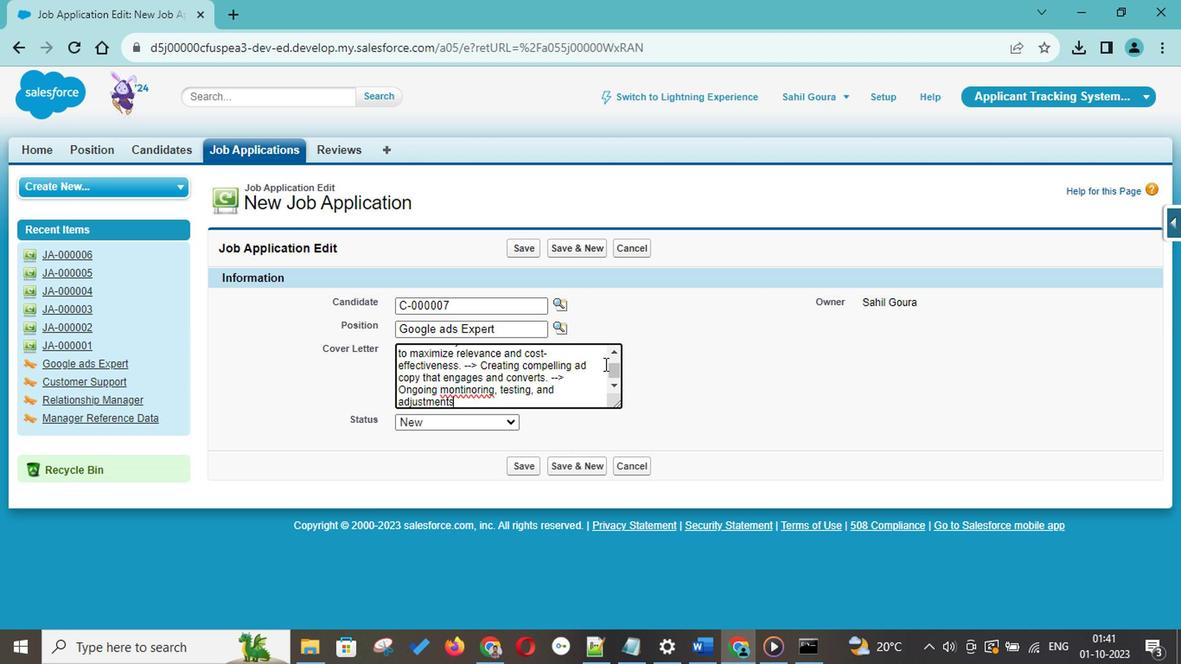 
Action: Mouse moved to (471, 395)
Screenshot: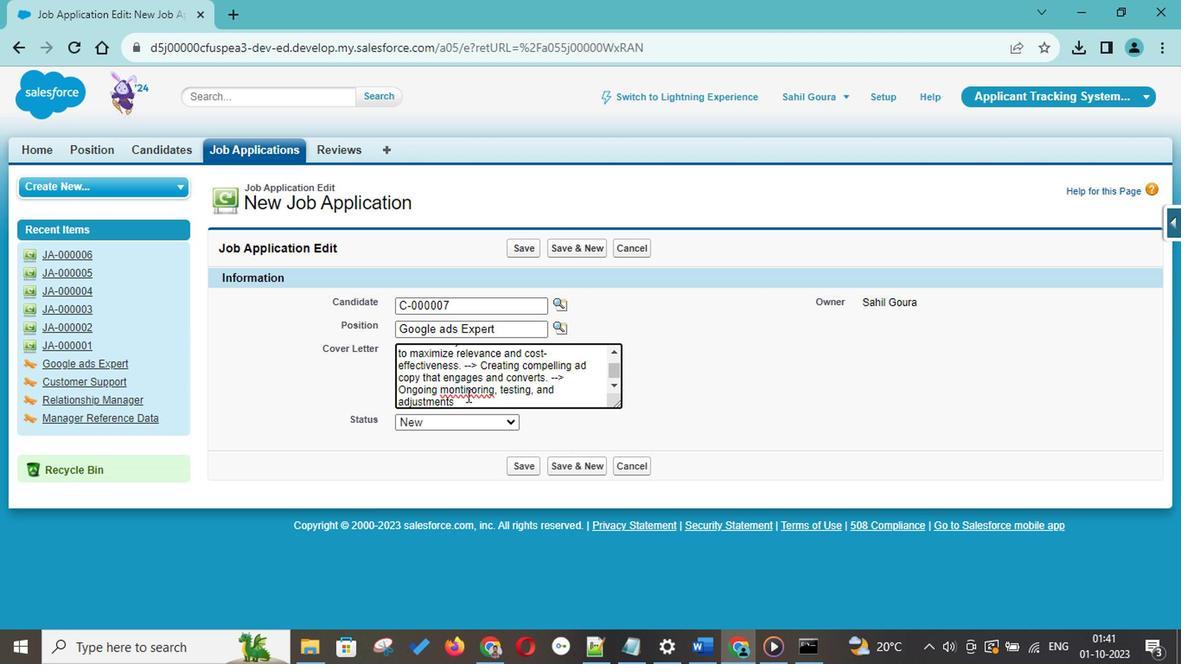
Action: Mouse pressed right at (471, 395)
Screenshot: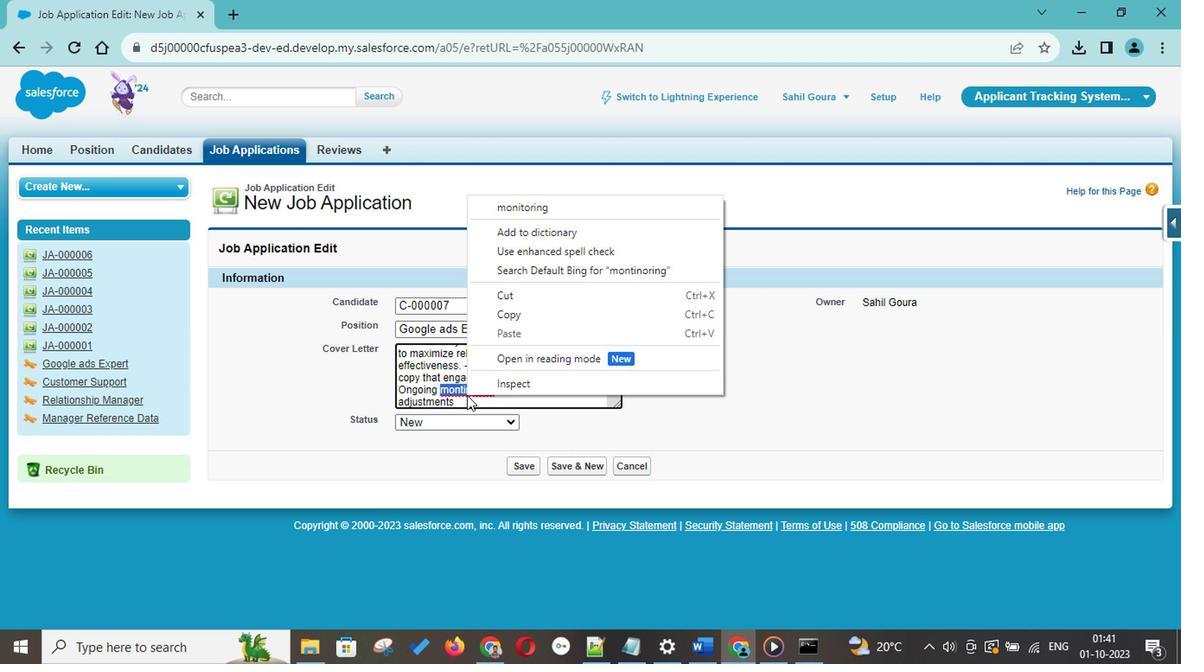 
Action: Mouse moved to (549, 247)
Screenshot: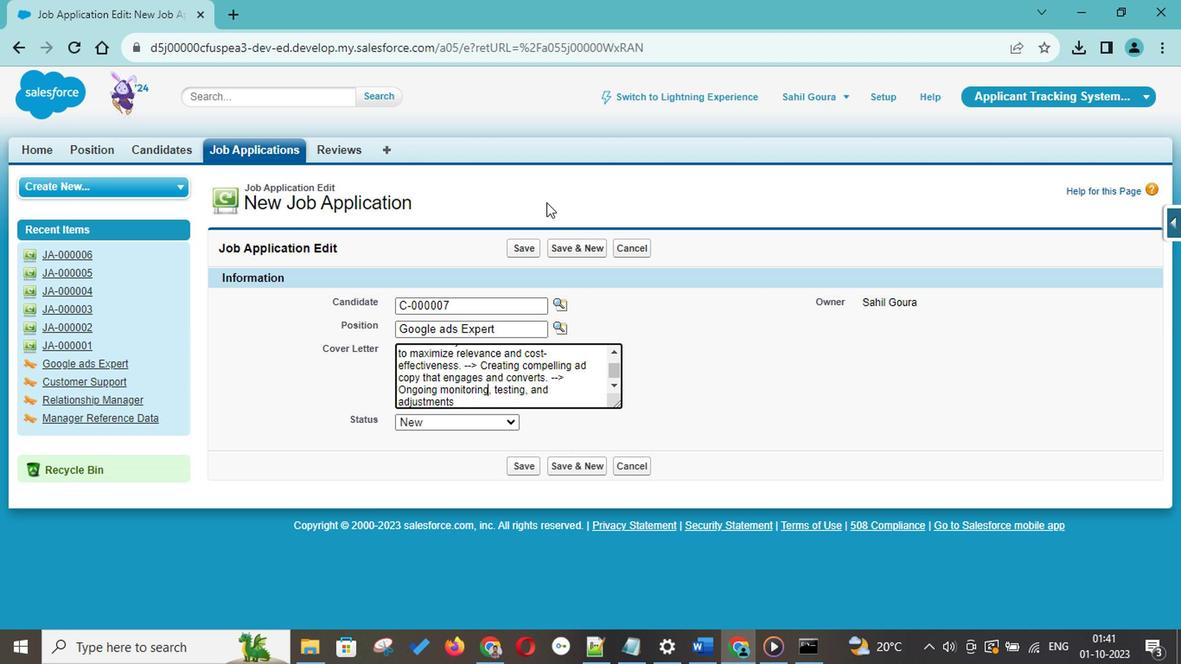 
Action: Mouse pressed left at (549, 247)
Screenshot: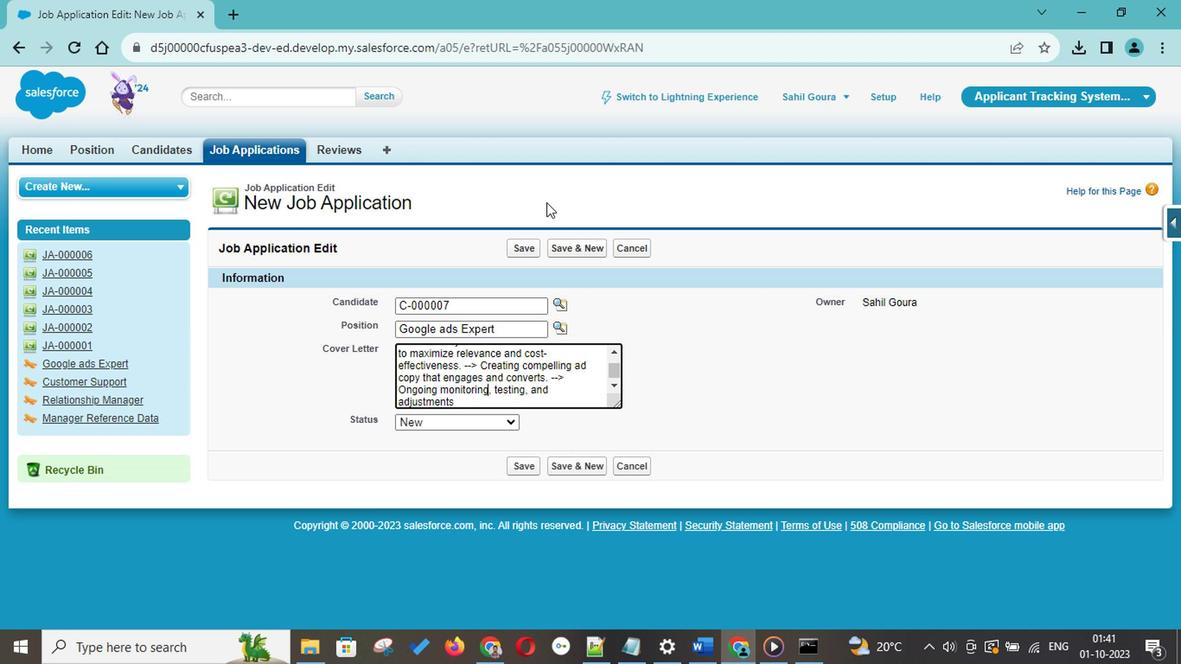 
Action: Mouse moved to (527, 404)
Screenshot: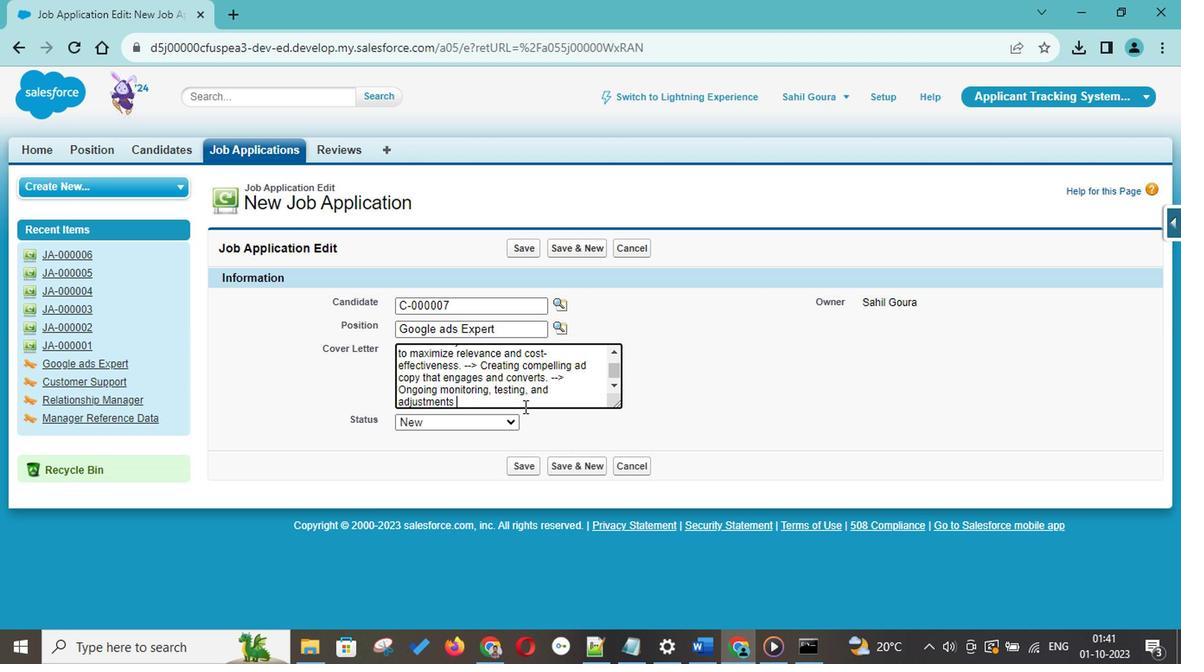 
Action: Mouse pressed left at (527, 404)
Screenshot: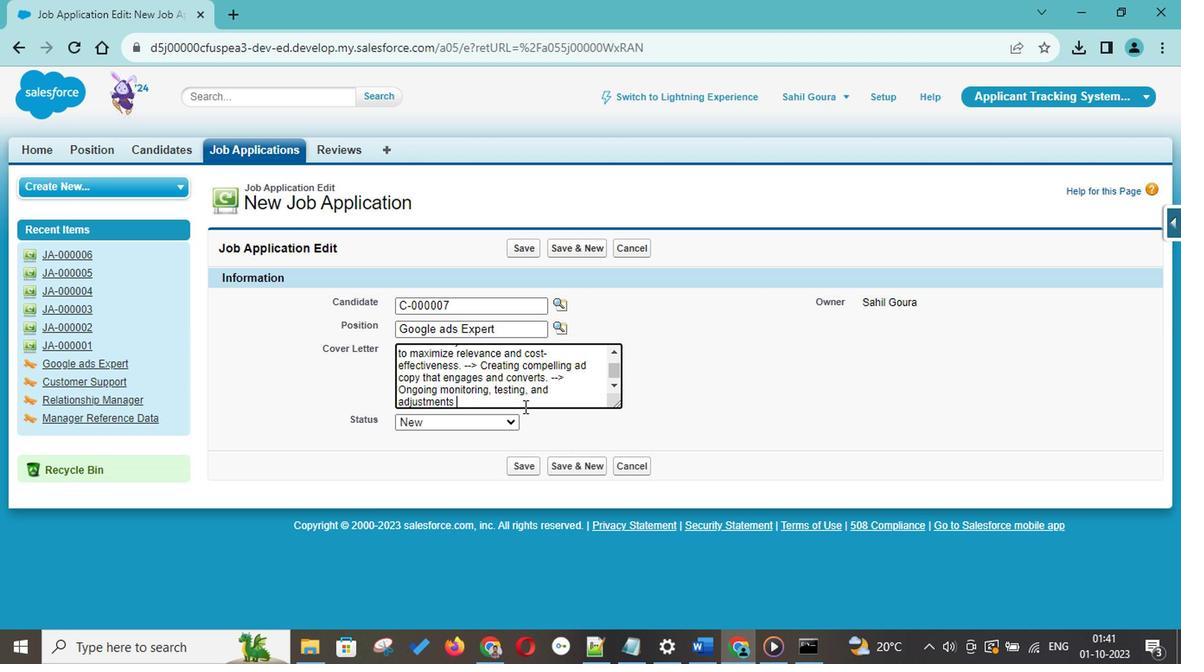 
Action: Key pressed to<Key.space>ensure<Key.space>campaigns<Key.space>remain<Key.space>efficient.<Key.space>--<Key.shift_r>><Key.space><Key.shift>In-depth<Key.space>analysis<Key.space>of<Key.space>data<Key.space>and<Key.space><Key.shift>KPIs<Key.space>to<Key.space>provide<Key.space>actionable<Key.space>insights<Key.space>and<Key.space>recommendtions.
Screenshot: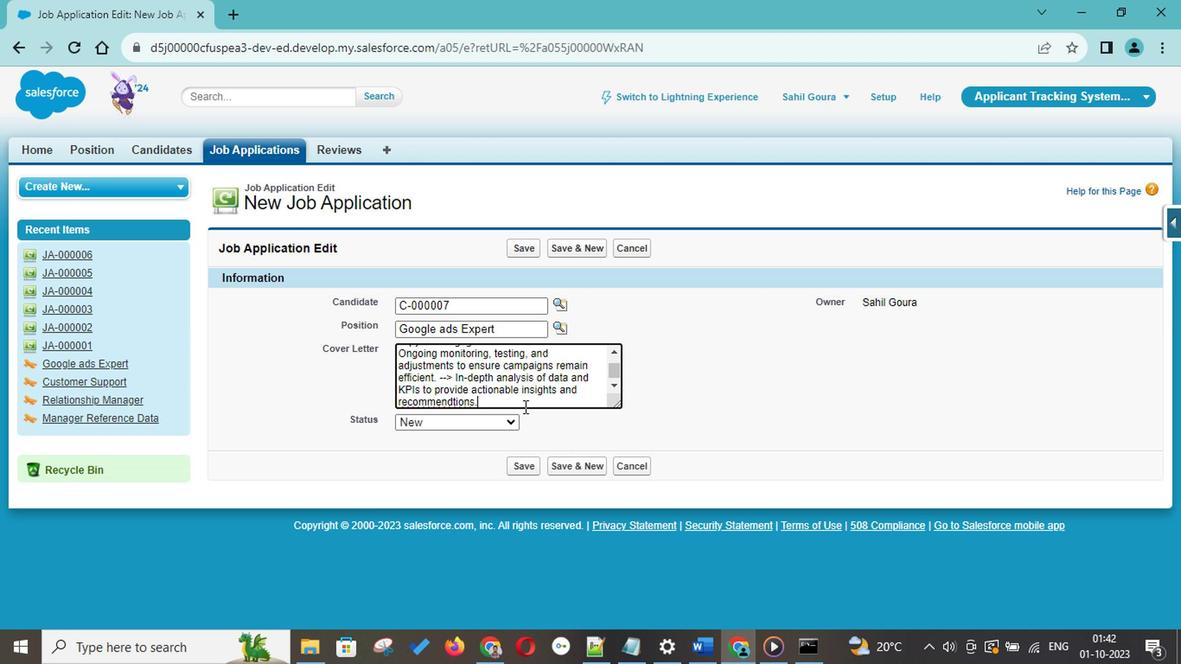 
Action: Mouse moved to (450, 400)
Screenshot: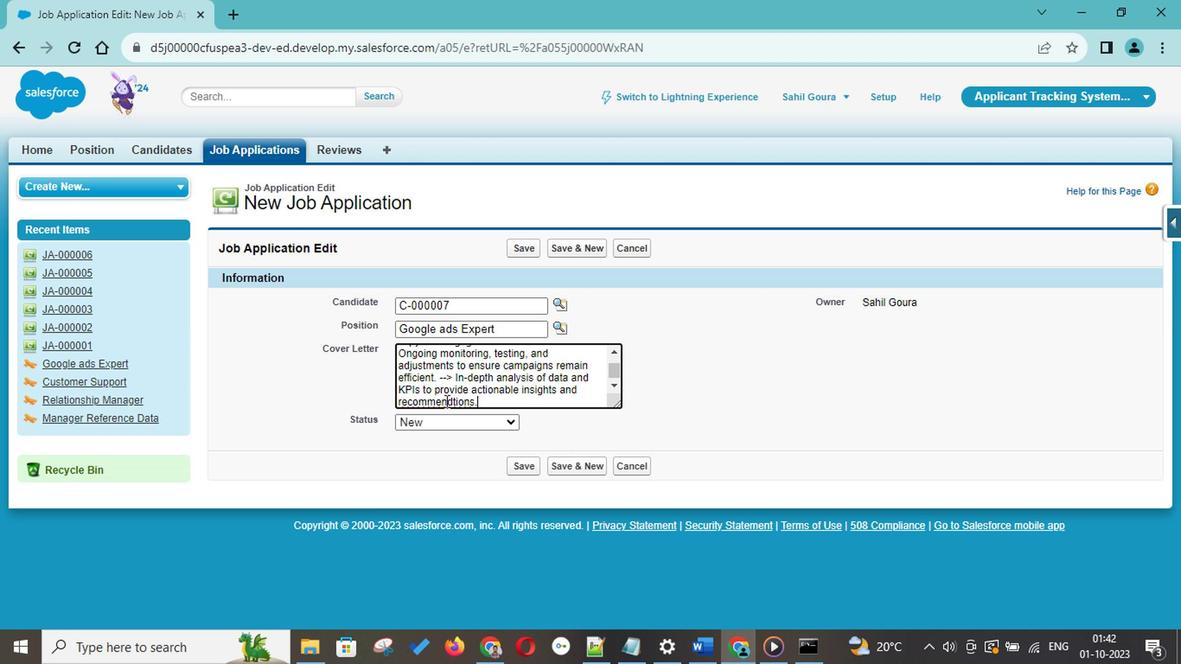 
Action: Mouse pressed right at (450, 400)
Screenshot: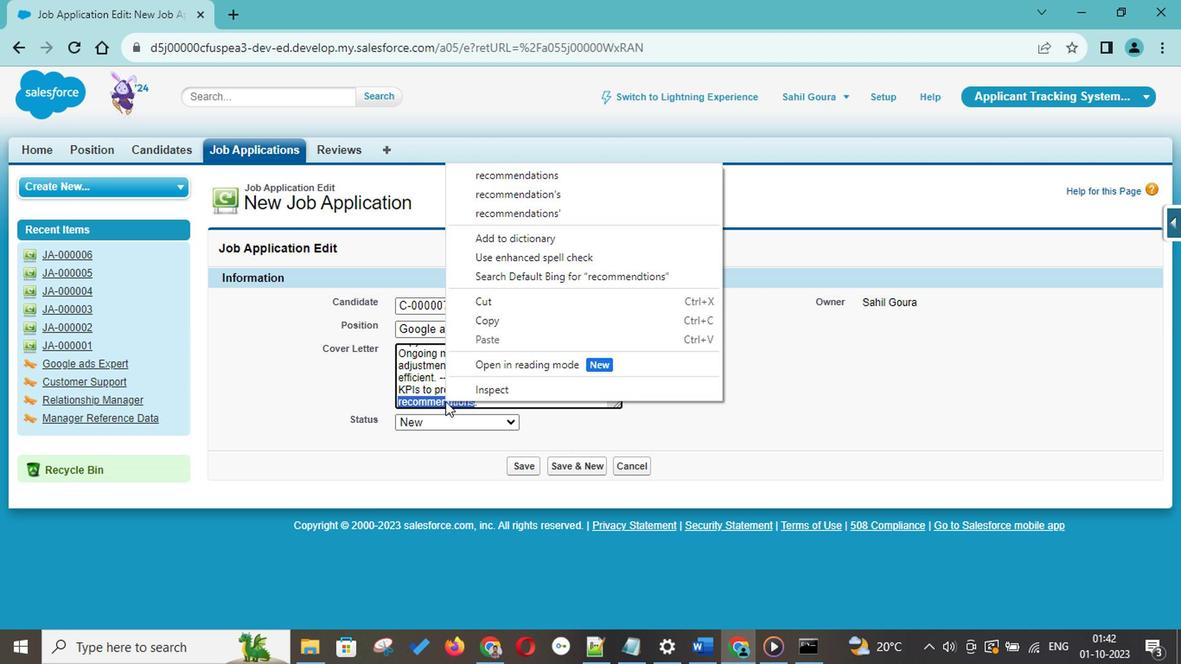 
Action: Mouse moved to (585, 228)
Screenshot: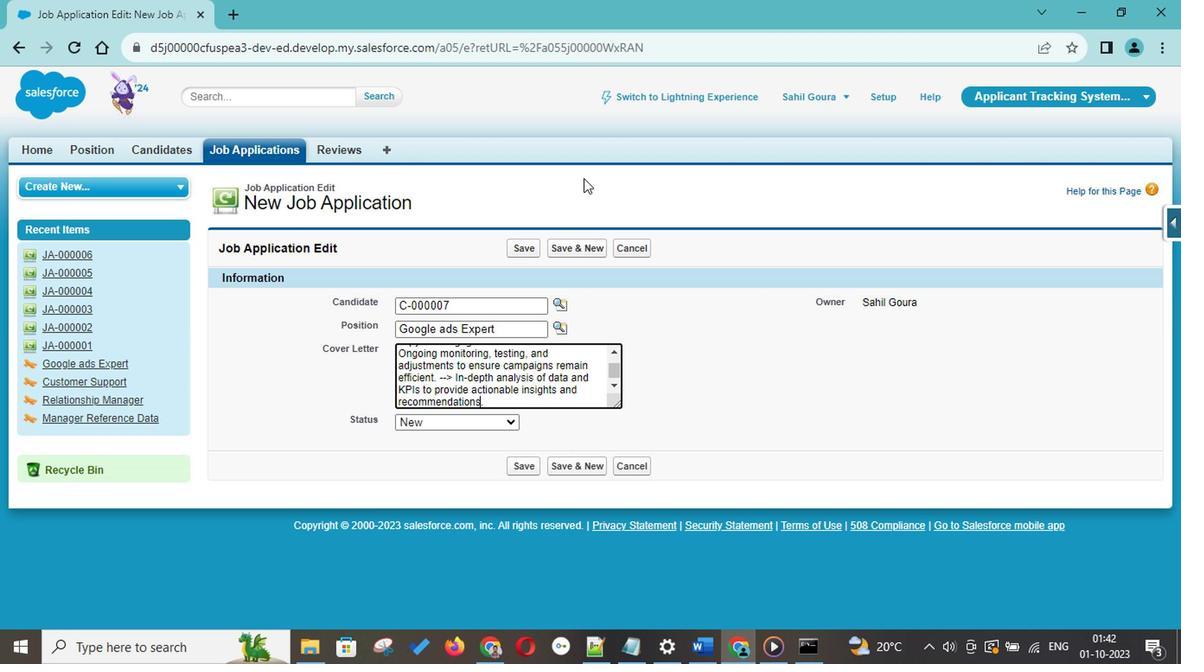 
Action: Mouse pressed left at (585, 228)
Screenshot: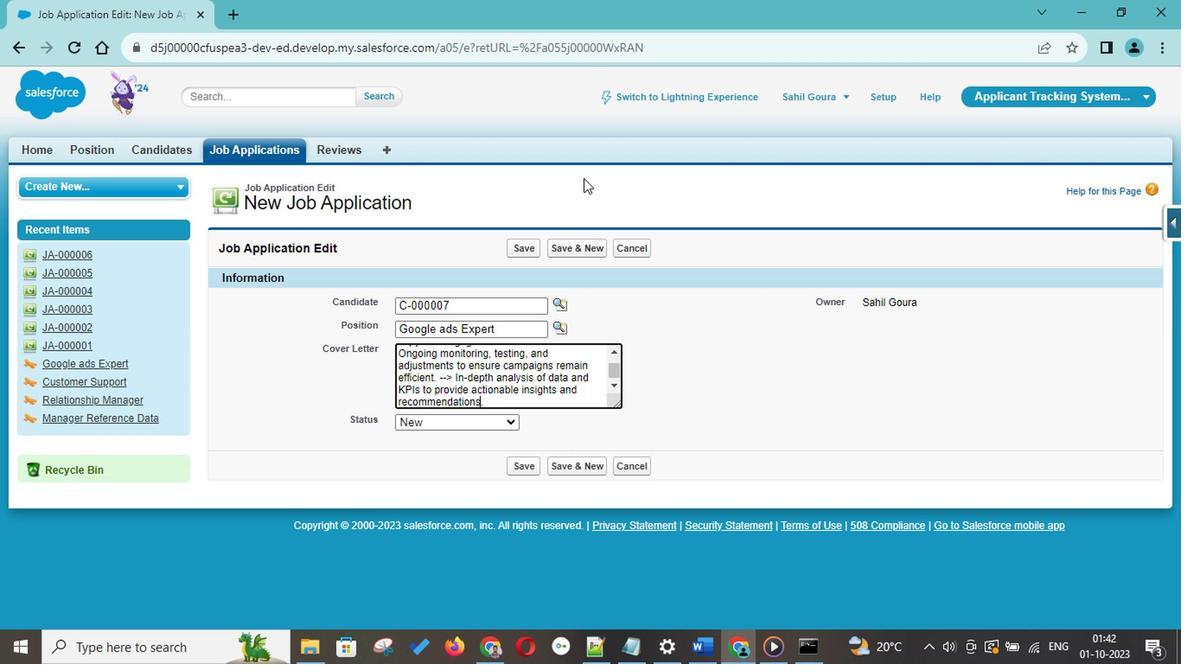 
Action: Mouse moved to (525, 428)
Screenshot: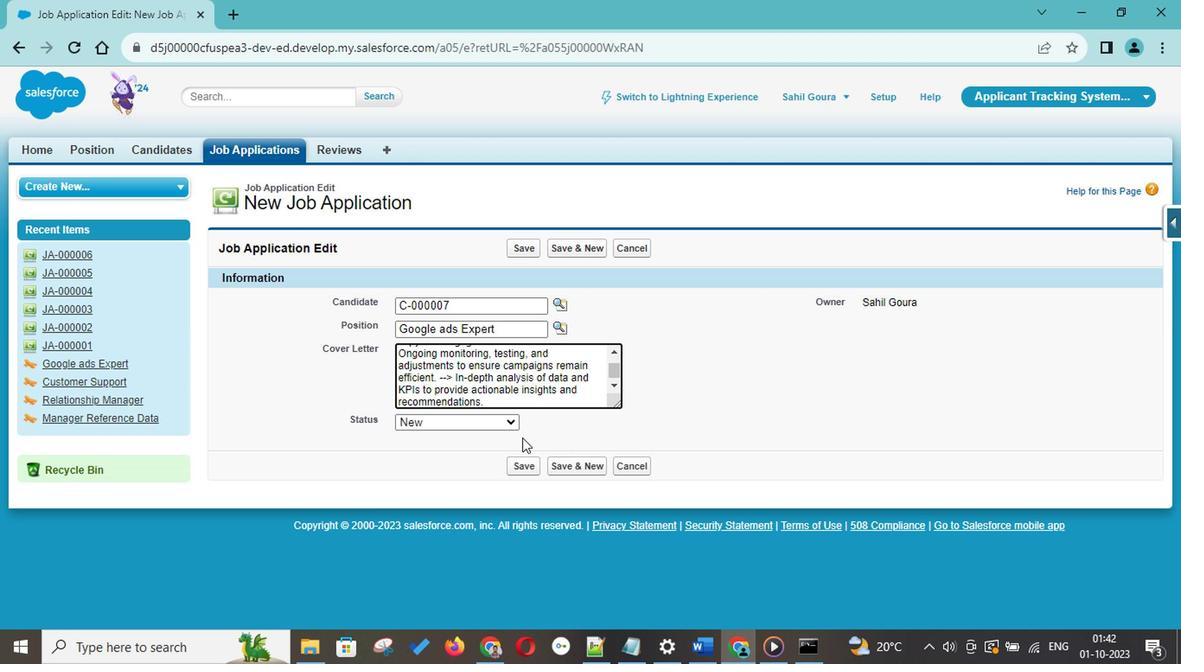 
Action: Key pressed <Key.space>--<Key.shift_r>><Key.space><Key.shift>In<Key.space>addition<Key.space>to<Key.space>my<Key.space>technical,<Key.space><Key.shift>I<Key.space>lso<Key.backspace><Key.backspace><Key.backspace>also<Key.space><Key.right><Key.backspace>bring<Key.space>a<Key.space>strong<Key.space>analytical<Key.space>mindset<Key.space>and<Key.space>a<Key.space>v<Key.backspace>collaborative<Key.space>approach<Key.space>to<Key.space>problem-o<Key.backspace>solving.<Key.space>--<Key.shift_r>><Key.space><Key.shift><Key.shift>I<Key.space>thrive<Key.space>in<Key.space>dynamic<Key.space>work<Key.space>experien<Key.backspace><Key.backspace><Key.backspace><Key.backspace><Key.backspace><Key.backspace><Key.backspace>nvironments<Key.space>and<Key.space>am<Key.space>commitee<Key.backspace>d<Key.backspace><Key.backspace>ted<Key.space>to<Key.space>staying<Key.space>to<Key.space>current<Key.space>with<Key.space>the<Key.space>ever-evolving<Key.space>landscape<Key.space>of<Key.space>digital<Key.space>advertising.<Key.space>--<Key.shift_r>><Key.space><Key.shift>I<Key.space>am<Key.space>excited<Key.space>about<Key.space>the<Key.space>opportunity<Key.space>to<Key.space>join<Key.space>and<Key.space>contribute<Key.space>my<Key.space>expertise<Key.space>to<Key.space>your<Key.space>team.<Key.space><Key.shift><Key.shift><Key.shift><Key.shift><Key.shift>i<Key.backspace><Key.shift><Key.shift>I<Key.space>look<Key.space>forward<Key.space>to<Key.space>the<Key.space>possibility<Key.space>of<Key.space>discussing<Key.space>how<Key.space>my<Key.space>skills<Key.space>and<Key.space>experience<Key.space>align<Key.space>with<Key.space>your<Key.space>goals<Key.space>and<Key.space>how<Key.space>can<Key.space><Key.shift>I<Key.space>help<Key.space>rive<Key.backspace><Key.backspace><Key.backspace><Key.backspace>drive<Key.space>the<Key.space>success<Key.space>of<Key.space>your<Key.space>e<Key.backspace>aa<Key.backspace>dvertising<Key.space>efforts.<Key.space>
Screenshot: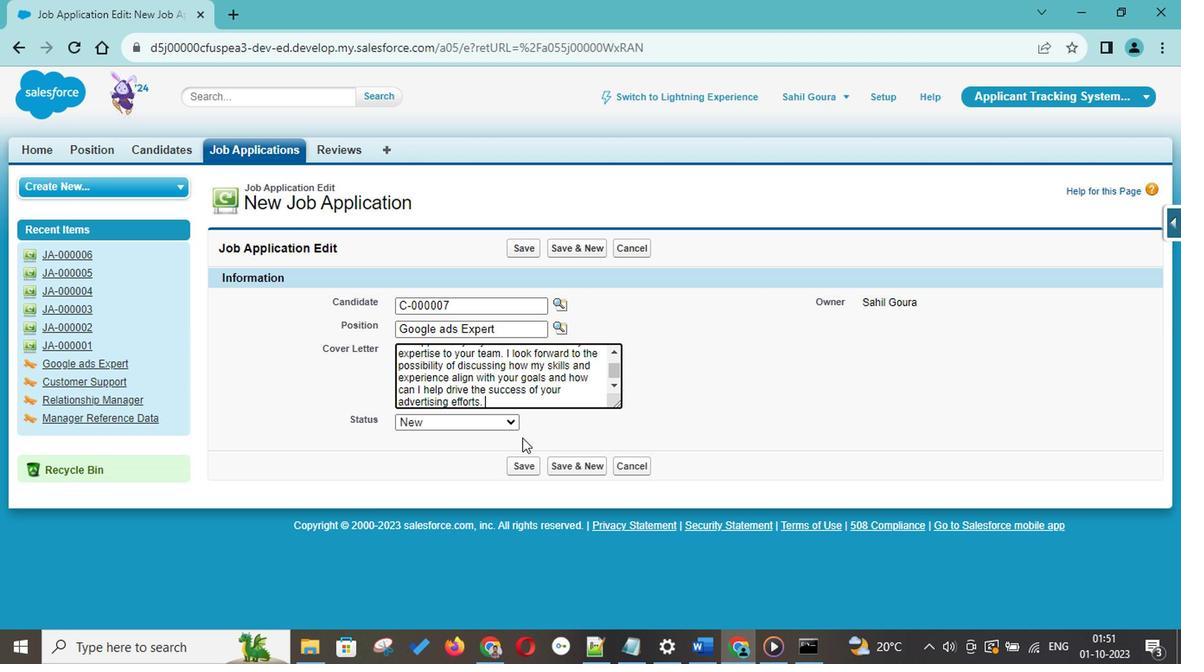 
Action: Mouse moved to (443, 416)
Screenshot: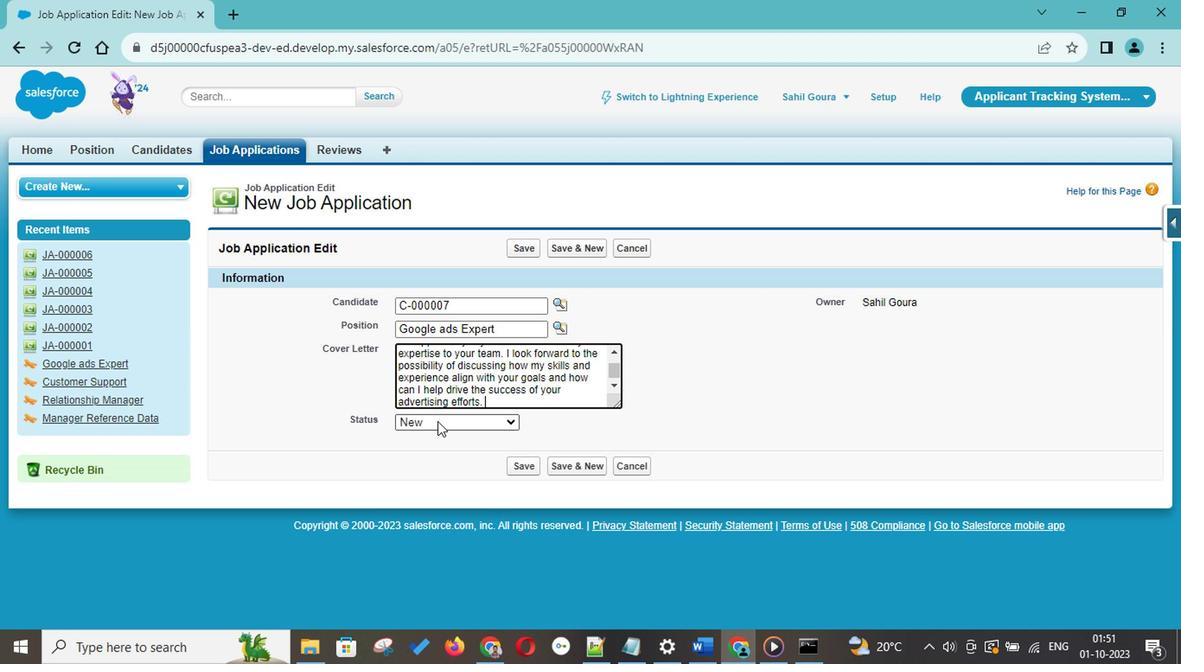 
Action: Mouse pressed left at (443, 416)
Screenshot: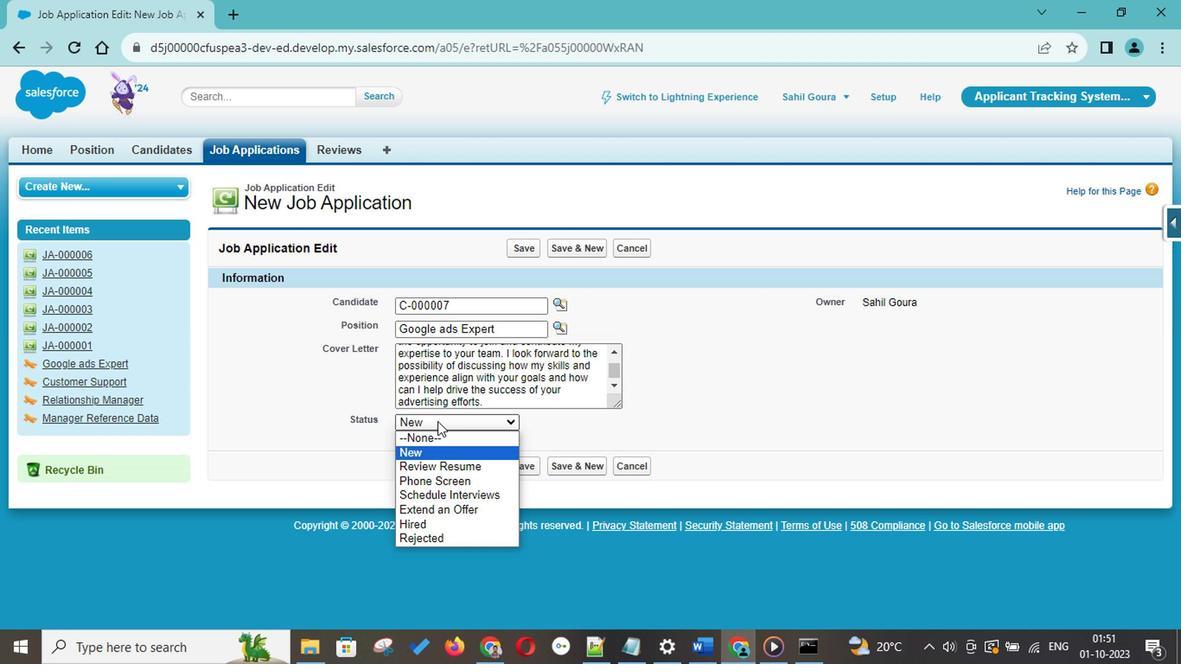 
Action: Mouse moved to (592, 418)
Screenshot: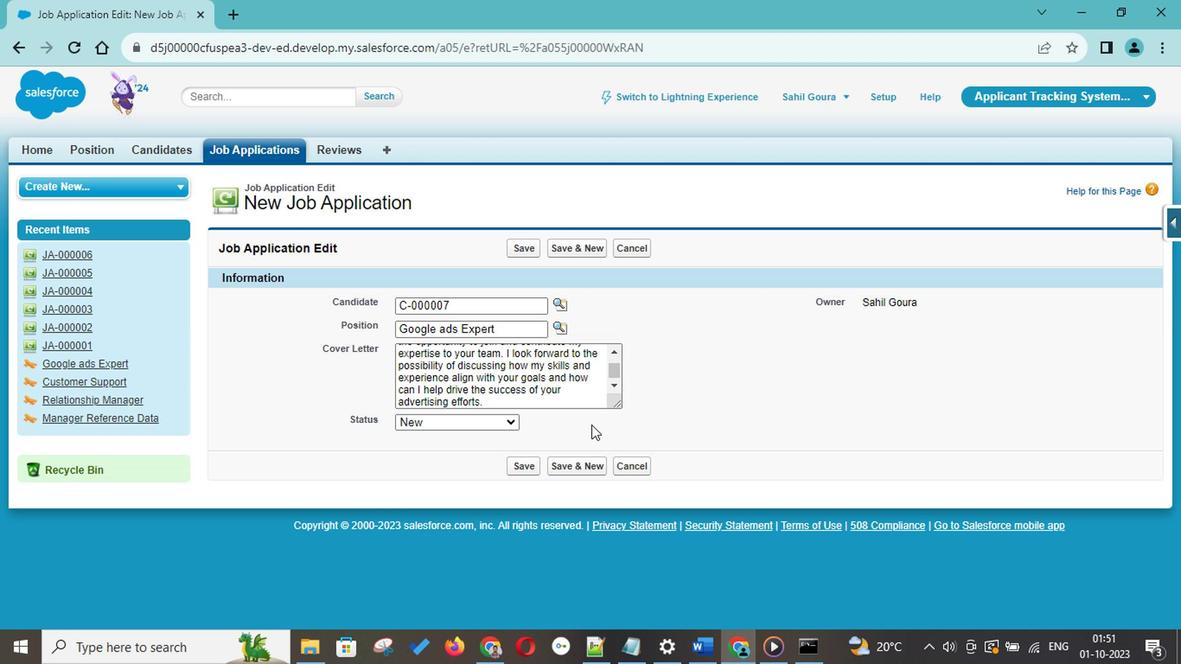 
Action: Mouse pressed left at (592, 418)
Screenshot: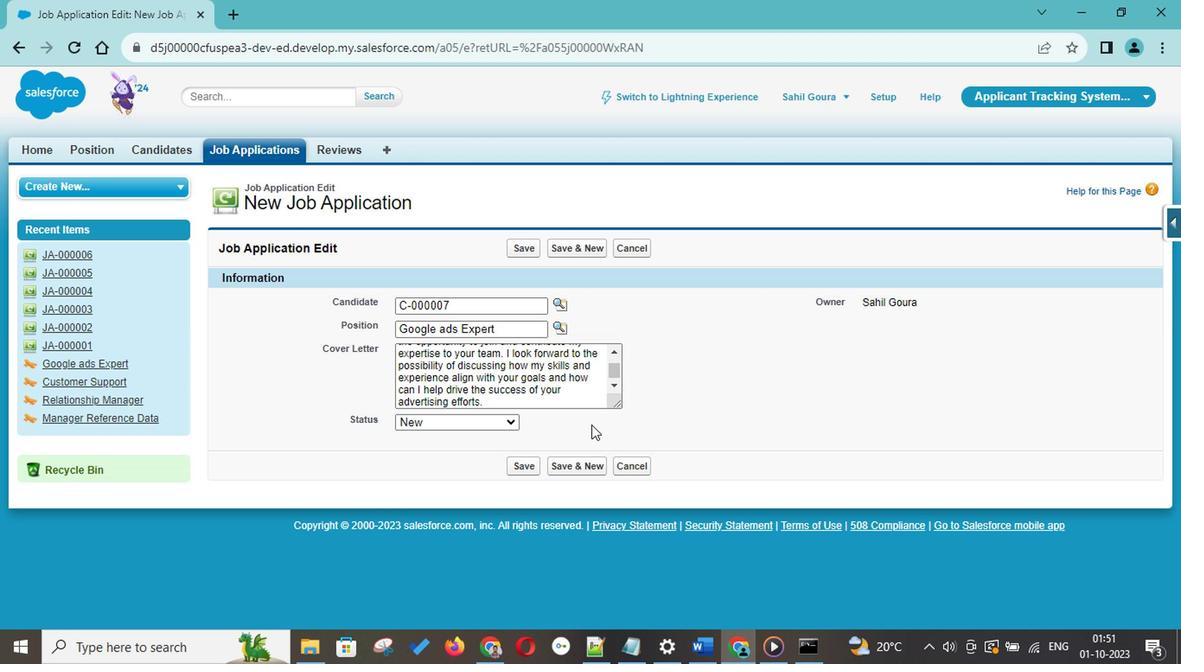 
Action: Mouse moved to (576, 446)
Screenshot: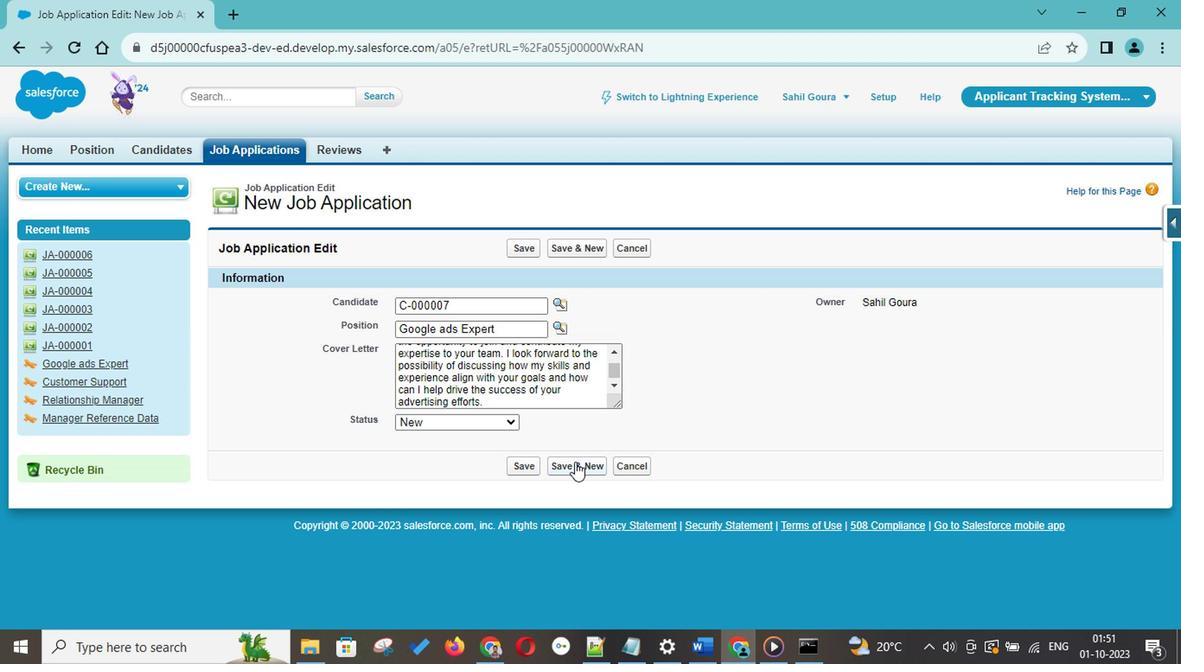 
Action: Mouse pressed left at (576, 446)
Screenshot: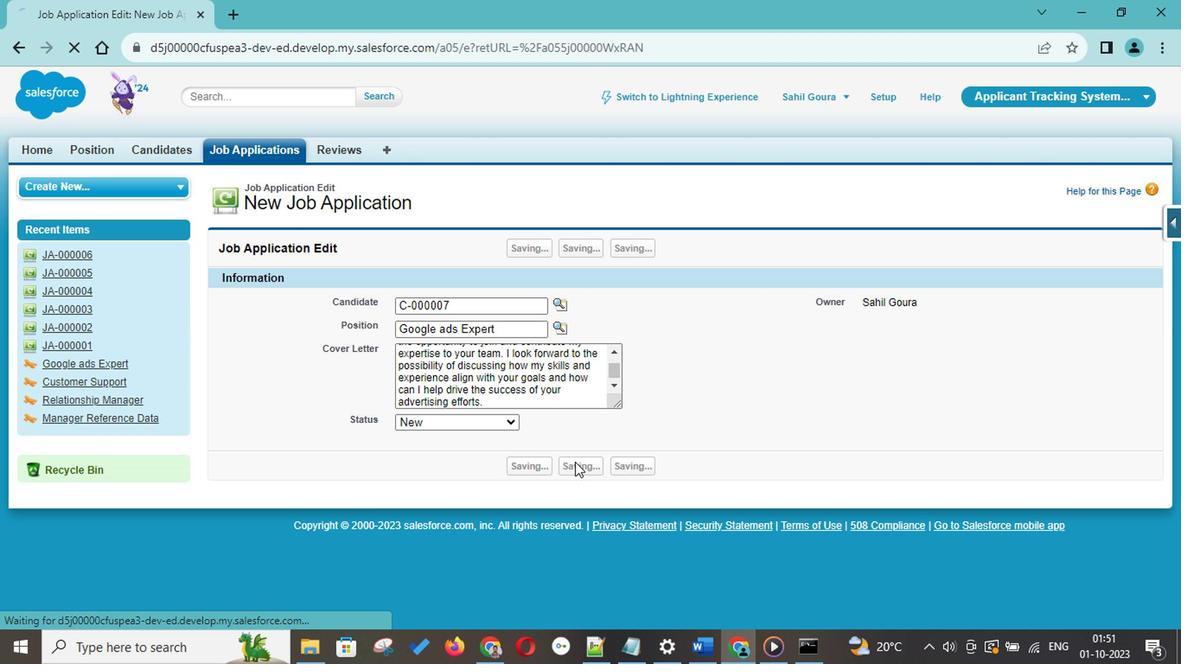 
Action: Mouse moved to (576, 446)
Screenshot: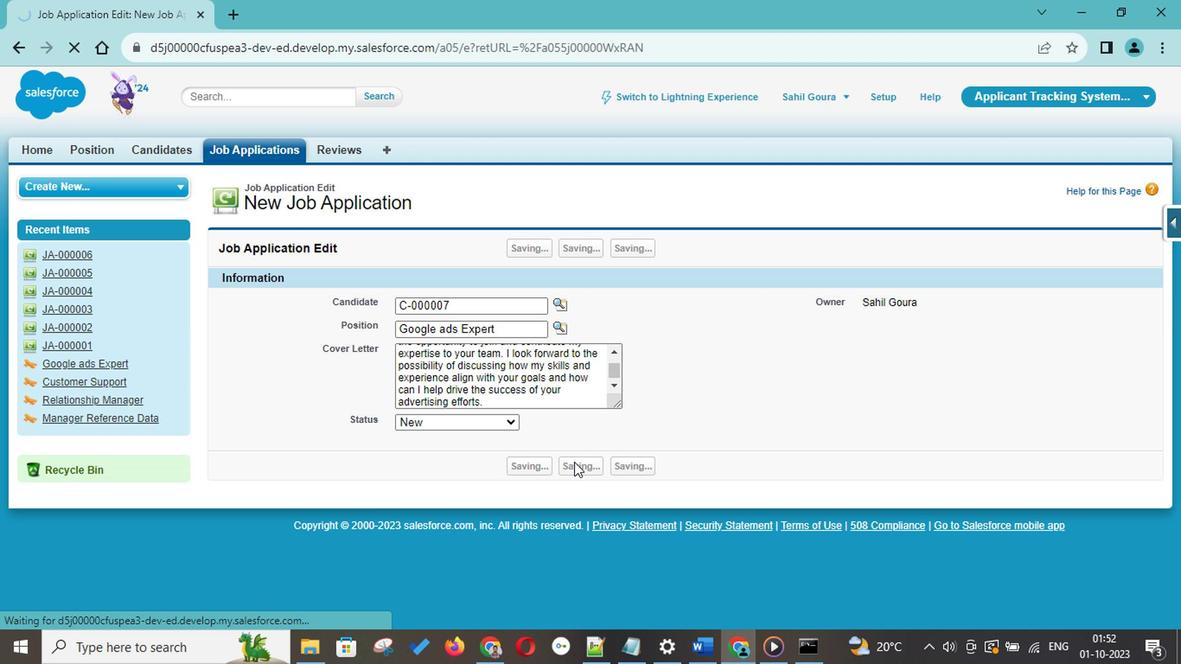 
